 Task: Compose an email with the signature Ian Hill with the subject Request for feedback on a grant proposal and the message I appreciate your attention to detail and thoroughness in this matter. from softage.2@softage.net to softage.9@softage.net with an attached image file YouTube_thumbnail.jpg Undo the message and rewrite the message as I would like to schedule a follow-up call to discuss the progress of the project. Send the email. Finally, move the email from Sent Items to the label Invitations
Action: Mouse moved to (163, 357)
Screenshot: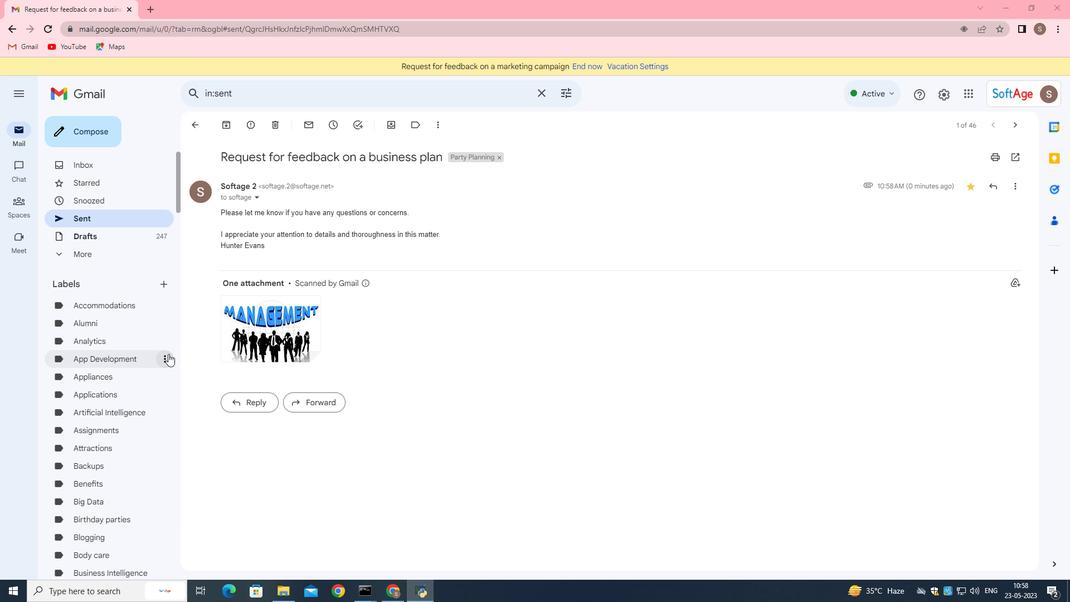 
Action: Mouse scrolled (163, 356) with delta (0, 0)
Screenshot: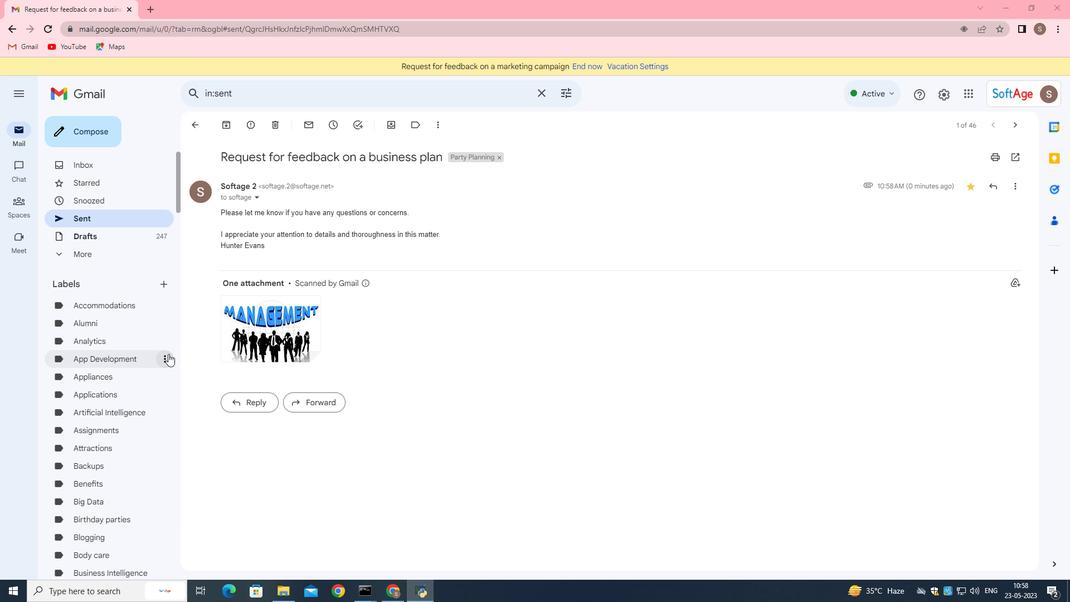 
Action: Mouse moved to (161, 358)
Screenshot: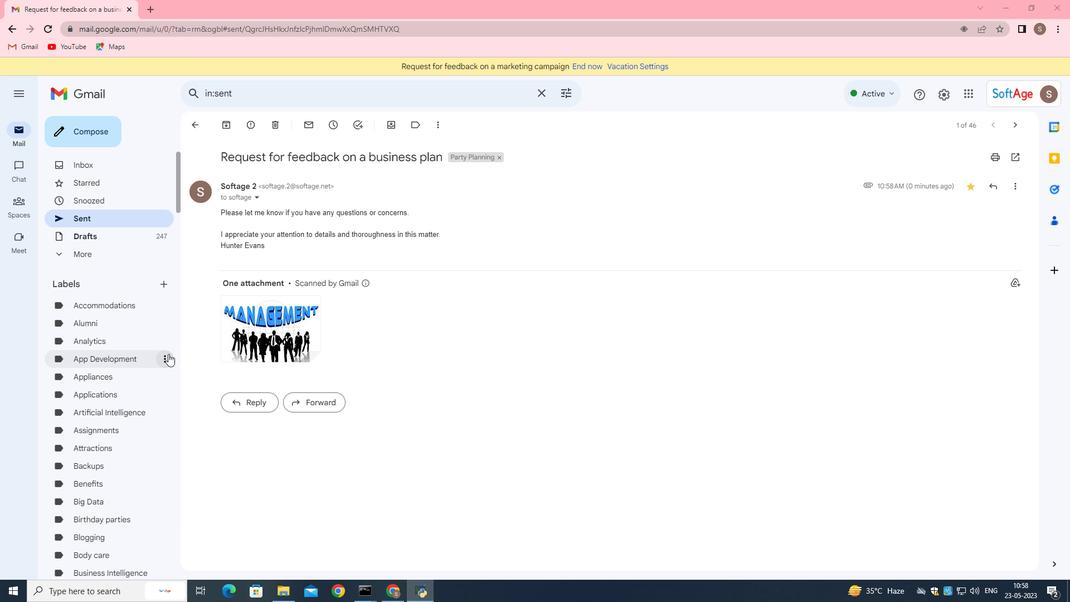 
Action: Mouse scrolled (161, 357) with delta (0, 0)
Screenshot: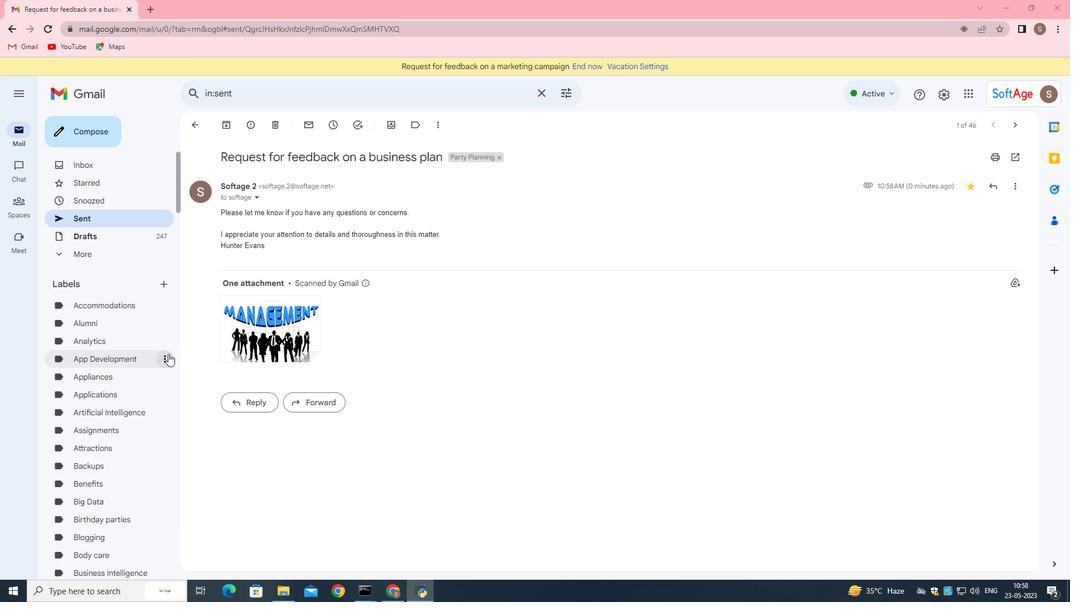 
Action: Mouse moved to (160, 359)
Screenshot: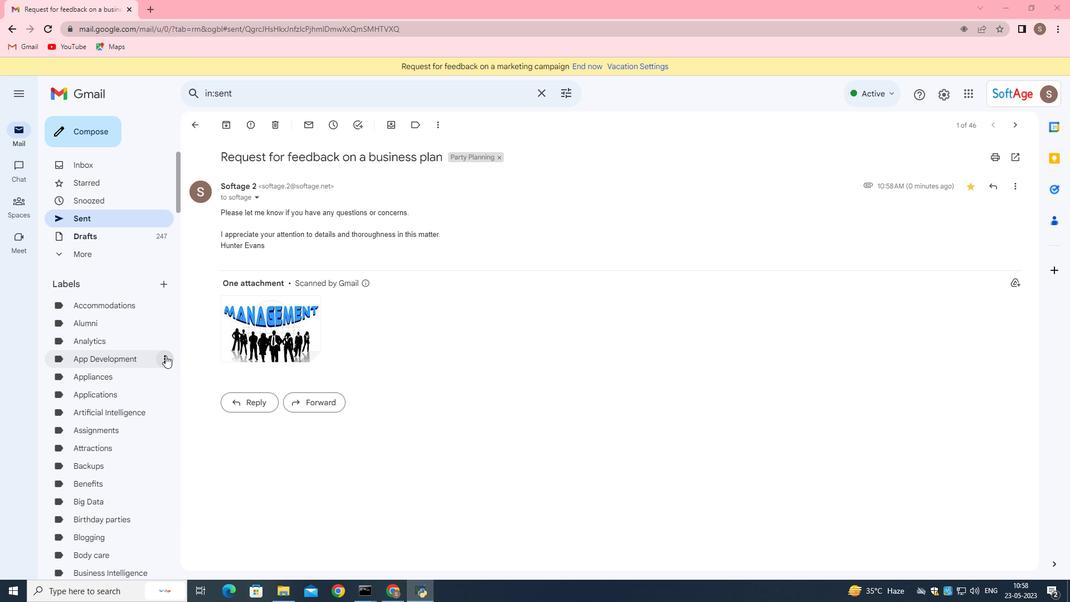 
Action: Mouse scrolled (160, 359) with delta (0, 0)
Screenshot: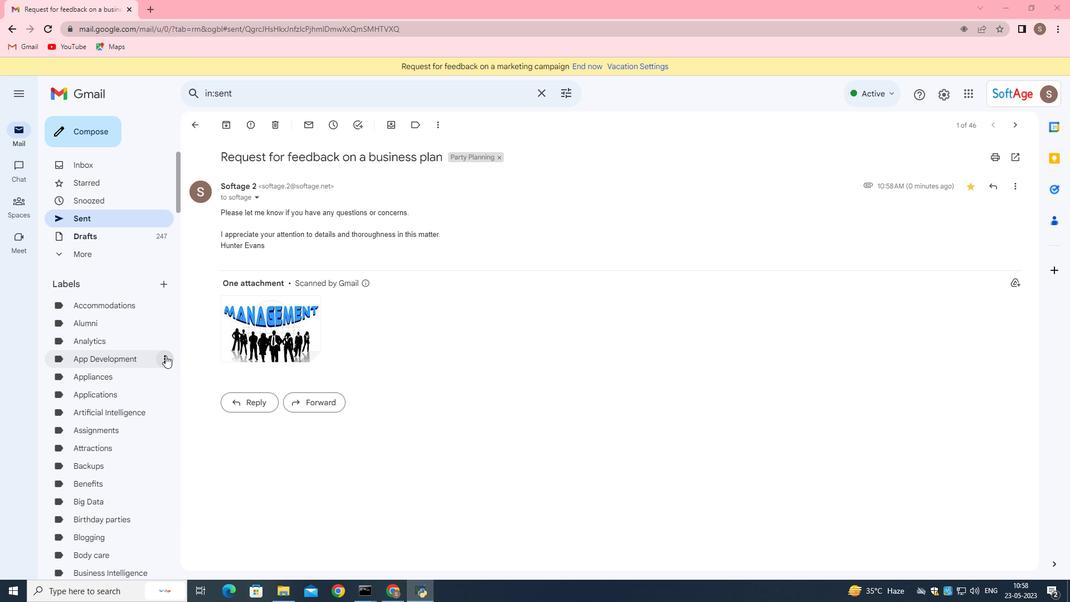 
Action: Mouse moved to (159, 360)
Screenshot: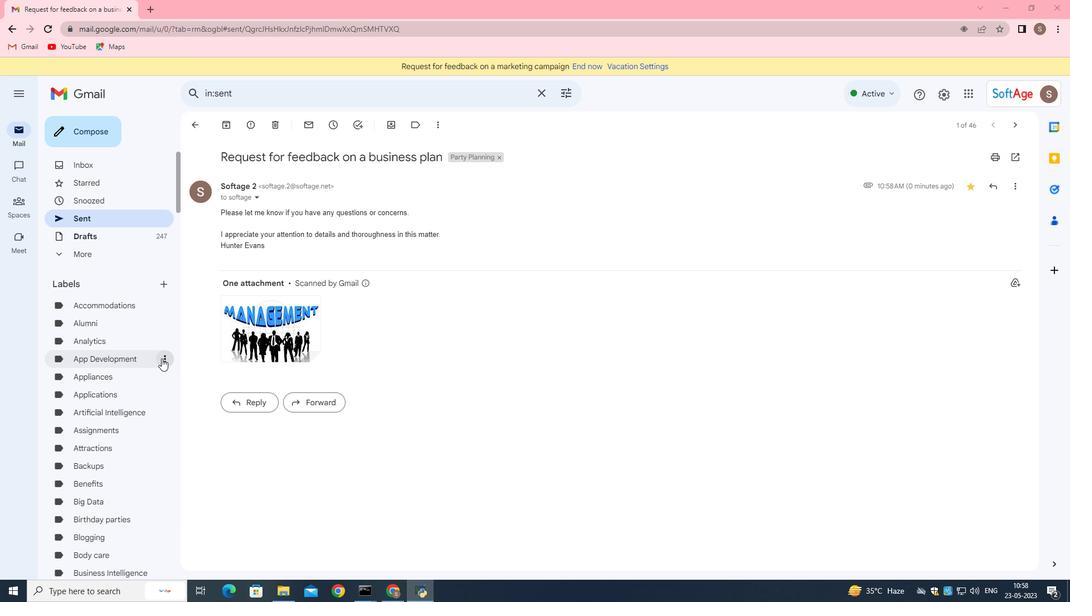 
Action: Mouse scrolled (159, 360) with delta (0, 0)
Screenshot: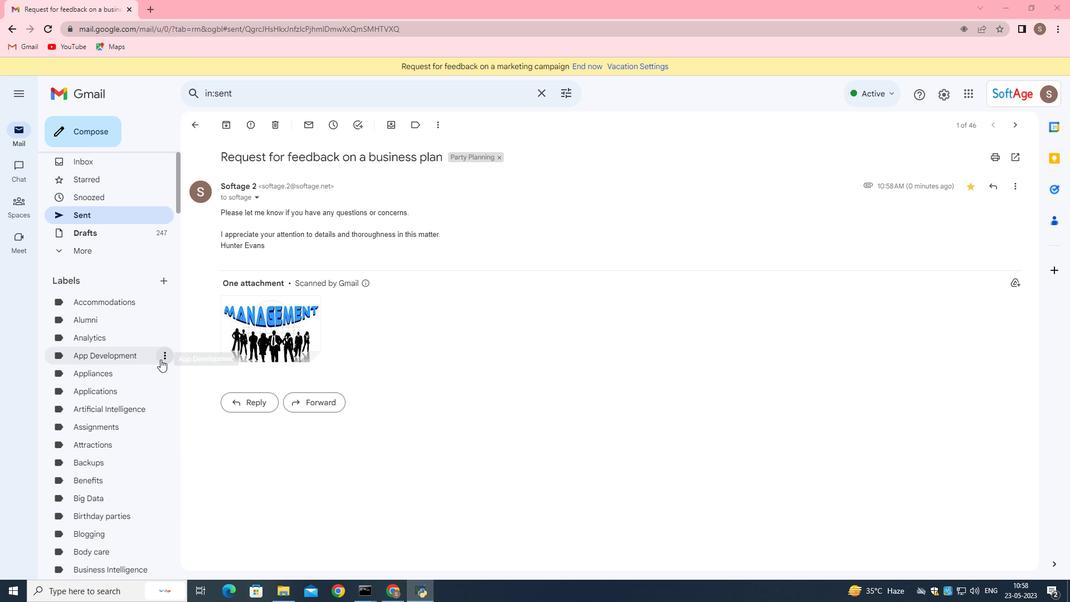 
Action: Mouse moved to (151, 369)
Screenshot: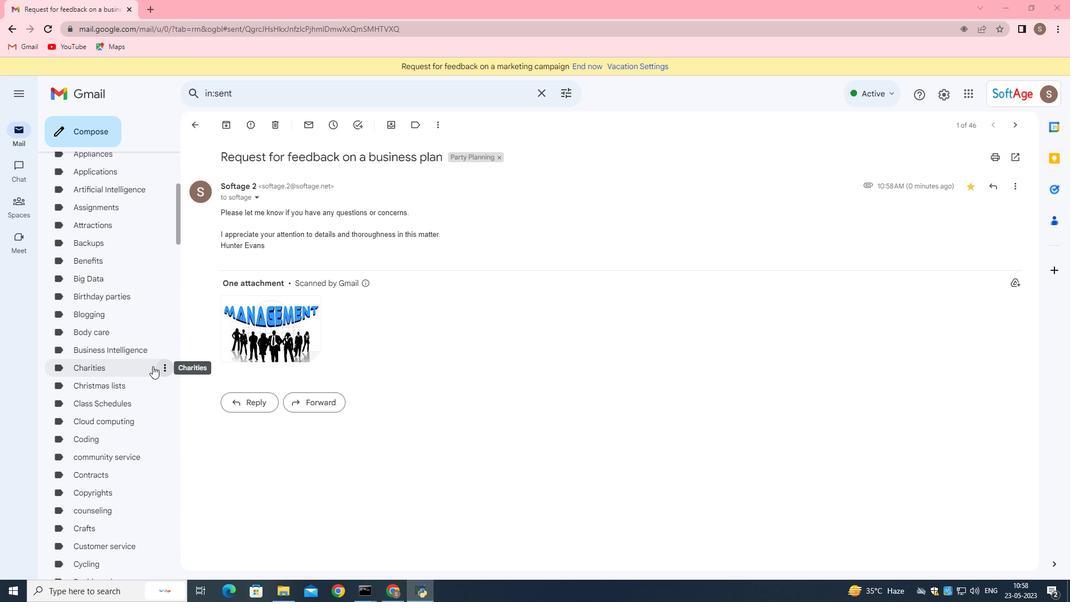 
Action: Mouse scrolled (151, 368) with delta (0, 0)
Screenshot: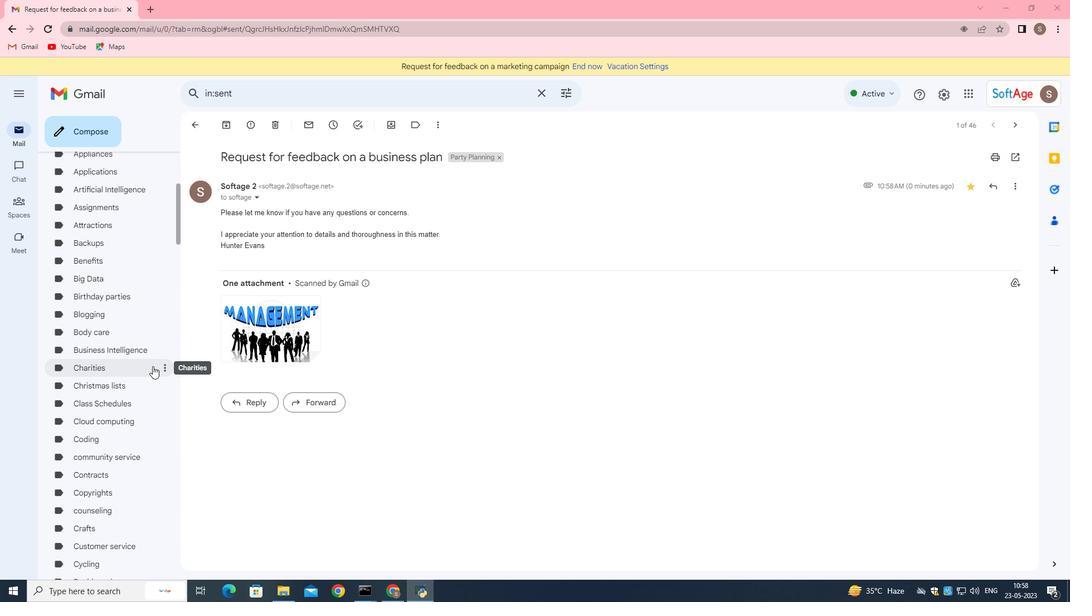 
Action: Mouse moved to (150, 370)
Screenshot: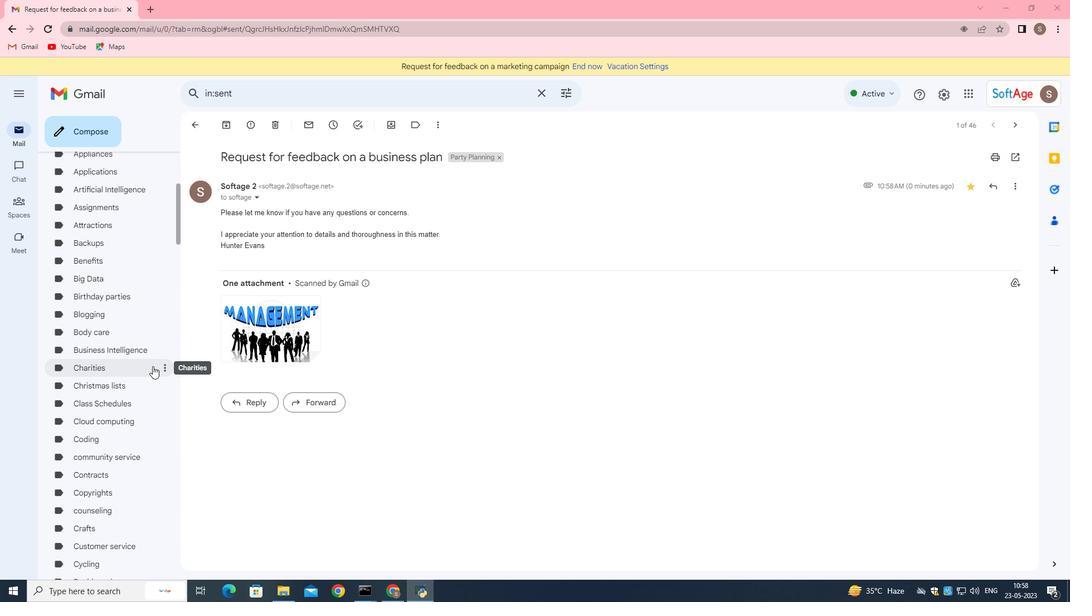 
Action: Mouse scrolled (150, 369) with delta (0, 0)
Screenshot: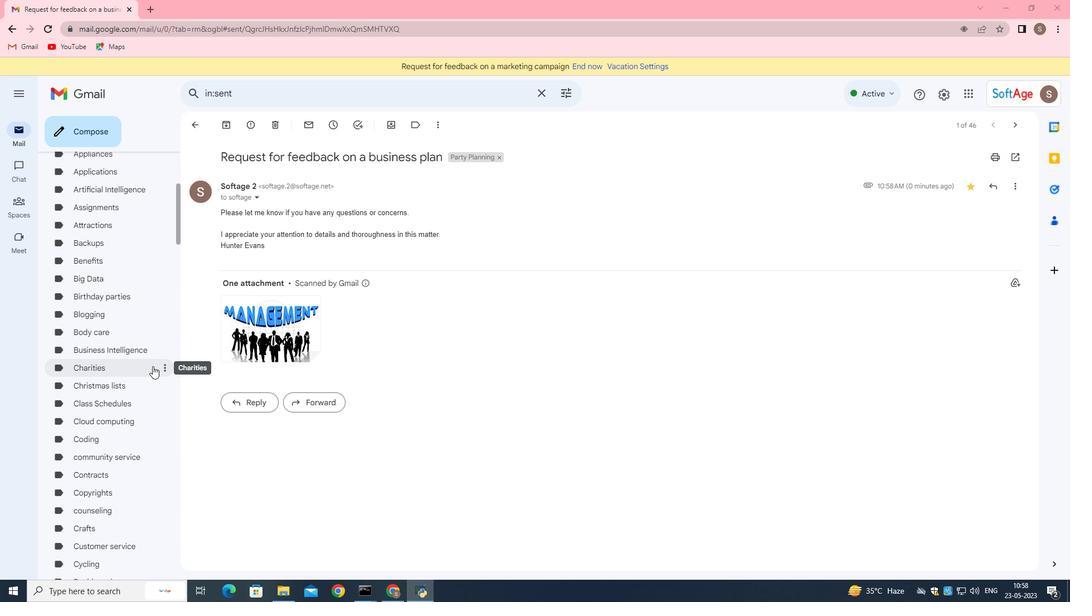 
Action: Mouse moved to (149, 371)
Screenshot: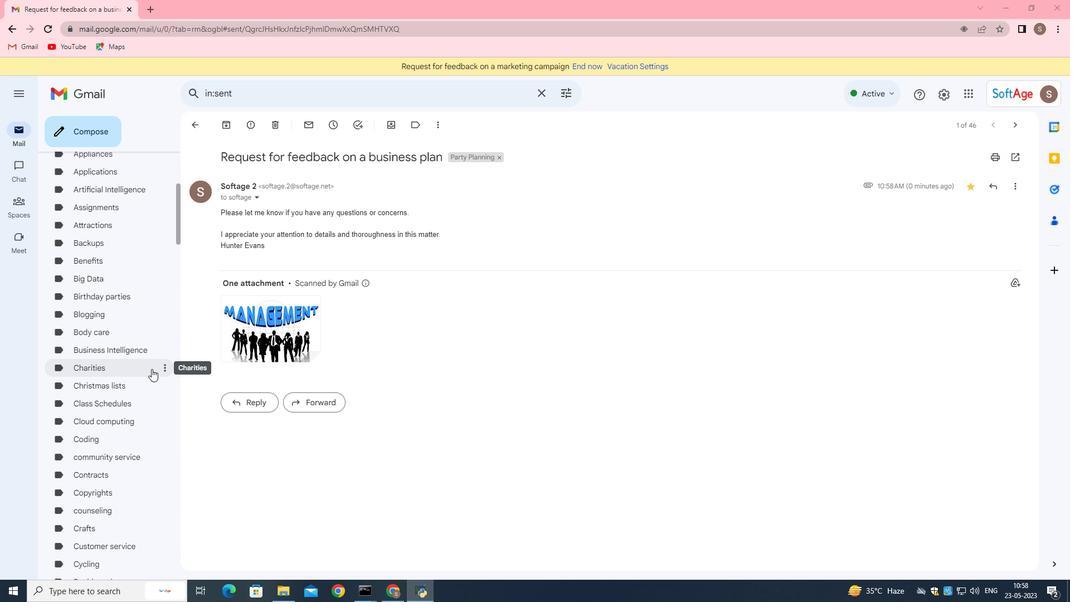 
Action: Mouse scrolled (149, 370) with delta (0, 0)
Screenshot: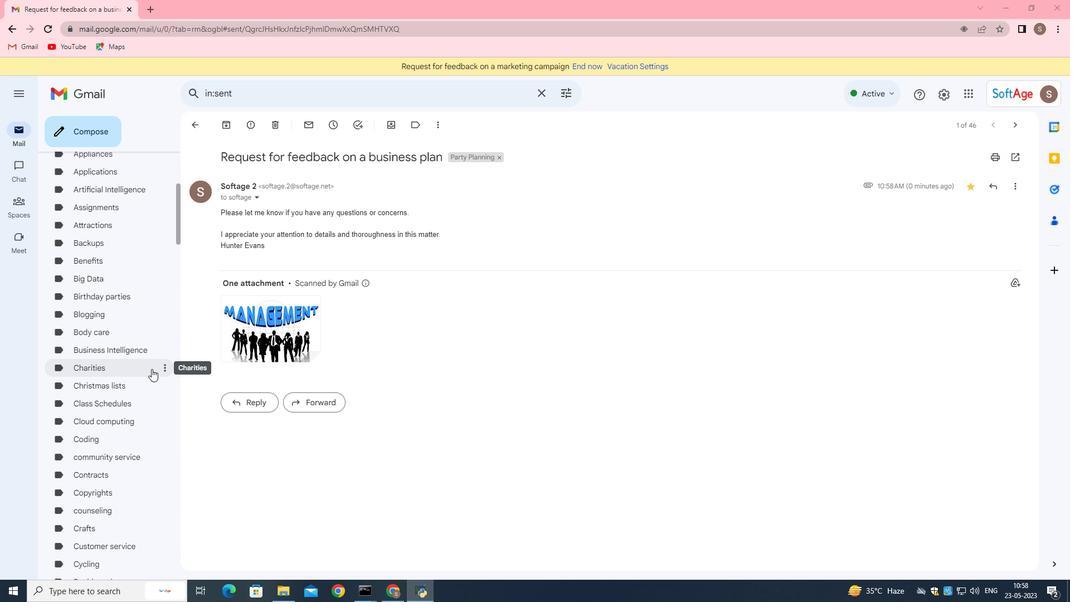 
Action: Mouse moved to (144, 366)
Screenshot: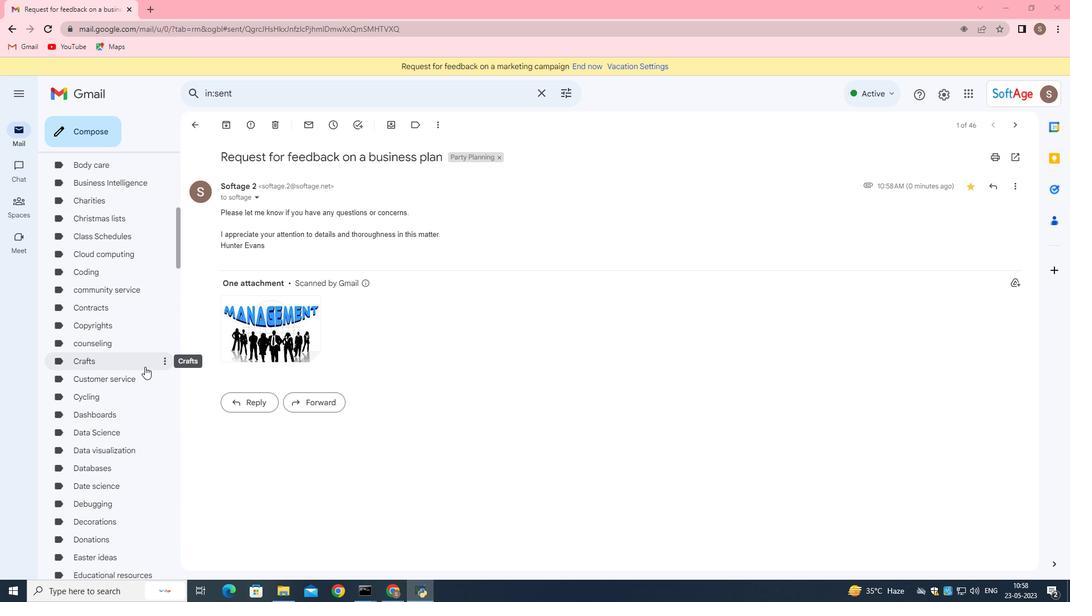 
Action: Mouse scrolled (144, 366) with delta (0, 0)
Screenshot: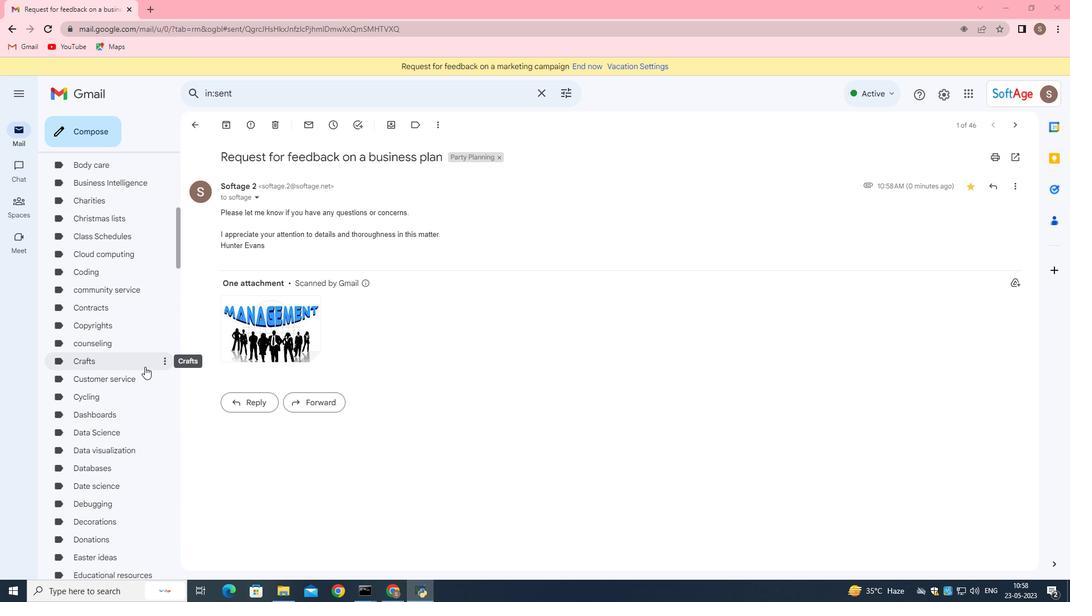 
Action: Mouse moved to (144, 367)
Screenshot: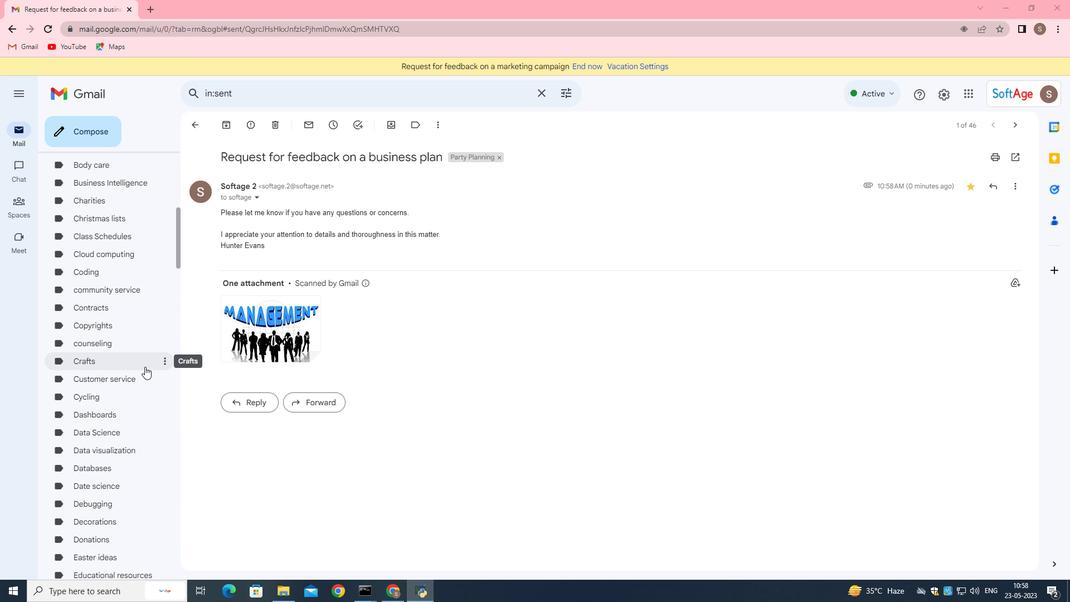 
Action: Mouse scrolled (144, 366) with delta (0, 0)
Screenshot: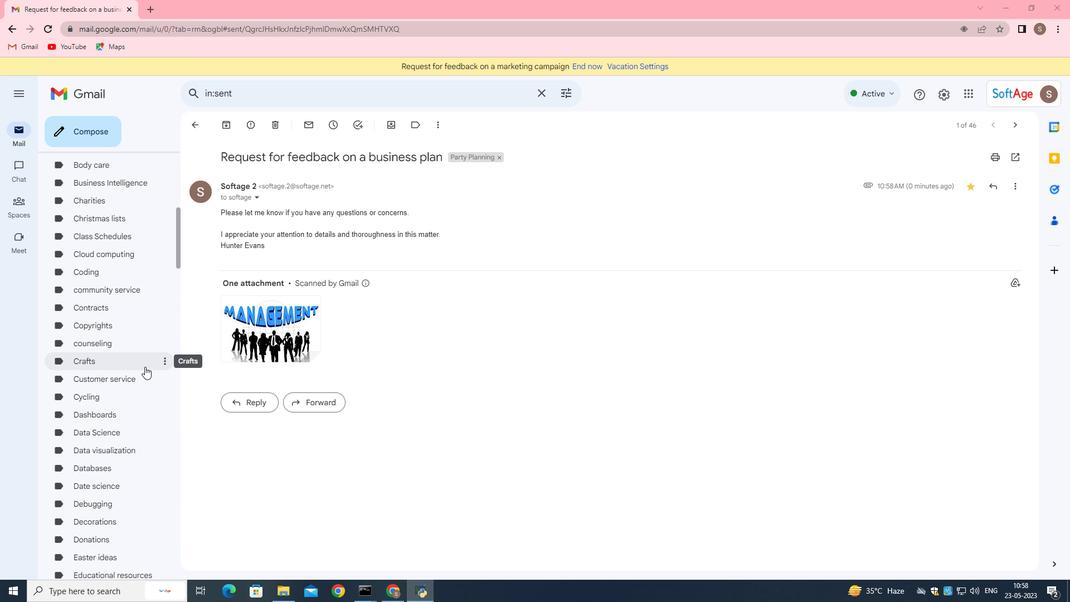 
Action: Mouse moved to (144, 367)
Screenshot: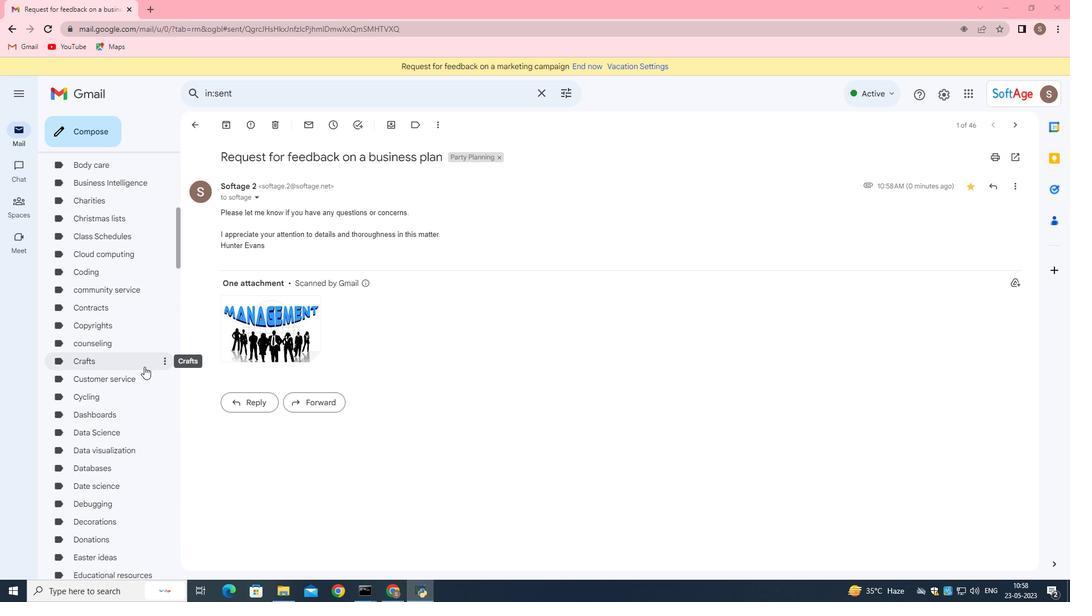 
Action: Mouse scrolled (144, 366) with delta (0, 0)
Screenshot: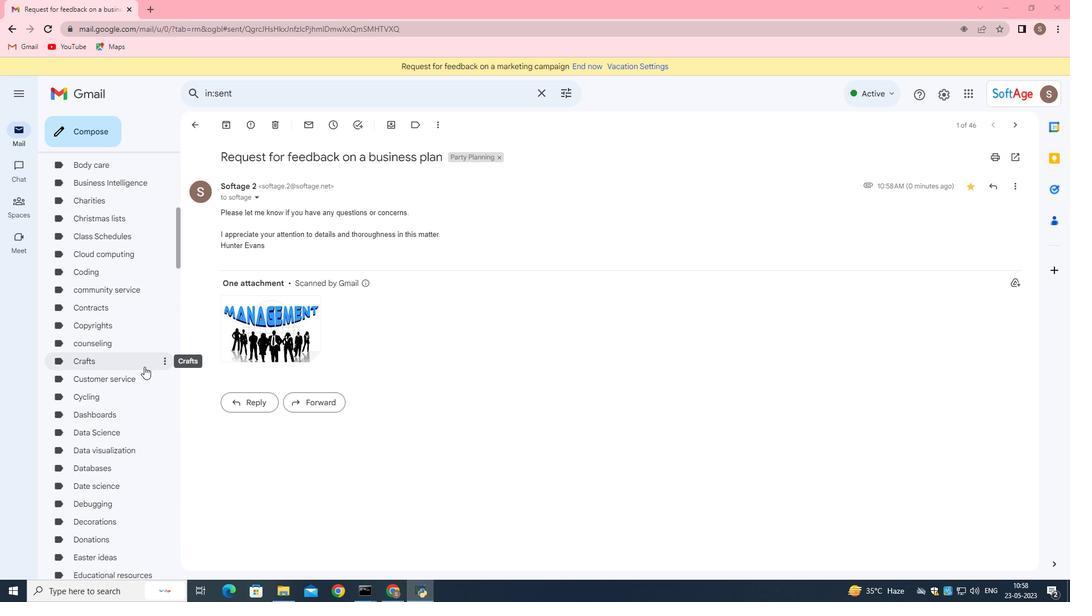 
Action: Mouse moved to (144, 367)
Screenshot: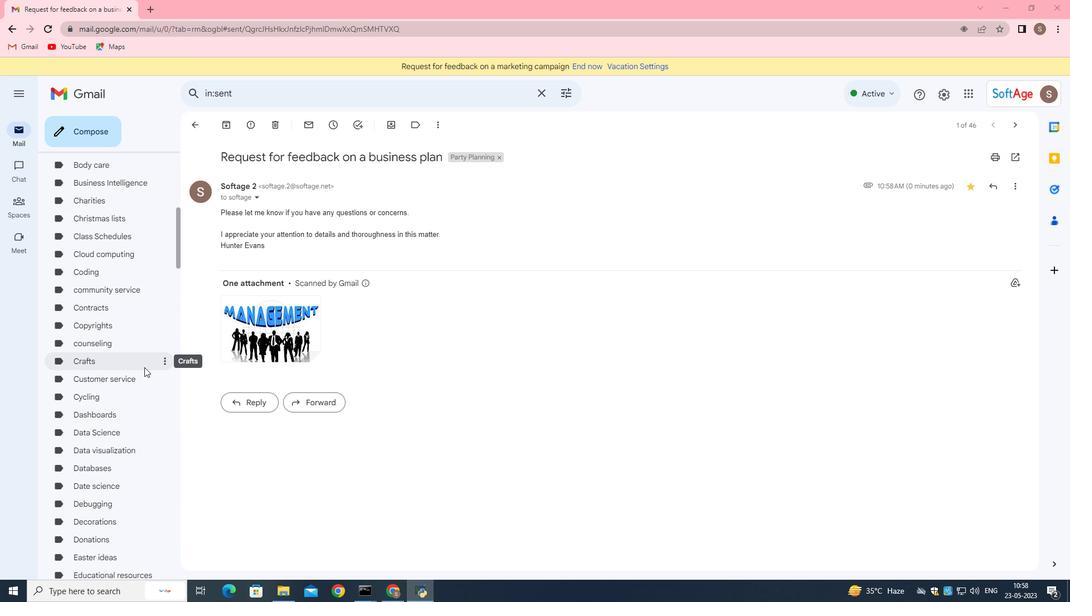 
Action: Mouse scrolled (144, 367) with delta (0, 0)
Screenshot: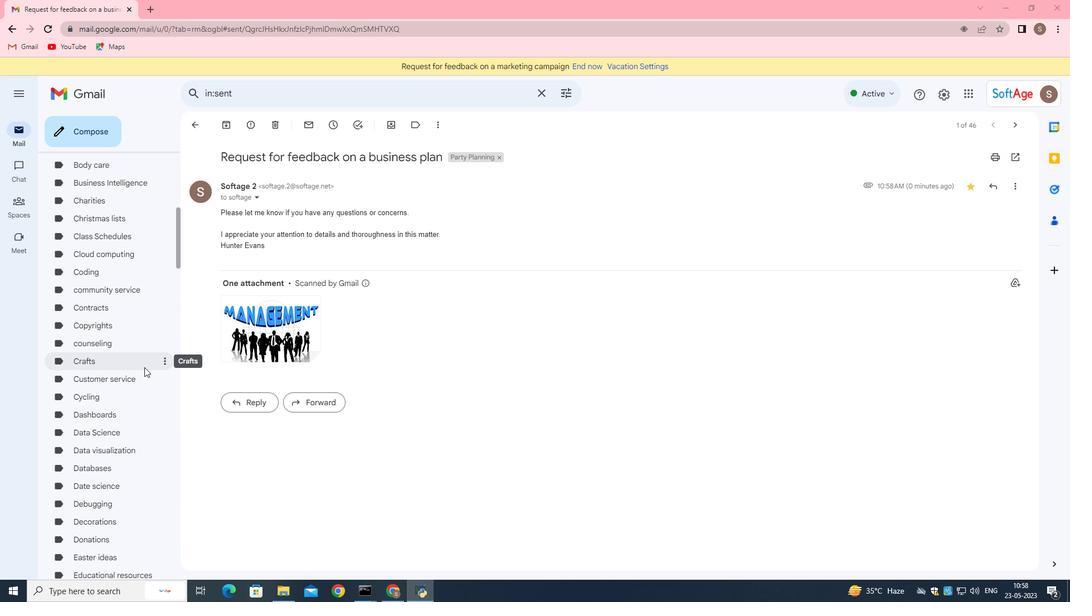 
Action: Mouse moved to (278, 355)
Screenshot: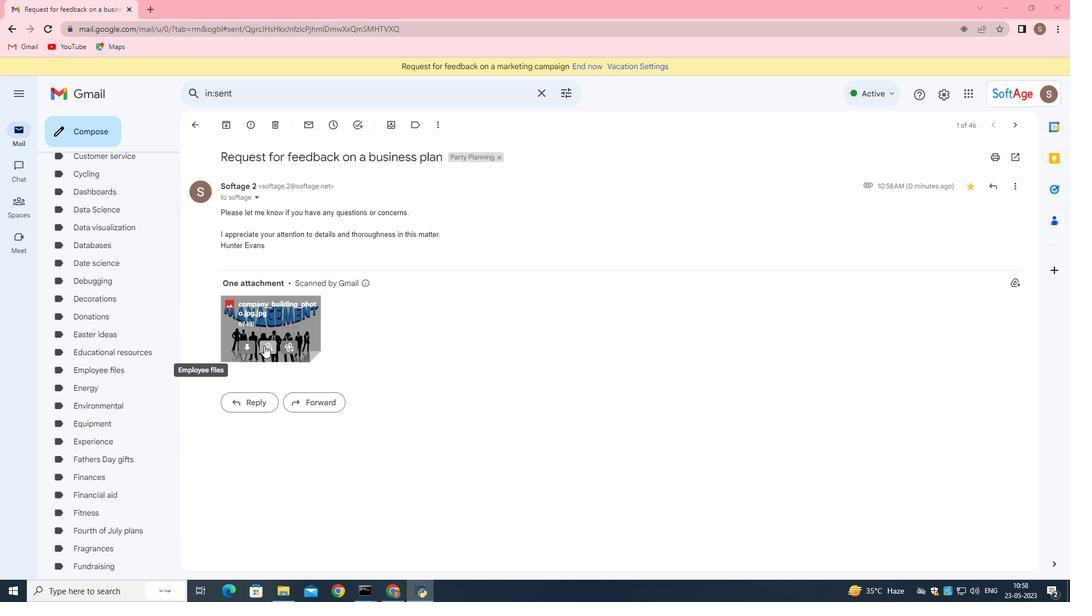
Action: Mouse scrolled (275, 351) with delta (0, 0)
Screenshot: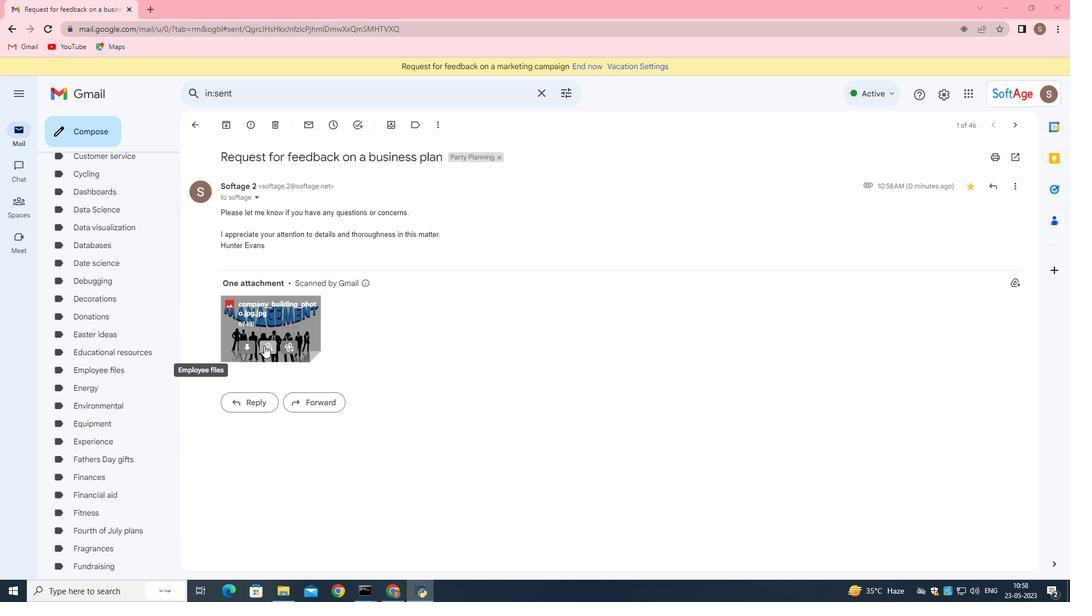 
Action: Mouse moved to (279, 356)
Screenshot: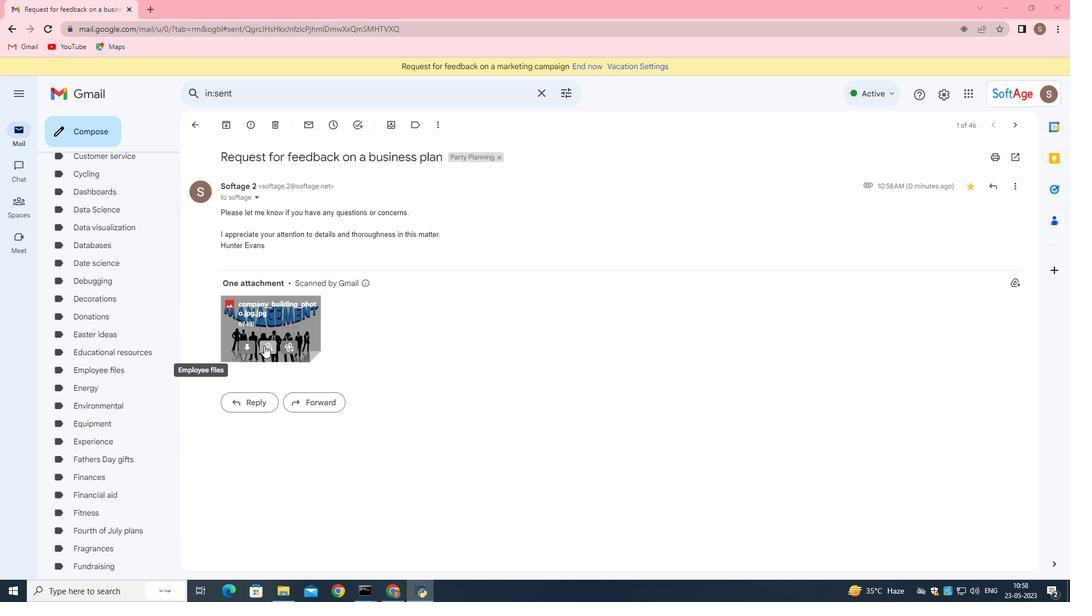 
Action: Mouse scrolled (277, 352) with delta (0, 0)
Screenshot: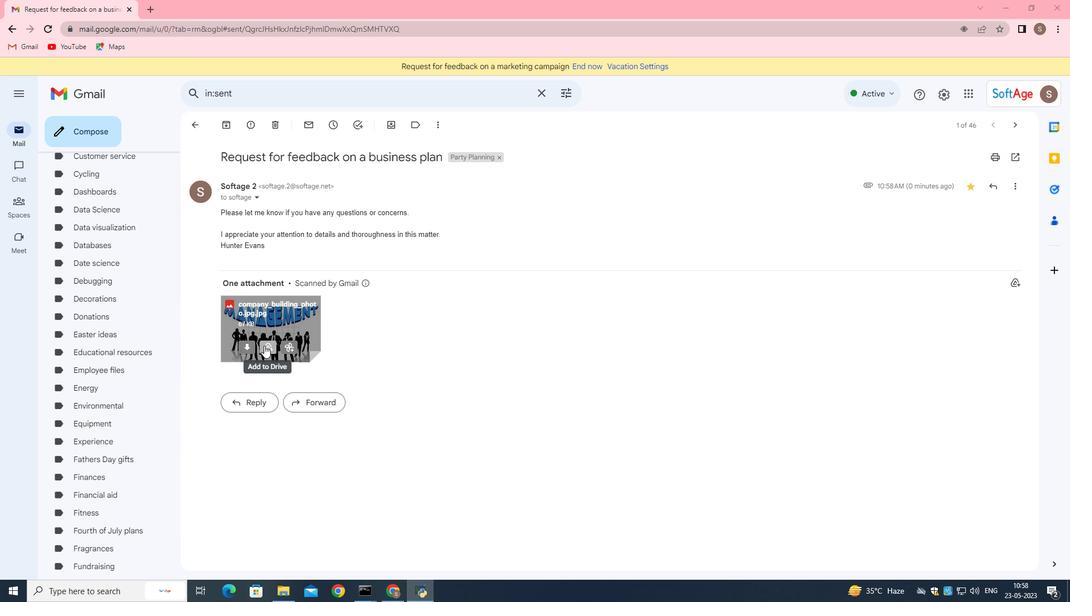 
Action: Mouse moved to (280, 356)
Screenshot: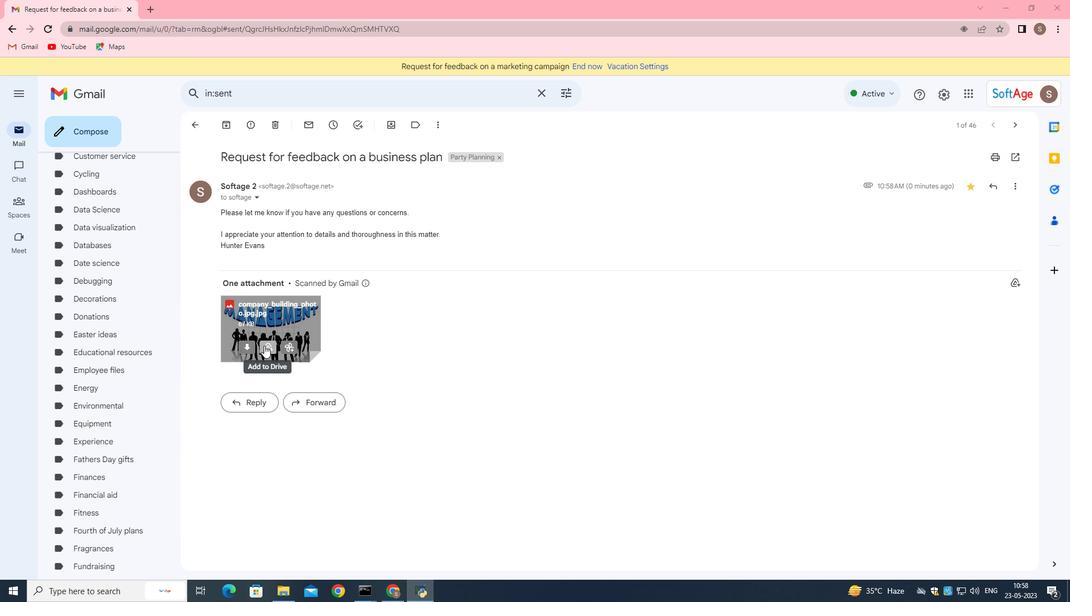 
Action: Mouse scrolled (279, 355) with delta (0, 0)
Screenshot: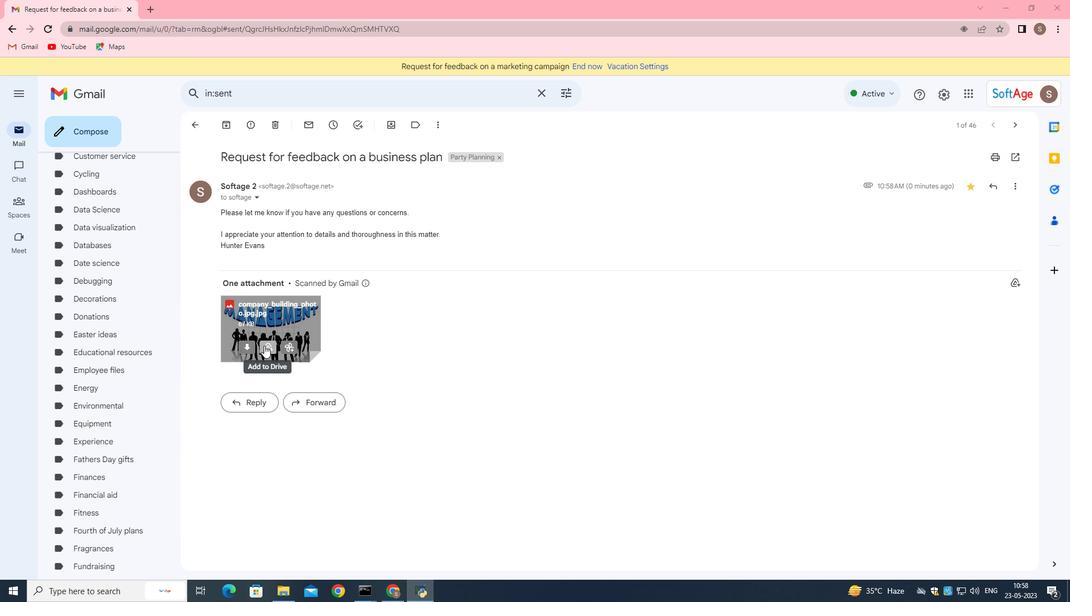 
Action: Mouse moved to (284, 359)
Screenshot: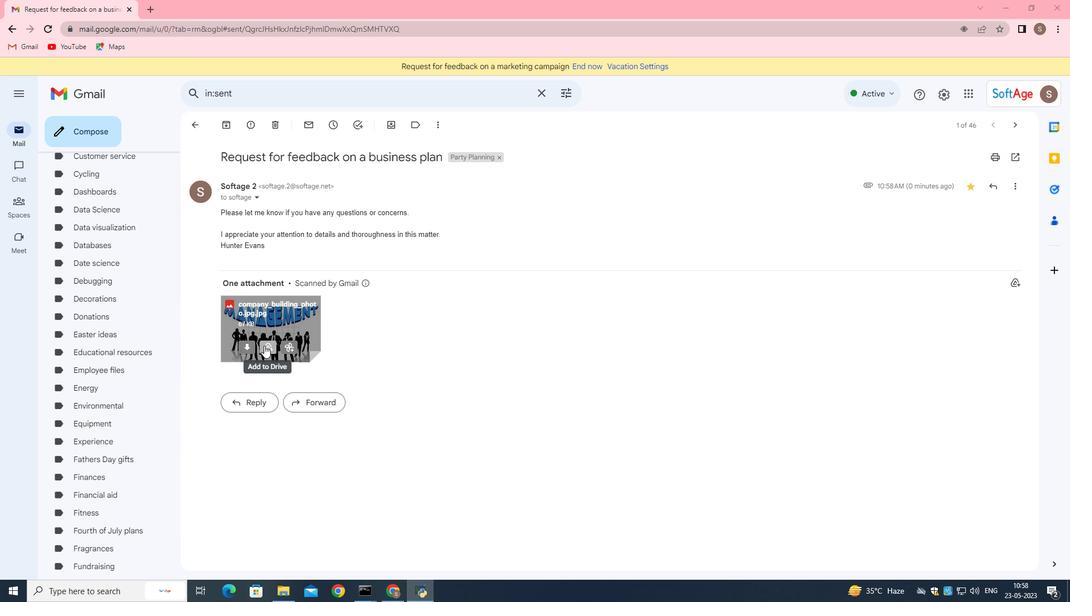 
Action: Mouse scrolled (282, 357) with delta (0, 0)
Screenshot: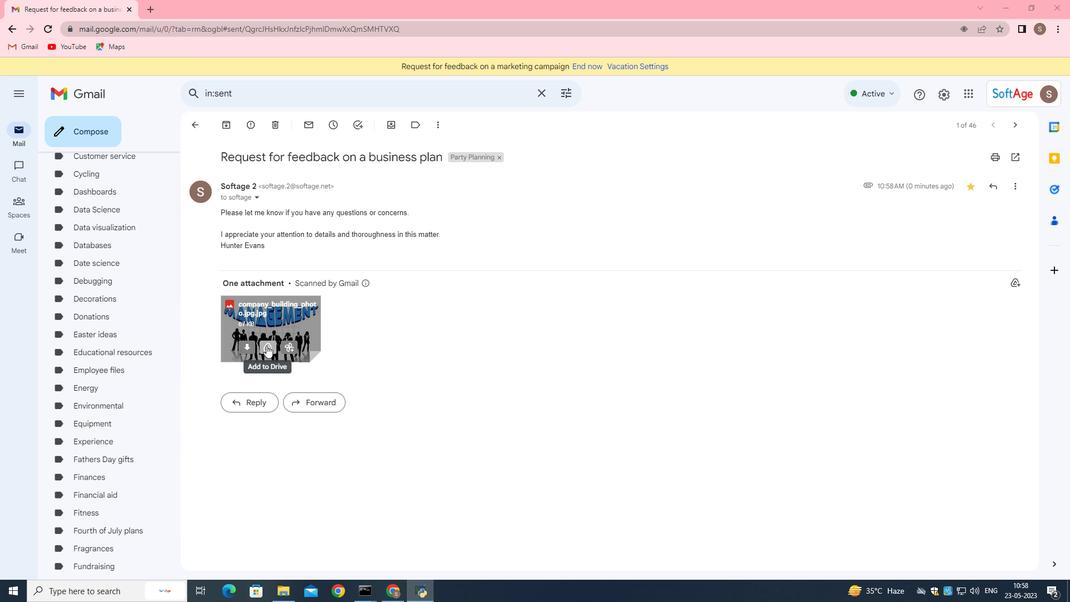 
Action: Mouse moved to (285, 361)
Screenshot: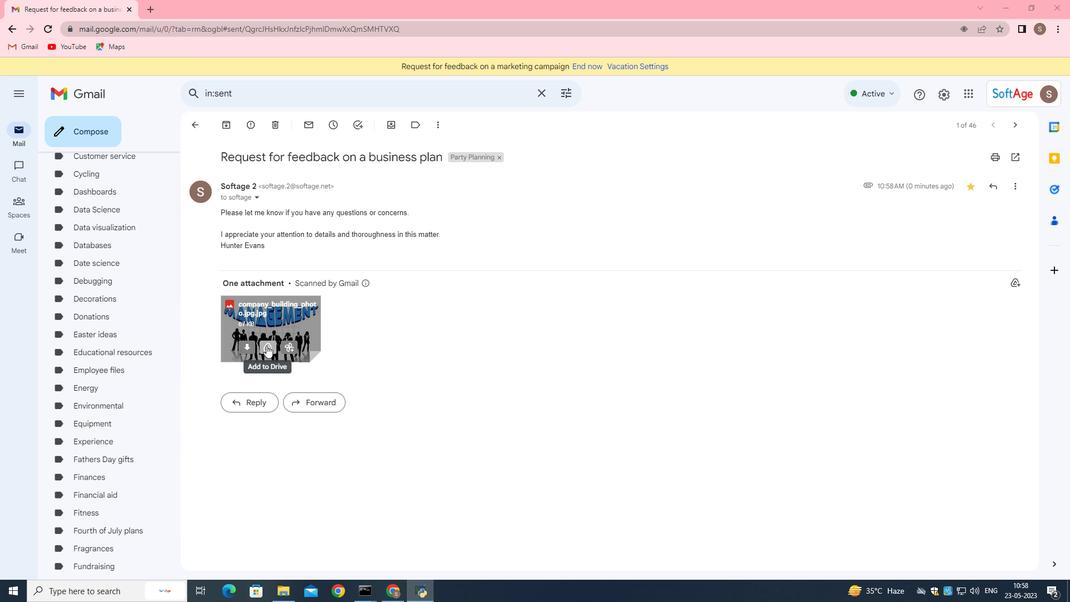 
Action: Mouse scrolled (285, 360) with delta (0, 0)
Screenshot: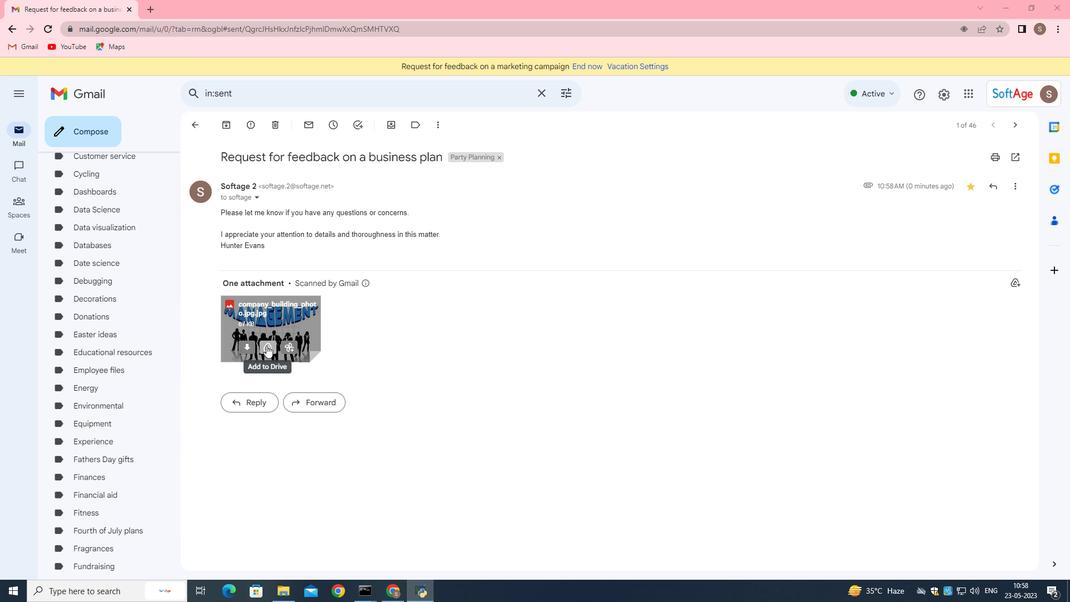 
Action: Mouse moved to (128, 316)
Screenshot: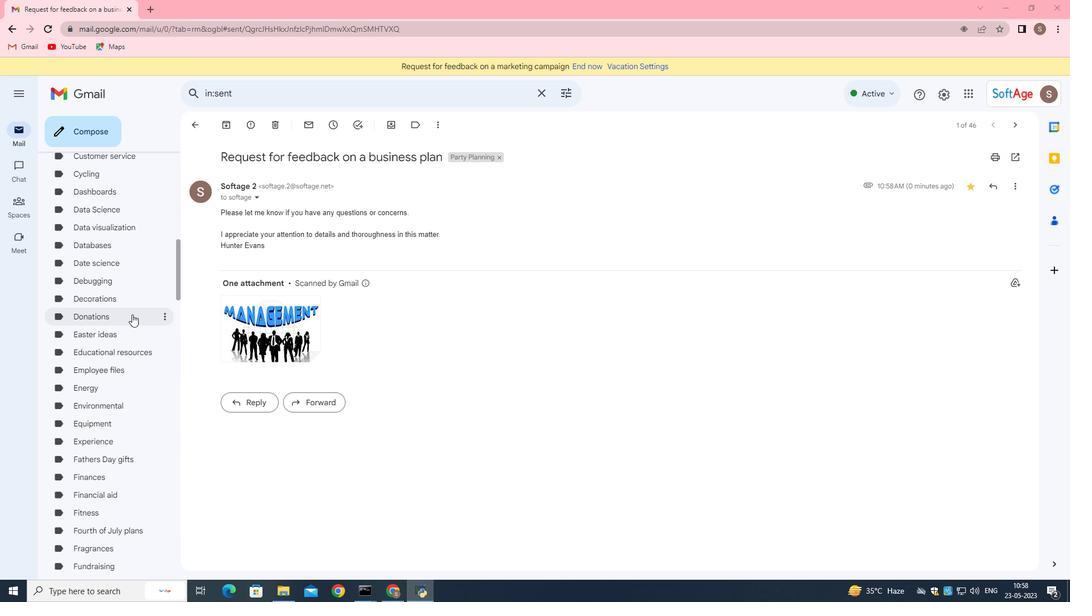 
Action: Mouse scrolled (128, 315) with delta (0, 0)
Screenshot: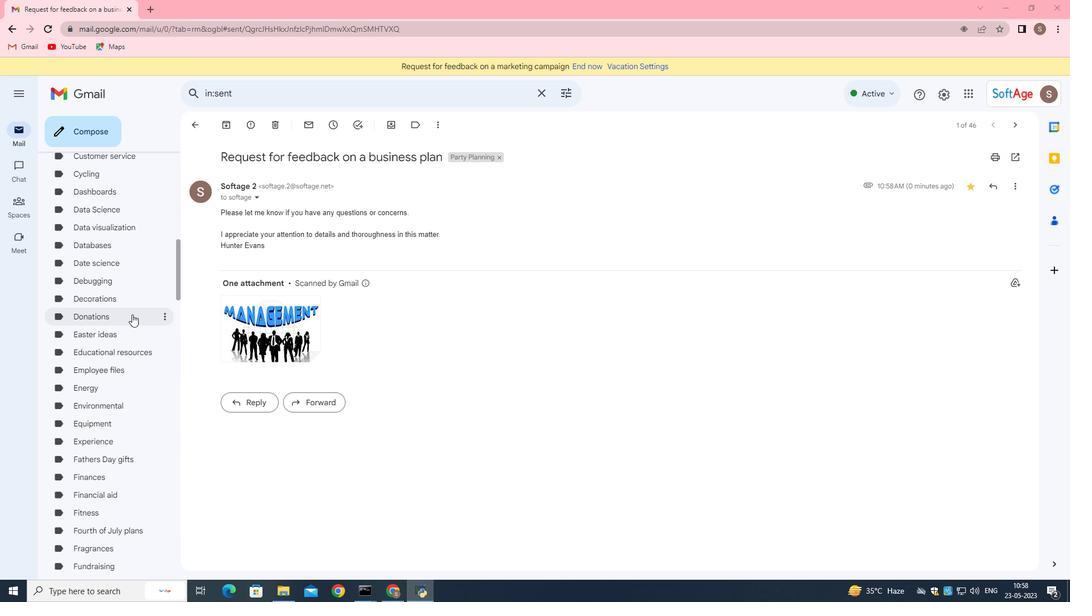 
Action: Mouse moved to (126, 321)
Screenshot: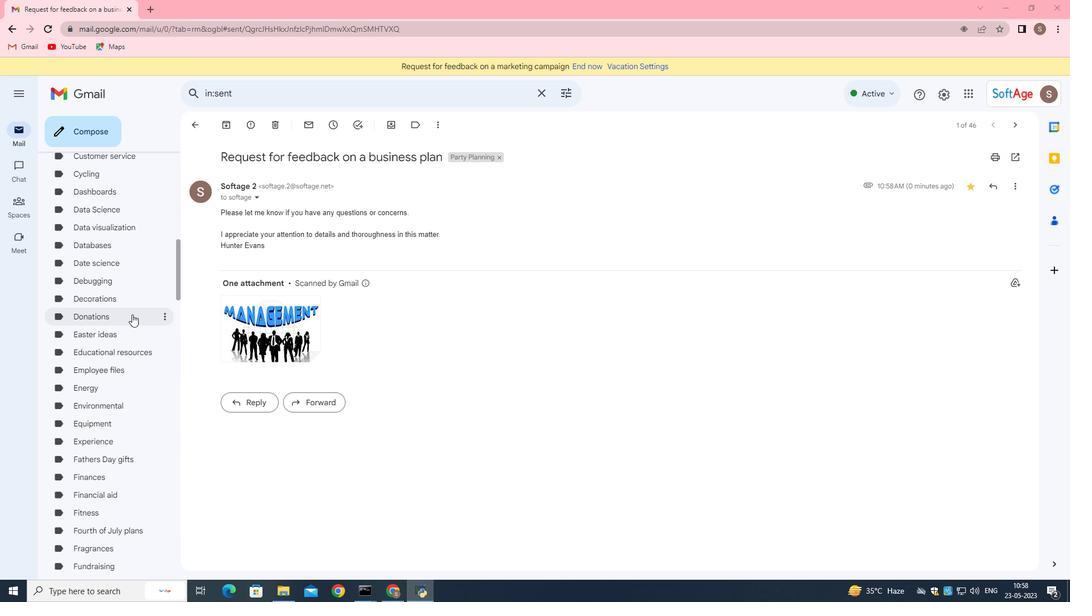 
Action: Mouse scrolled (126, 321) with delta (0, 0)
Screenshot: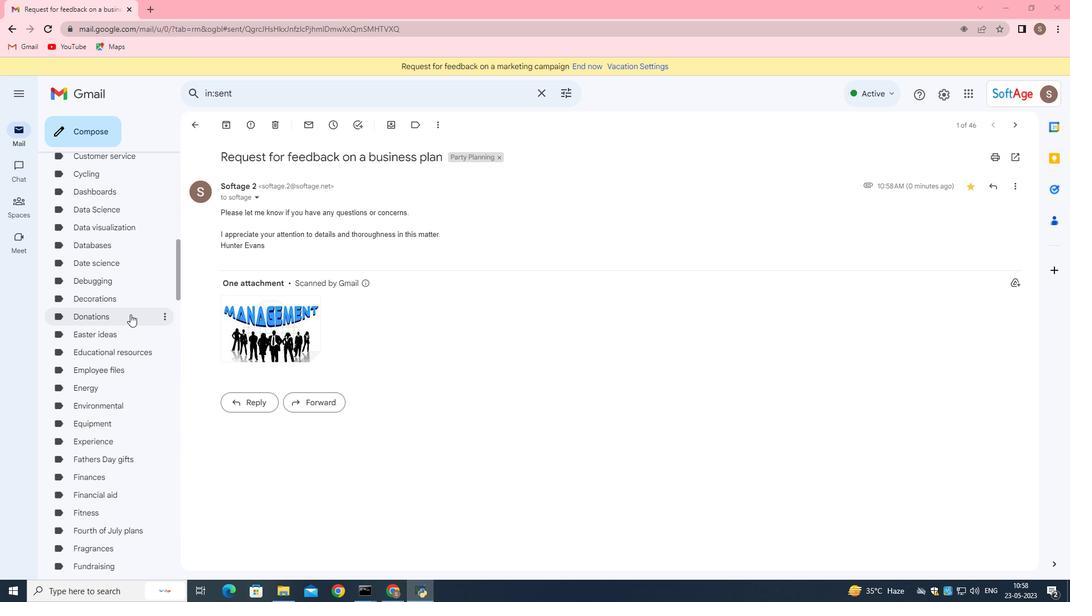 
Action: Mouse moved to (125, 323)
Screenshot: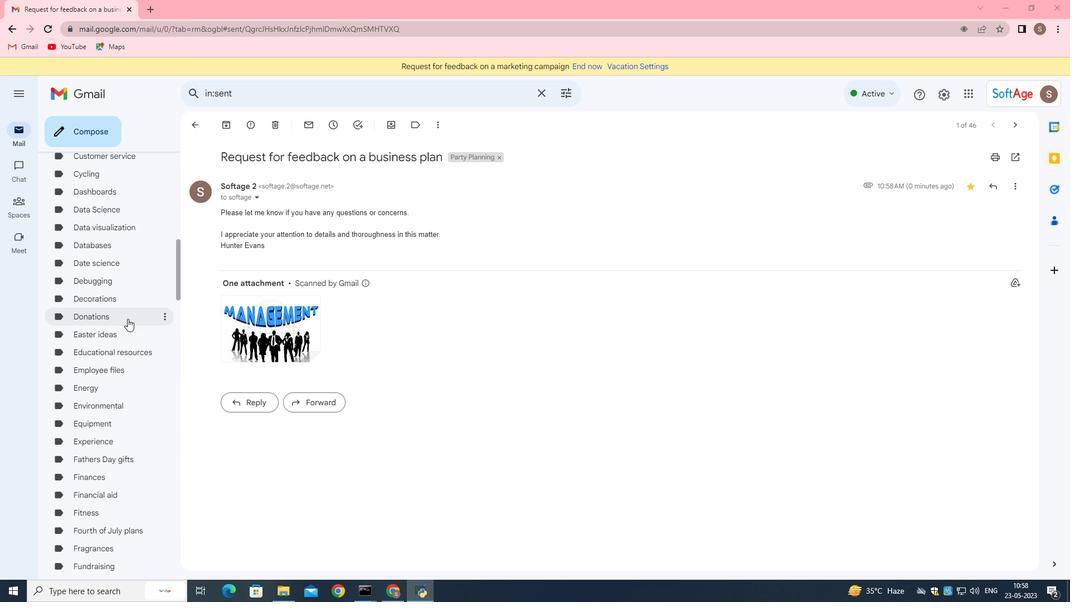 
Action: Mouse scrolled (125, 323) with delta (0, 0)
Screenshot: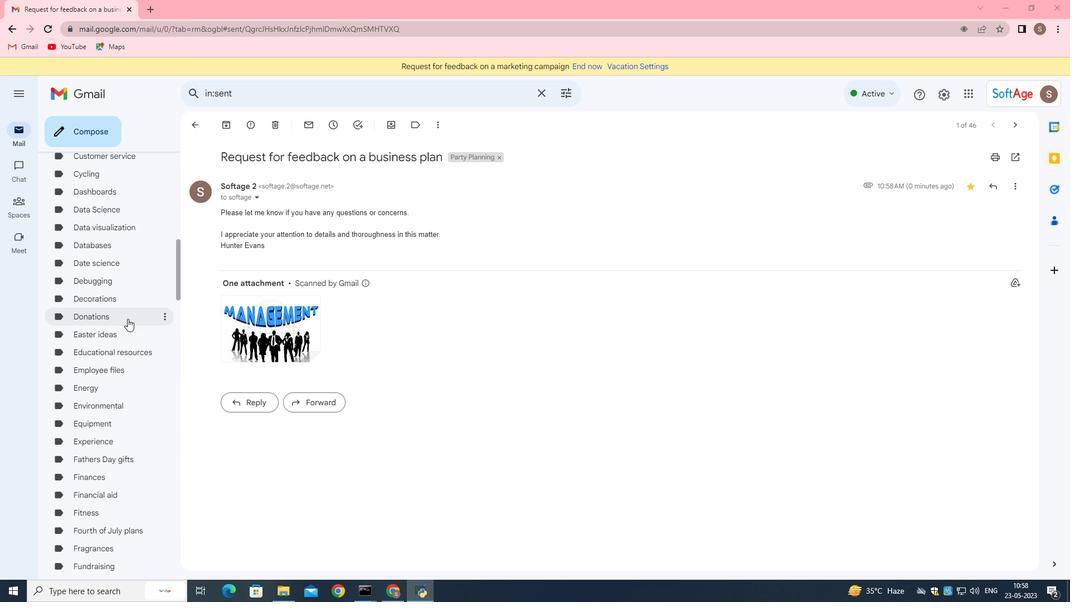 
Action: Mouse moved to (124, 324)
Screenshot: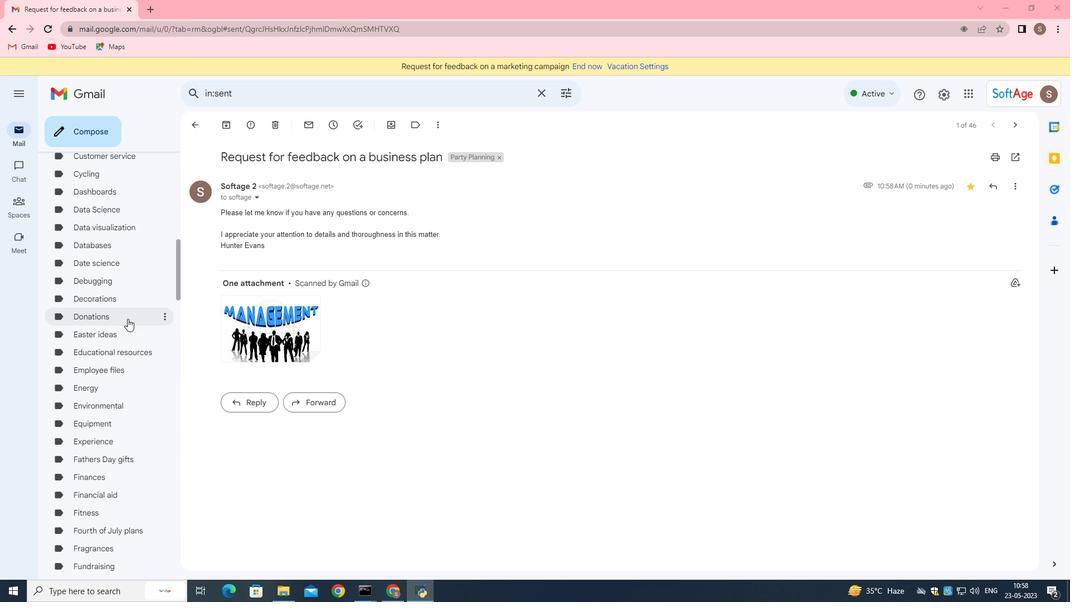 
Action: Mouse scrolled (124, 323) with delta (0, 0)
Screenshot: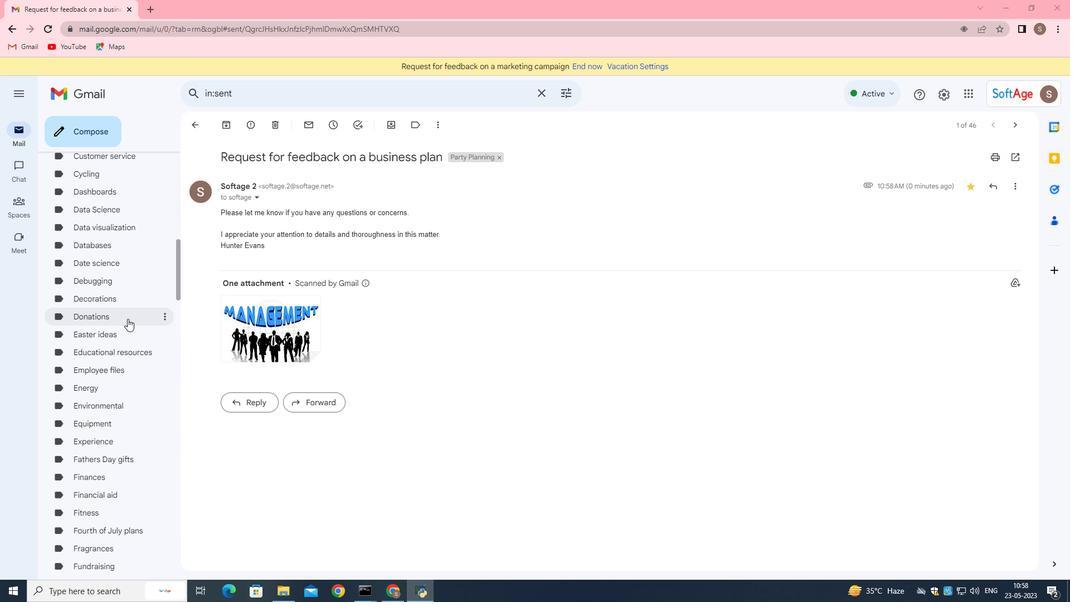 
Action: Mouse scrolled (124, 323) with delta (0, 0)
Screenshot: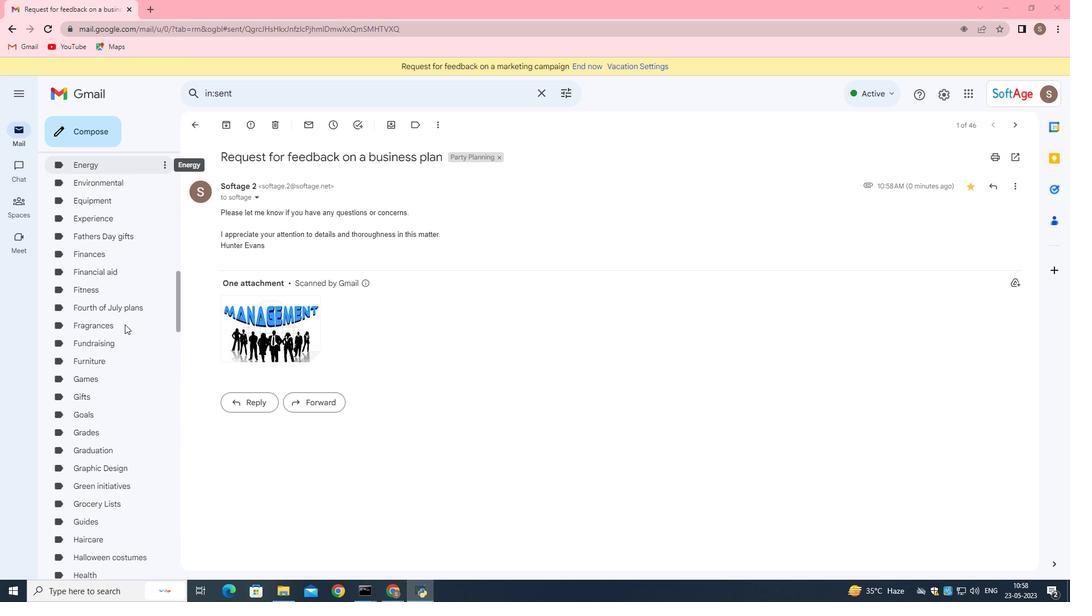 
Action: Mouse scrolled (124, 323) with delta (0, 0)
Screenshot: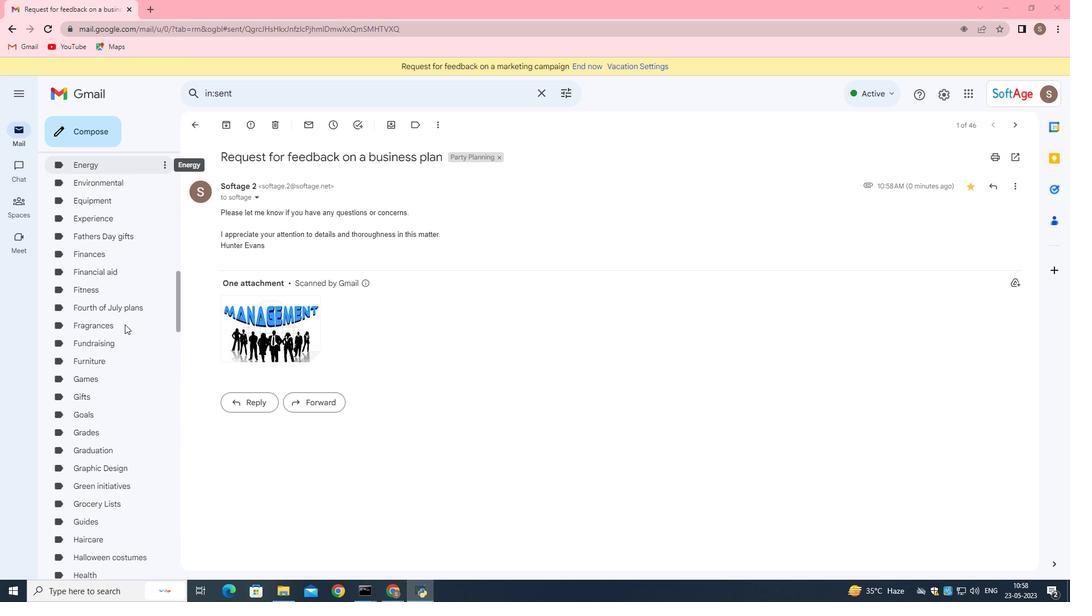 
Action: Mouse scrolled (124, 323) with delta (0, 0)
Screenshot: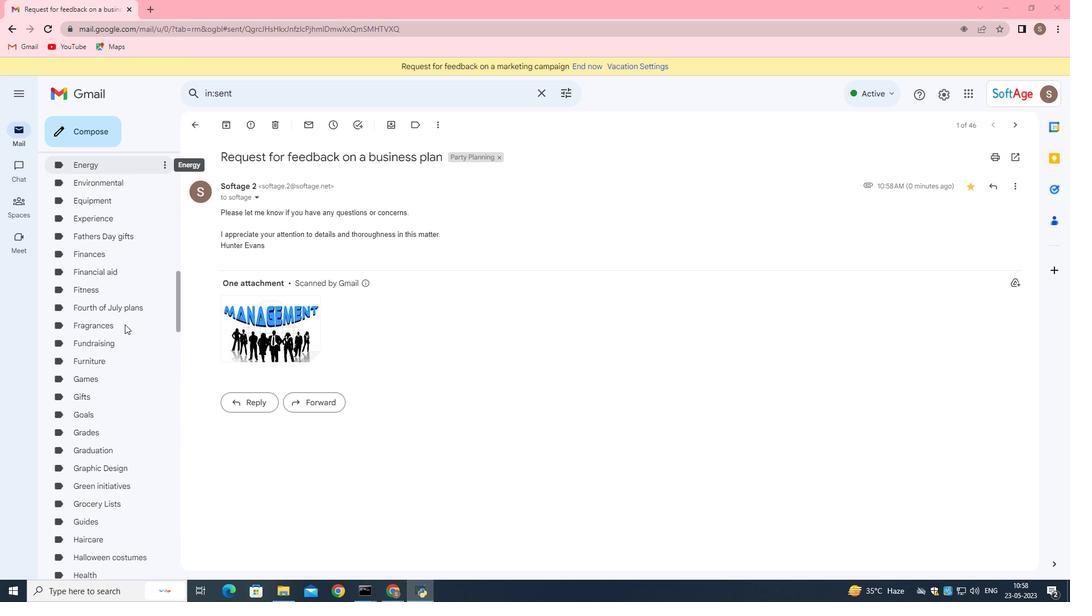 
Action: Mouse scrolled (124, 323) with delta (0, 0)
Screenshot: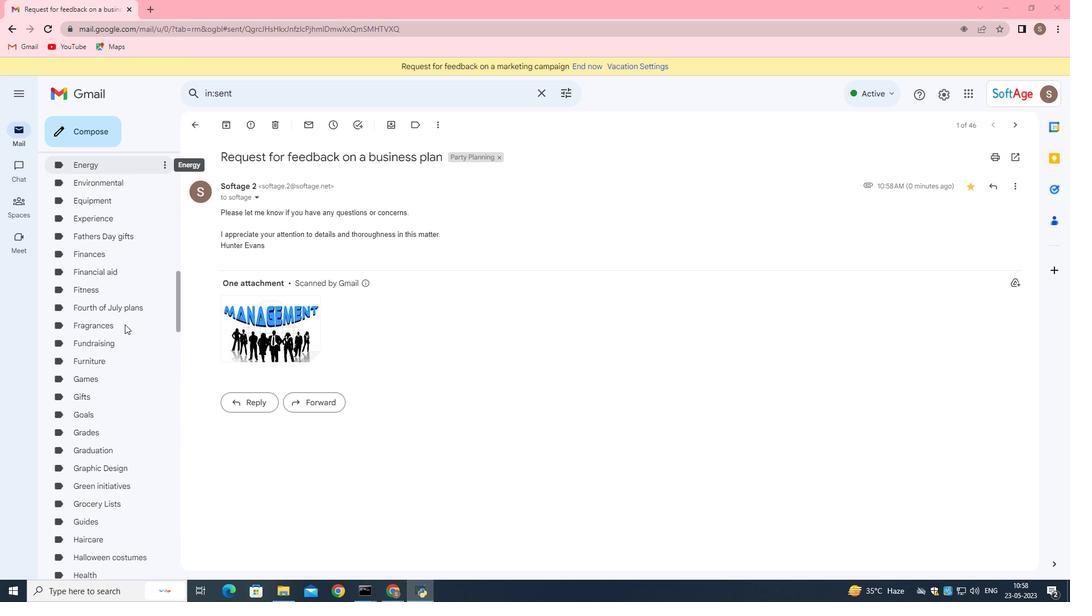 
Action: Mouse moved to (124, 325)
Screenshot: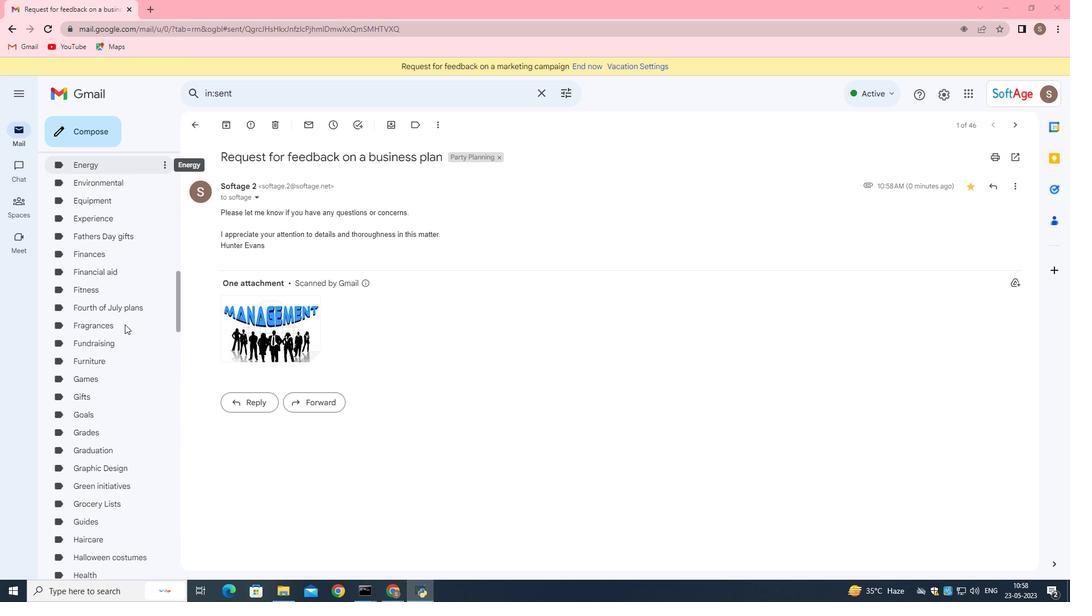 
Action: Mouse scrolled (124, 324) with delta (0, 0)
Screenshot: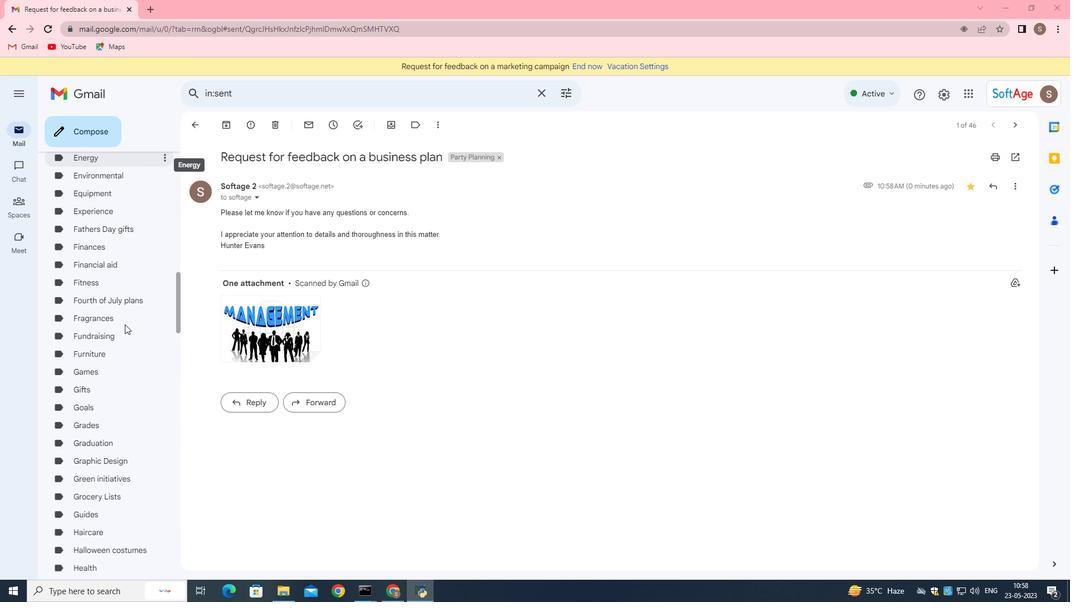 
Action: Mouse scrolled (124, 325) with delta (0, 0)
Screenshot: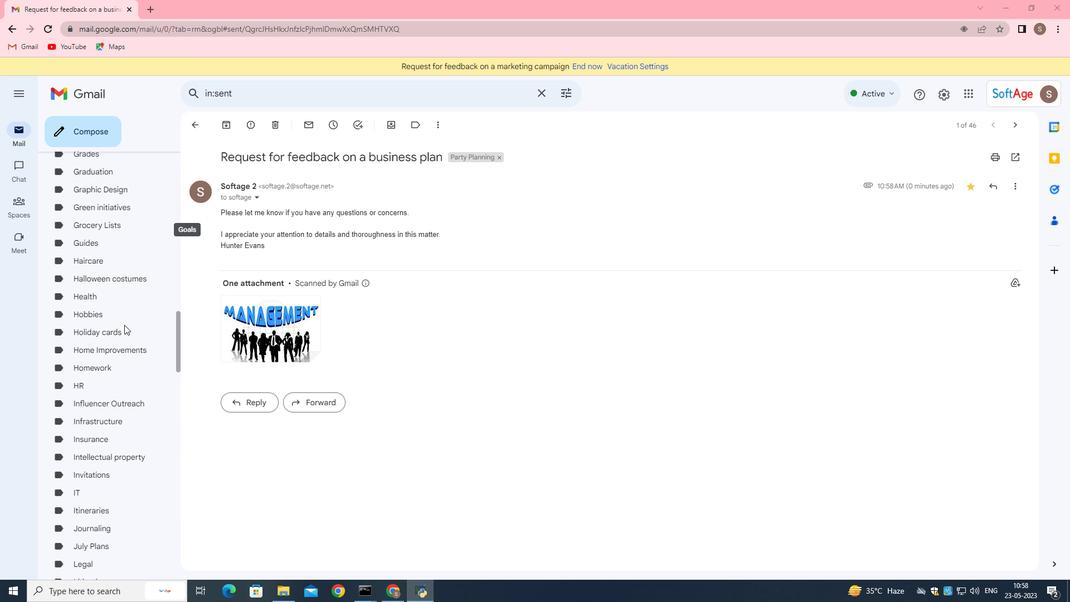 
Action: Mouse scrolled (124, 325) with delta (0, 0)
Screenshot: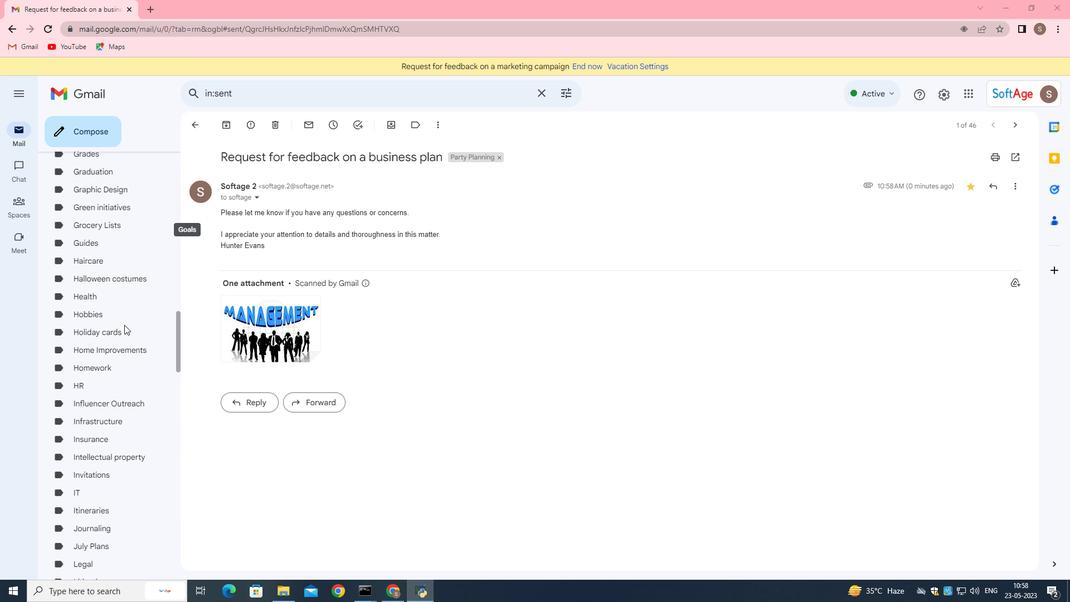 
Action: Mouse scrolled (124, 325) with delta (0, 0)
Screenshot: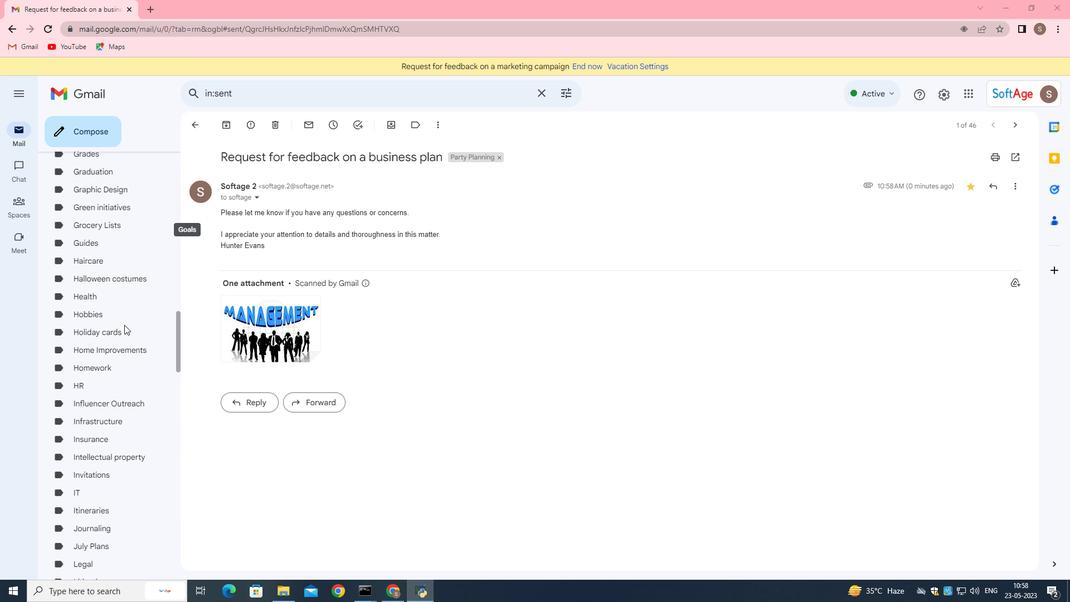 
Action: Mouse scrolled (124, 325) with delta (0, 0)
Screenshot: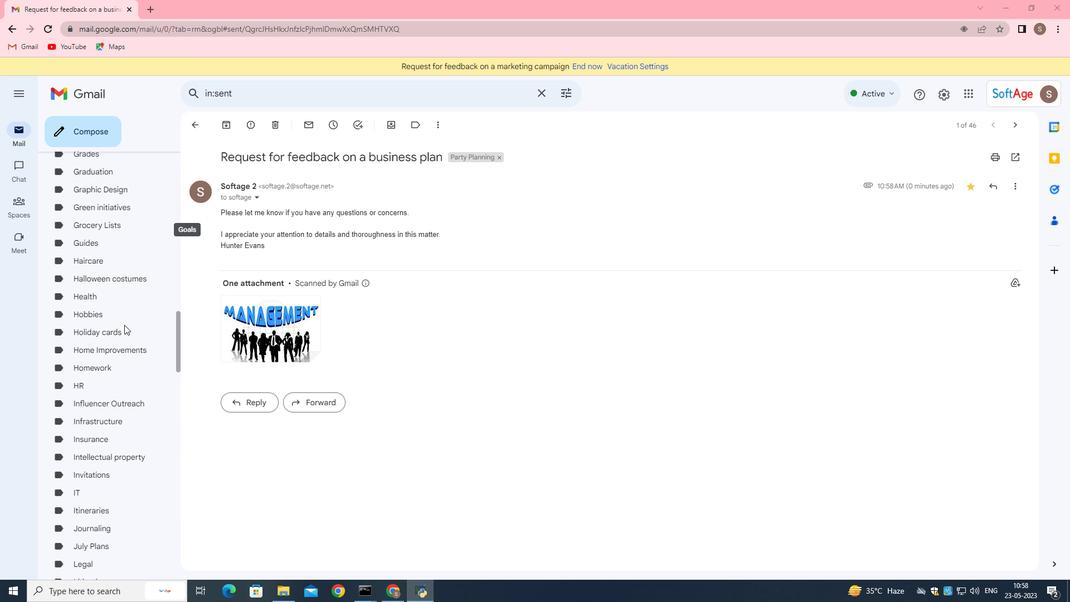 
Action: Mouse scrolled (124, 325) with delta (0, 0)
Screenshot: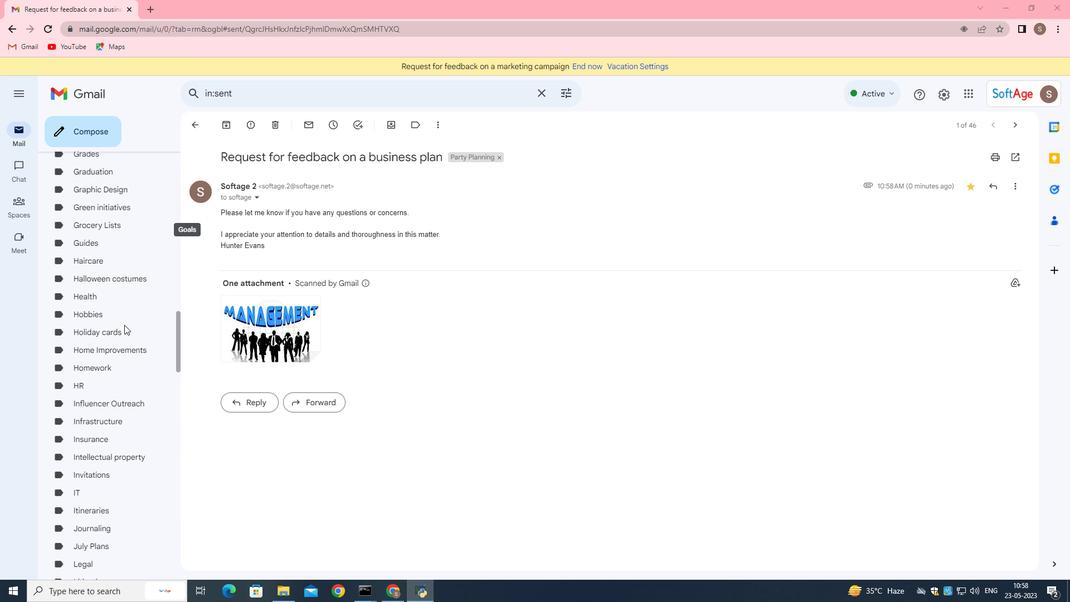 
Action: Mouse scrolled (124, 325) with delta (0, 0)
Screenshot: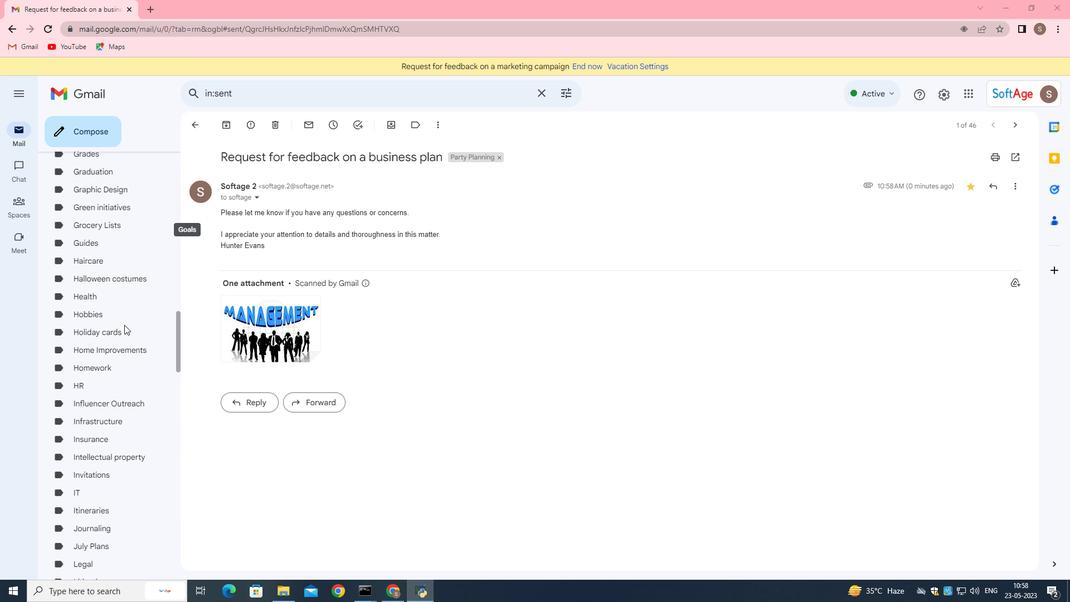 
Action: Mouse scrolled (124, 325) with delta (0, 0)
Screenshot: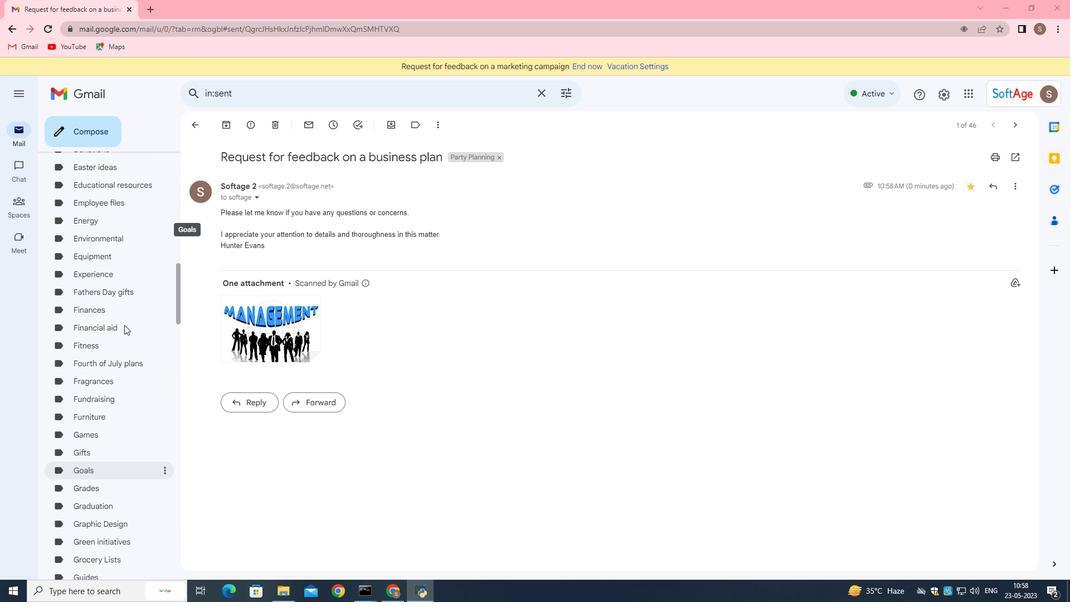 
Action: Mouse scrolled (124, 325) with delta (0, 0)
Screenshot: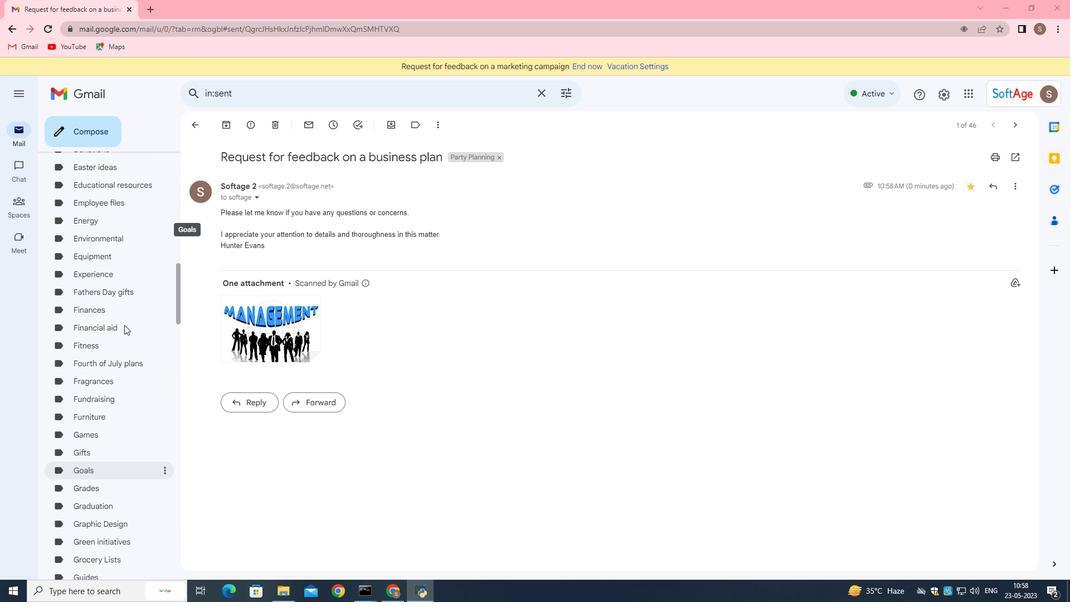 
Action: Mouse scrolled (124, 325) with delta (0, 0)
Screenshot: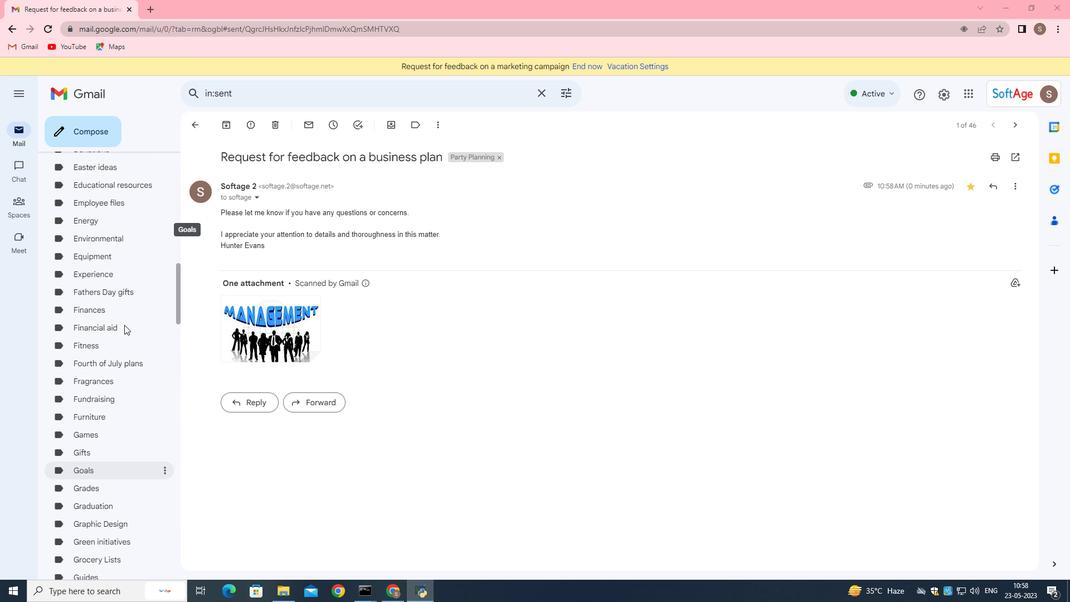
Action: Mouse scrolled (124, 325) with delta (0, 0)
Screenshot: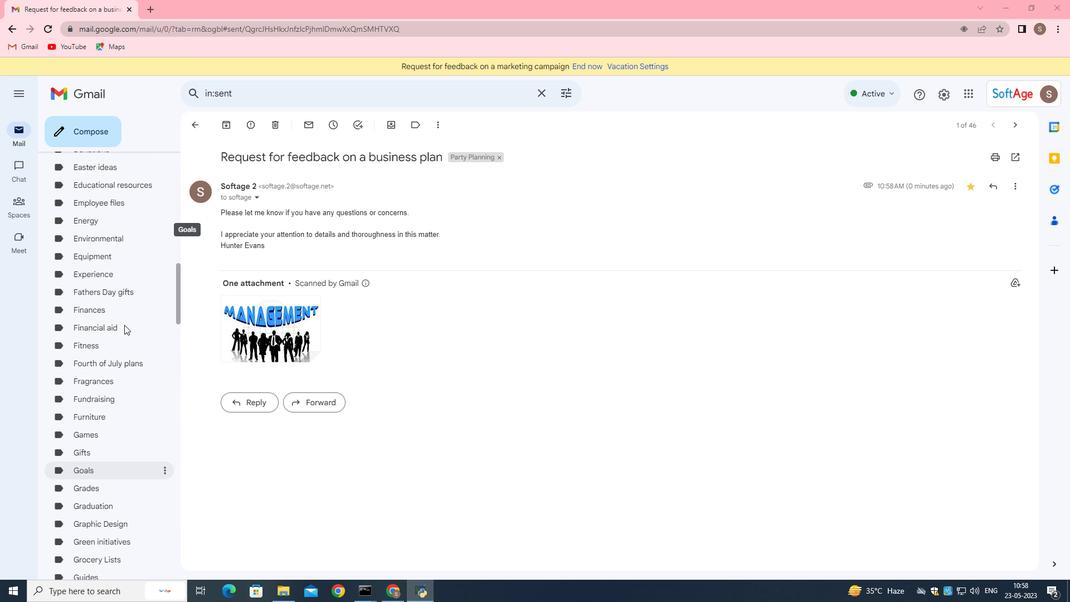
Action: Mouse scrolled (124, 325) with delta (0, 0)
Screenshot: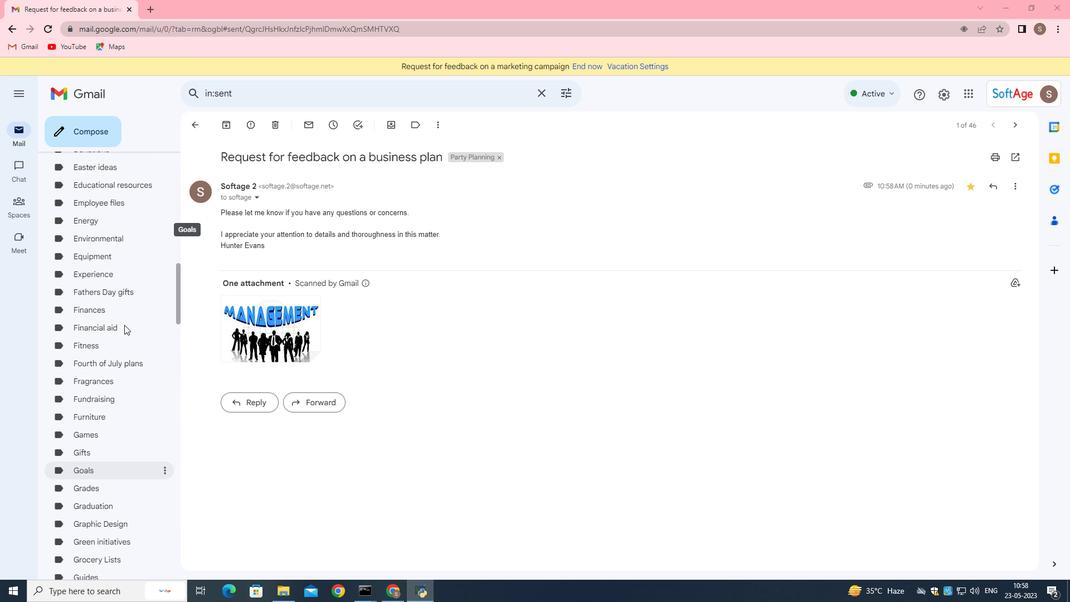 
Action: Mouse scrolled (124, 325) with delta (0, 0)
Screenshot: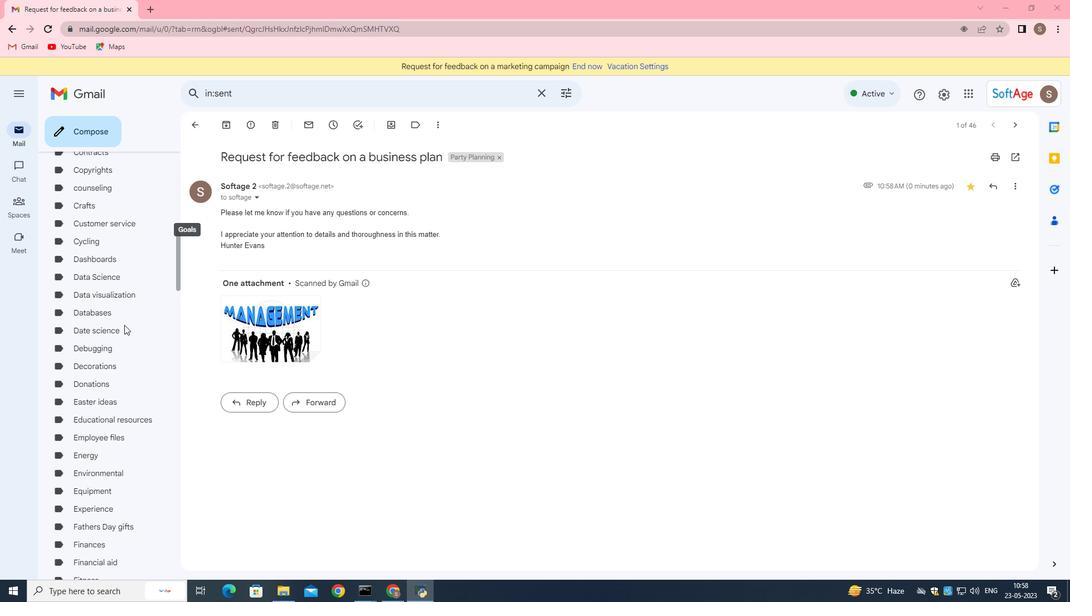 
Action: Mouse scrolled (124, 325) with delta (0, 0)
Screenshot: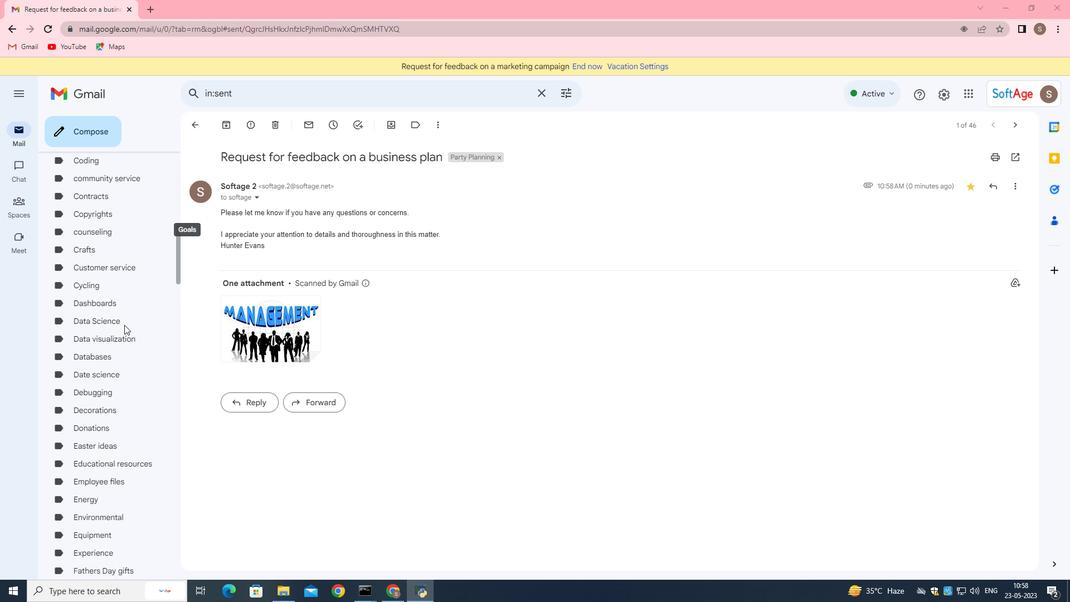 
Action: Mouse scrolled (124, 325) with delta (0, 0)
Screenshot: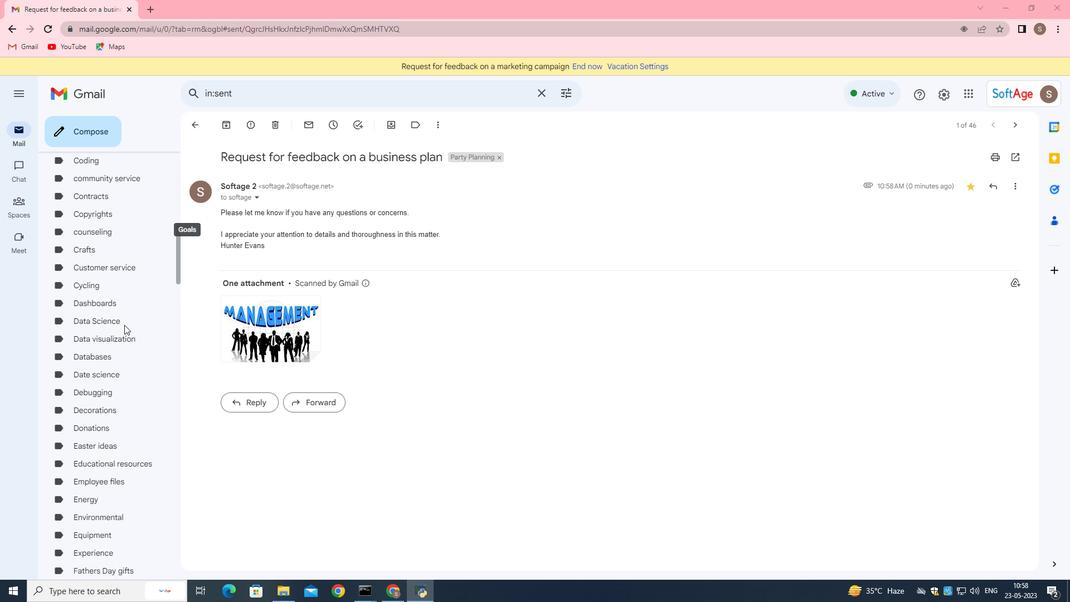 
Action: Mouse scrolled (124, 325) with delta (0, 0)
Screenshot: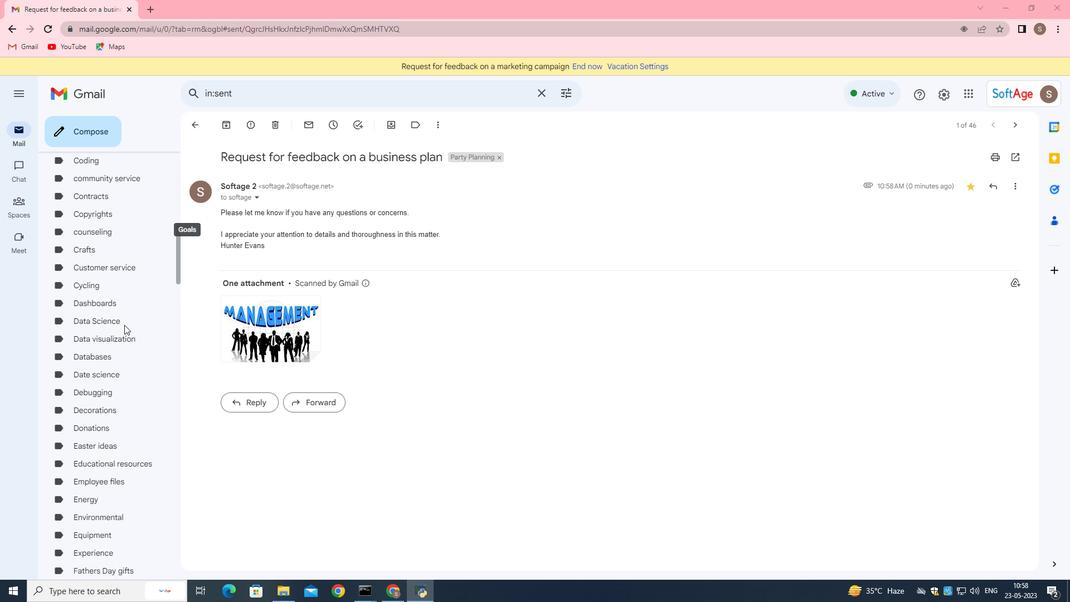 
Action: Mouse scrolled (124, 325) with delta (0, 0)
Screenshot: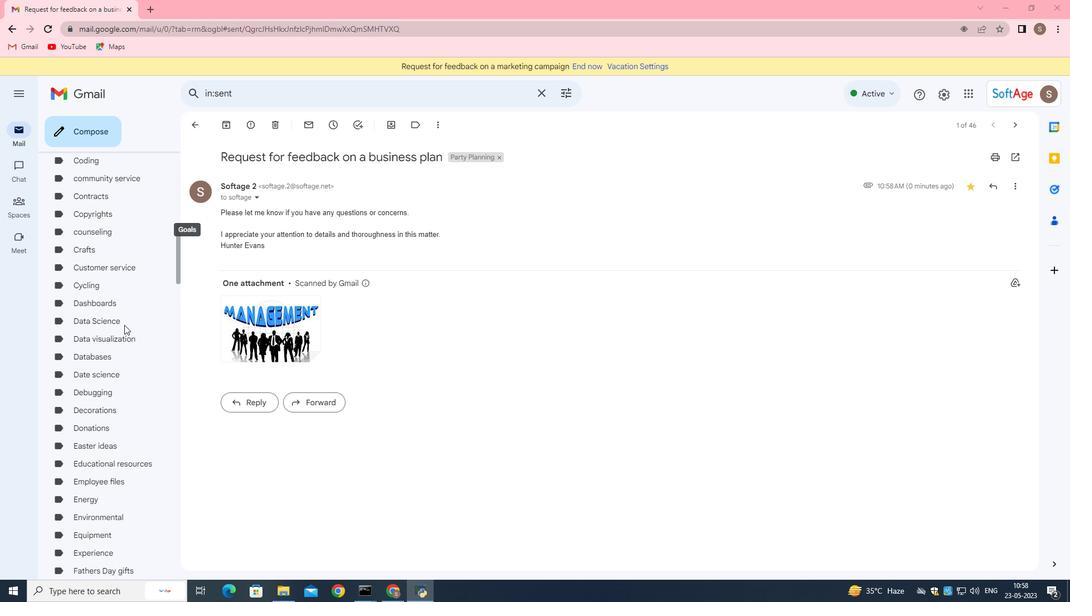 
Action: Mouse scrolled (124, 325) with delta (0, 0)
Screenshot: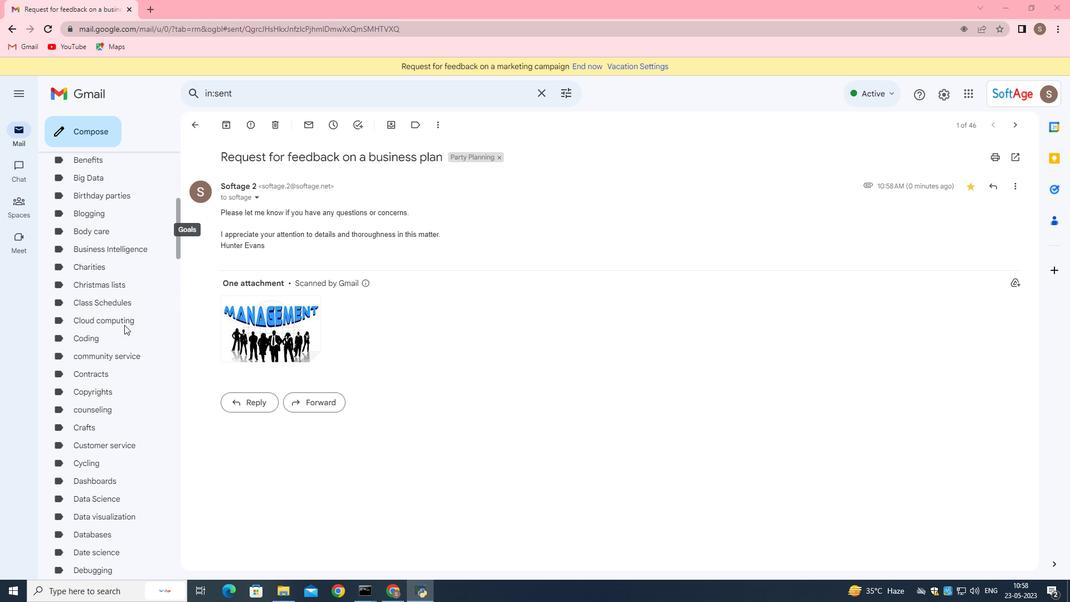 
Action: Mouse scrolled (124, 325) with delta (0, 0)
Screenshot: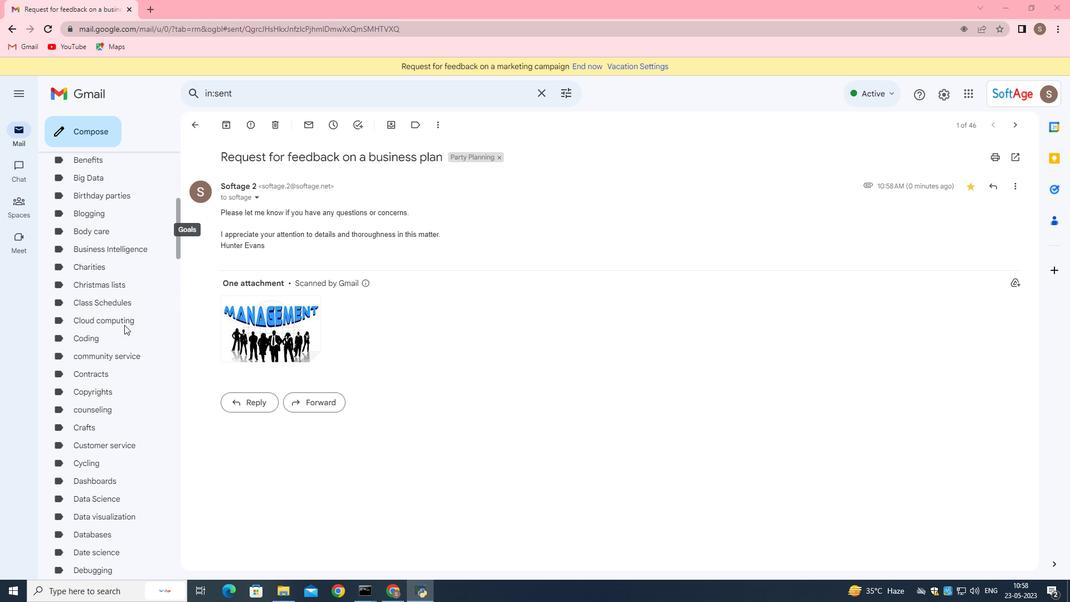
Action: Mouse scrolled (124, 325) with delta (0, 0)
Screenshot: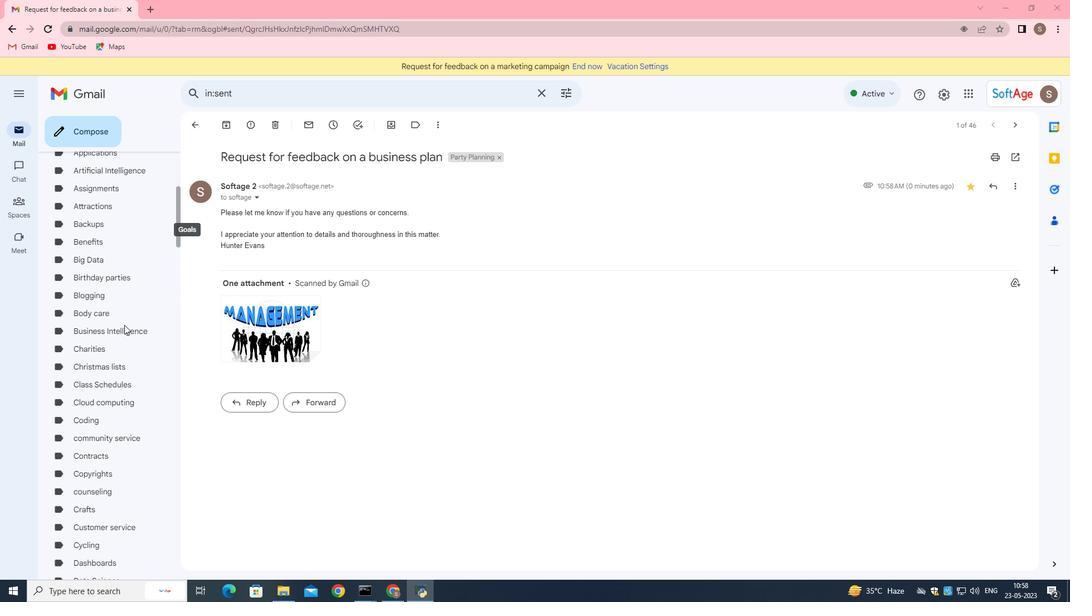 
Action: Mouse scrolled (124, 325) with delta (0, 0)
Screenshot: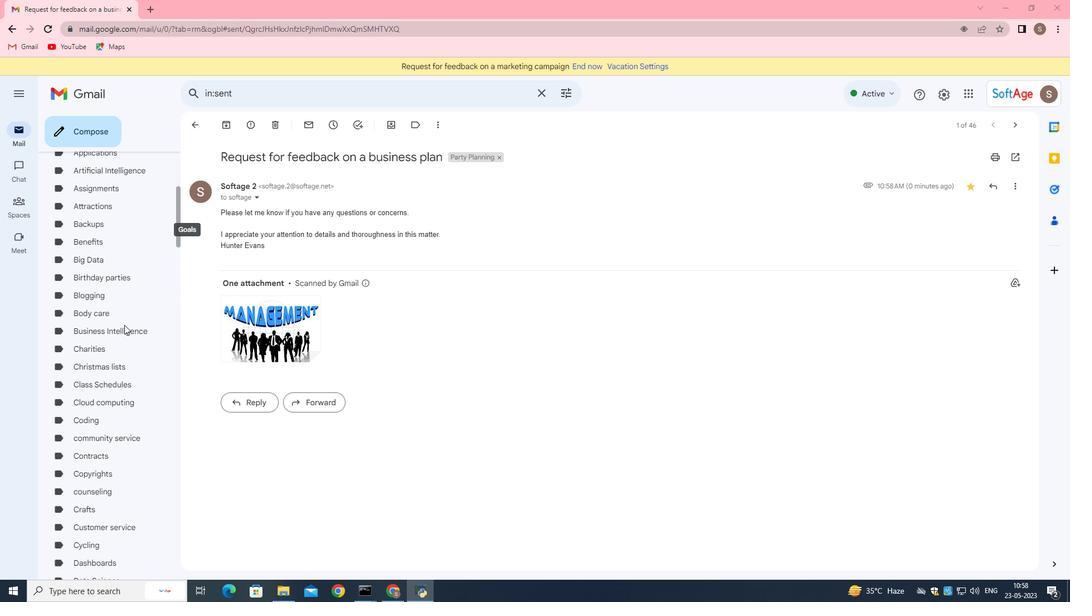 
Action: Mouse moved to (124, 325)
Screenshot: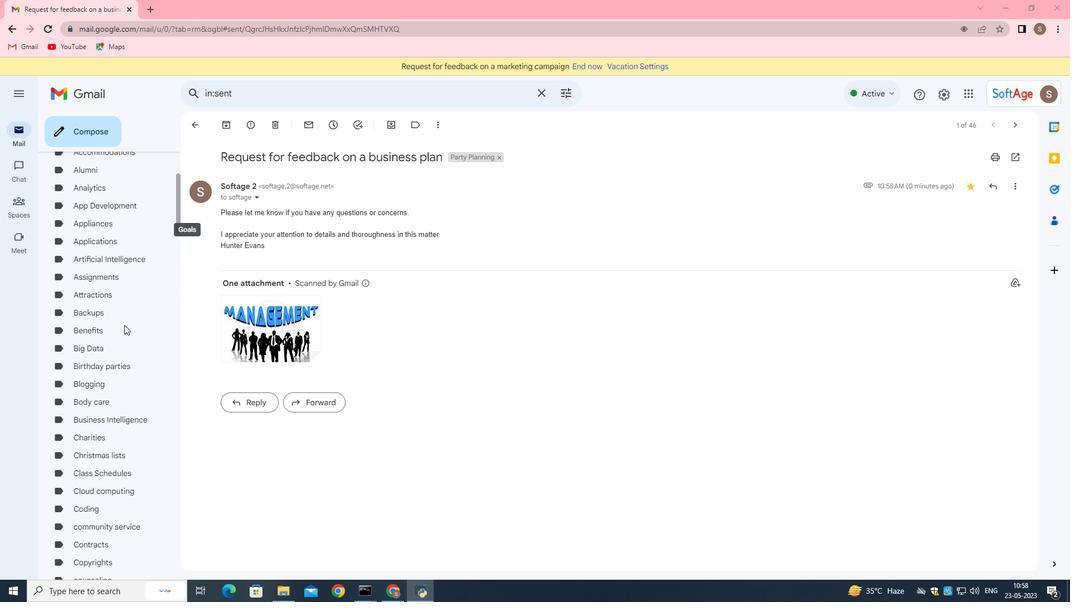 
Action: Mouse scrolled (124, 325) with delta (0, 0)
Screenshot: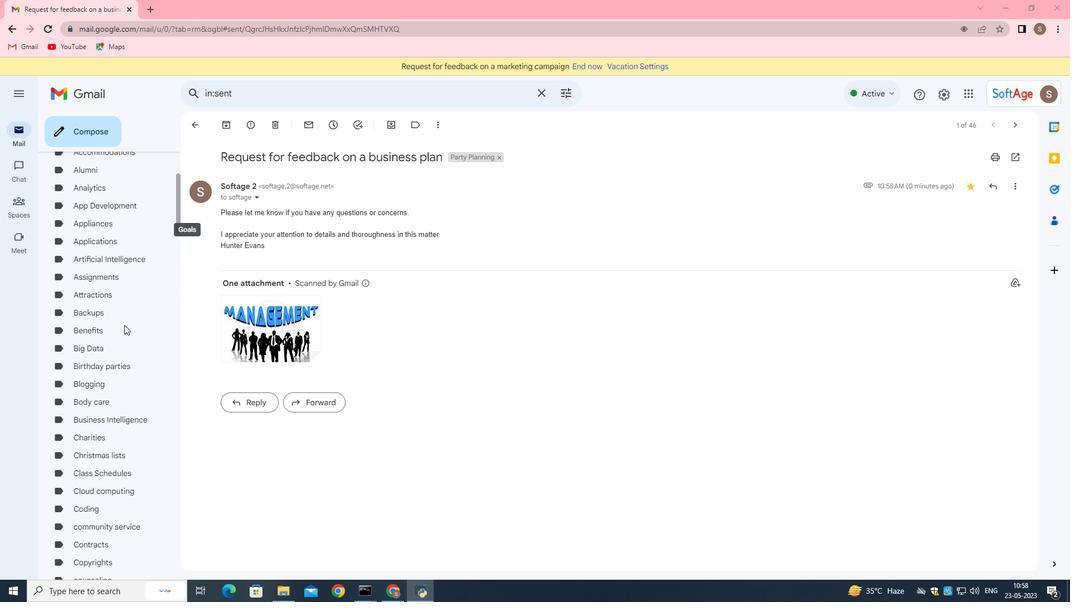 
Action: Mouse scrolled (124, 325) with delta (0, 0)
Screenshot: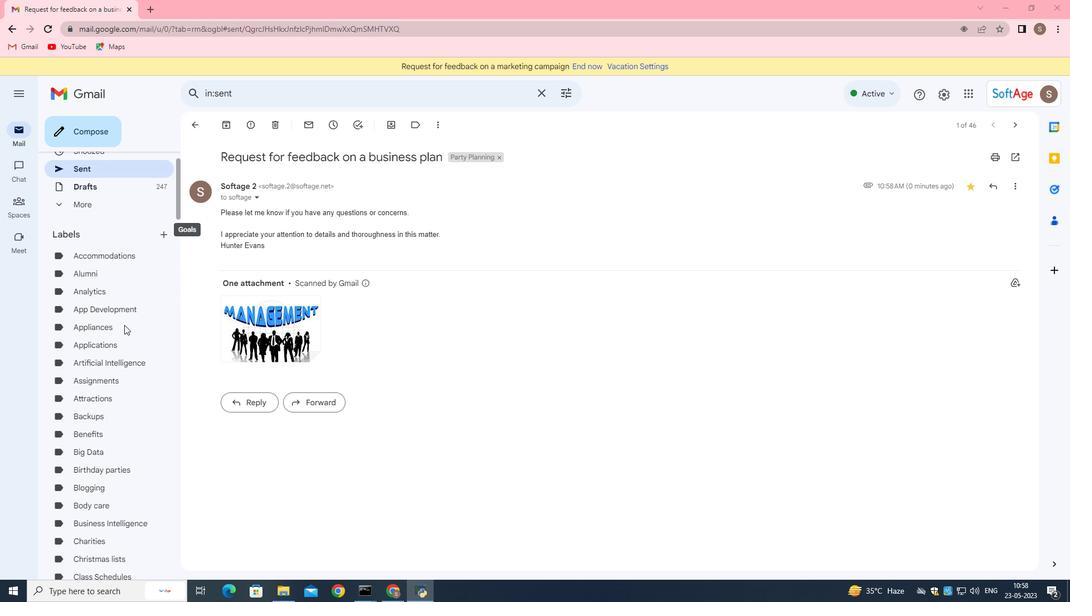 
Action: Mouse scrolled (124, 325) with delta (0, 0)
Screenshot: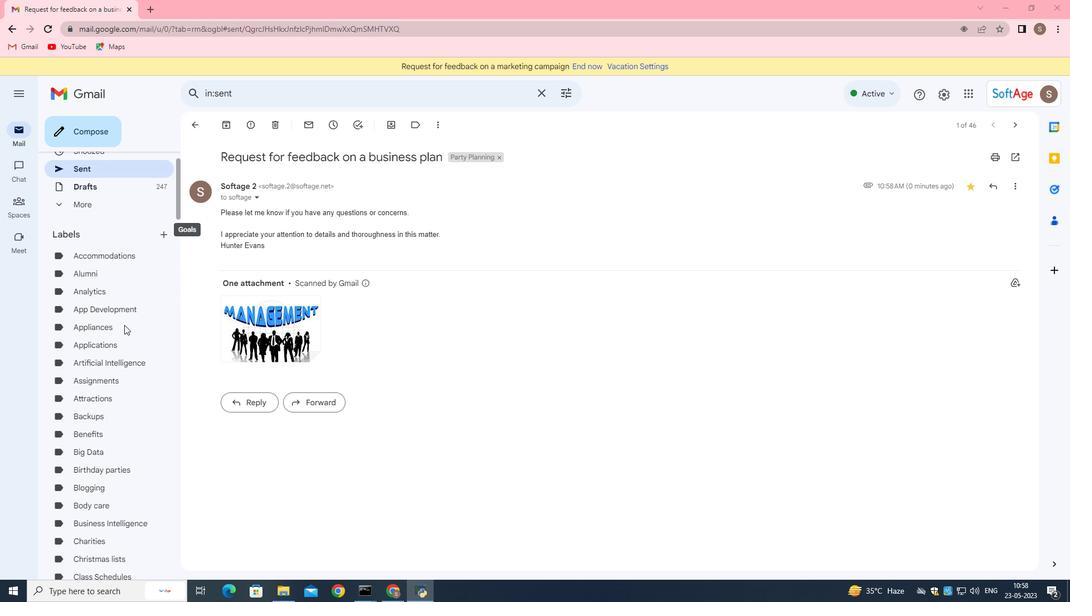 
Action: Mouse scrolled (124, 325) with delta (0, 0)
Screenshot: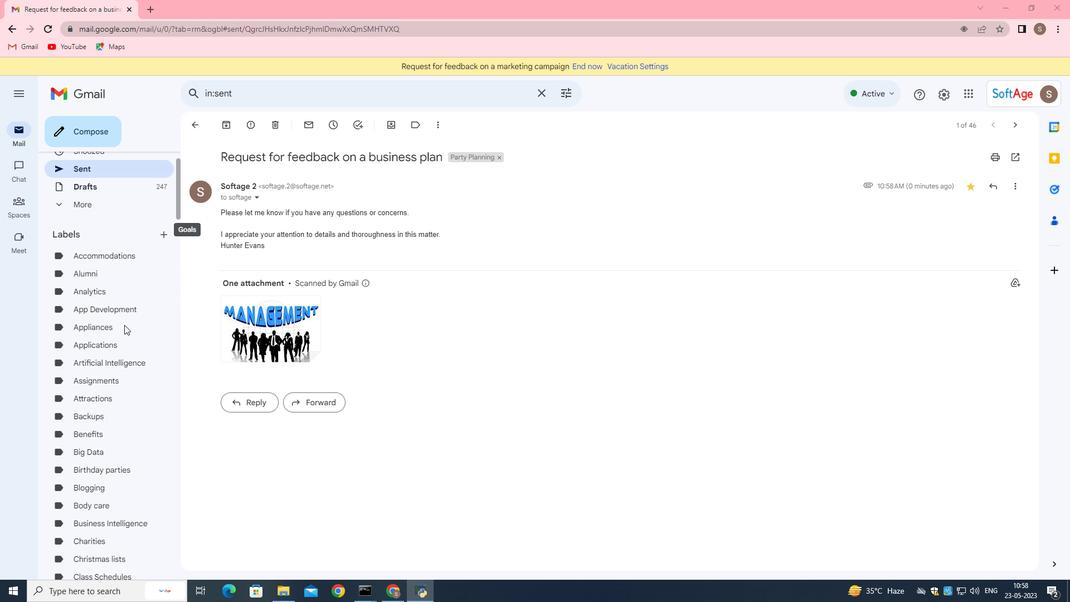 
Action: Mouse scrolled (124, 325) with delta (0, 0)
Screenshot: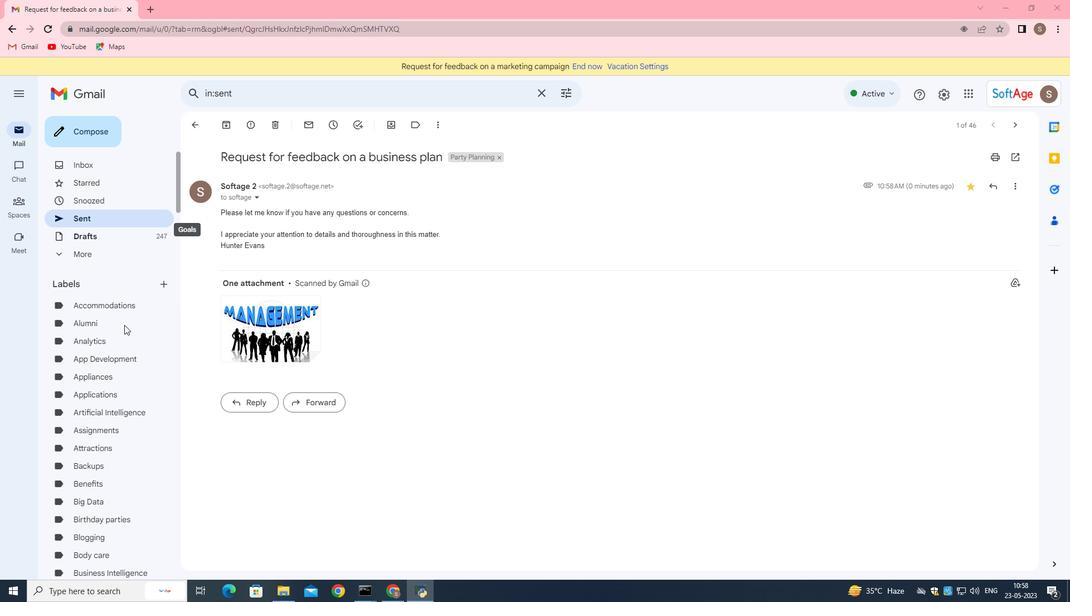 
Action: Mouse scrolled (124, 325) with delta (0, 0)
Screenshot: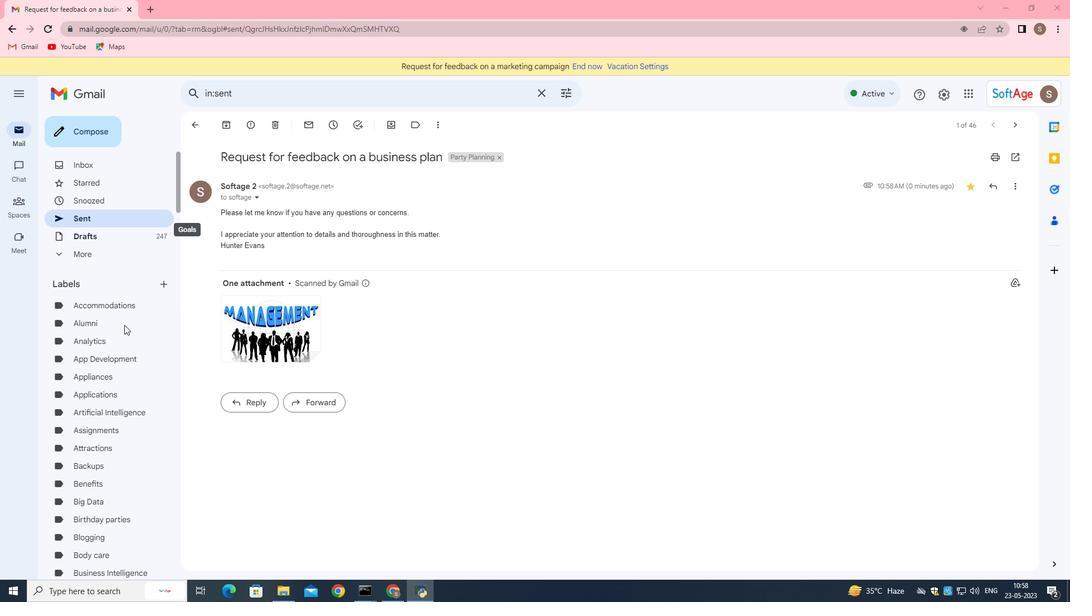 
Action: Mouse scrolled (124, 325) with delta (0, 0)
Screenshot: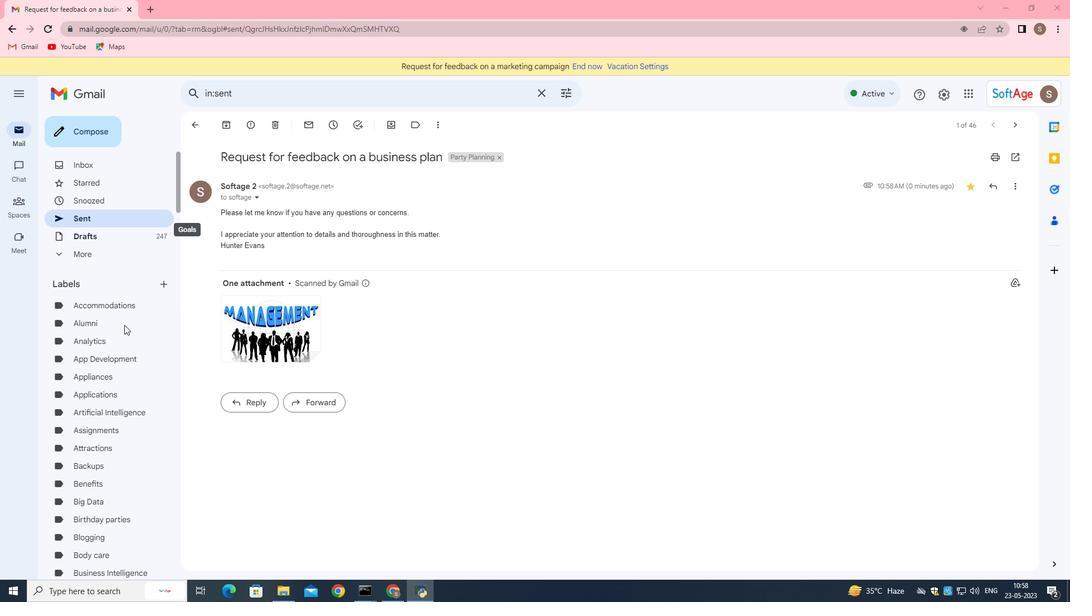 
Action: Mouse scrolled (124, 325) with delta (0, 0)
Screenshot: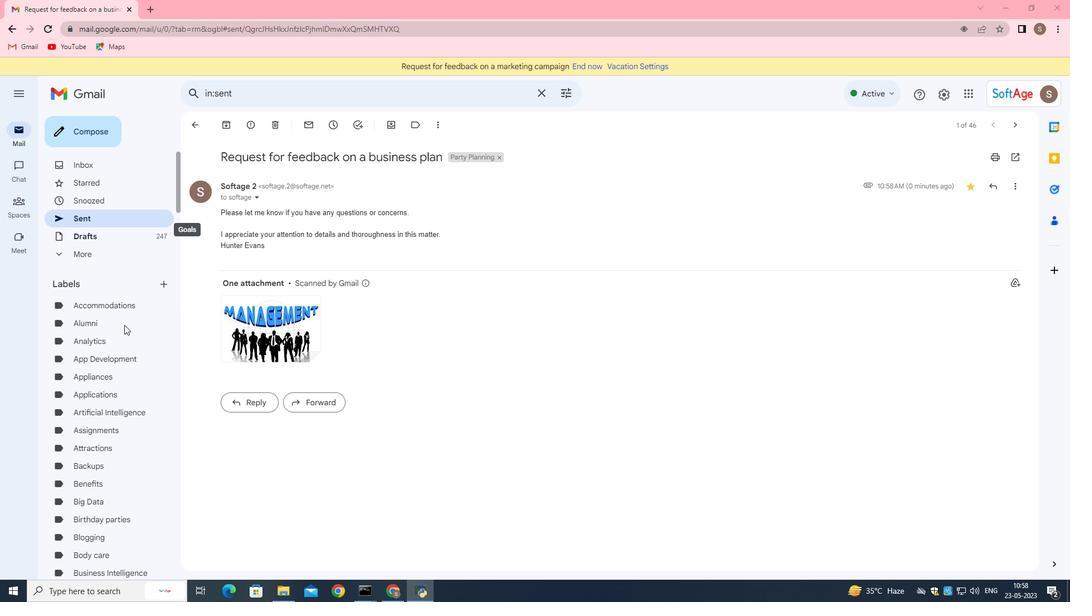 
Action: Mouse moved to (101, 94)
Screenshot: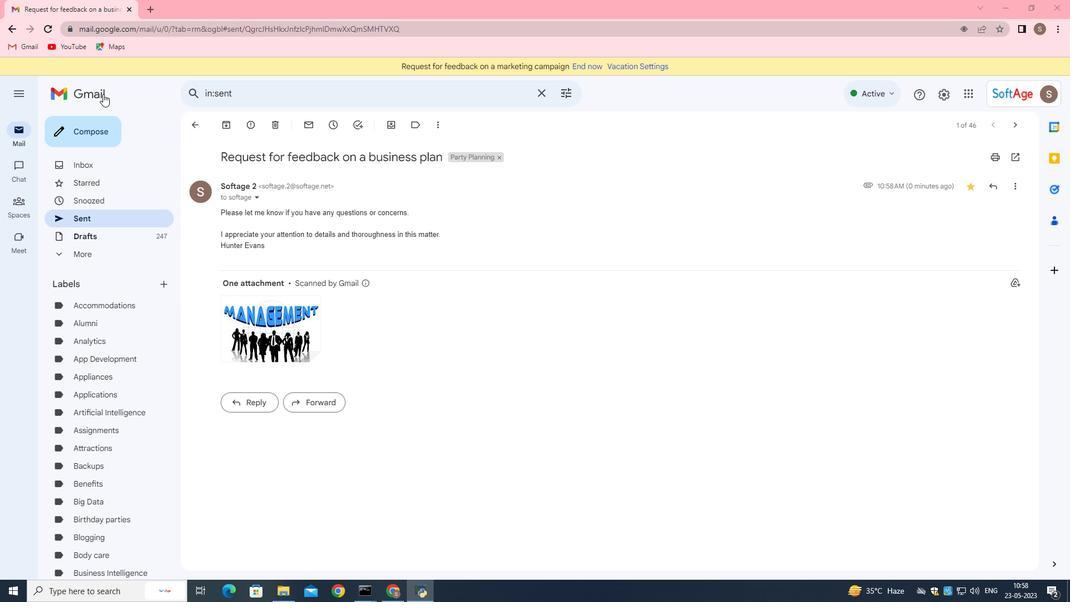 
Action: Mouse pressed left at (101, 94)
Screenshot: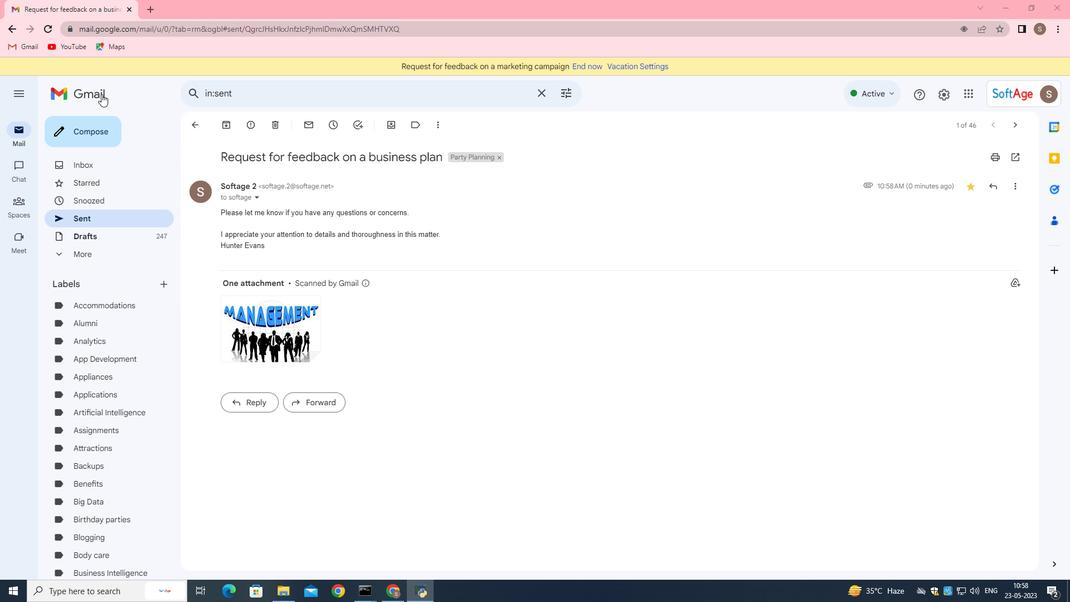 
Action: Mouse moved to (98, 127)
Screenshot: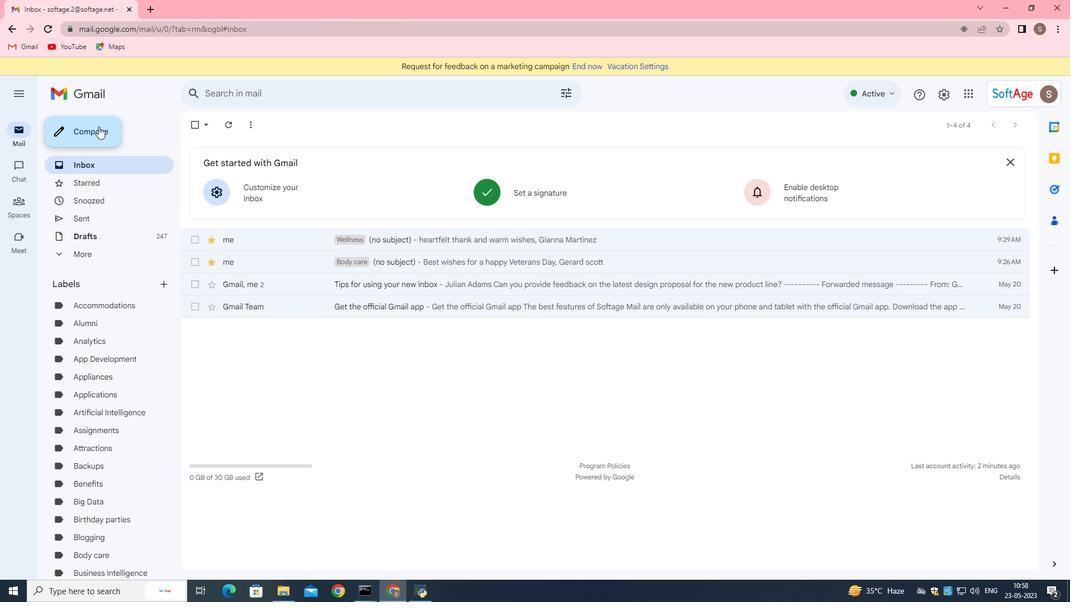 
Action: Mouse pressed left at (98, 127)
Screenshot: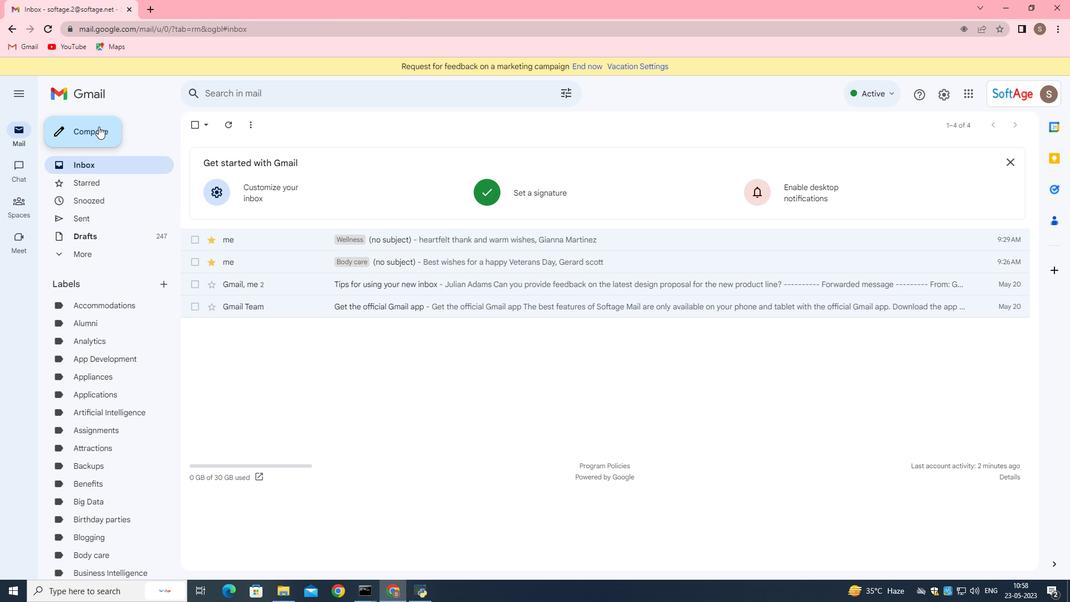 
Action: Mouse moved to (288, 542)
Screenshot: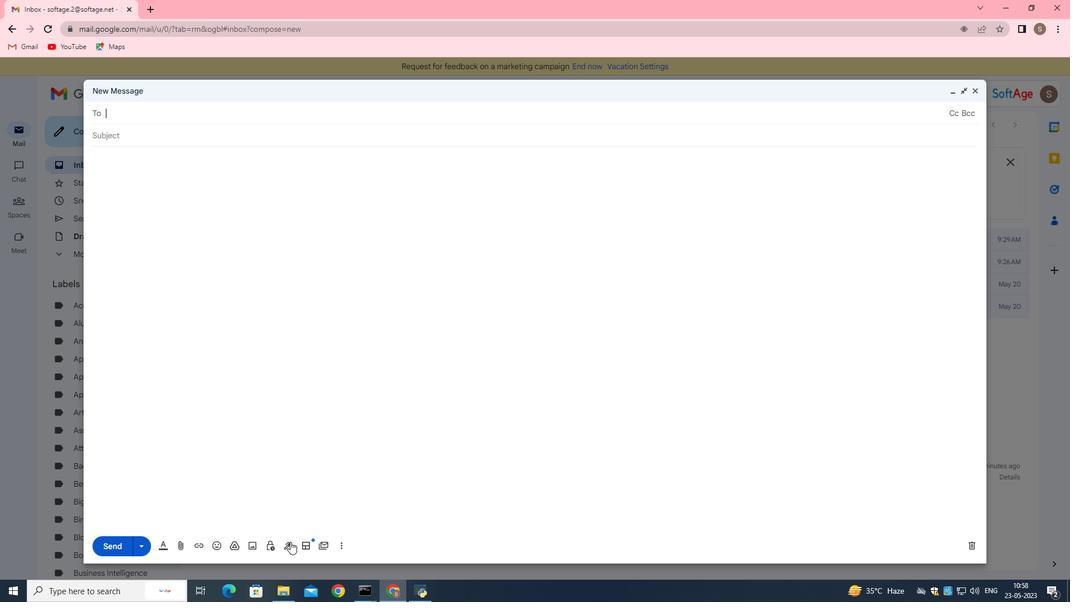 
Action: Mouse pressed left at (288, 542)
Screenshot: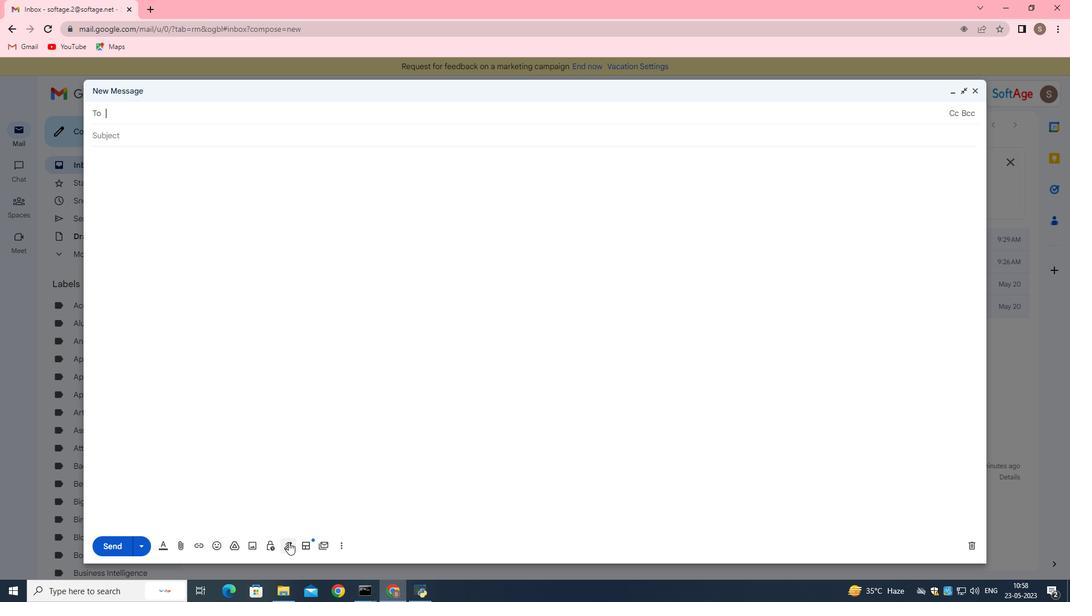 
Action: Mouse moved to (359, 457)
Screenshot: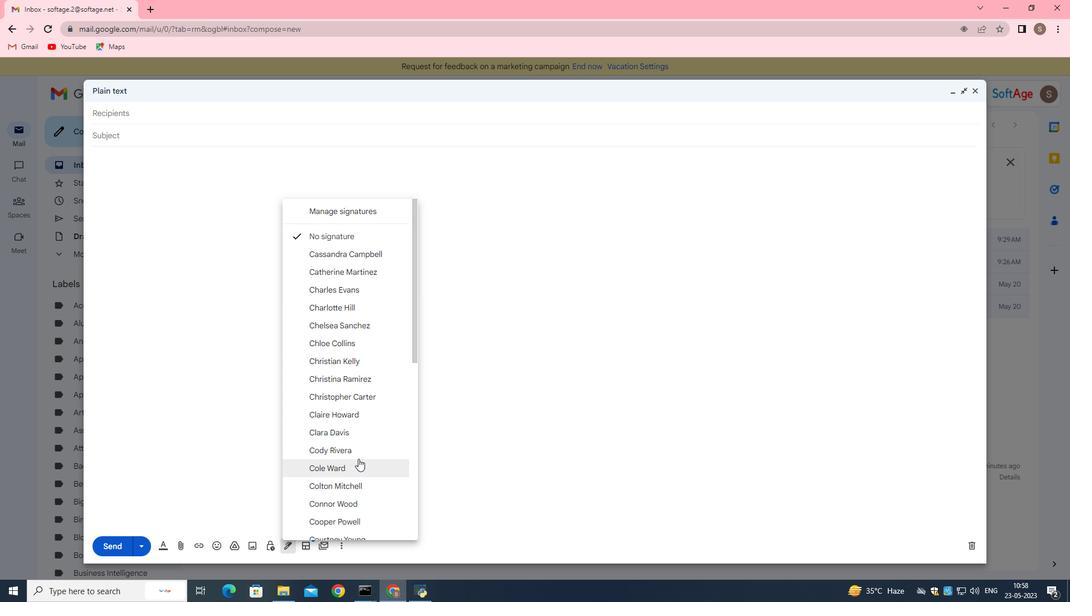 
Action: Mouse scrolled (359, 456) with delta (0, 0)
Screenshot: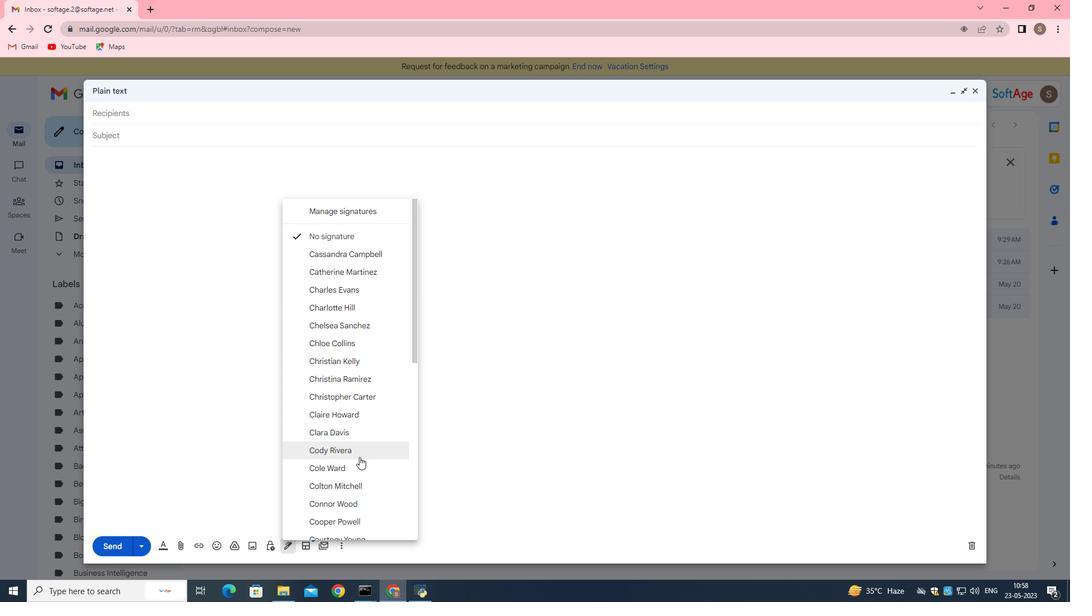 
Action: Mouse scrolled (359, 456) with delta (0, 0)
Screenshot: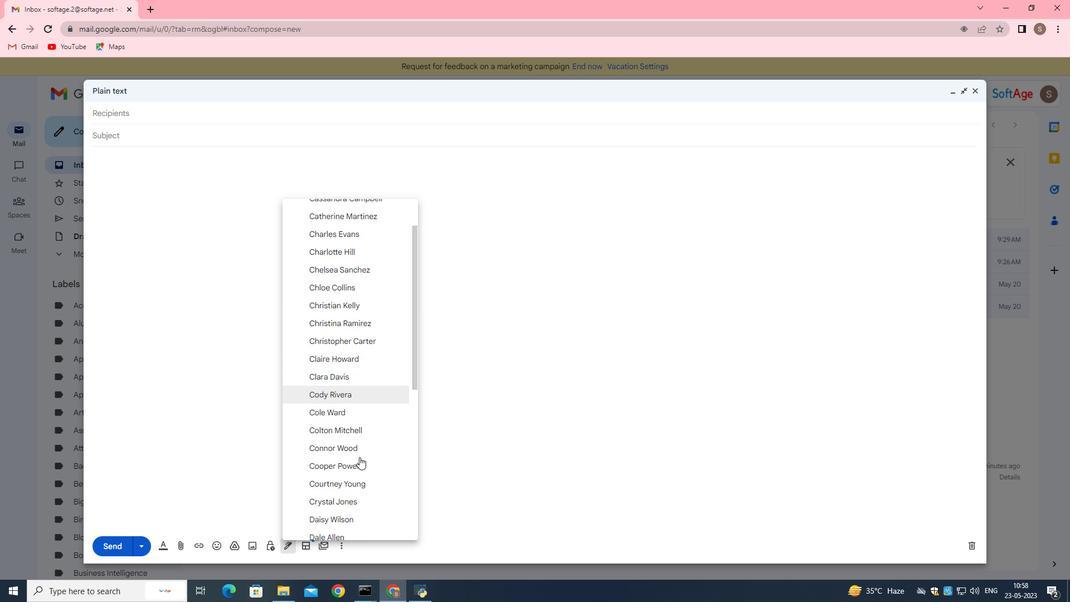 
Action: Mouse scrolled (359, 456) with delta (0, 0)
Screenshot: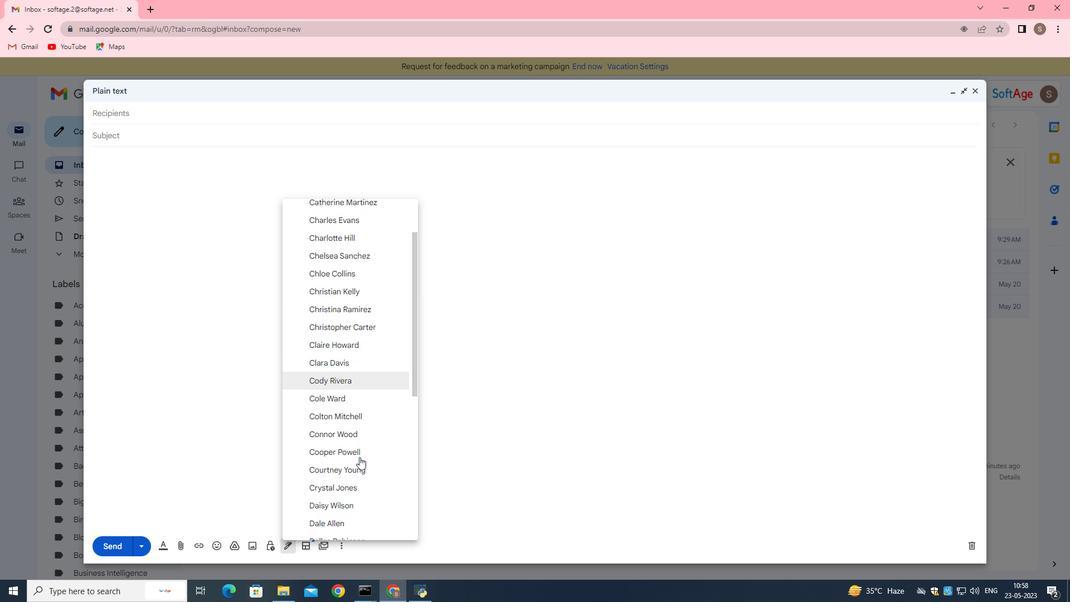 
Action: Mouse scrolled (359, 456) with delta (0, 0)
Screenshot: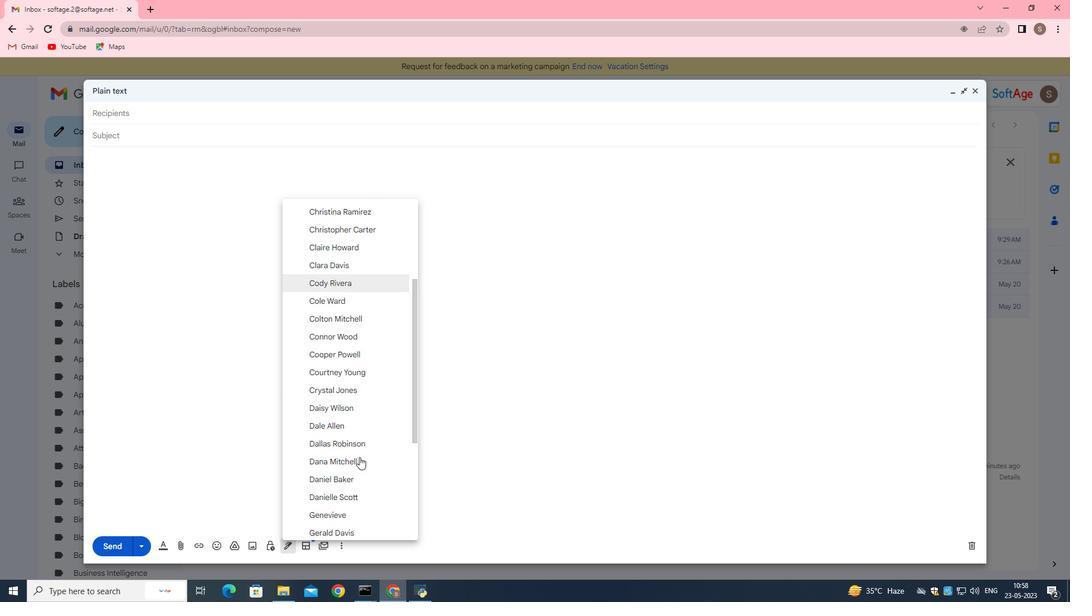 
Action: Mouse scrolled (359, 456) with delta (0, 0)
Screenshot: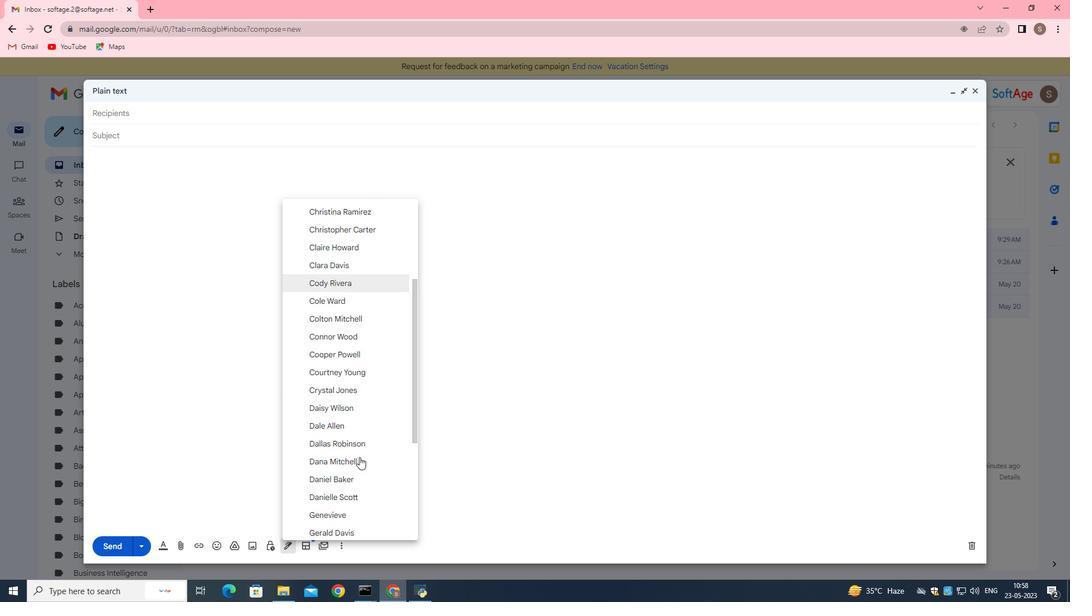 
Action: Mouse scrolled (359, 456) with delta (0, 0)
Screenshot: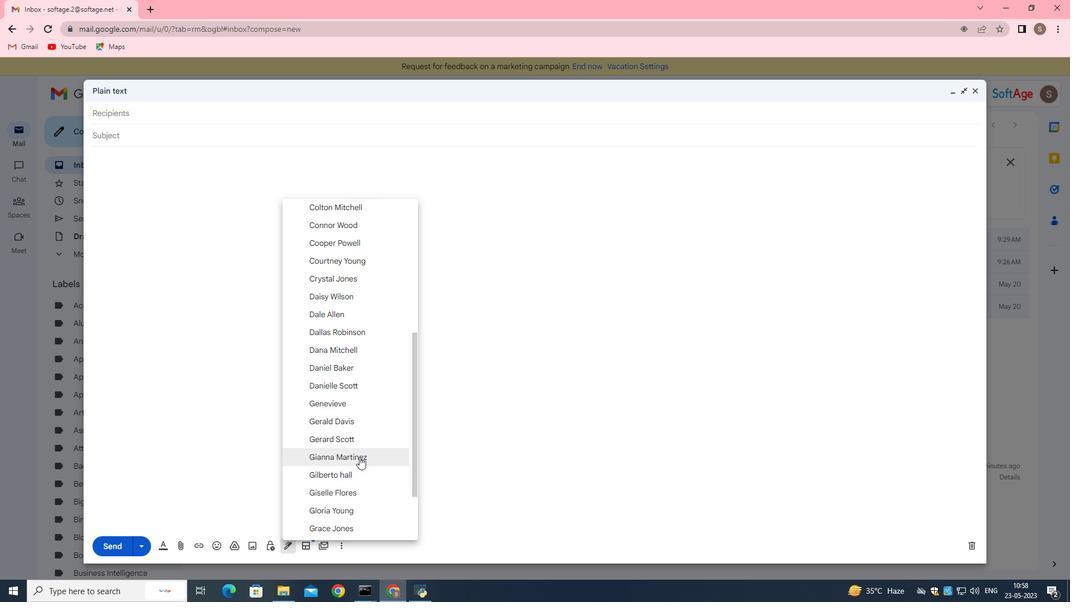 
Action: Mouse scrolled (359, 456) with delta (0, 0)
Screenshot: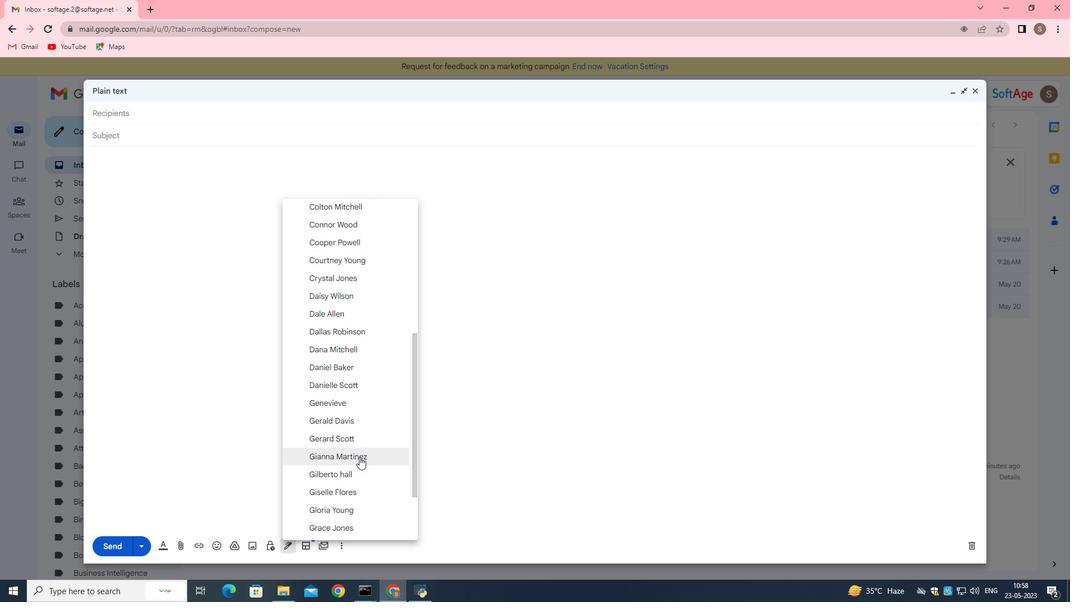 
Action: Mouse scrolled (359, 456) with delta (0, 0)
Screenshot: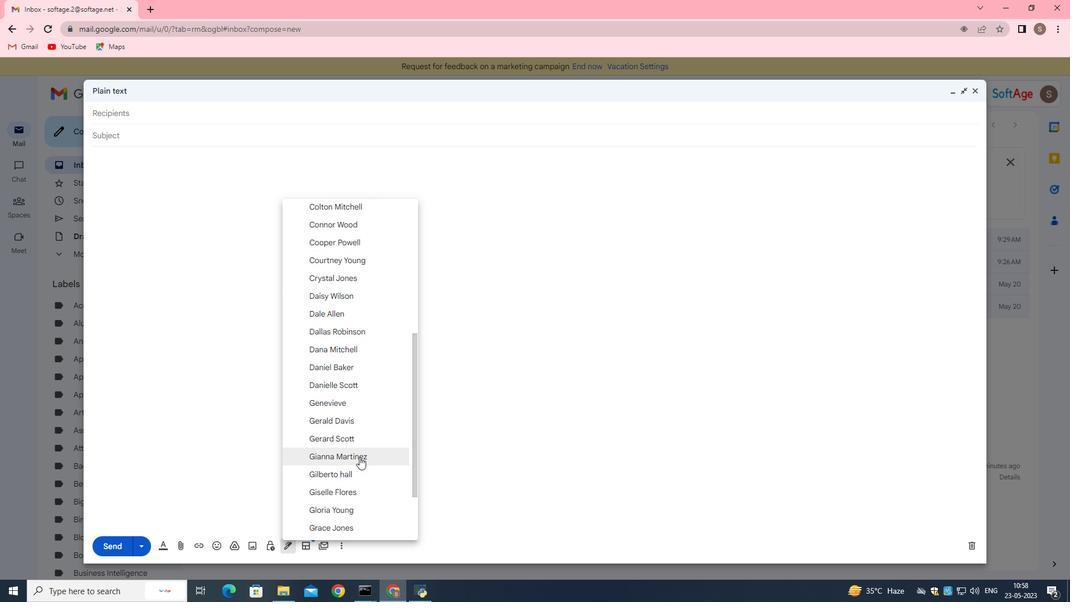 
Action: Mouse scrolled (359, 456) with delta (0, 0)
Screenshot: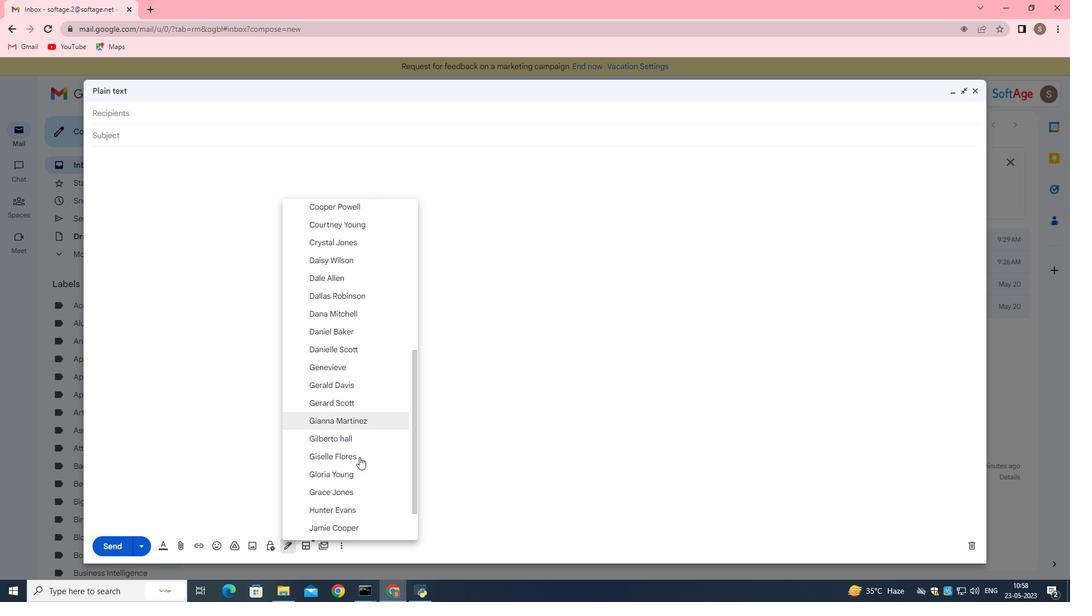 
Action: Mouse moved to (359, 456)
Screenshot: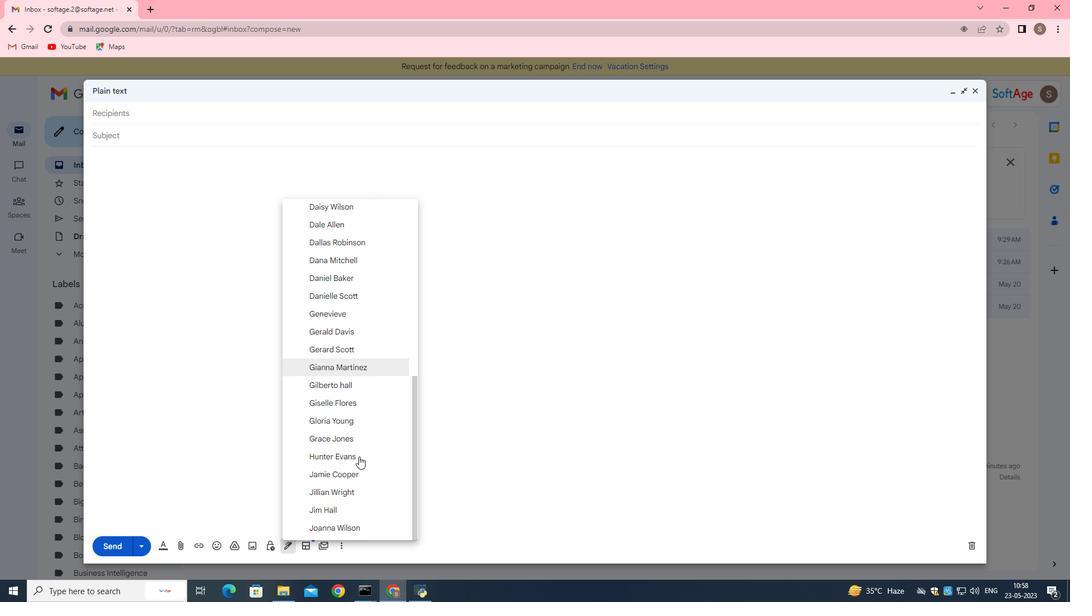 
Action: Mouse scrolled (359, 456) with delta (0, 0)
Screenshot: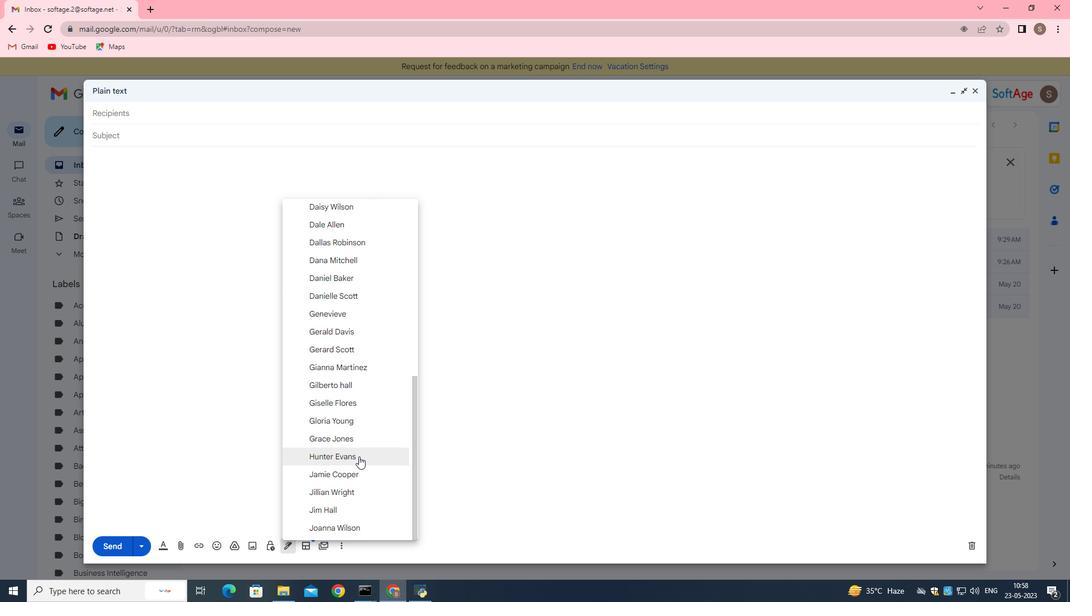 
Action: Mouse moved to (357, 456)
Screenshot: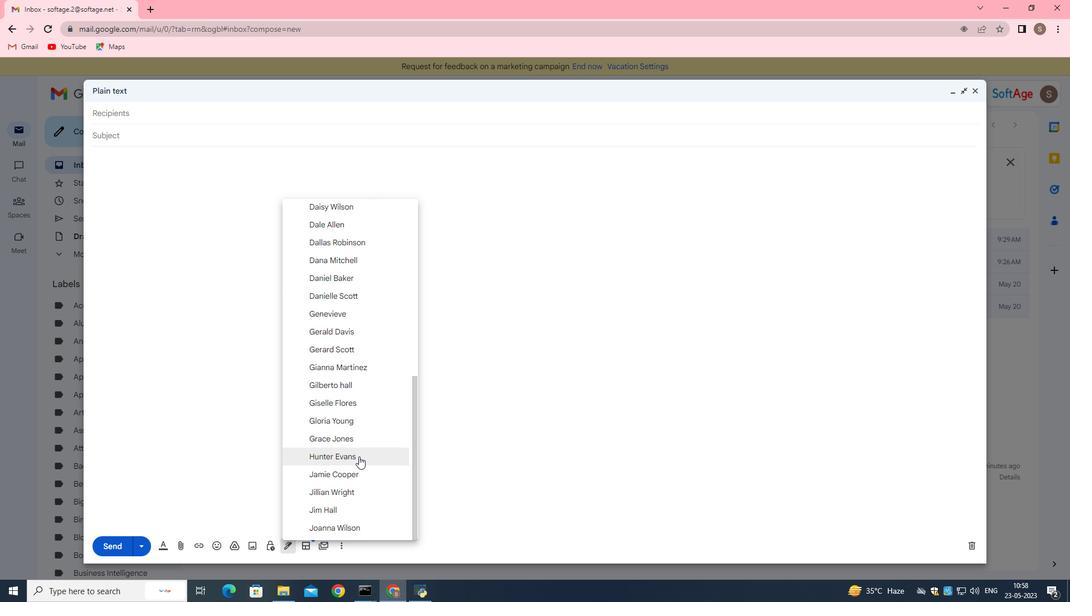 
Action: Mouse scrolled (357, 456) with delta (0, 0)
Screenshot: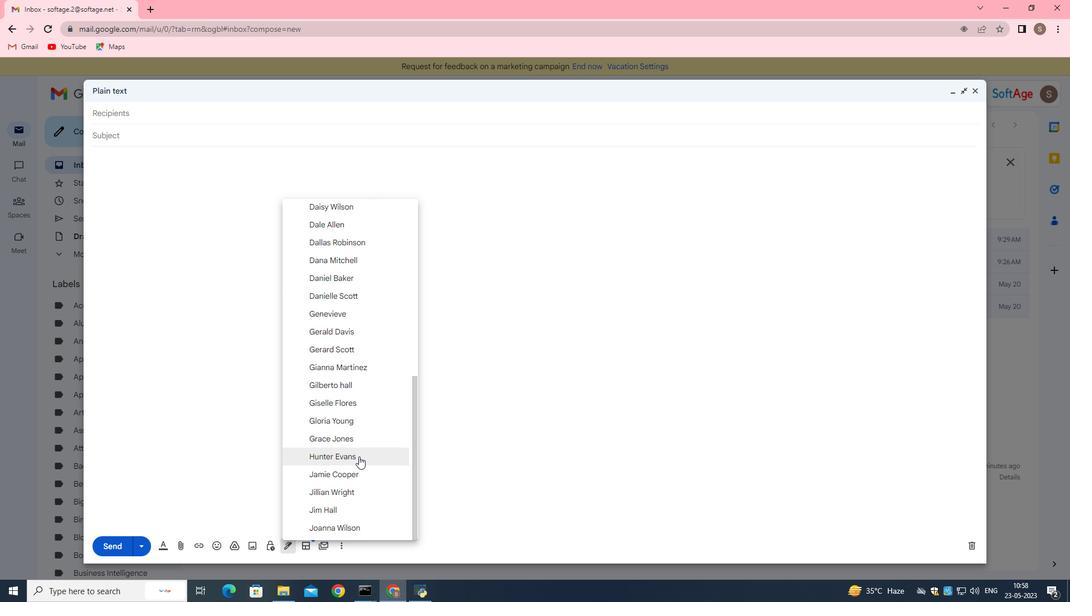 
Action: Mouse scrolled (357, 456) with delta (0, 0)
Screenshot: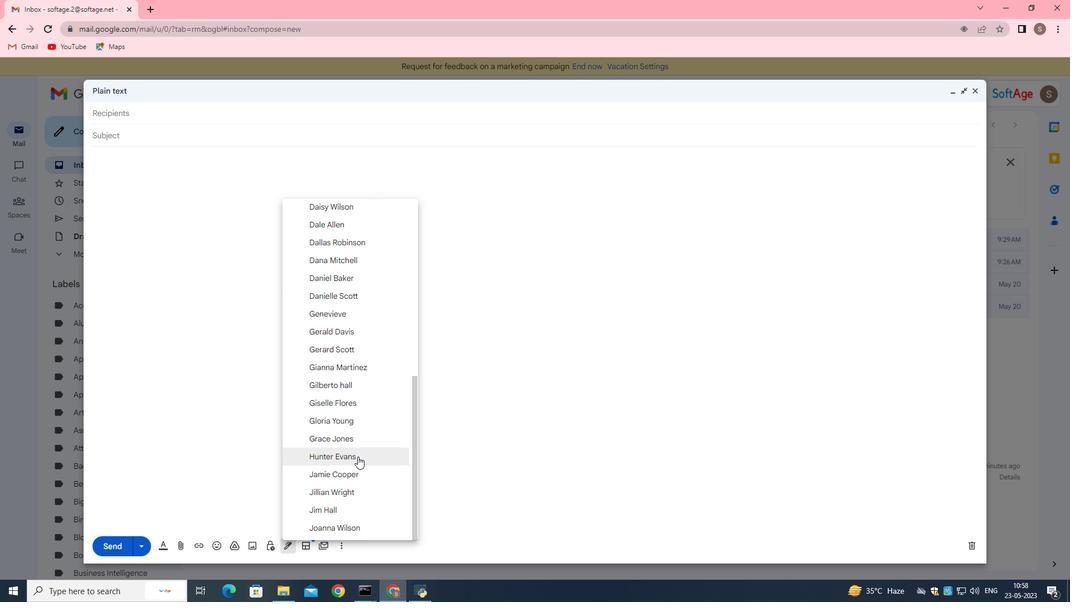 
Action: Mouse moved to (354, 466)
Screenshot: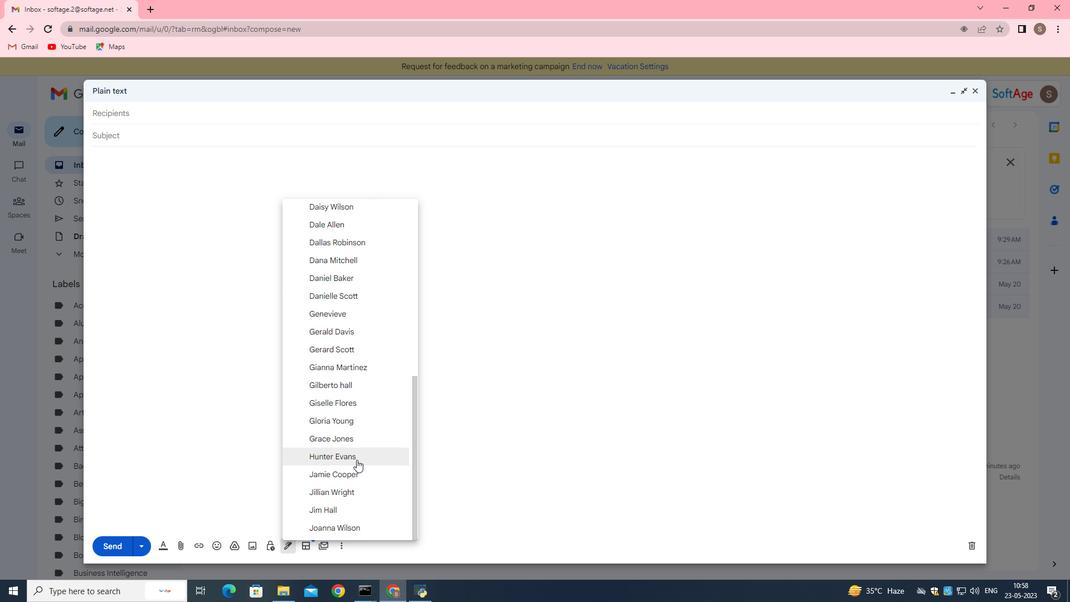 
Action: Mouse scrolled (354, 467) with delta (0, 0)
Screenshot: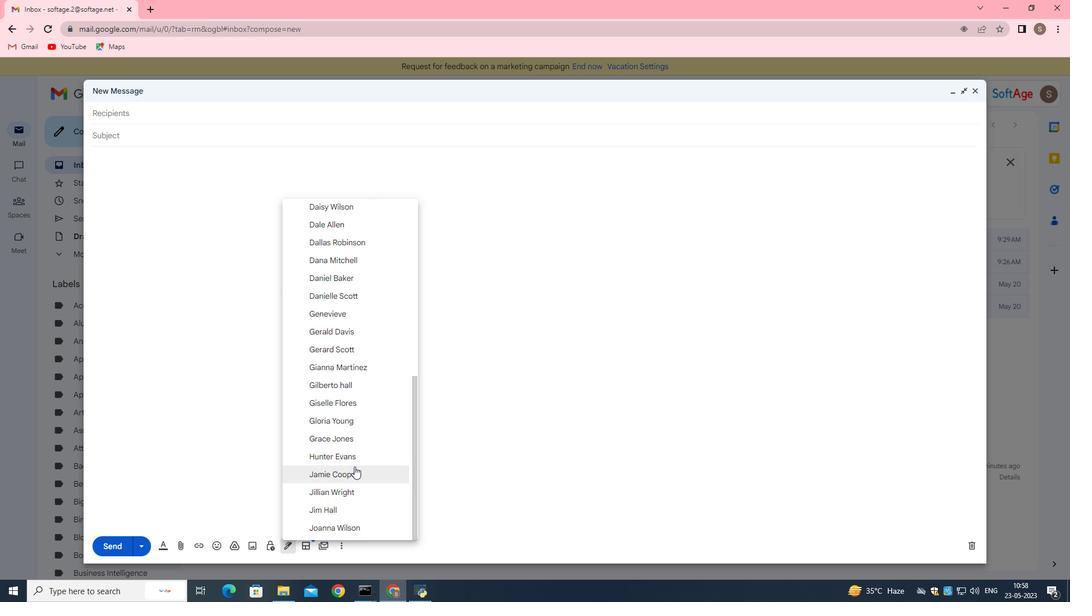 
Action: Mouse scrolled (354, 467) with delta (0, 0)
Screenshot: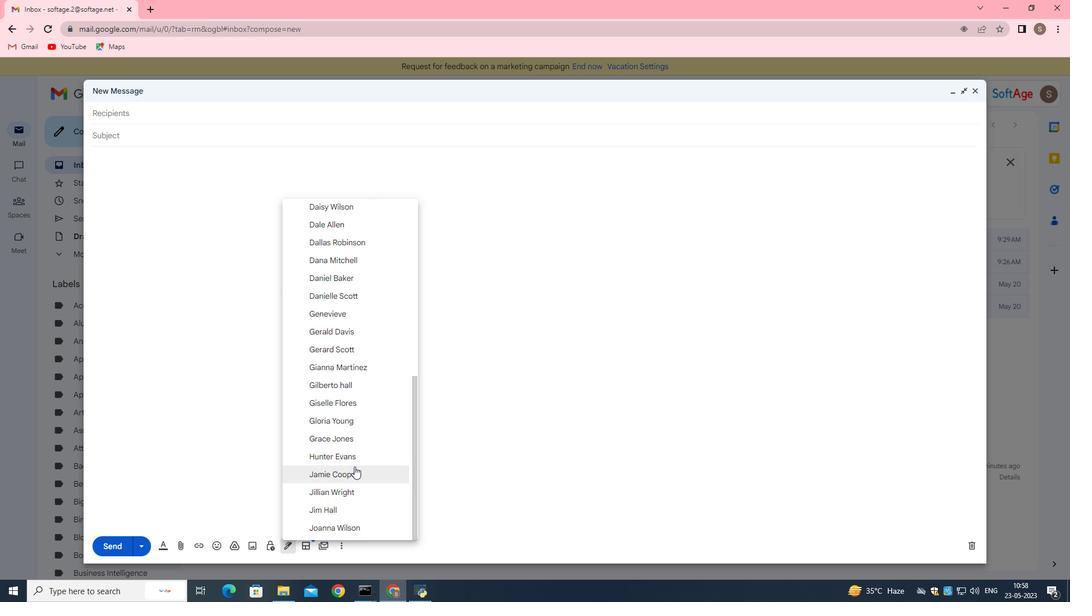 
Action: Mouse scrolled (354, 467) with delta (0, 0)
Screenshot: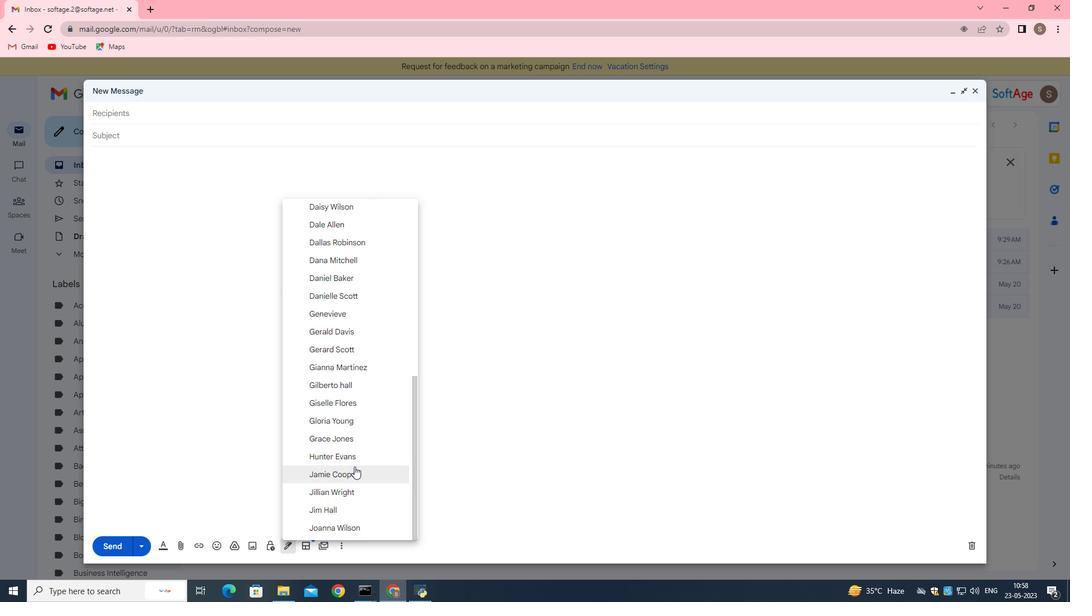 
Action: Mouse scrolled (354, 467) with delta (0, 0)
Screenshot: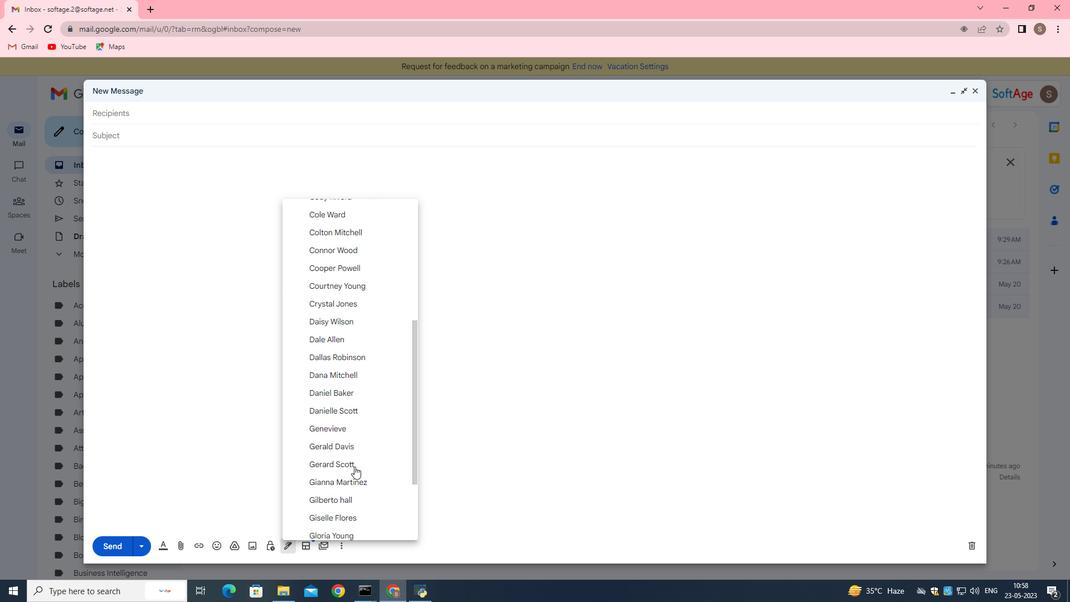 
Action: Mouse scrolled (354, 467) with delta (0, 0)
Screenshot: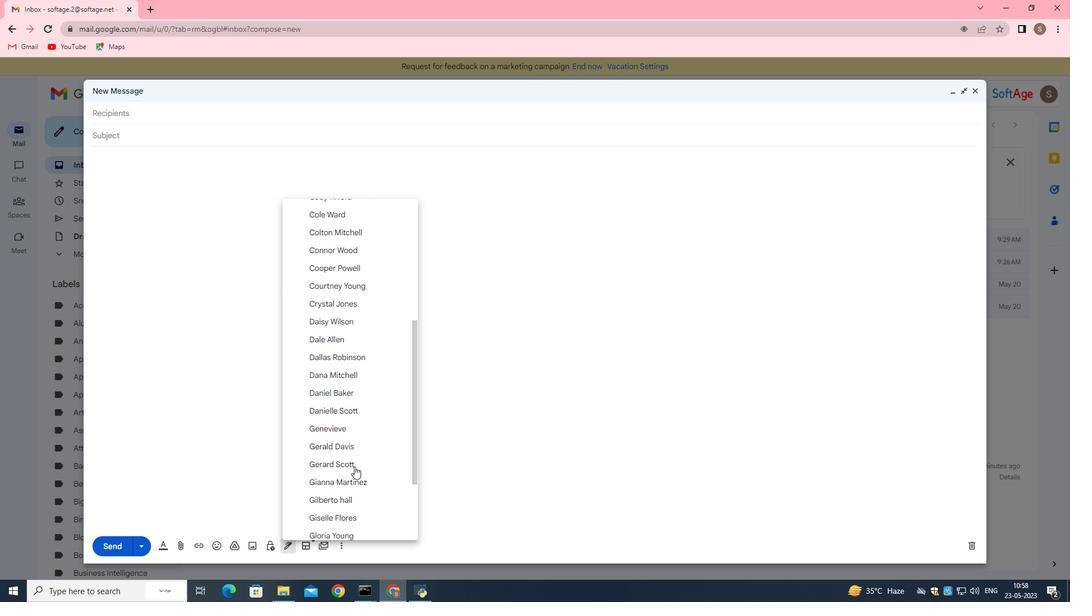 
Action: Mouse scrolled (354, 467) with delta (0, 0)
Screenshot: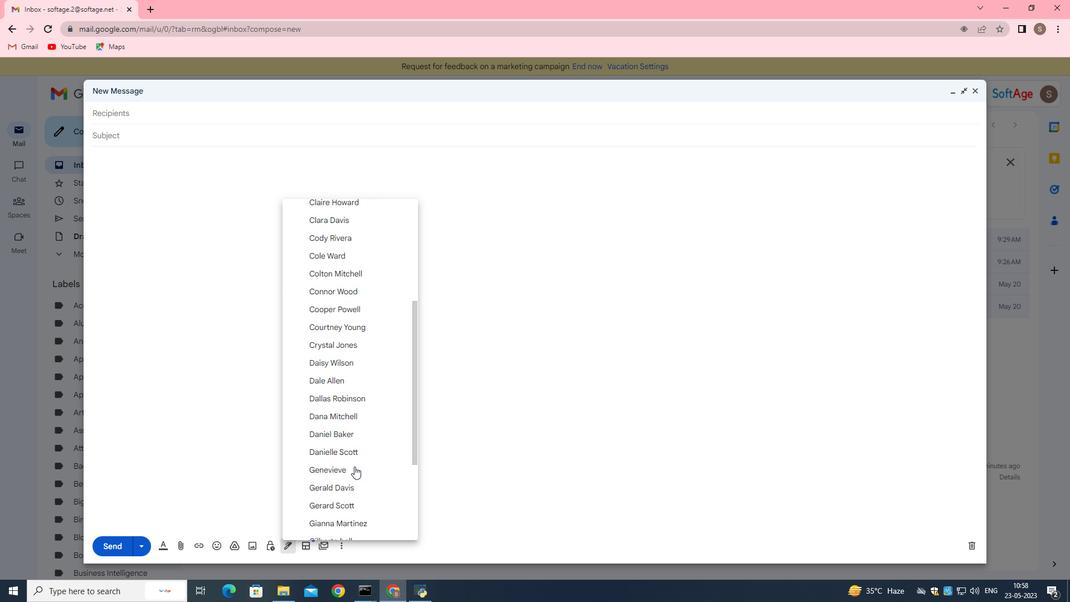 
Action: Mouse moved to (352, 464)
Screenshot: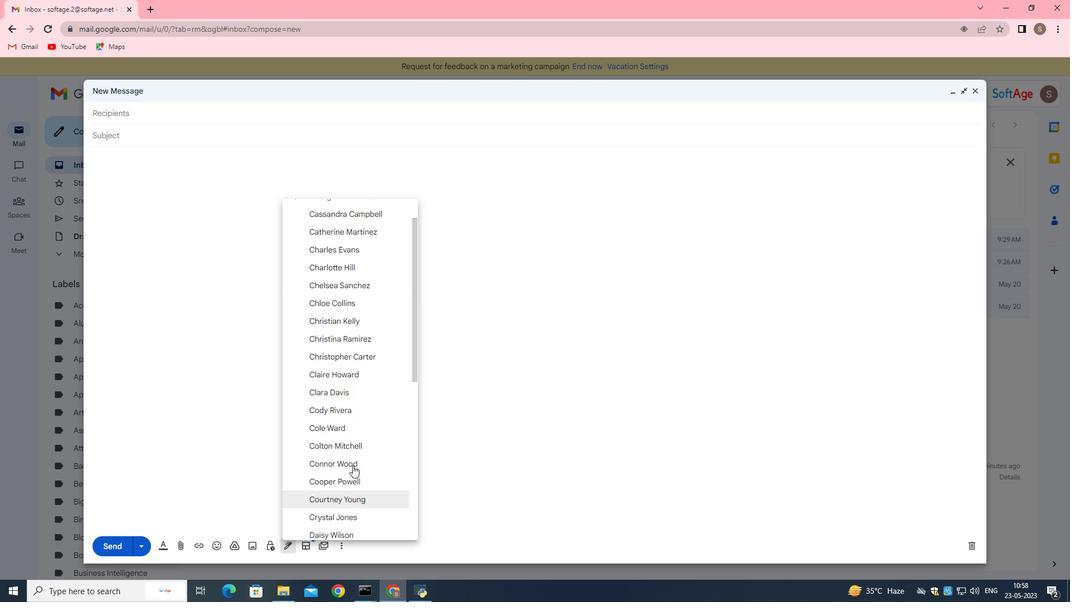 
Action: Mouse scrolled (352, 465) with delta (0, 0)
Screenshot: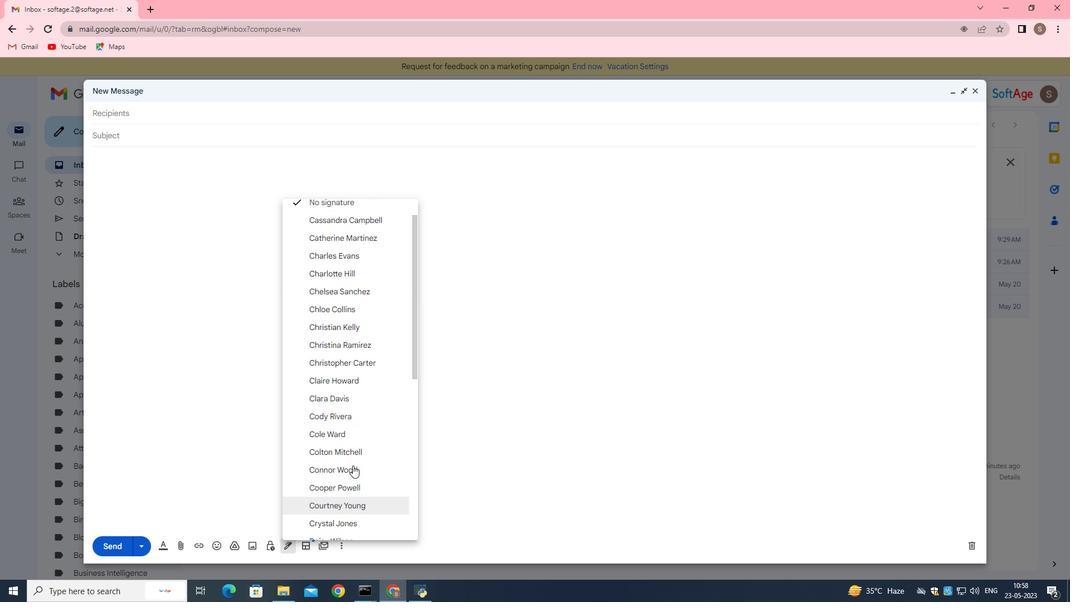 
Action: Mouse scrolled (352, 465) with delta (0, 0)
Screenshot: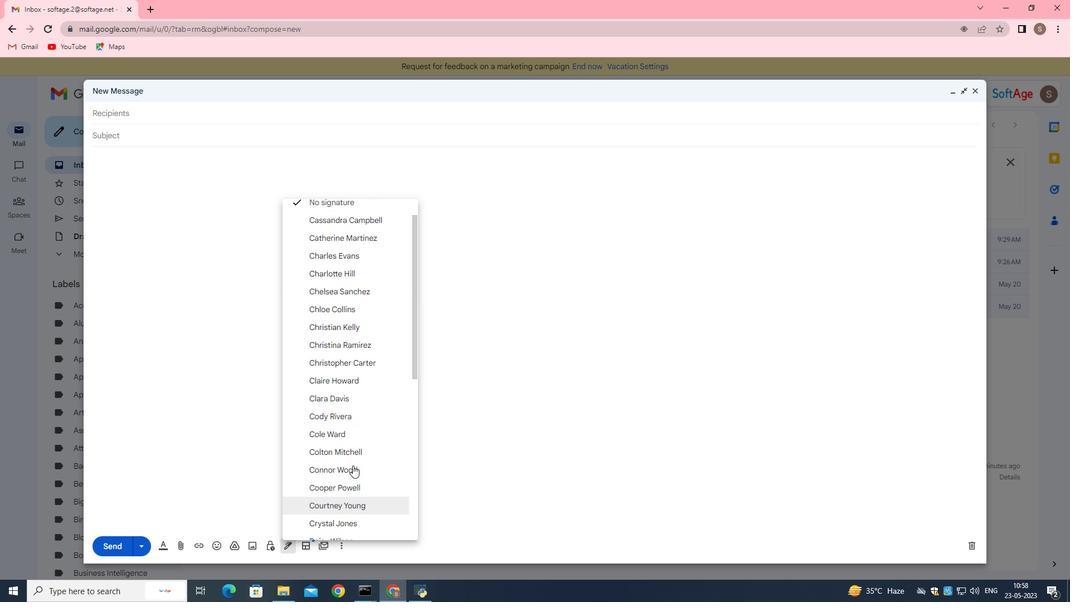 
Action: Mouse scrolled (352, 465) with delta (0, 0)
Screenshot: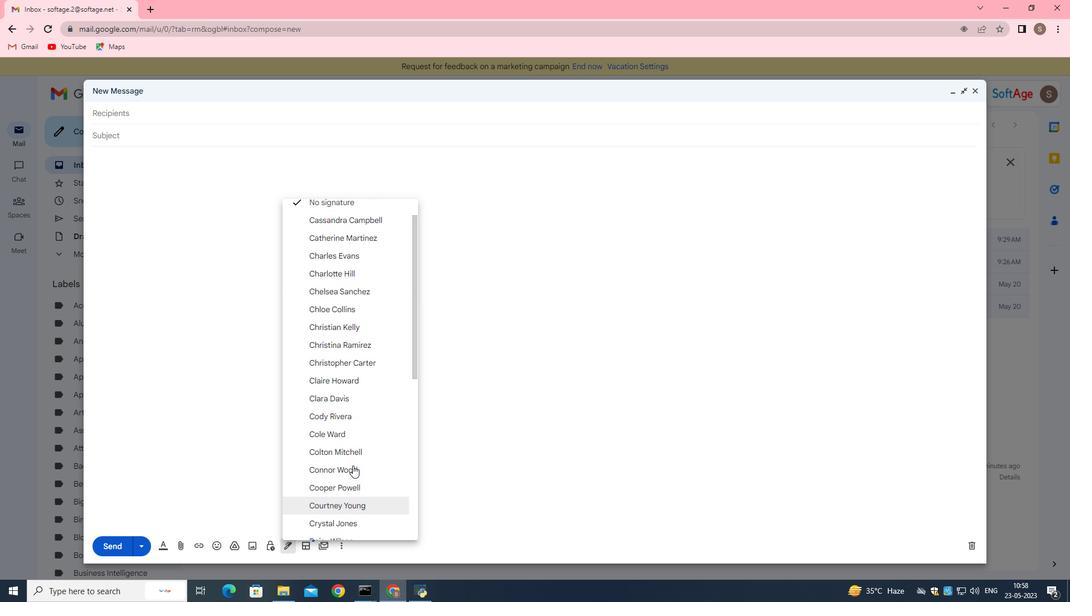 
Action: Mouse scrolled (352, 465) with delta (0, 0)
Screenshot: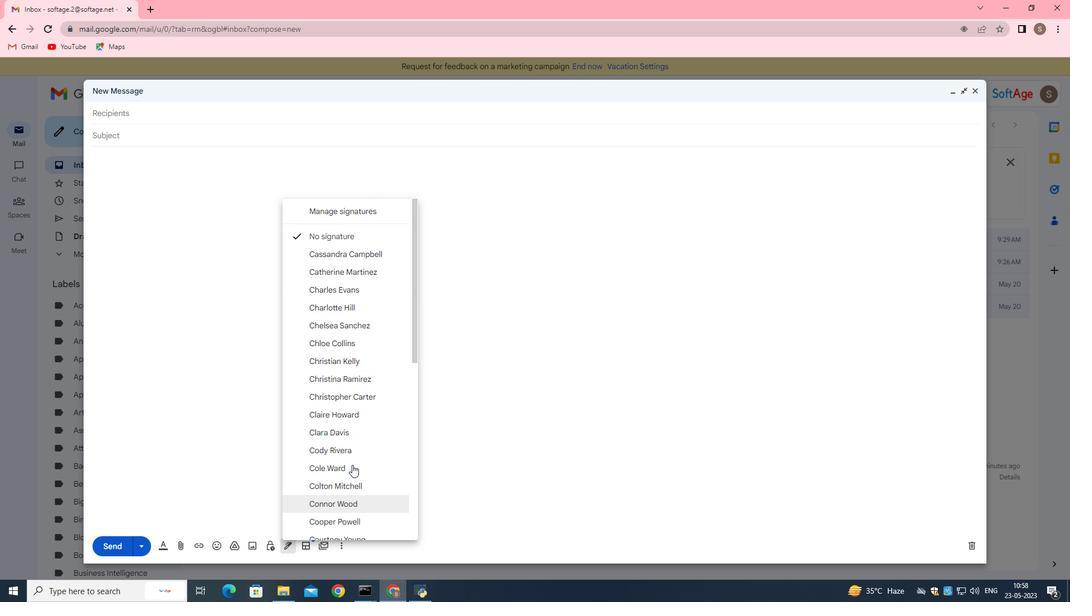 
Action: Mouse scrolled (352, 465) with delta (0, 0)
Screenshot: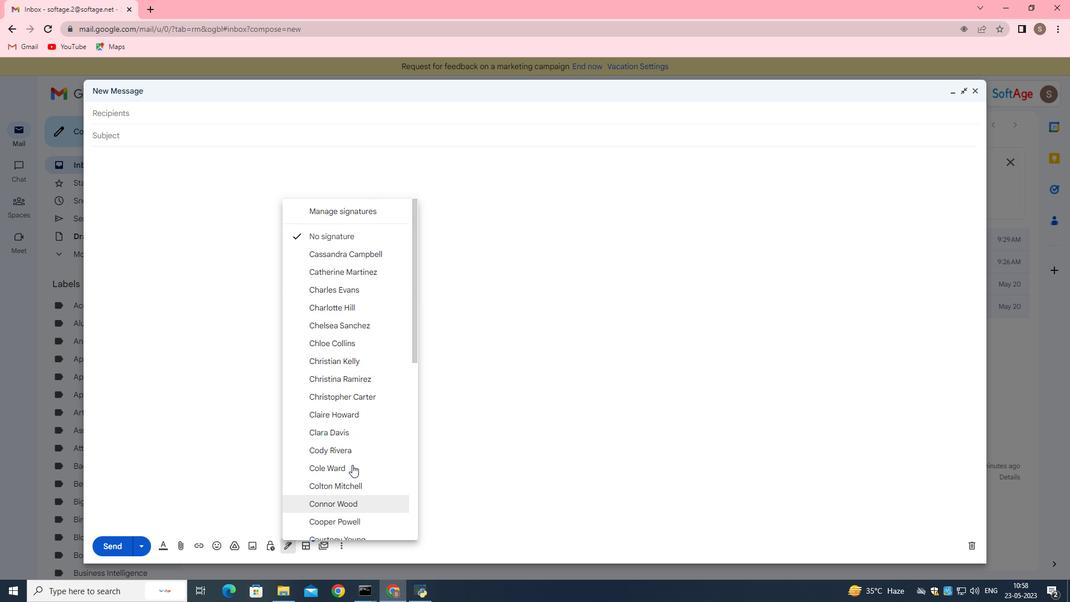 
Action: Mouse scrolled (352, 465) with delta (0, 0)
Screenshot: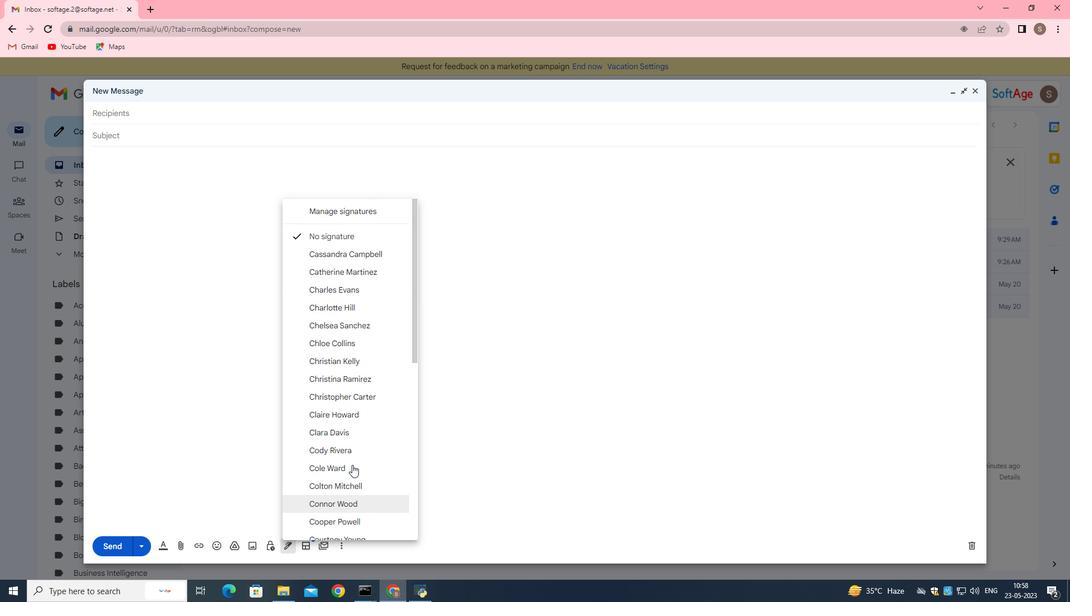 
Action: Mouse moved to (309, 604)
Screenshot: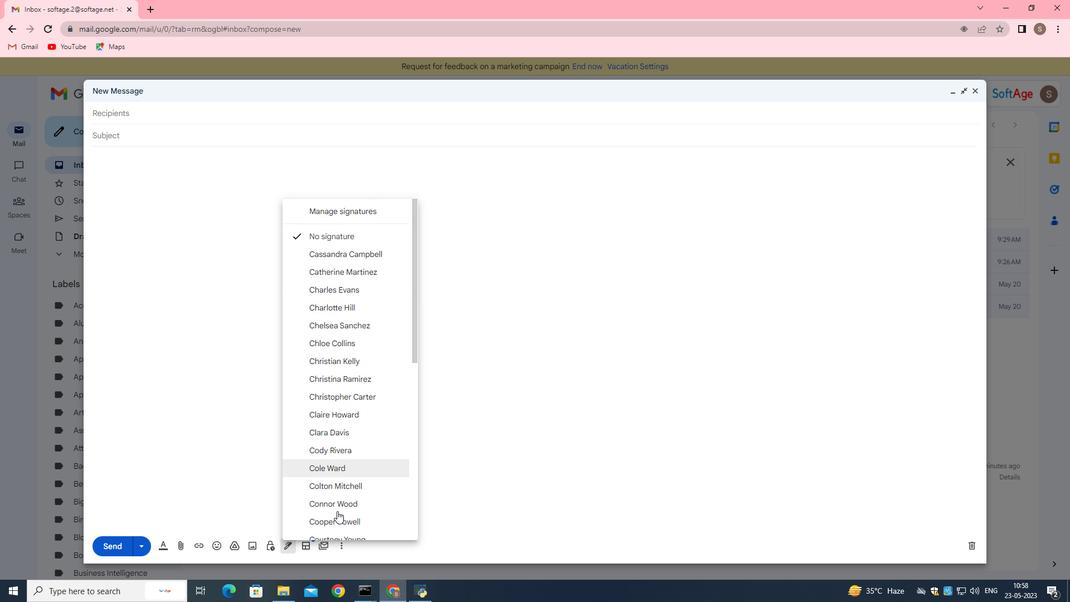 
Action: Mouse scrolled (309, 600) with delta (0, 0)
Screenshot: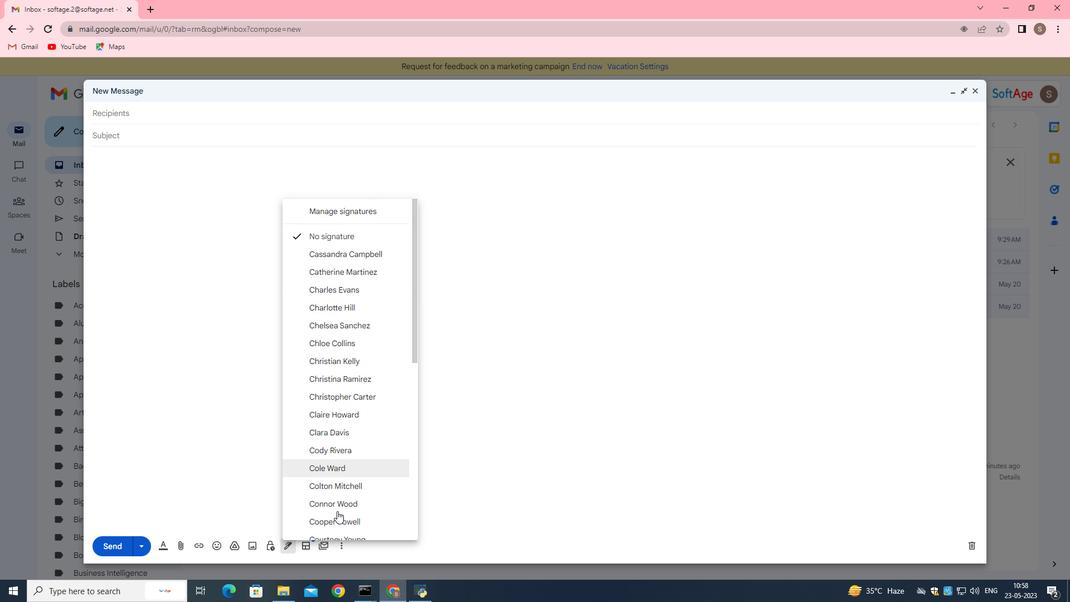 
Action: Mouse scrolled (309, 600) with delta (0, 0)
Screenshot: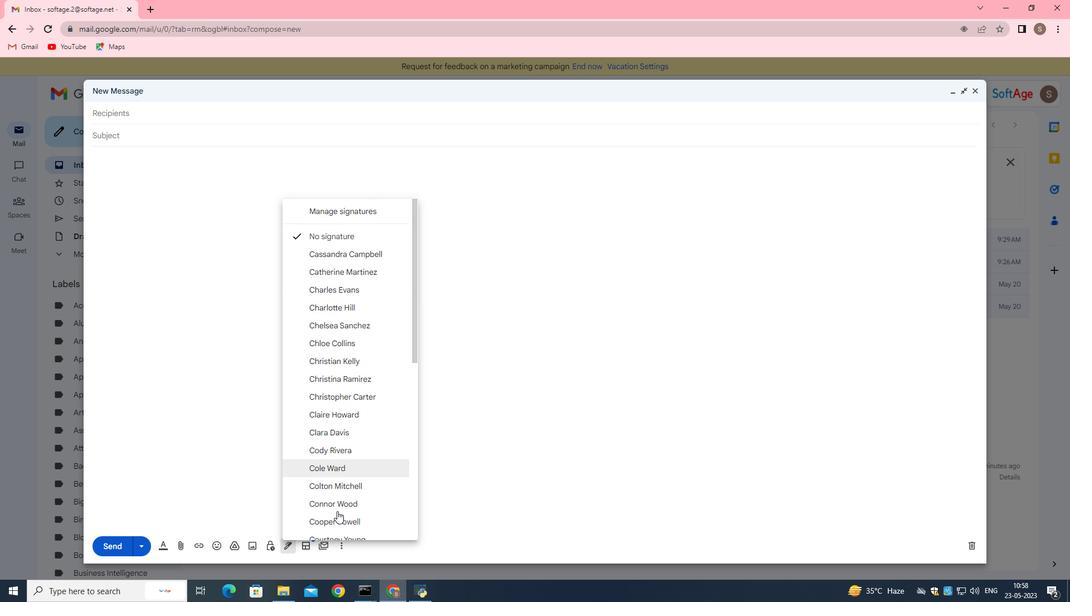 
Action: Mouse scrolled (309, 600) with delta (0, 0)
Screenshot: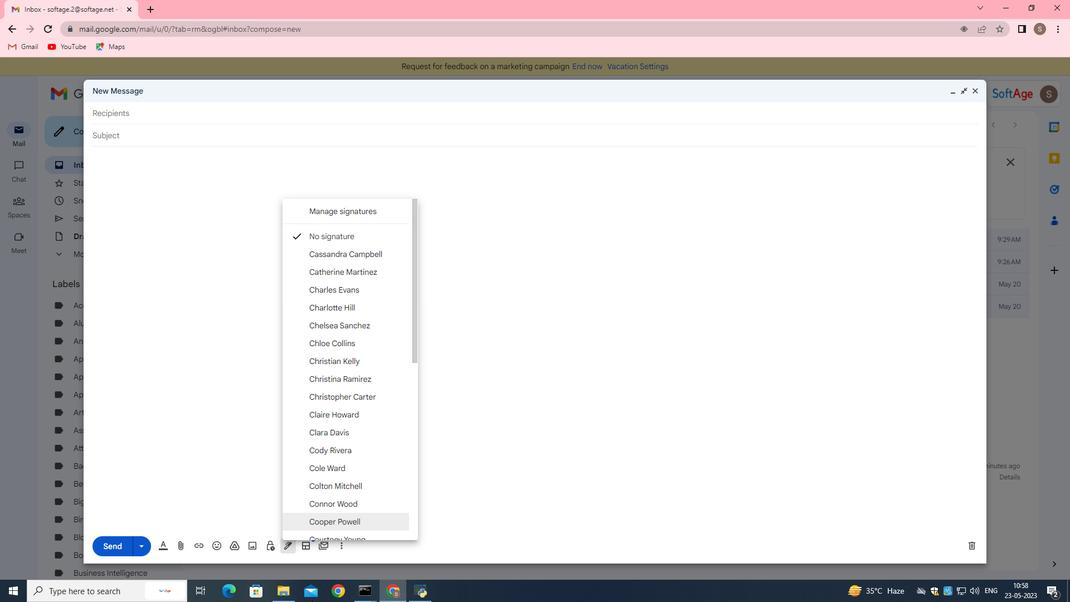 
Action: Mouse scrolled (309, 600) with delta (0, 0)
Screenshot: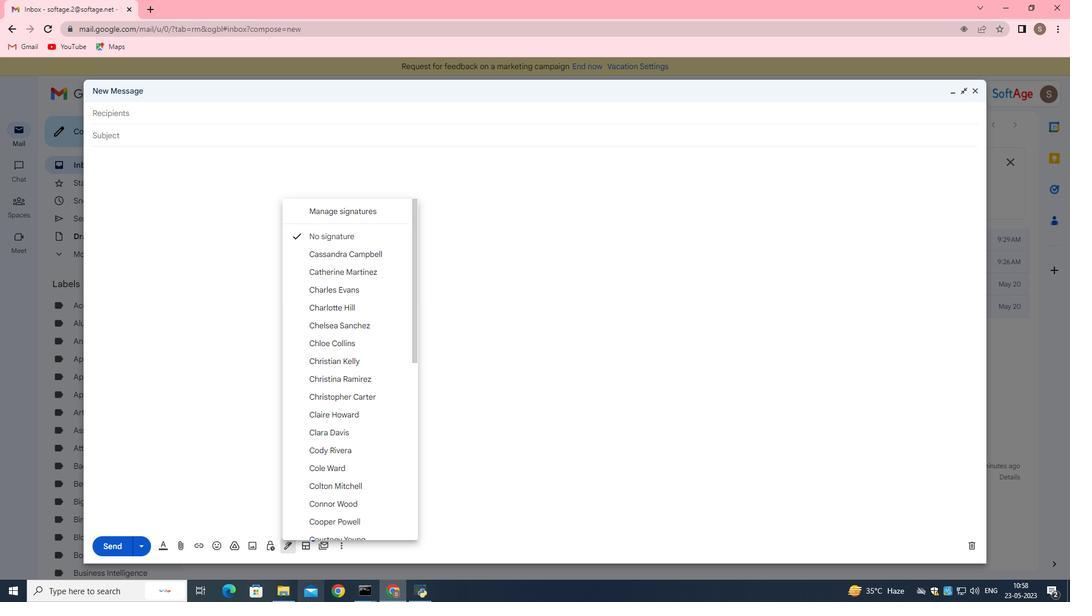
Action: Mouse moved to (380, 419)
Screenshot: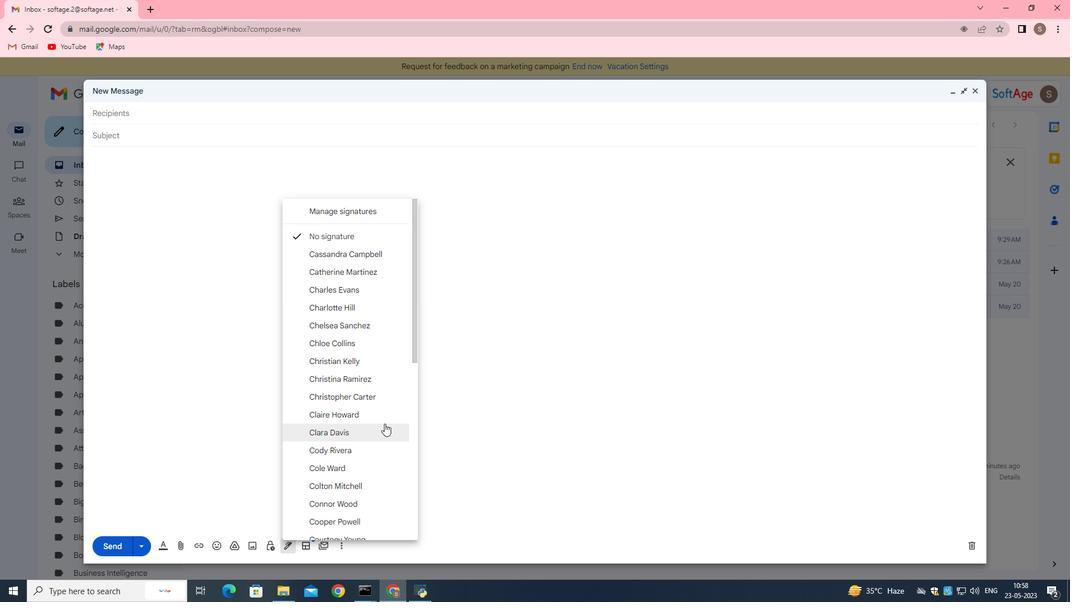 
Action: Mouse scrolled (380, 419) with delta (0, 0)
Screenshot: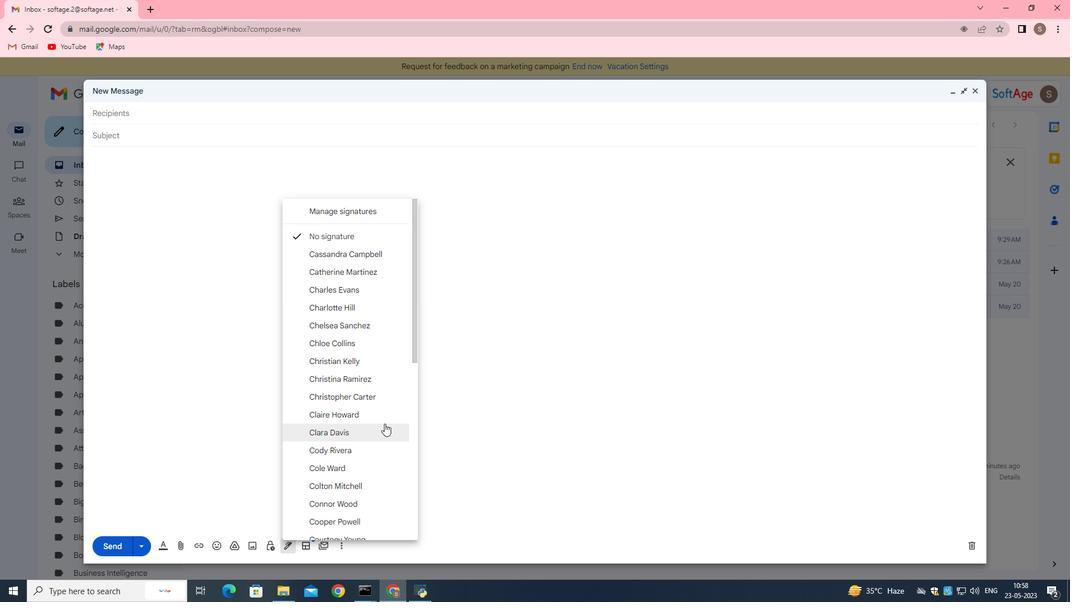 
Action: Mouse scrolled (380, 419) with delta (0, 0)
Screenshot: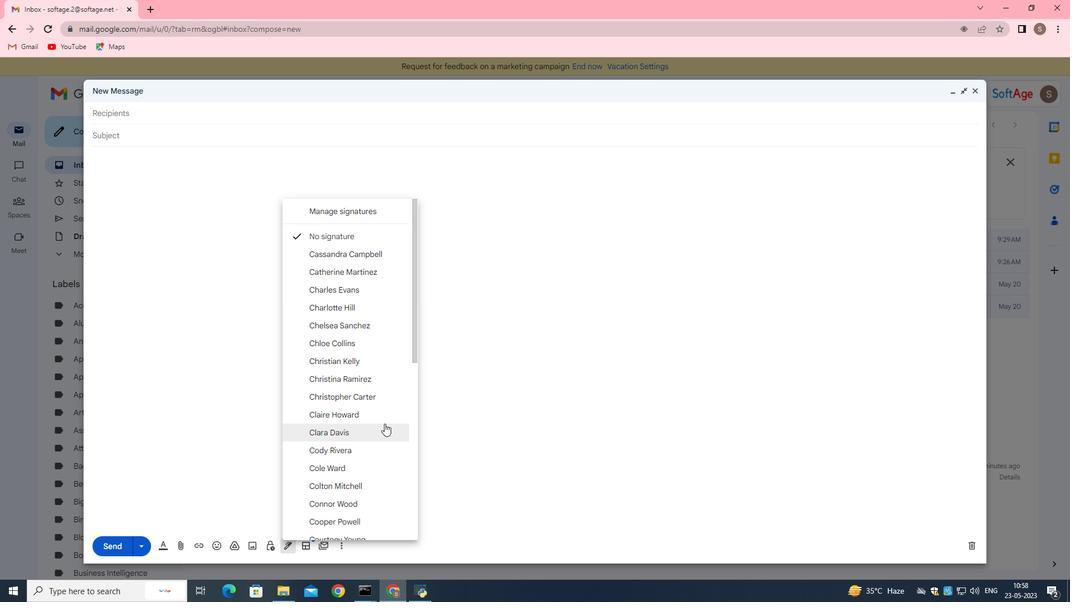 
Action: Mouse moved to (378, 419)
Screenshot: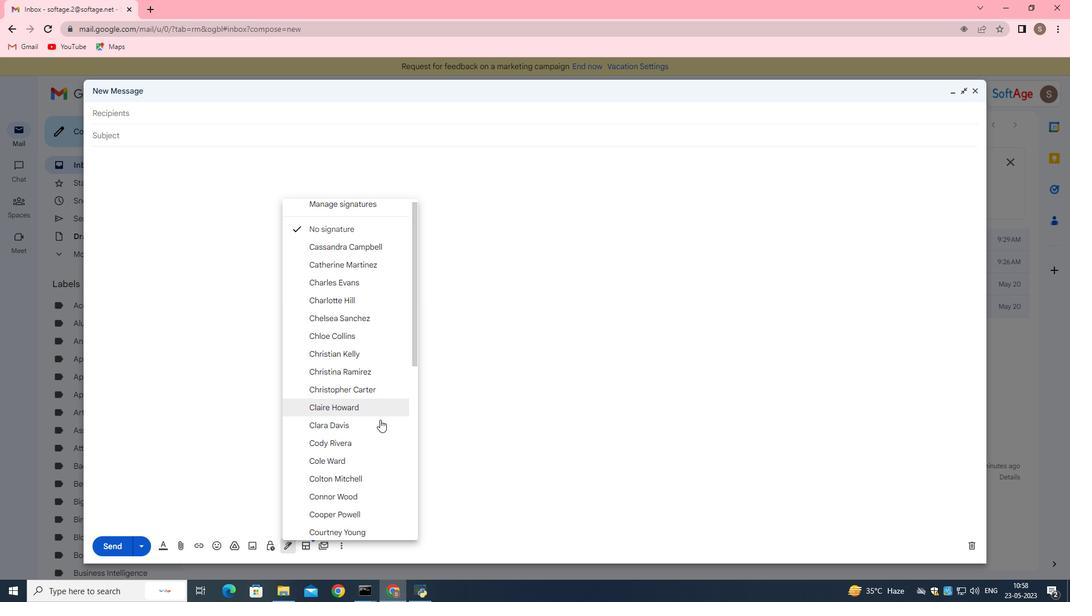 
Action: Mouse scrolled (379, 419) with delta (0, 0)
Screenshot: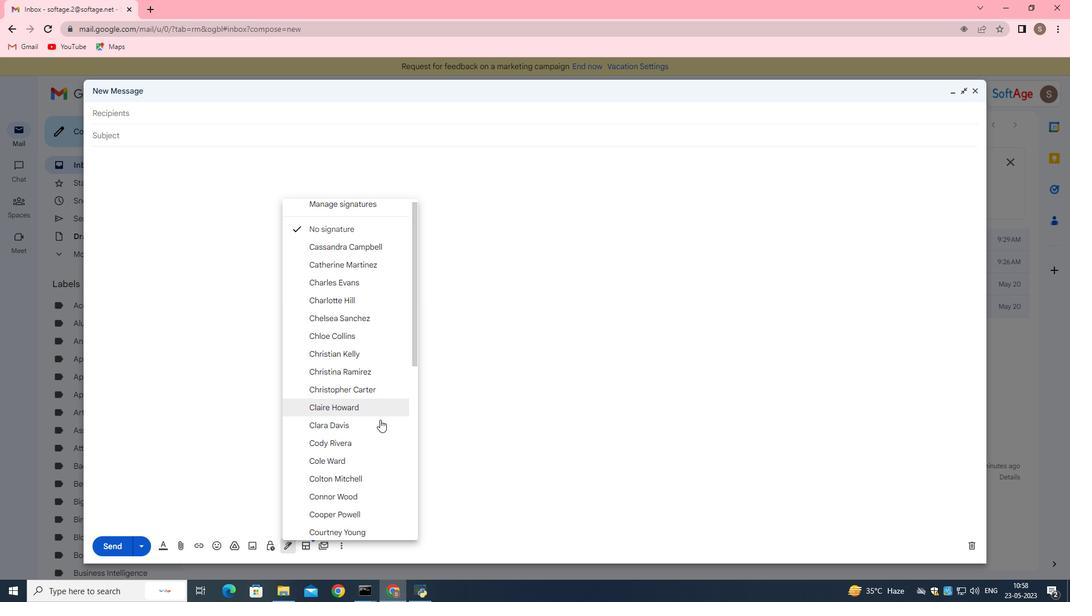 
Action: Mouse moved to (377, 419)
Screenshot: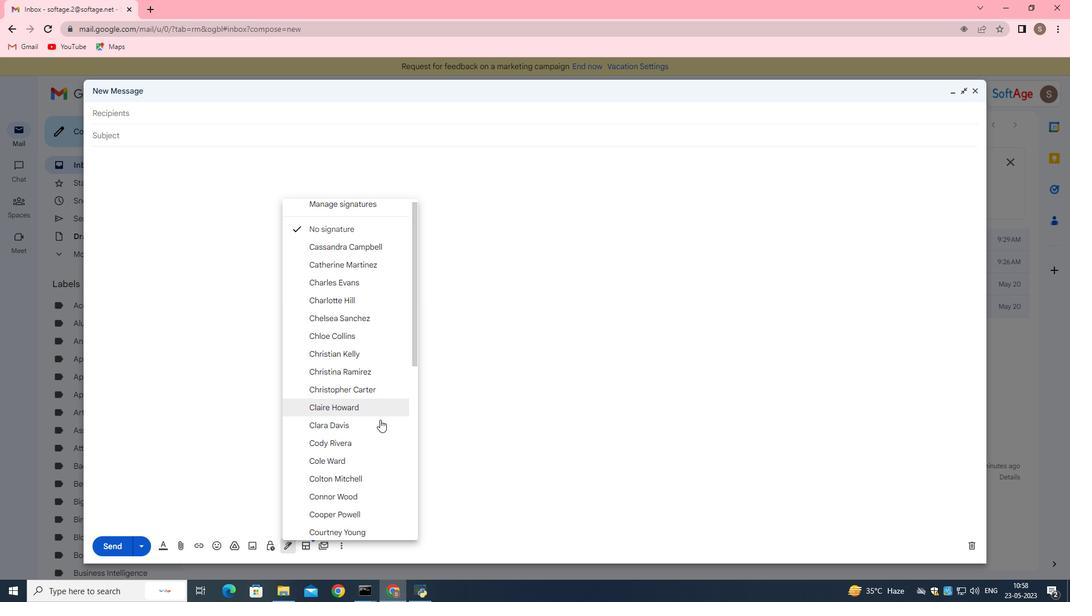 
Action: Mouse scrolled (379, 419) with delta (0, 0)
Screenshot: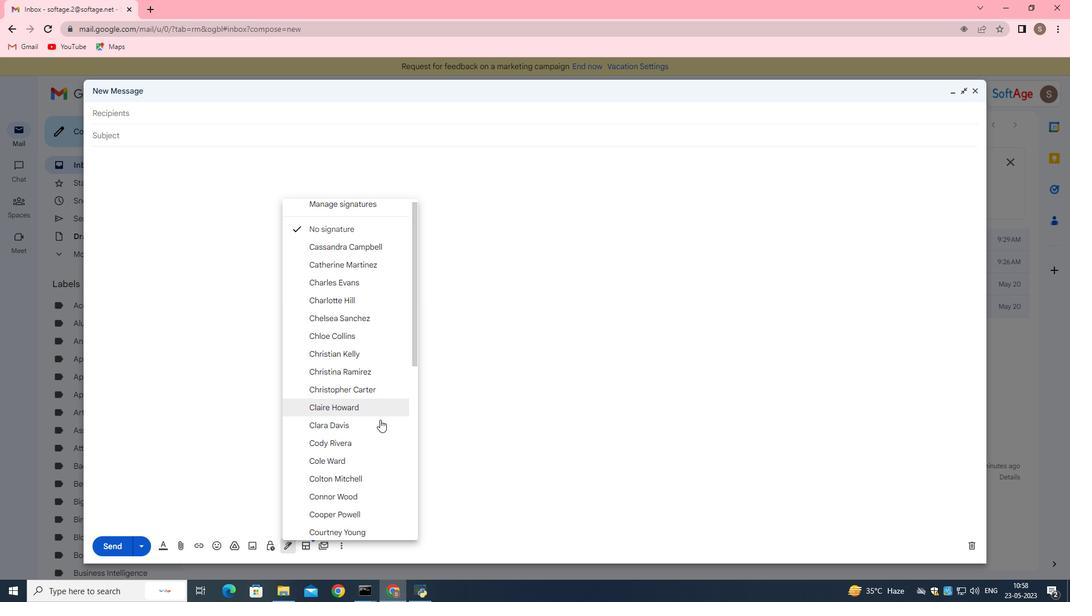 
Action: Mouse moved to (375, 419)
Screenshot: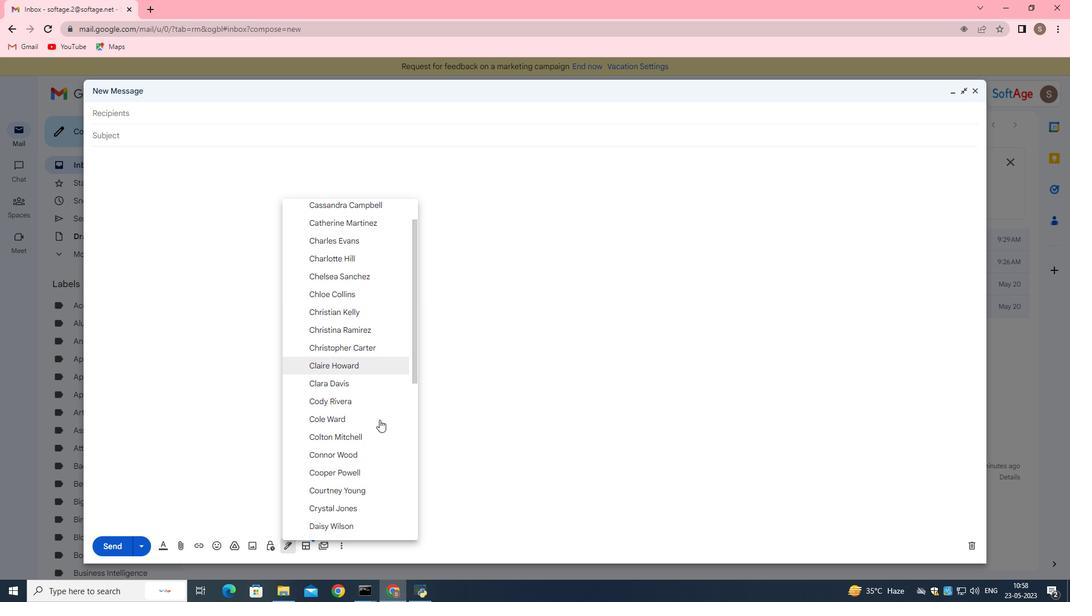 
Action: Mouse scrolled (375, 419) with delta (0, 0)
Screenshot: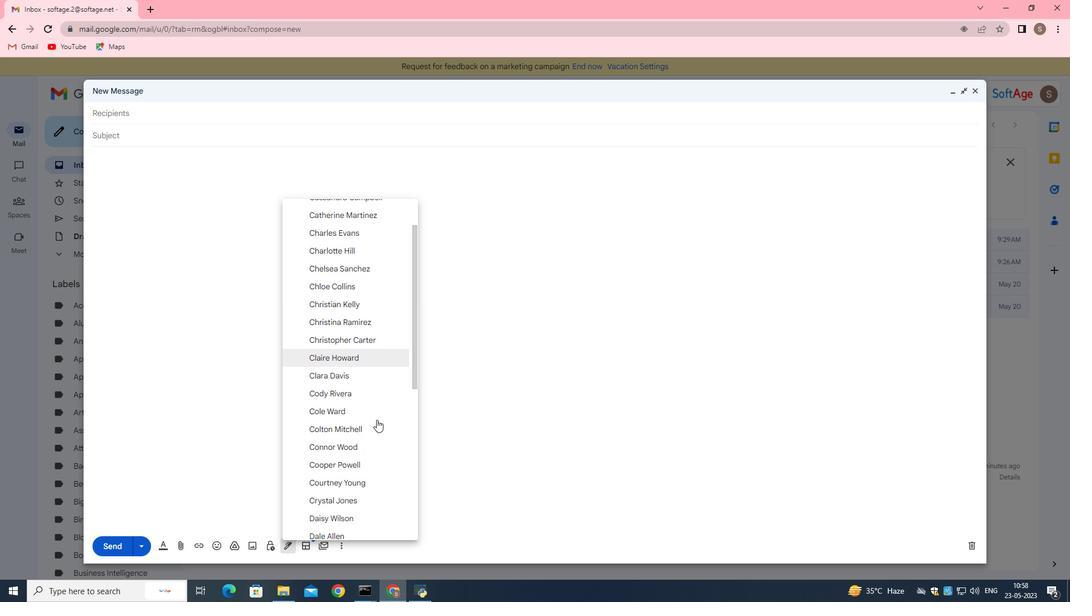 
Action: Mouse scrolled (375, 419) with delta (0, 0)
Screenshot: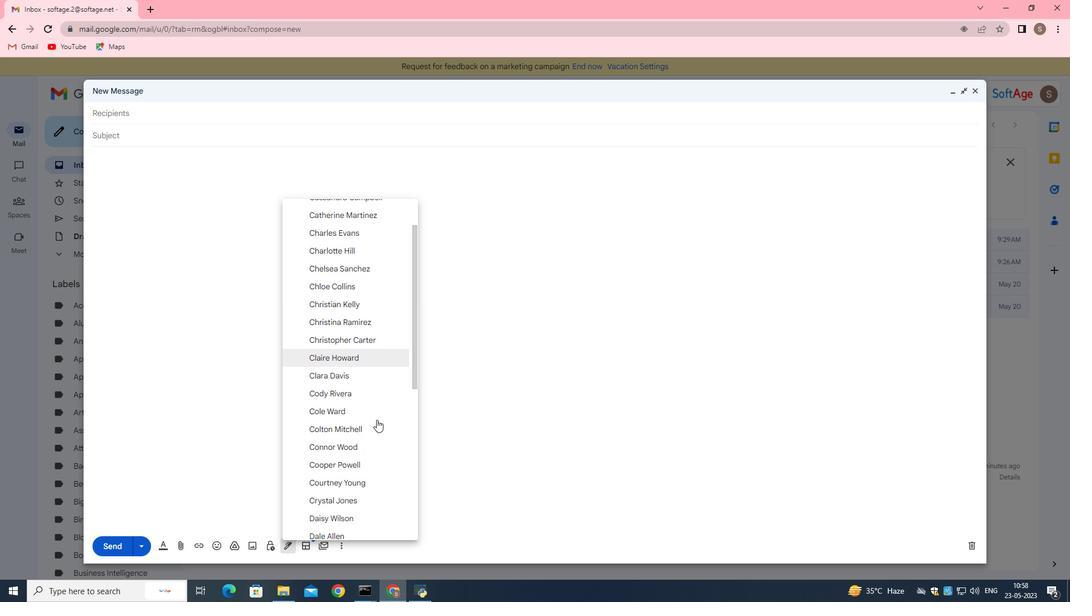 
Action: Mouse scrolled (375, 419) with delta (0, 0)
Screenshot: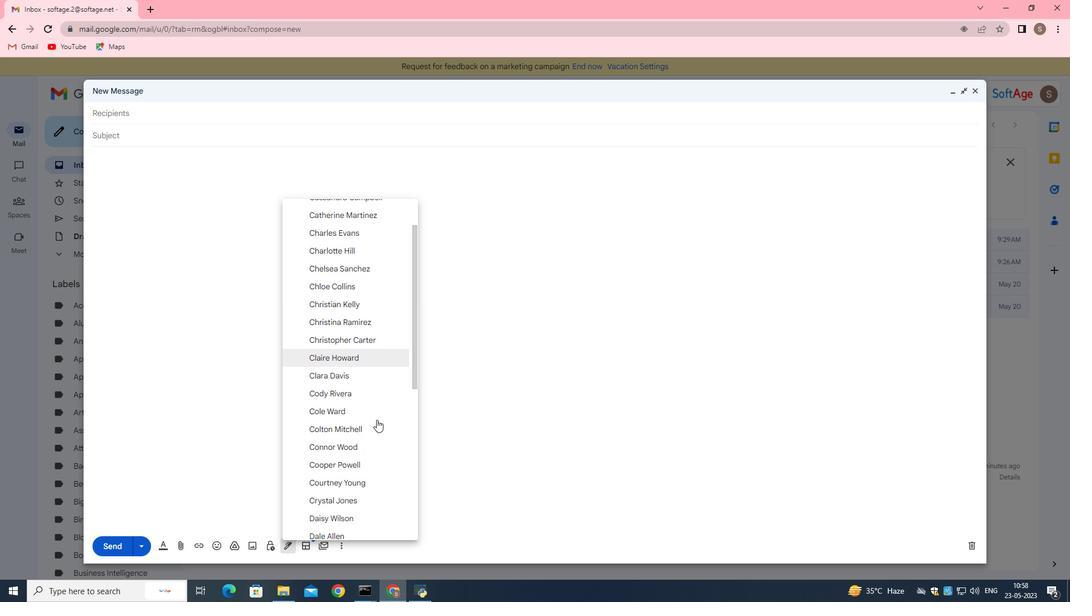 
Action: Mouse moved to (375, 419)
Screenshot: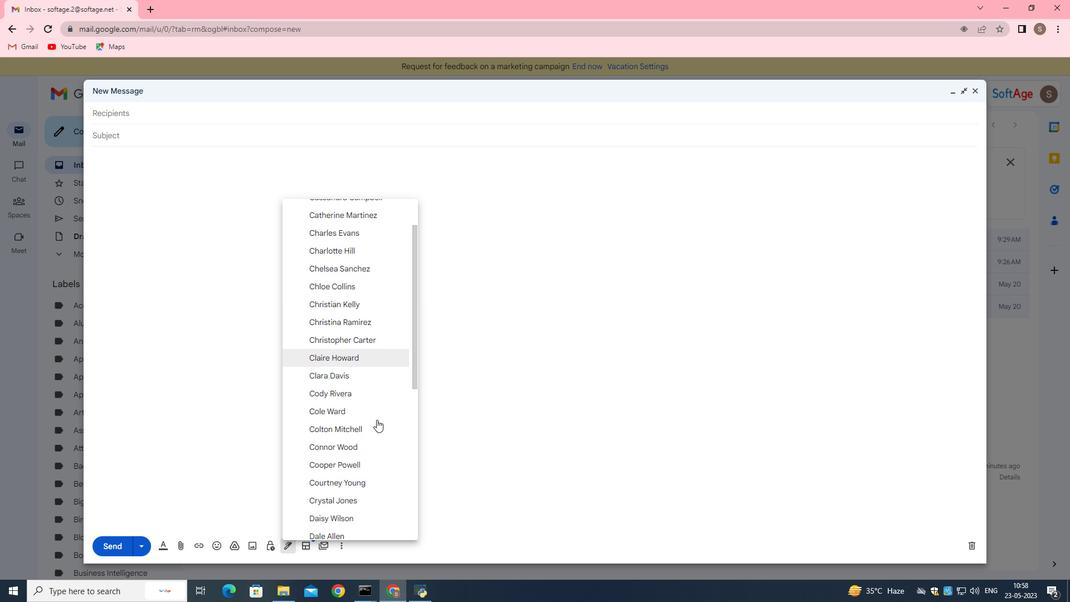 
Action: Mouse scrolled (375, 419) with delta (0, 0)
Screenshot: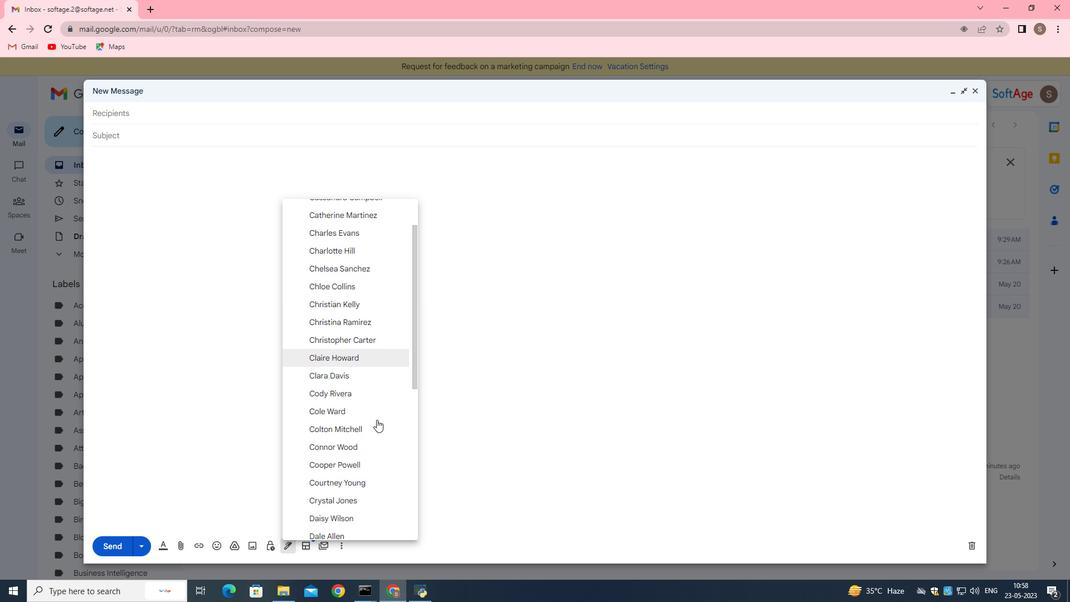 
Action: Mouse scrolled (375, 419) with delta (0, 0)
Screenshot: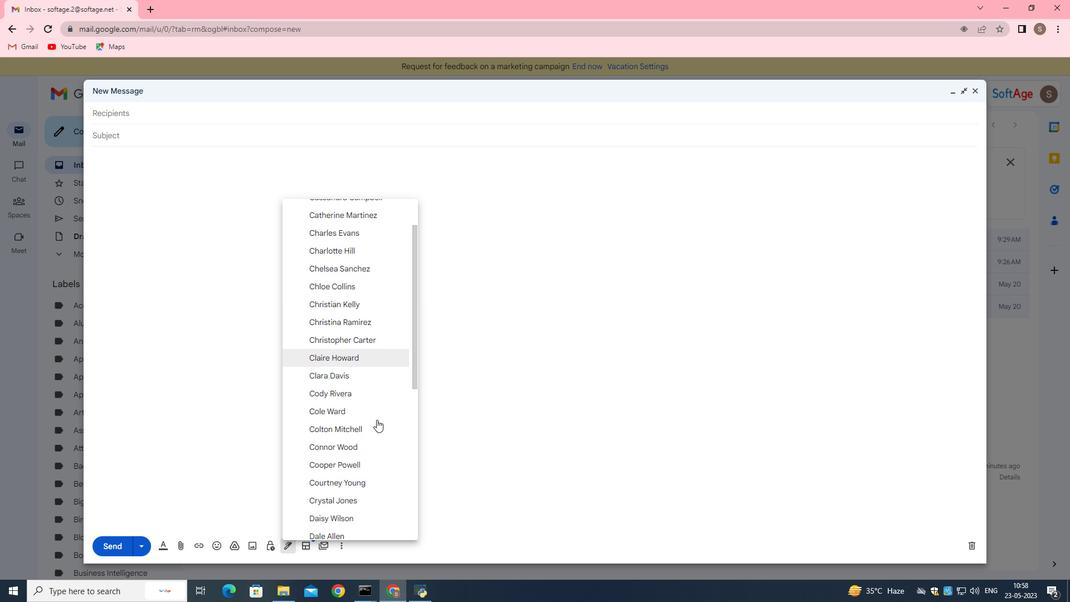 
Action: Mouse moved to (375, 419)
Screenshot: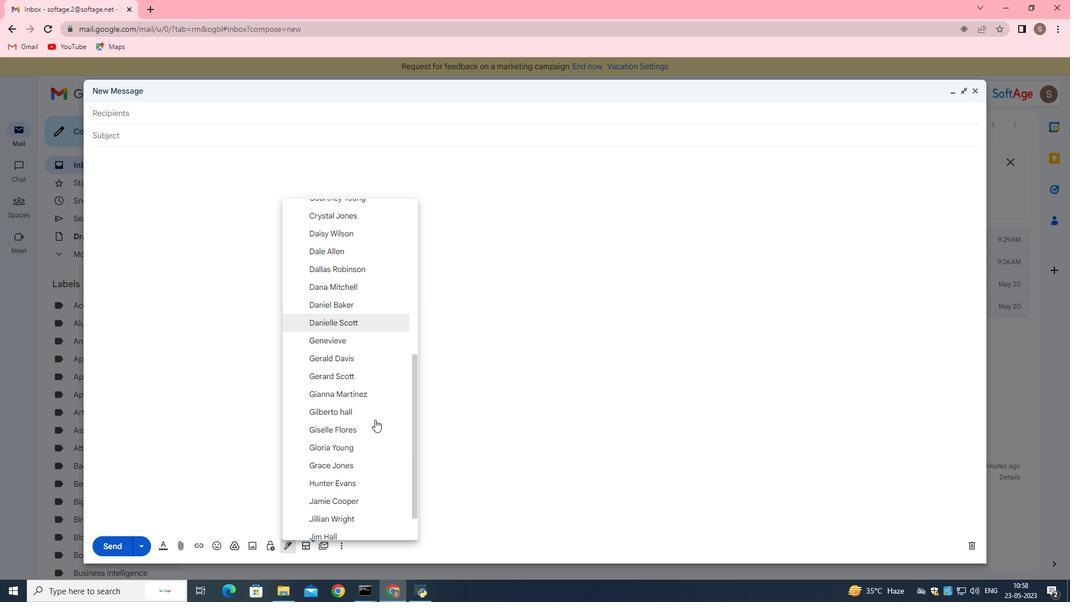 
Action: Mouse scrolled (375, 419) with delta (0, 0)
Screenshot: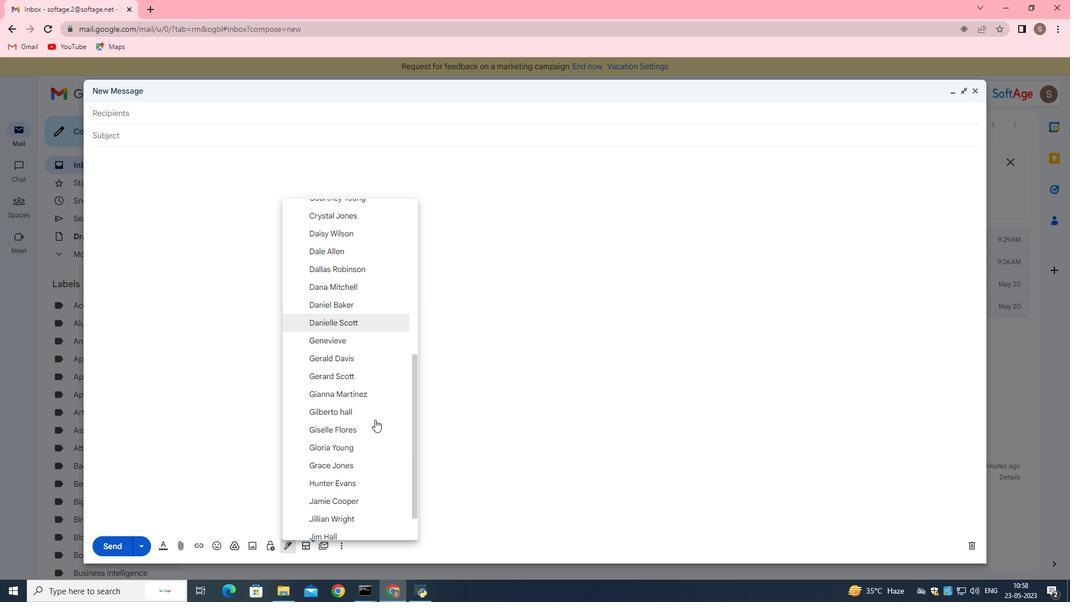 
Action: Mouse moved to (374, 420)
Screenshot: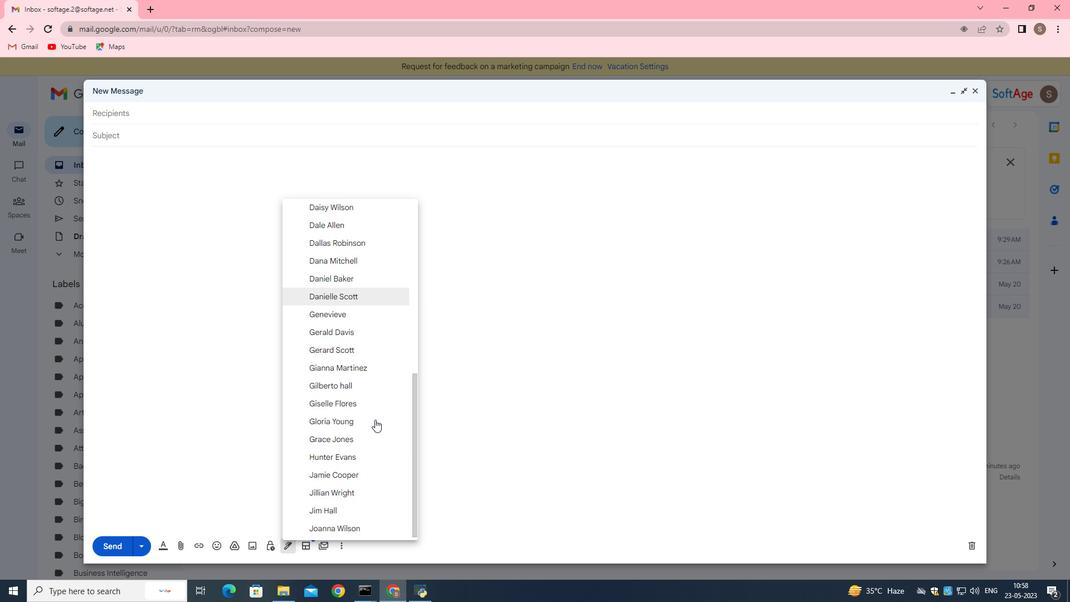 
Action: Mouse scrolled (374, 419) with delta (0, 0)
Screenshot: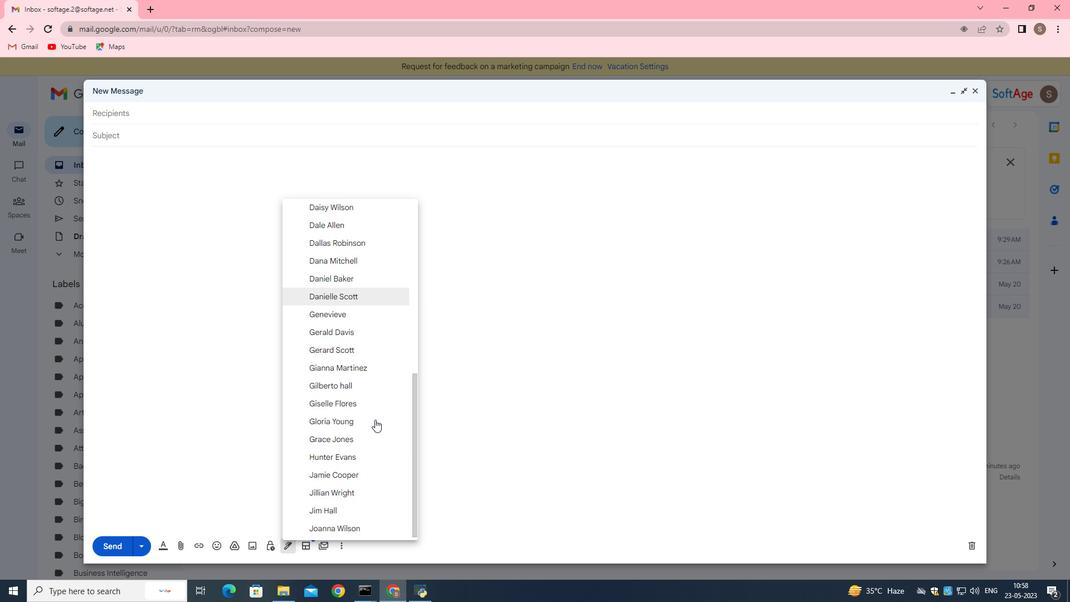 
Action: Mouse moved to (374, 420)
Screenshot: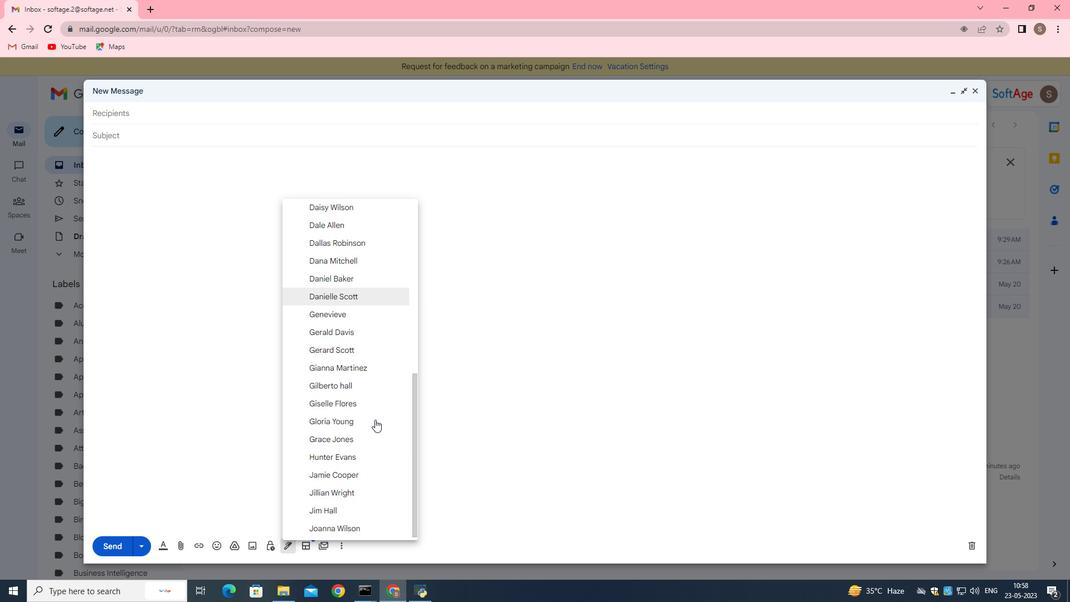 
Action: Mouse scrolled (374, 419) with delta (0, 0)
Screenshot: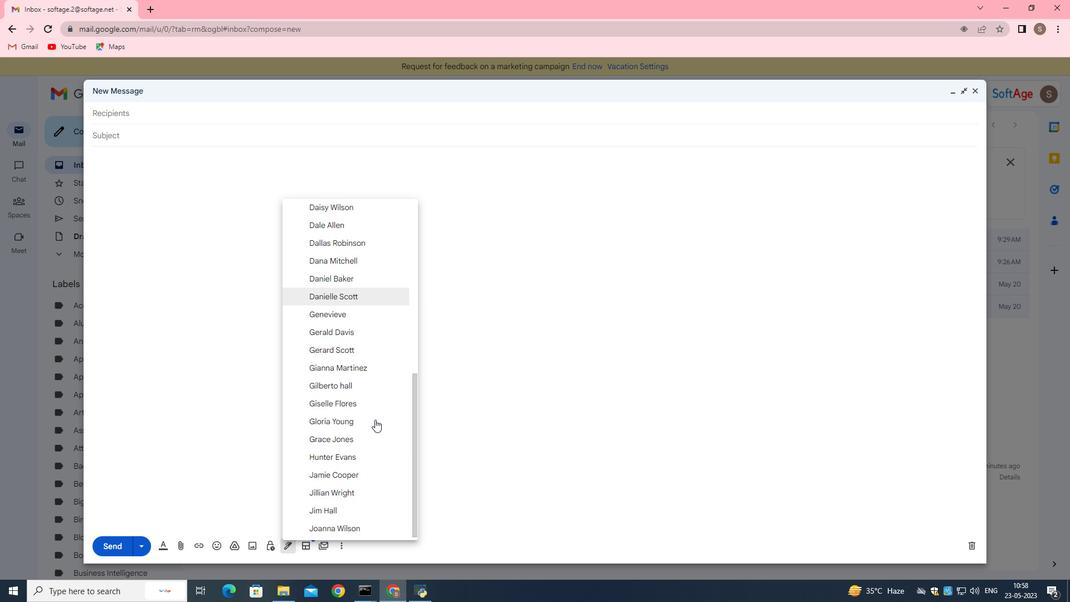 
Action: Mouse scrolled (374, 419) with delta (0, 0)
Screenshot: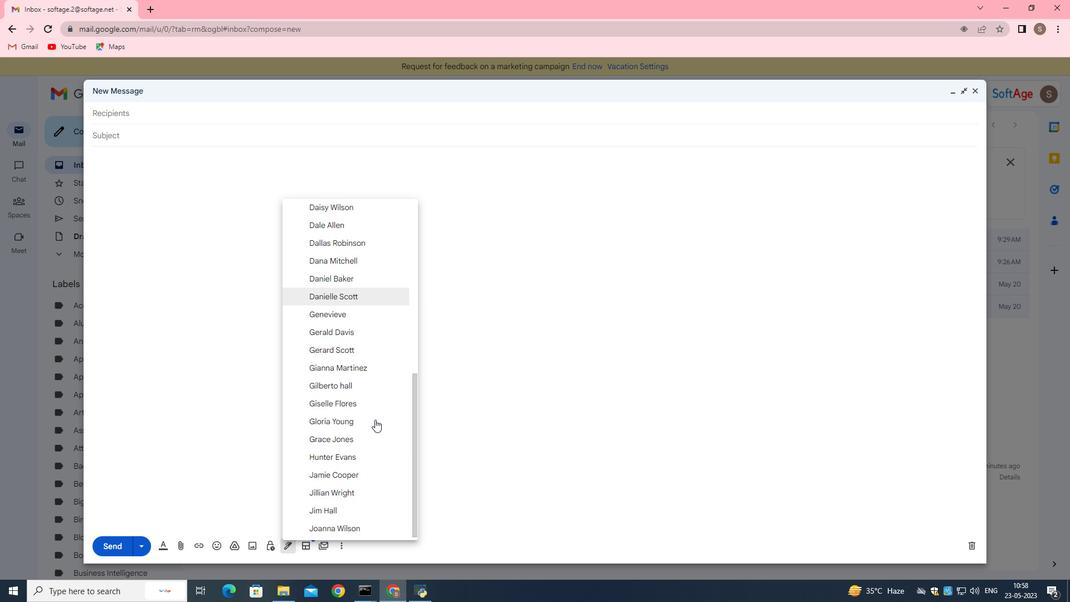 
Action: Mouse moved to (369, 422)
Screenshot: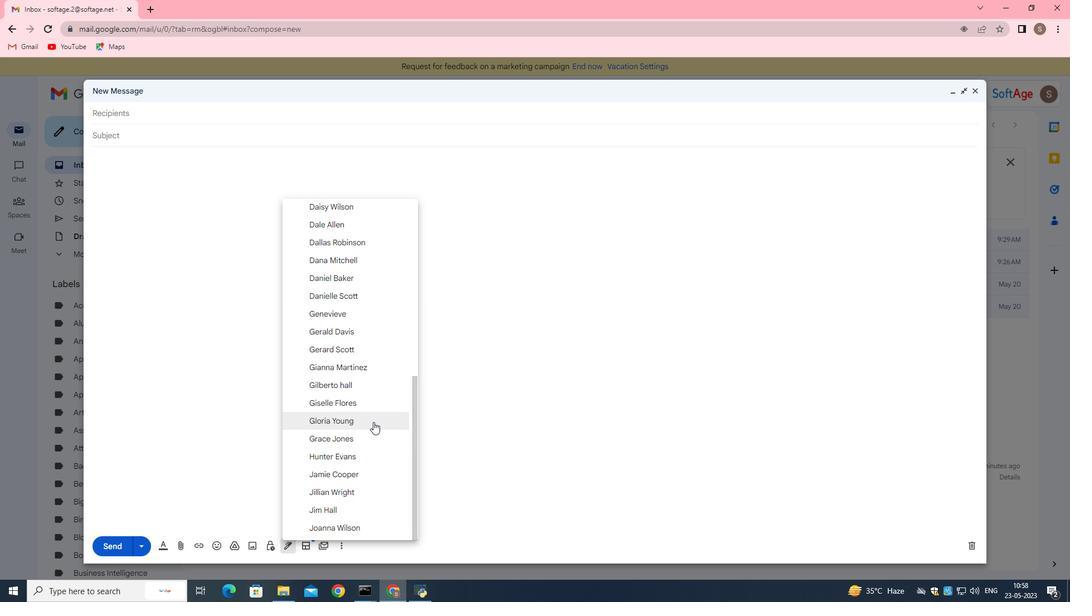
Action: Mouse scrolled (369, 421) with delta (0, 0)
Screenshot: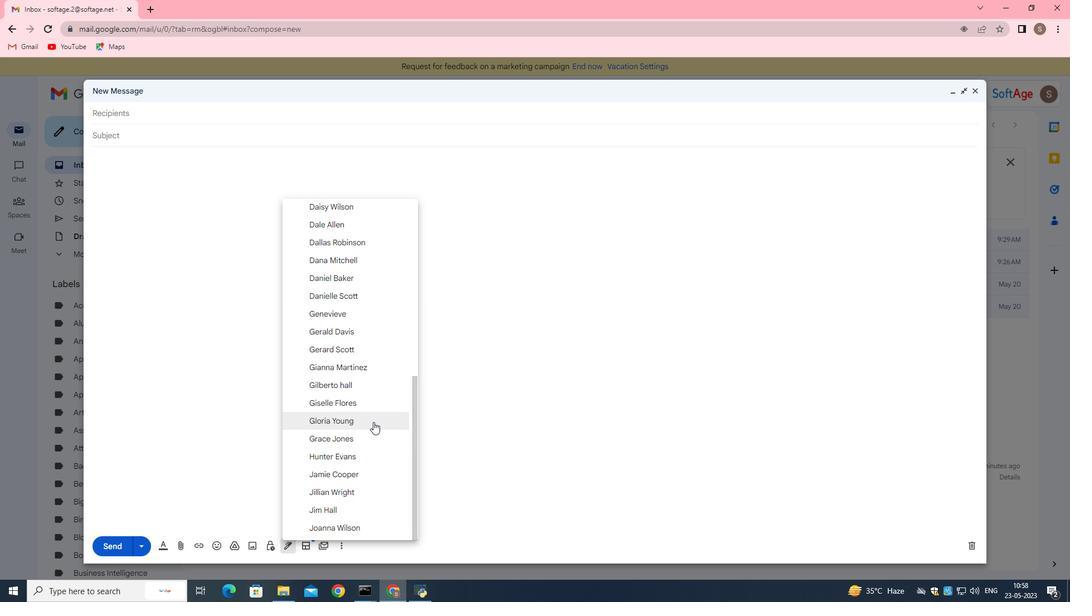 
Action: Mouse moved to (365, 425)
Screenshot: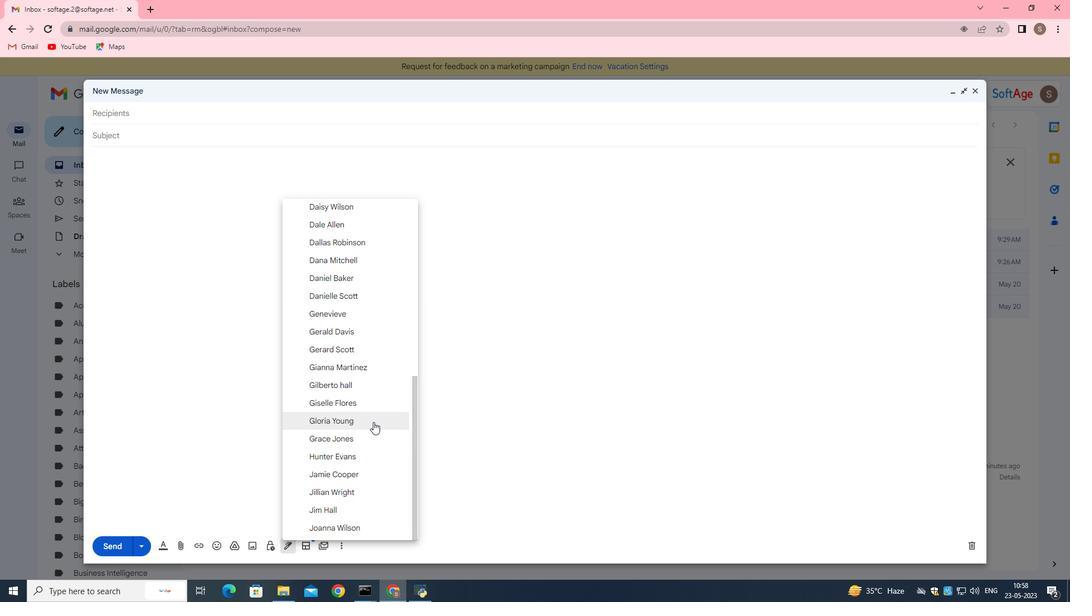 
Action: Mouse scrolled (365, 424) with delta (0, 0)
Screenshot: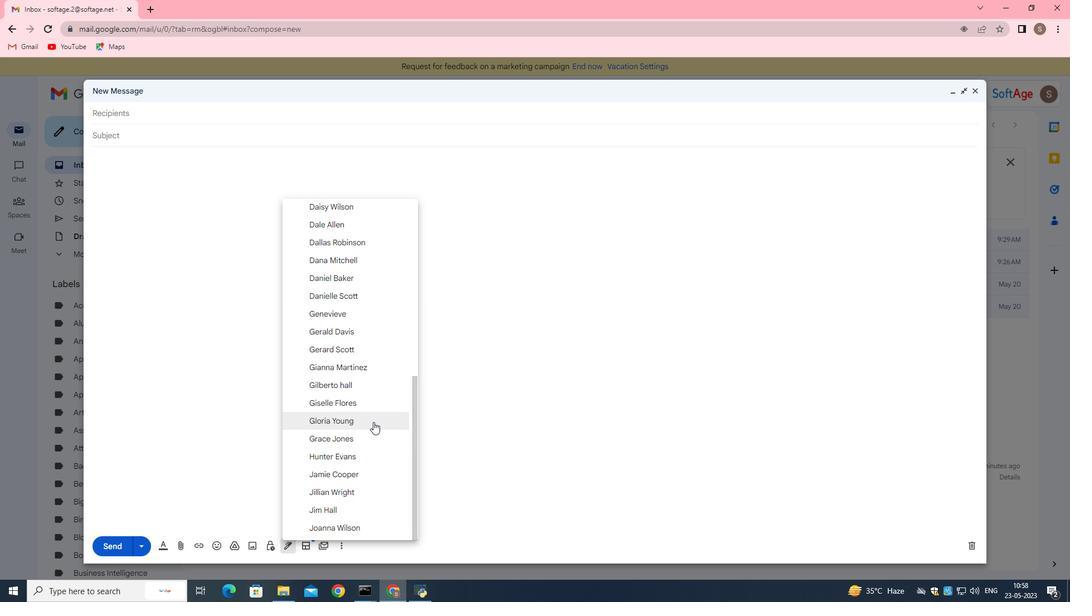 
Action: Mouse moved to (362, 432)
Screenshot: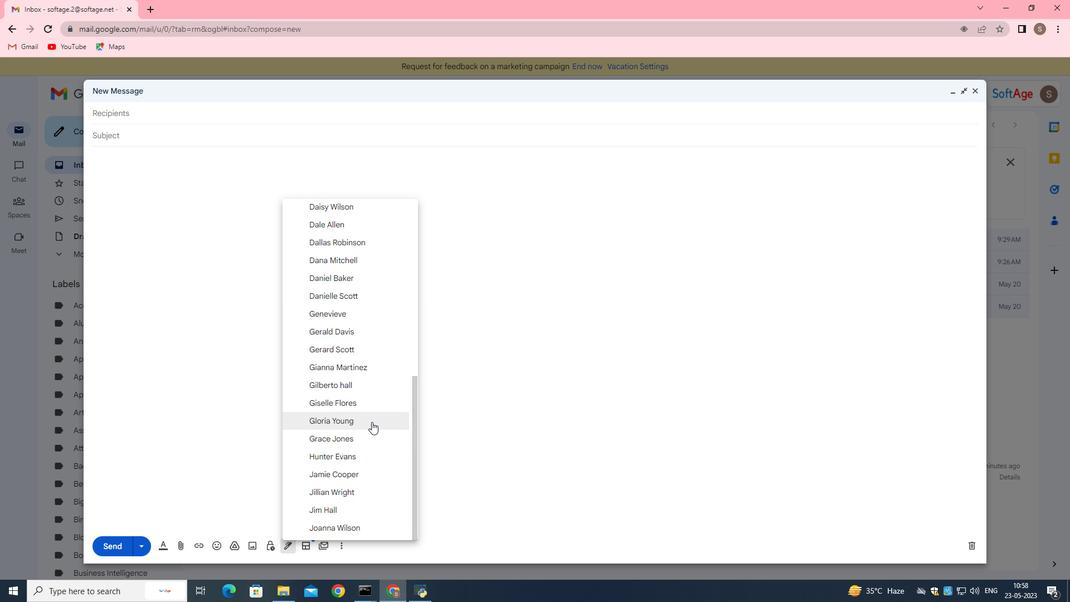 
Action: Mouse scrolled (362, 431) with delta (0, 0)
Screenshot: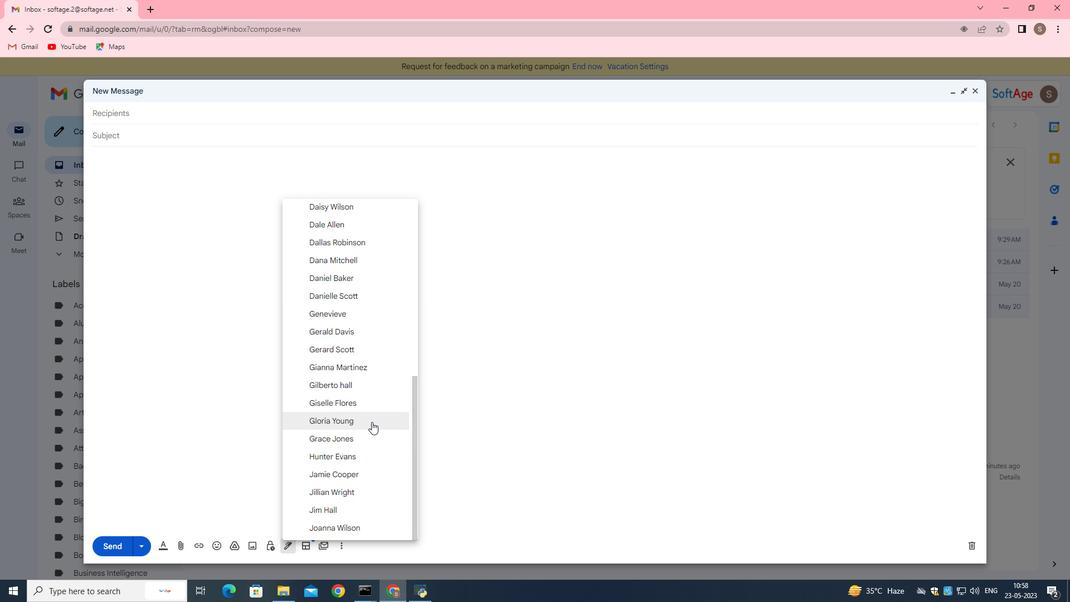 
Action: Mouse moved to (357, 515)
Screenshot: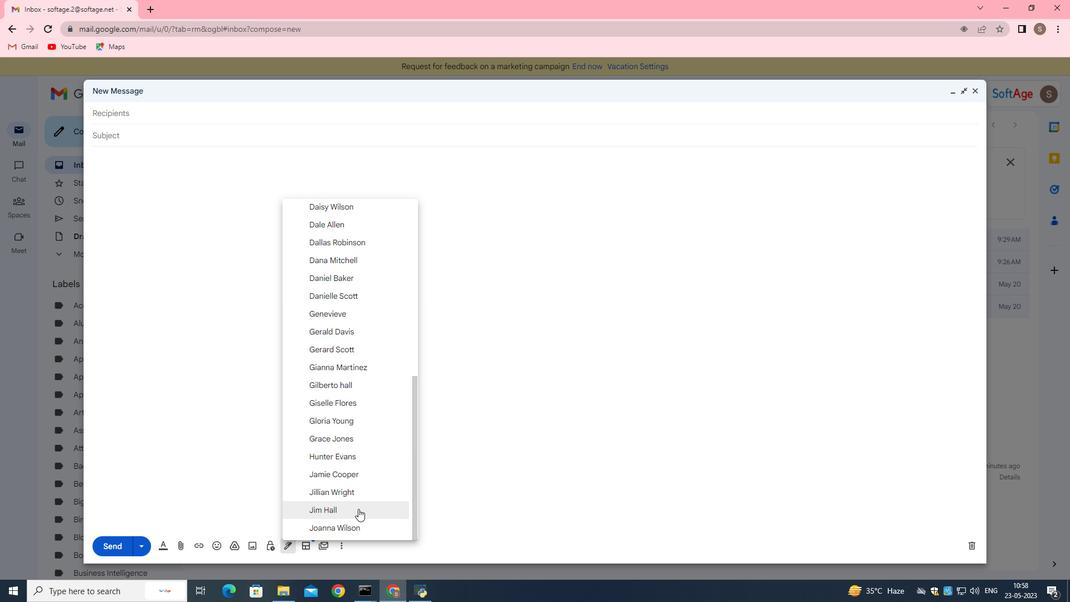 
Action: Mouse pressed left at (357, 515)
Screenshot: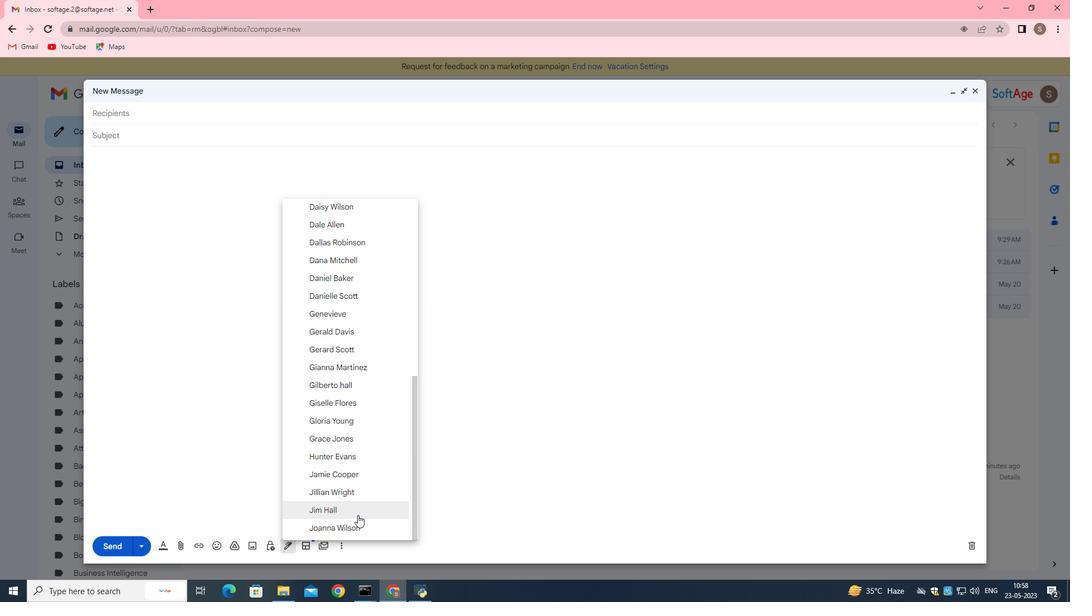 
Action: Mouse moved to (119, 182)
Screenshot: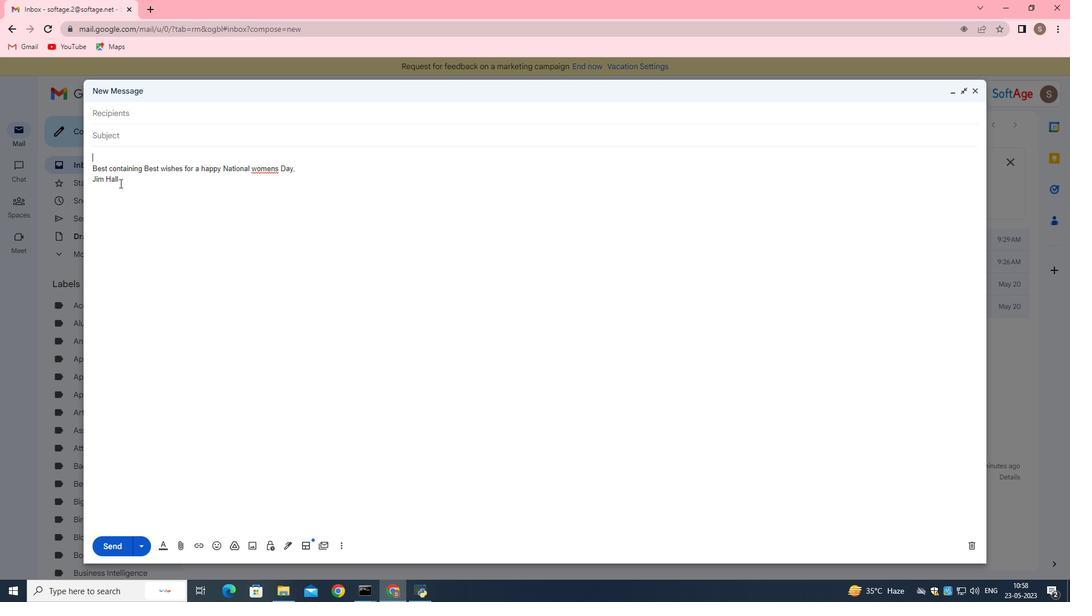 
Action: Mouse pressed left at (119, 182)
Screenshot: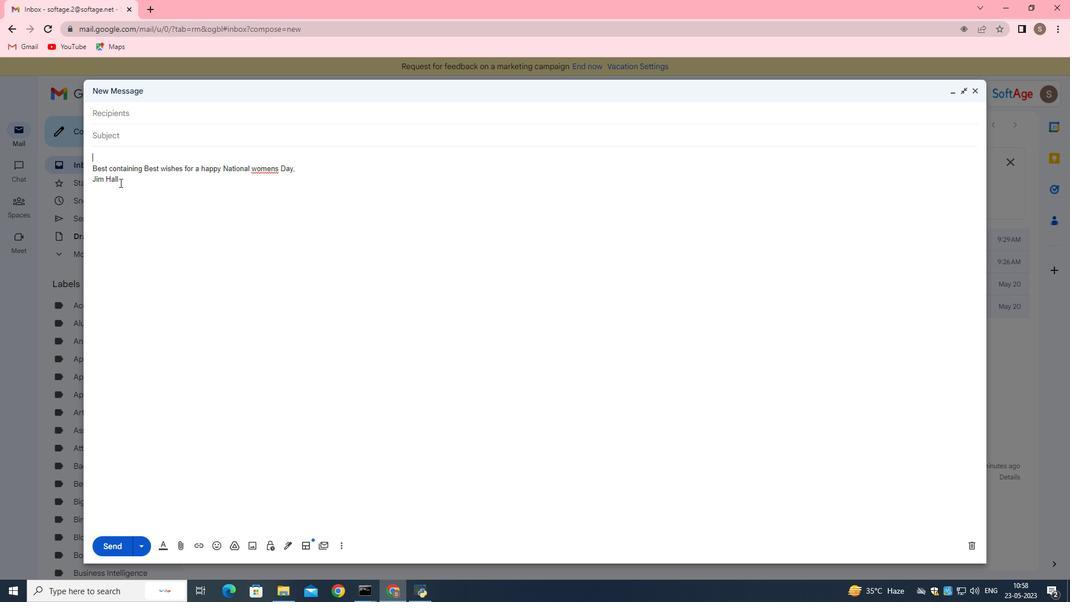 
Action: Mouse moved to (46, 195)
Screenshot: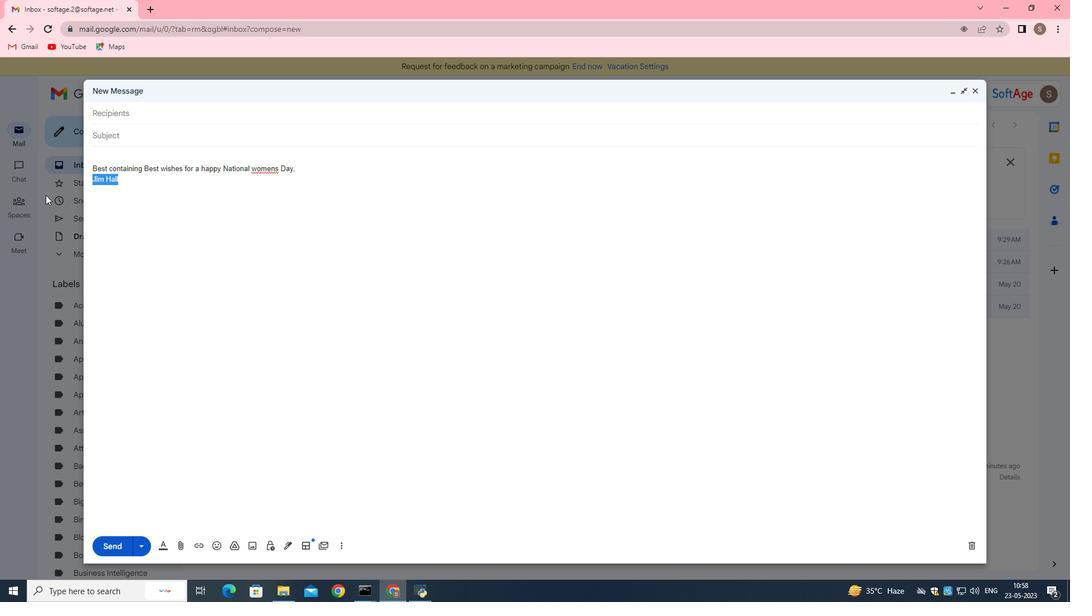 
Action: Key pressed <Key.backspace>
Screenshot: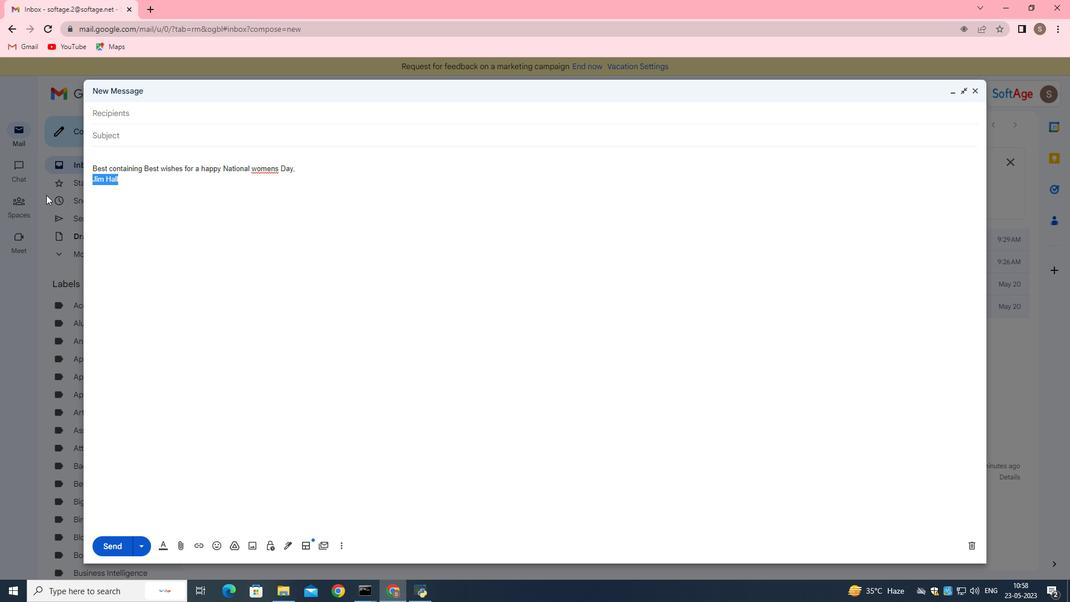 
Action: Mouse moved to (284, 541)
Screenshot: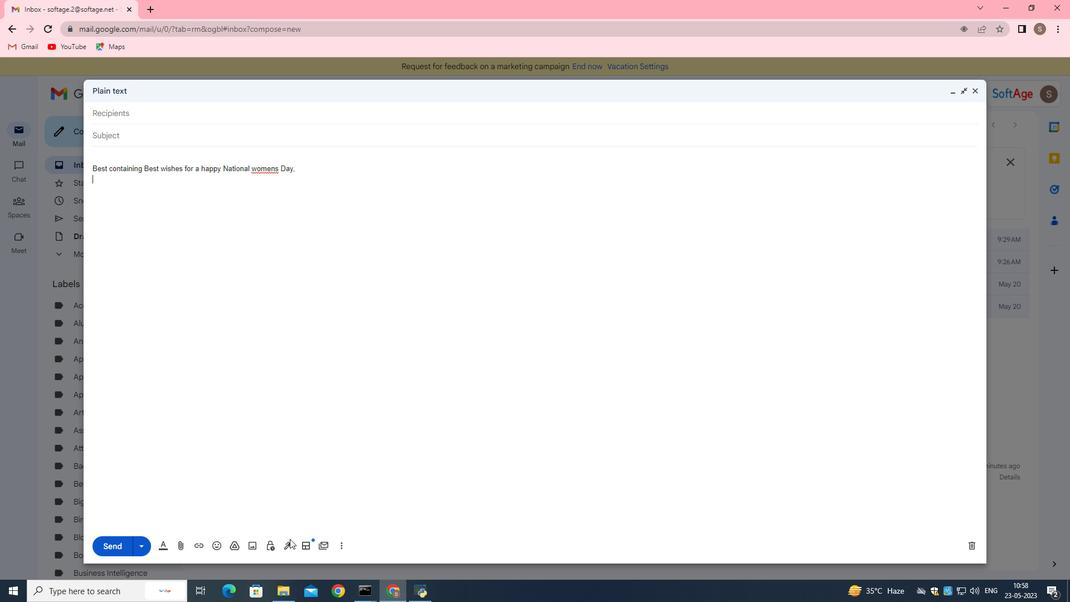 
Action: Mouse pressed left at (284, 541)
Screenshot: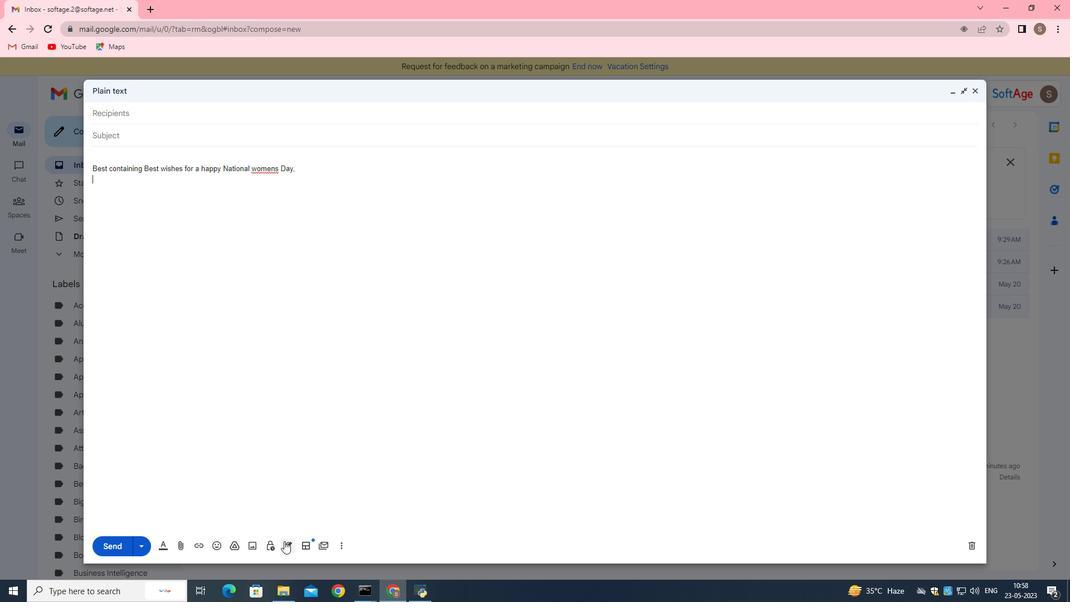 
Action: Mouse moved to (370, 320)
Screenshot: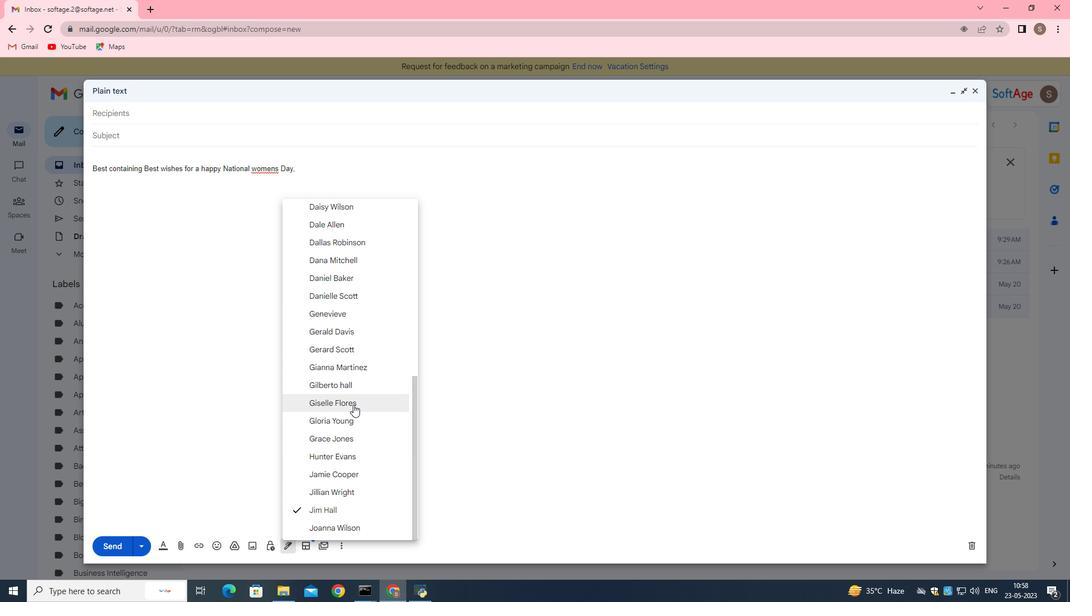 
Action: Mouse scrolled (370, 320) with delta (0, 0)
Screenshot: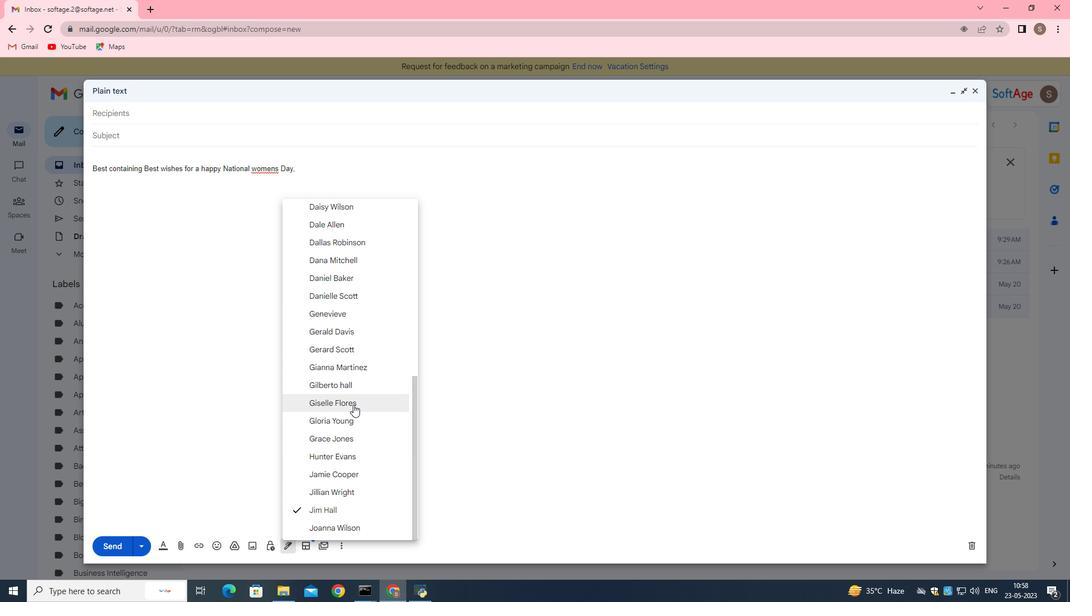 
Action: Mouse moved to (370, 318)
Screenshot: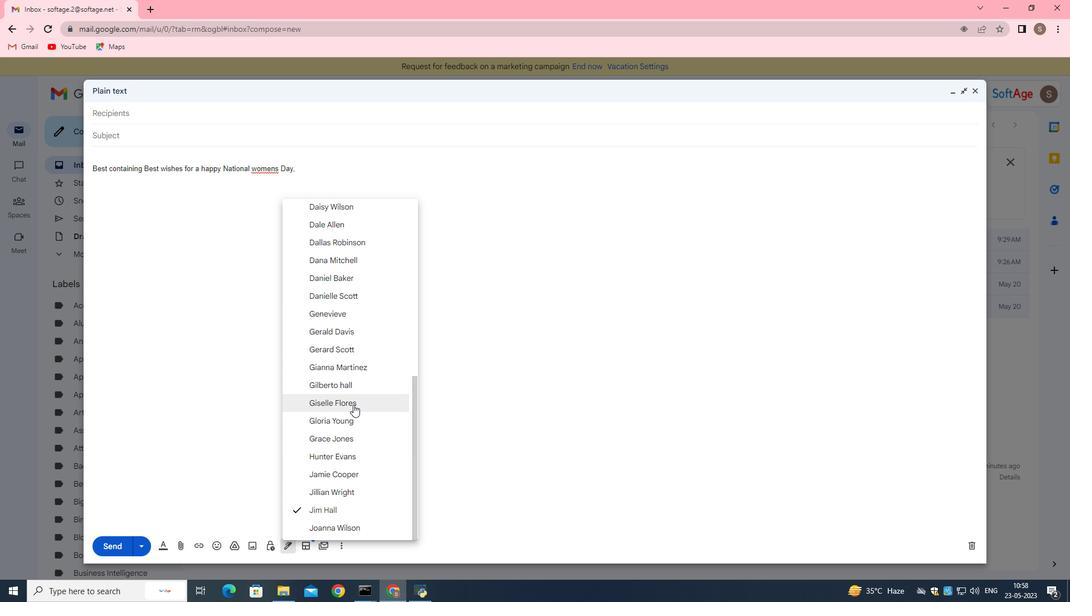 
Action: Mouse scrolled (370, 319) with delta (0, 0)
Screenshot: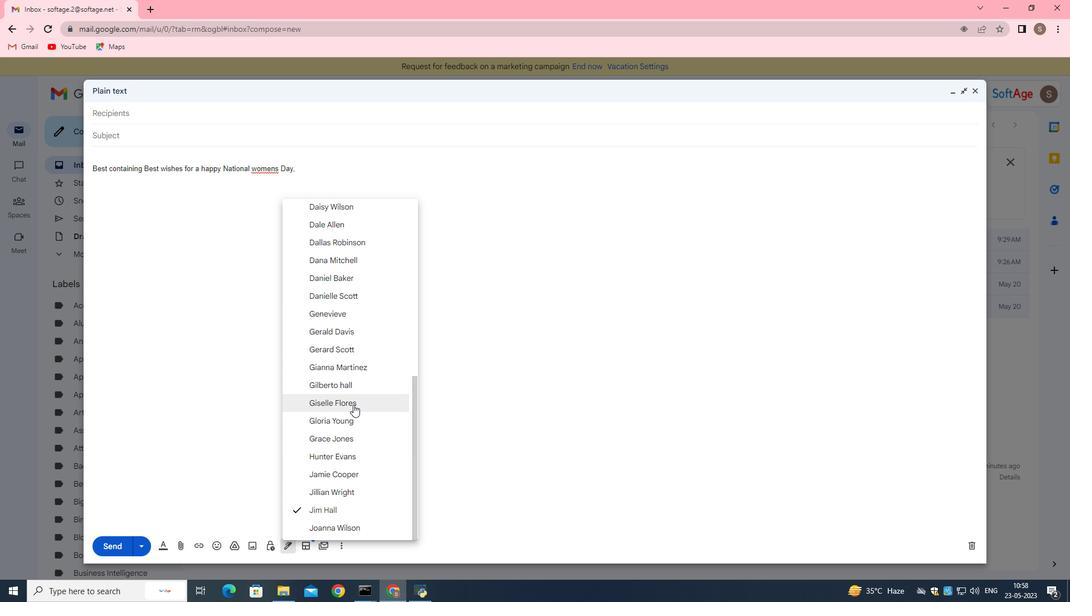 
Action: Mouse moved to (369, 313)
Screenshot: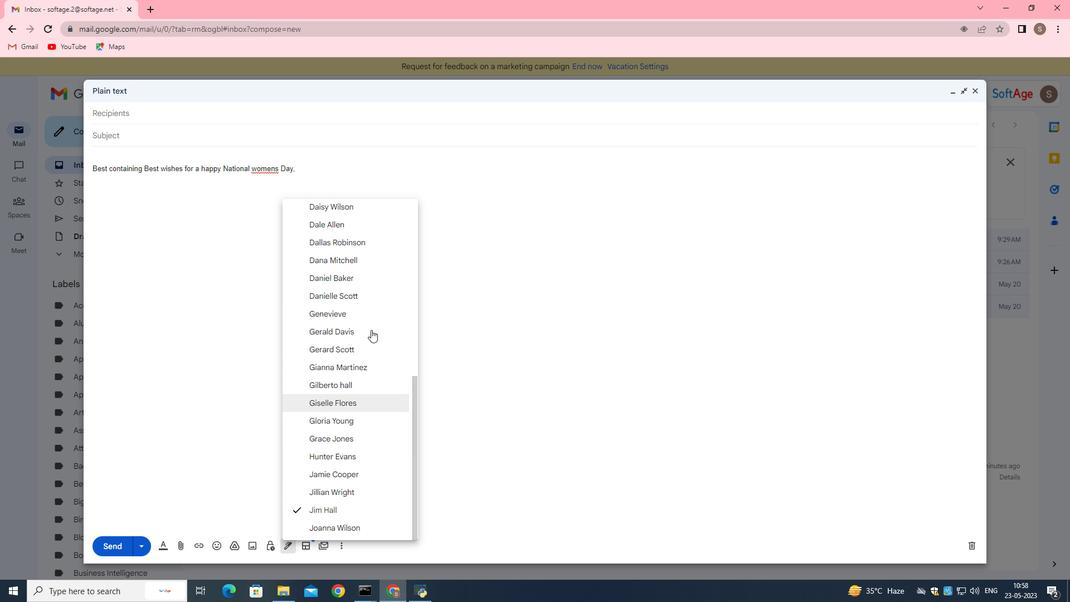 
Action: Mouse scrolled (369, 313) with delta (0, 0)
Screenshot: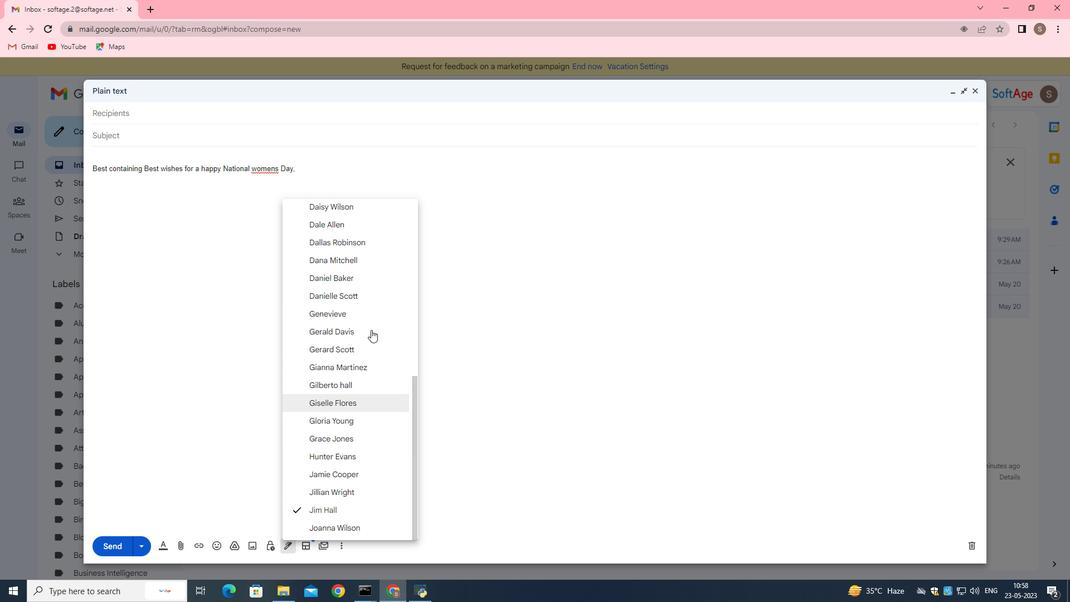 
Action: Mouse moved to (368, 309)
Screenshot: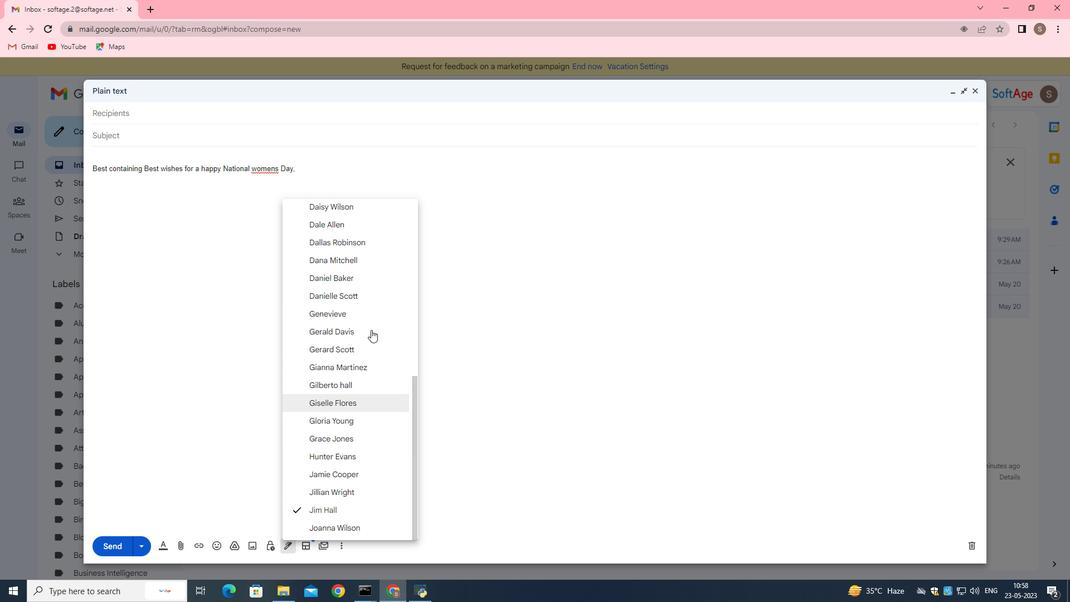 
Action: Mouse scrolled (368, 309) with delta (0, 0)
Screenshot: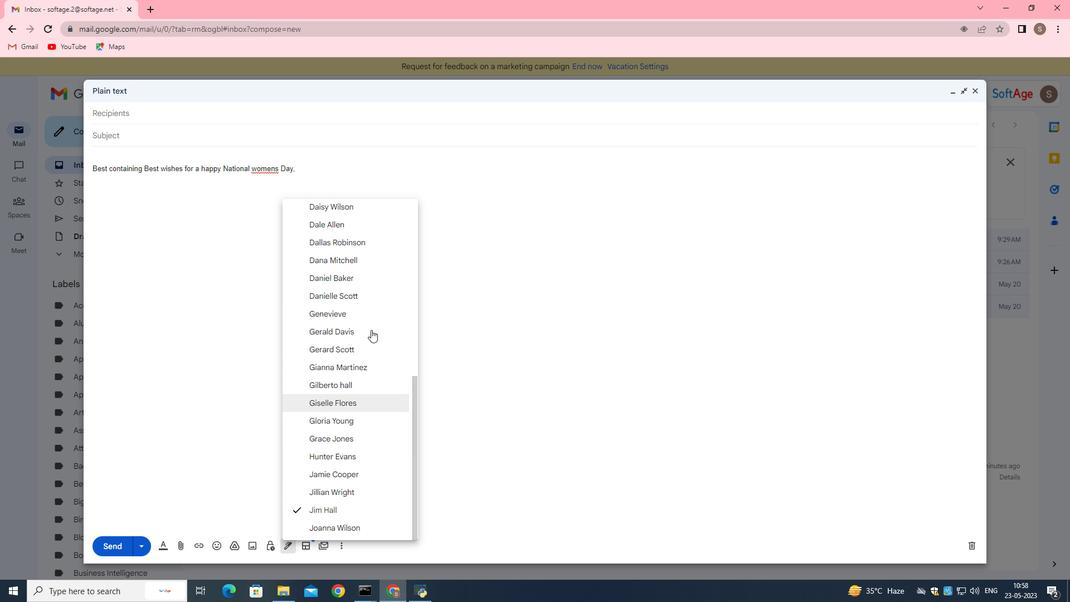 
Action: Mouse moved to (362, 301)
Screenshot: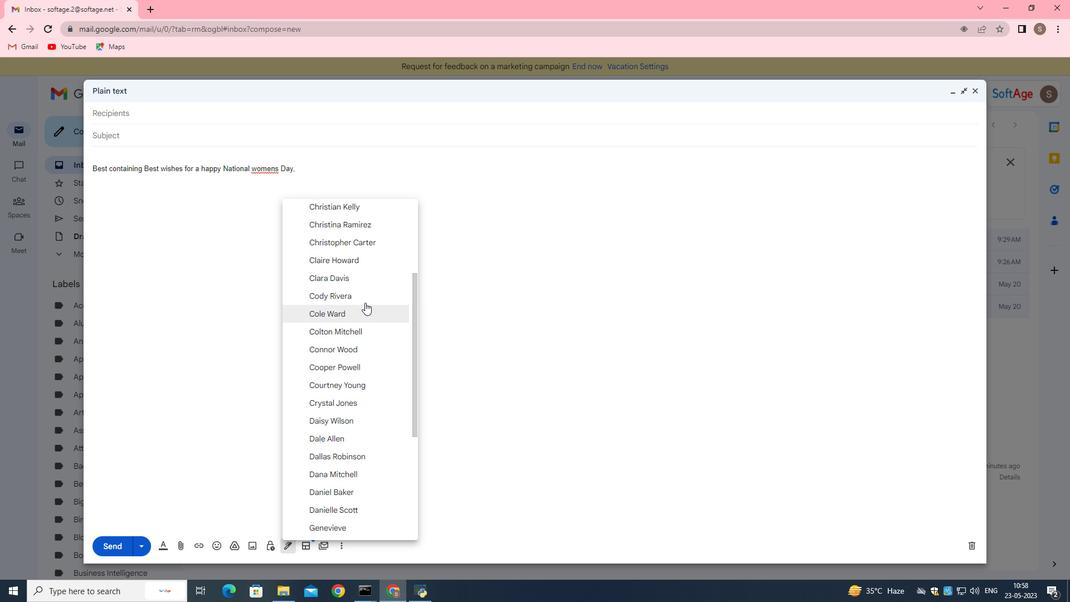 
Action: Mouse scrolled (362, 301) with delta (0, 0)
Screenshot: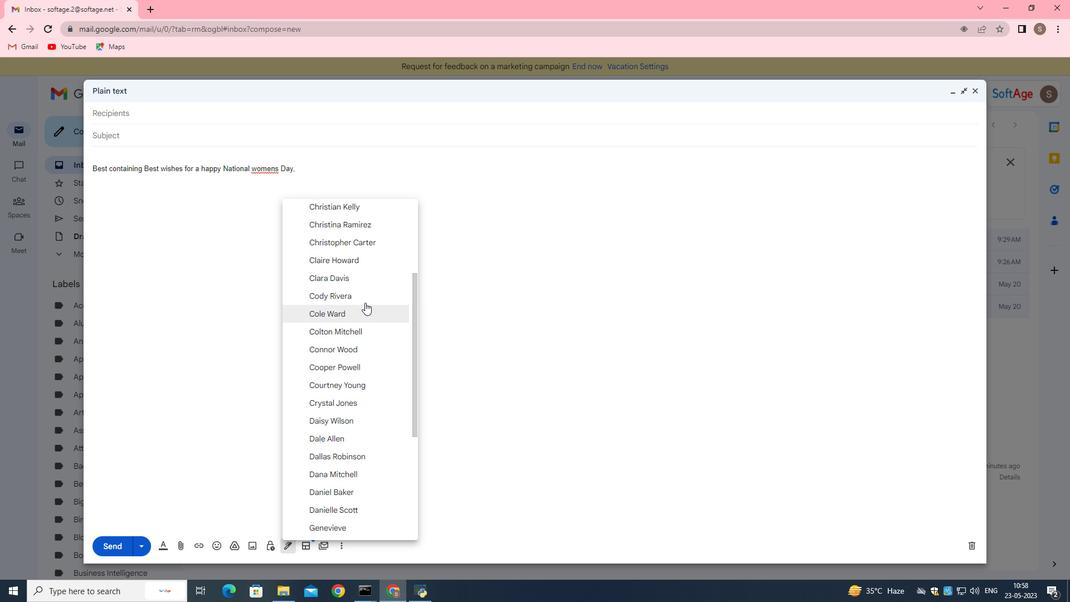 
Action: Mouse scrolled (362, 301) with delta (0, 0)
Screenshot: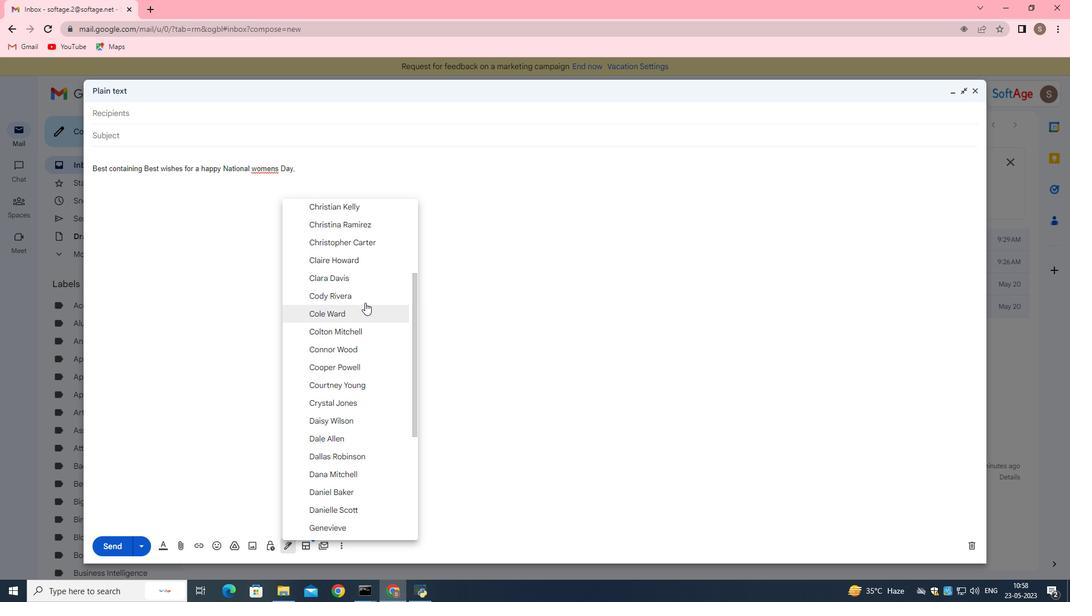 
Action: Mouse scrolled (362, 301) with delta (0, 0)
Screenshot: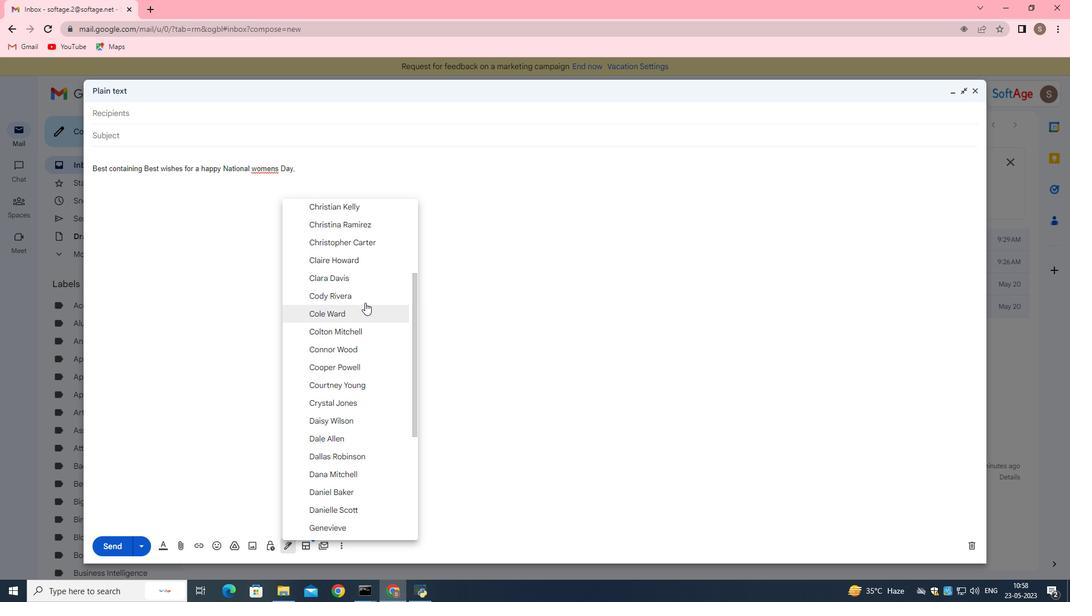 
Action: Mouse scrolled (362, 301) with delta (0, 0)
Screenshot: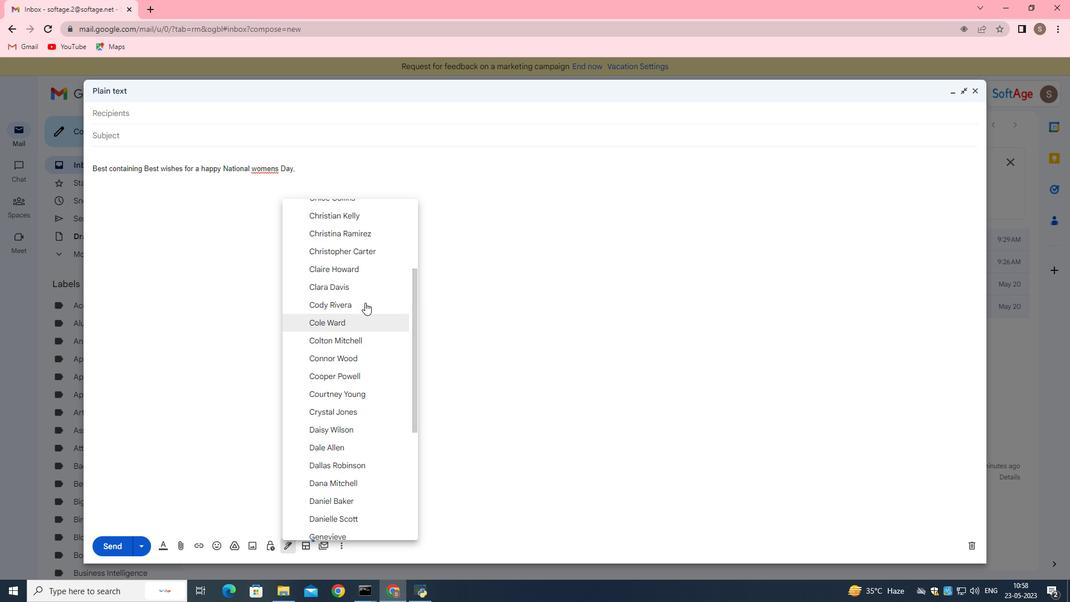 
Action: Mouse moved to (362, 300)
Screenshot: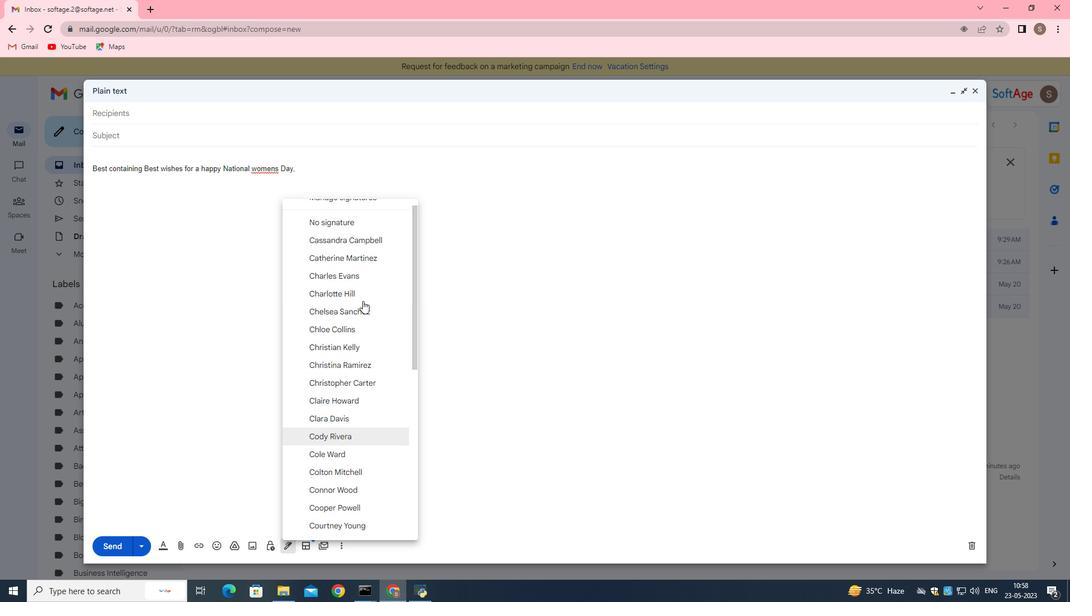 
Action: Mouse scrolled (362, 301) with delta (0, 0)
Screenshot: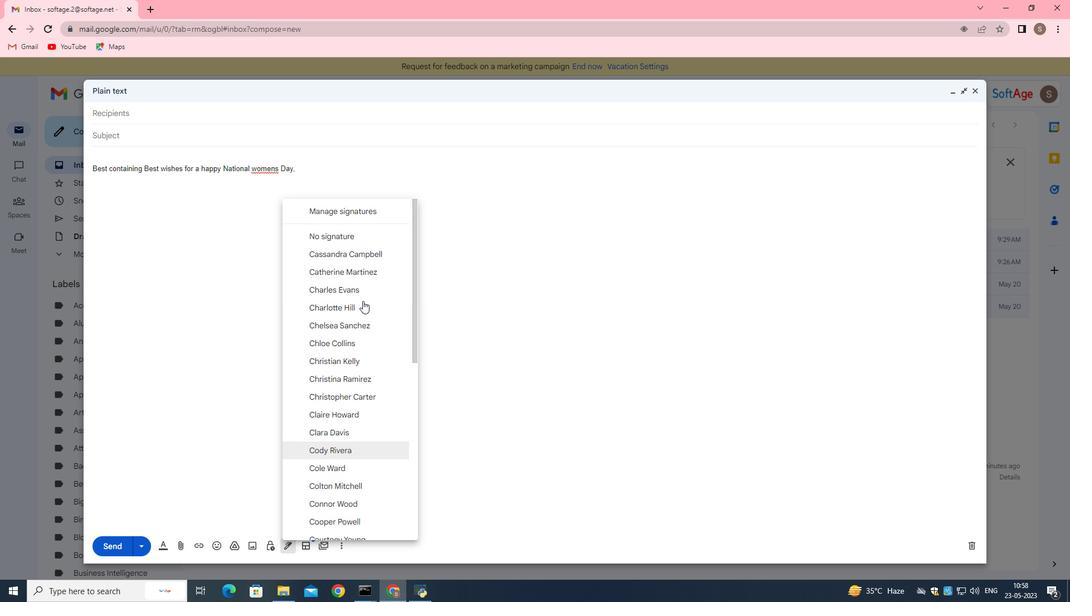 
Action: Mouse scrolled (362, 301) with delta (0, 0)
Screenshot: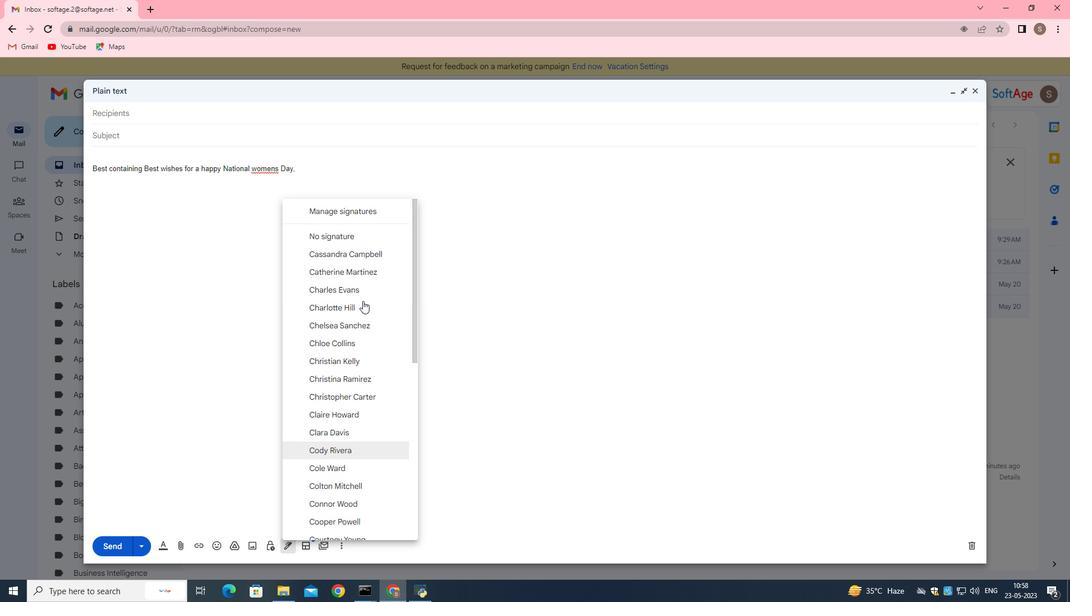 
Action: Mouse scrolled (362, 301) with delta (0, 0)
Screenshot: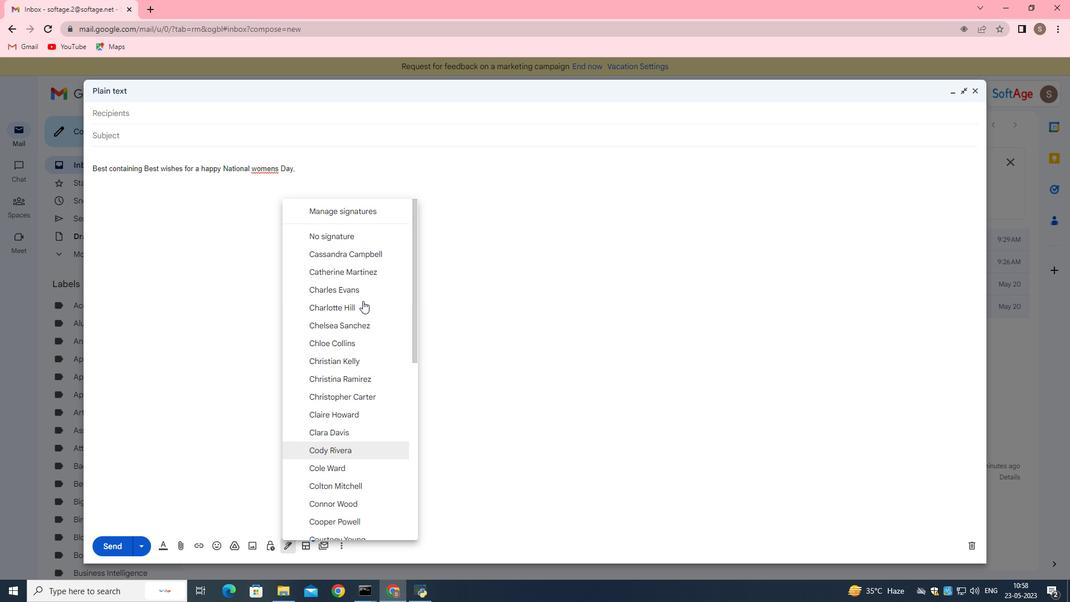 
Action: Mouse scrolled (362, 301) with delta (0, 0)
Screenshot: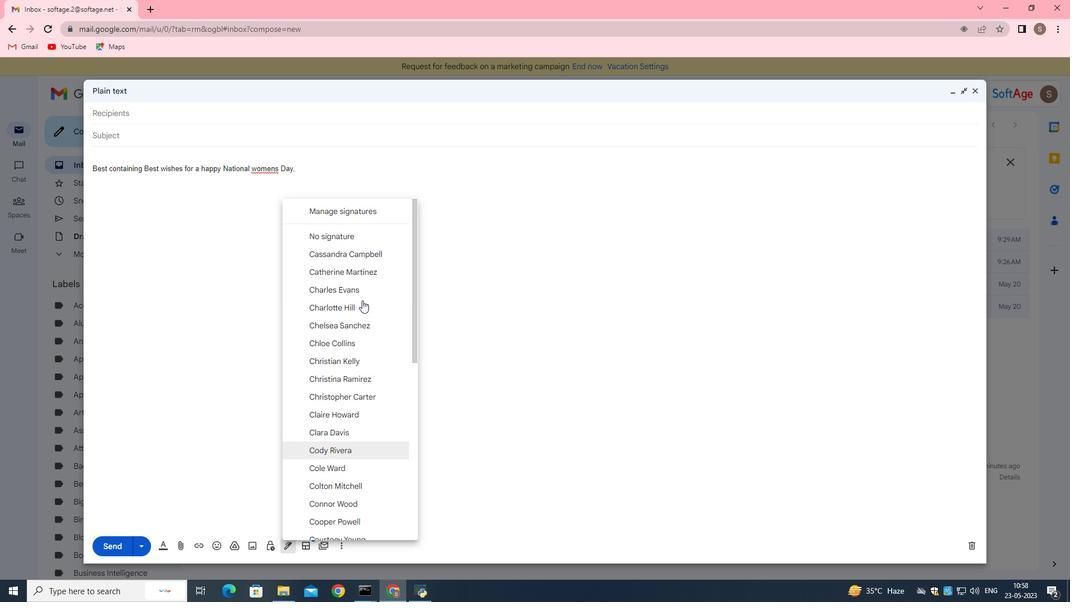 
Action: Mouse scrolled (362, 301) with delta (0, 0)
Screenshot: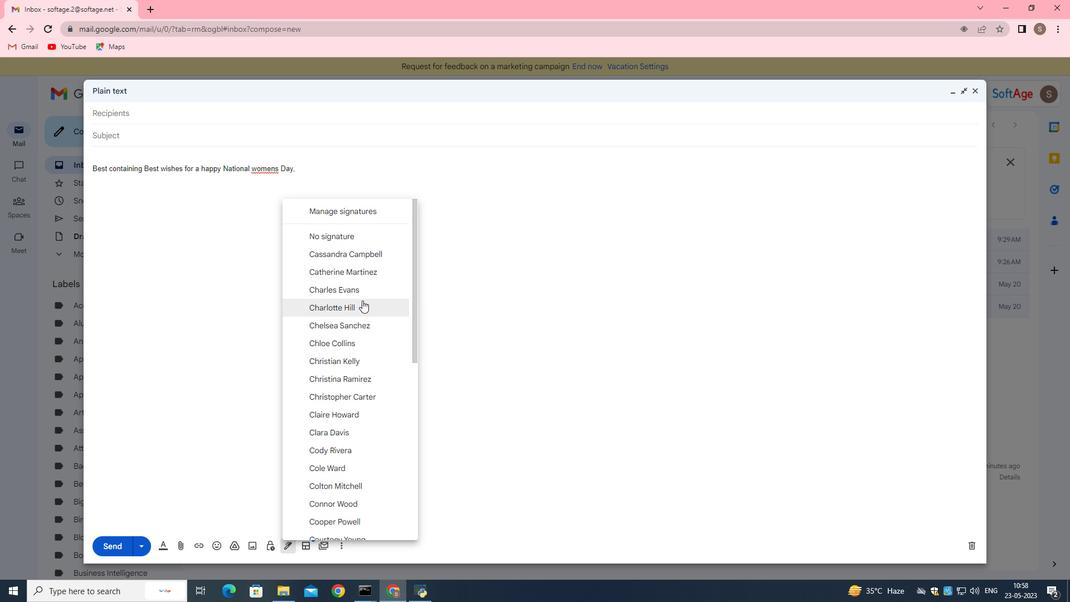 
Action: Mouse scrolled (362, 301) with delta (0, 0)
Screenshot: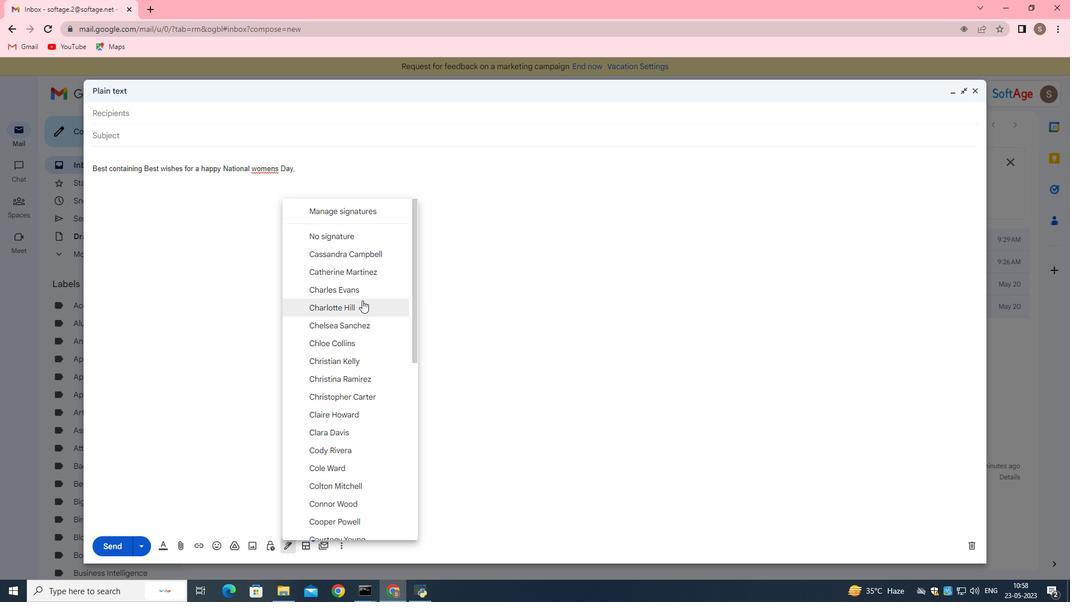 
Action: Mouse scrolled (362, 301) with delta (0, 0)
Screenshot: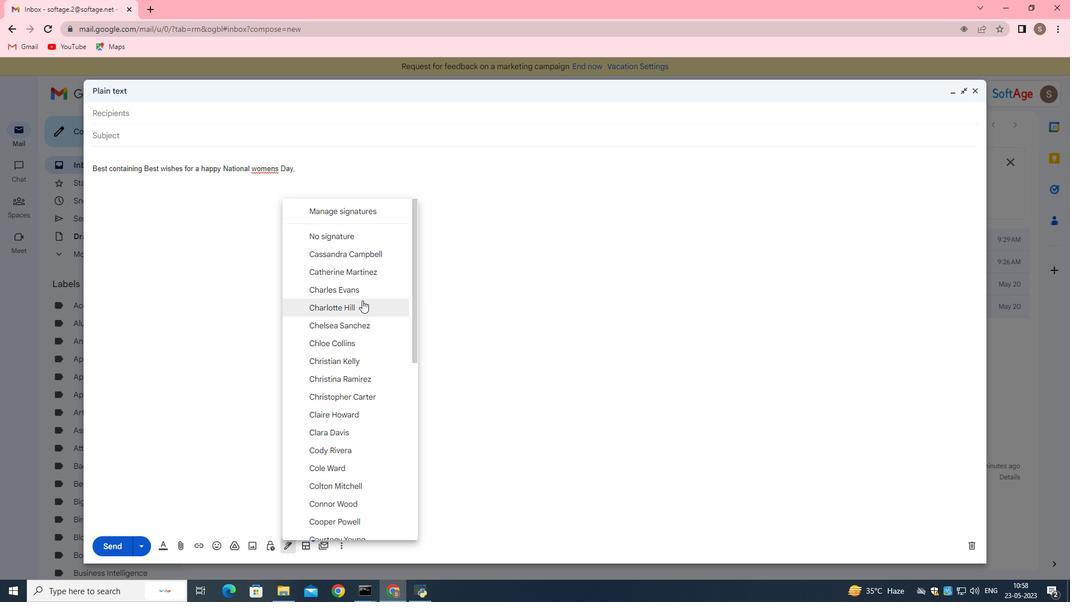 
Action: Mouse scrolled (362, 301) with delta (0, 0)
Screenshot: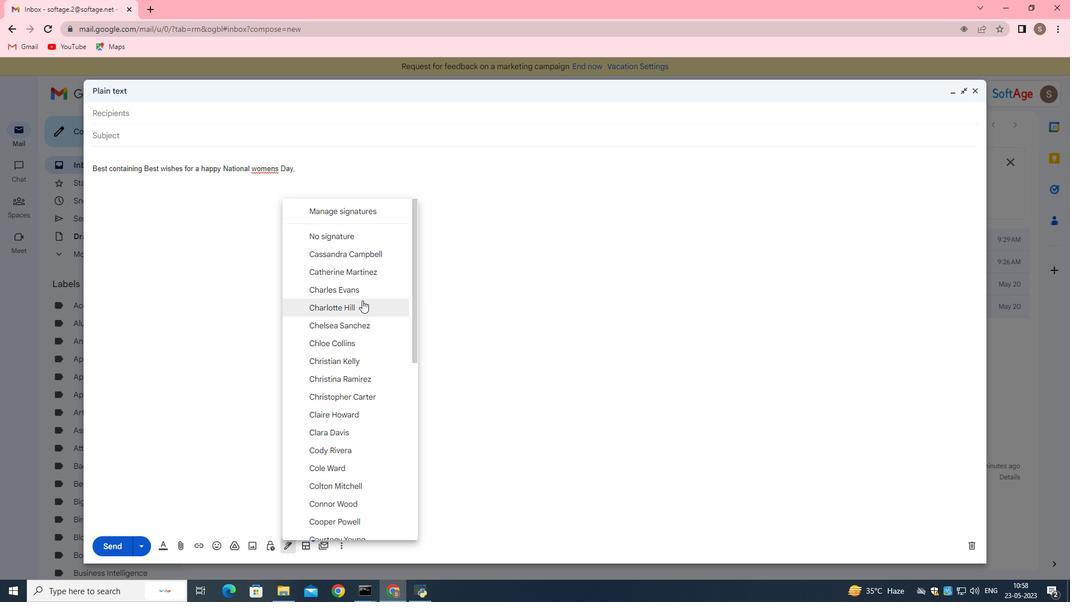 
Action: Mouse scrolled (362, 301) with delta (0, 0)
Screenshot: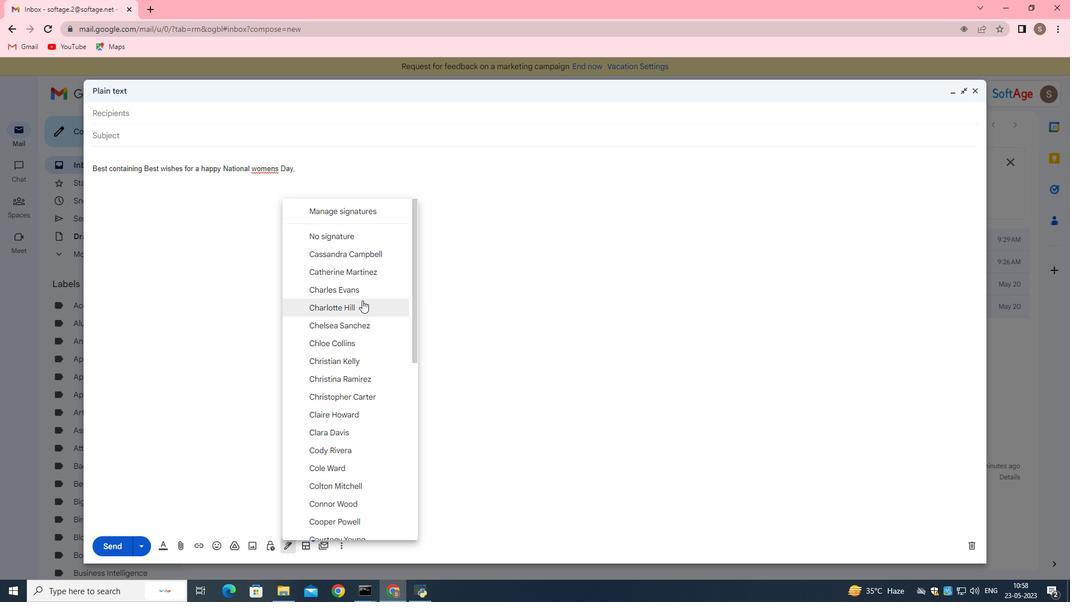 
Action: Mouse moved to (354, 208)
Screenshot: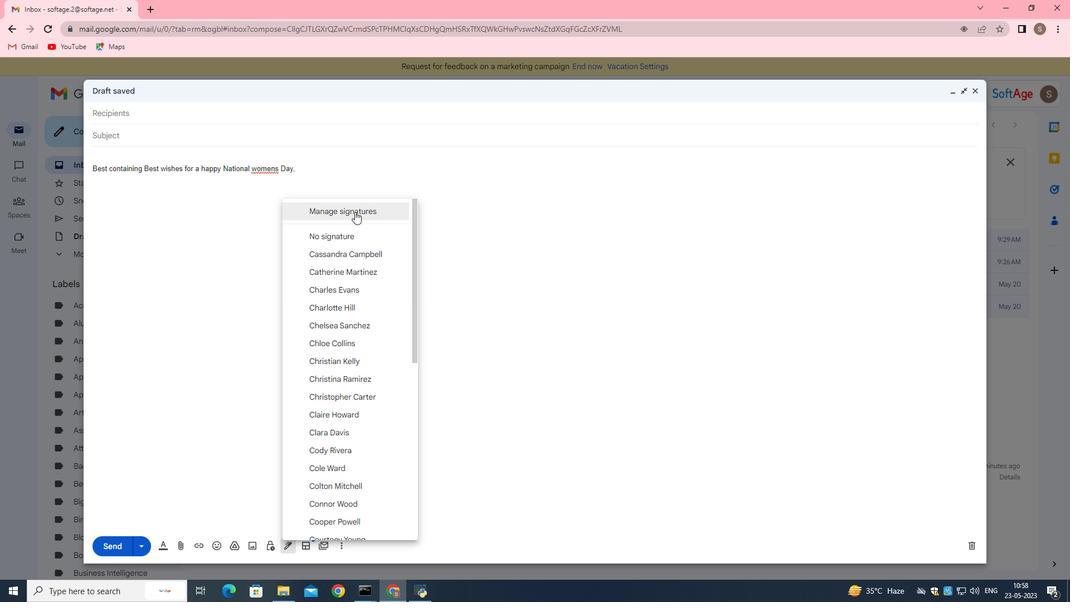 
Action: Mouse pressed left at (354, 208)
Screenshot: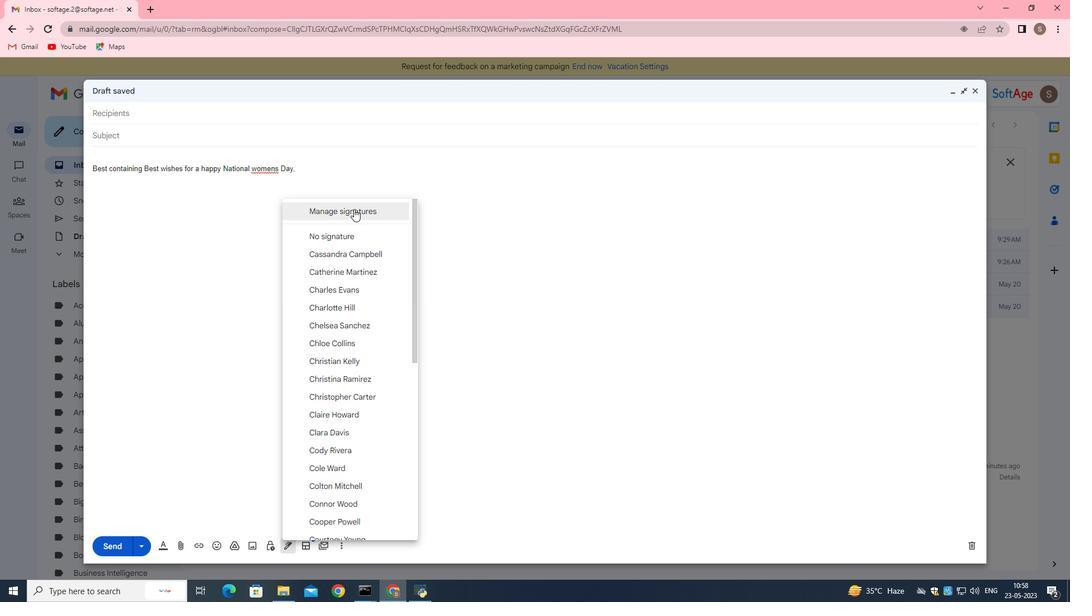 
Action: Mouse moved to (955, 93)
Screenshot: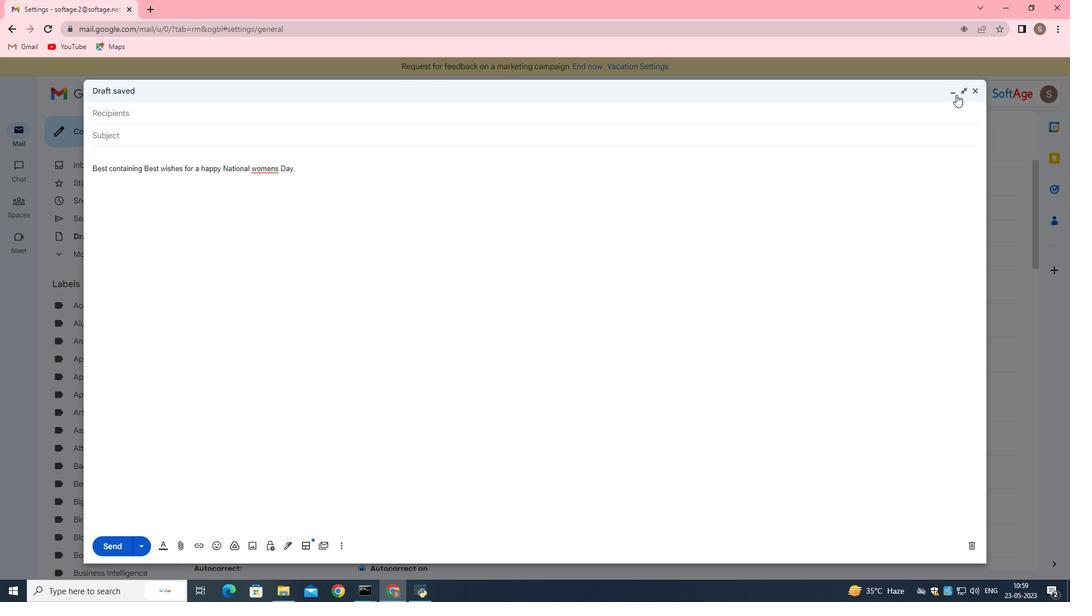 
Action: Mouse pressed left at (955, 93)
Screenshot: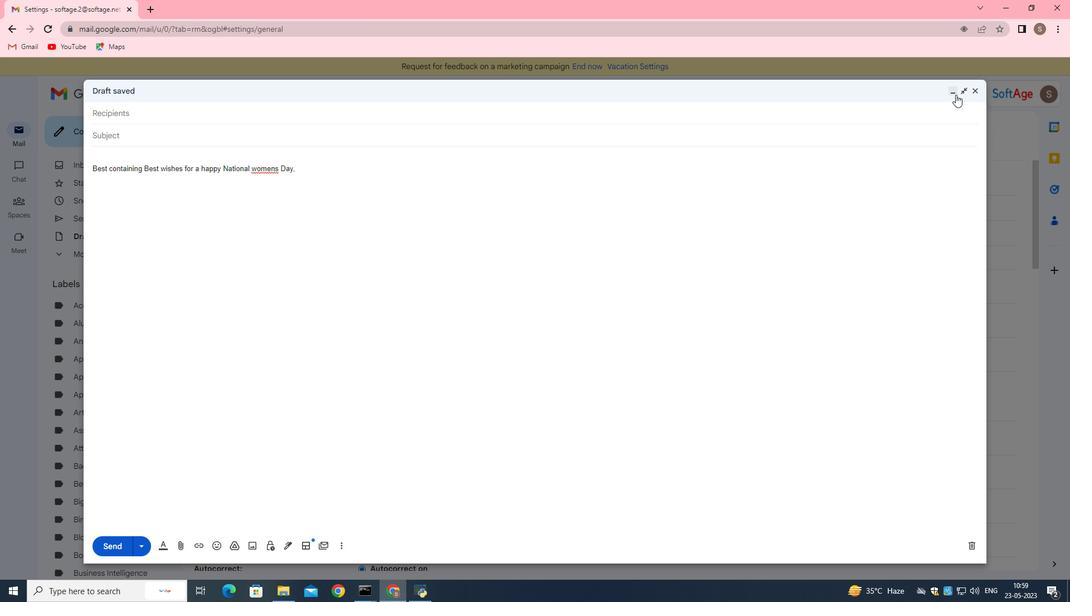 
Action: Mouse moved to (434, 294)
Screenshot: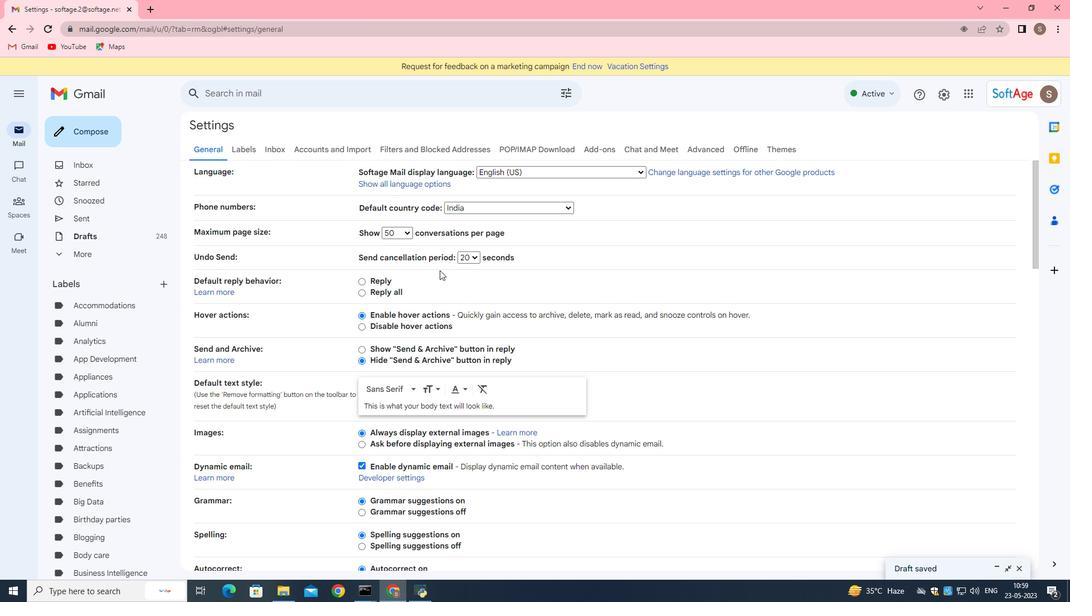 
Action: Mouse scrolled (434, 293) with delta (0, 0)
Screenshot: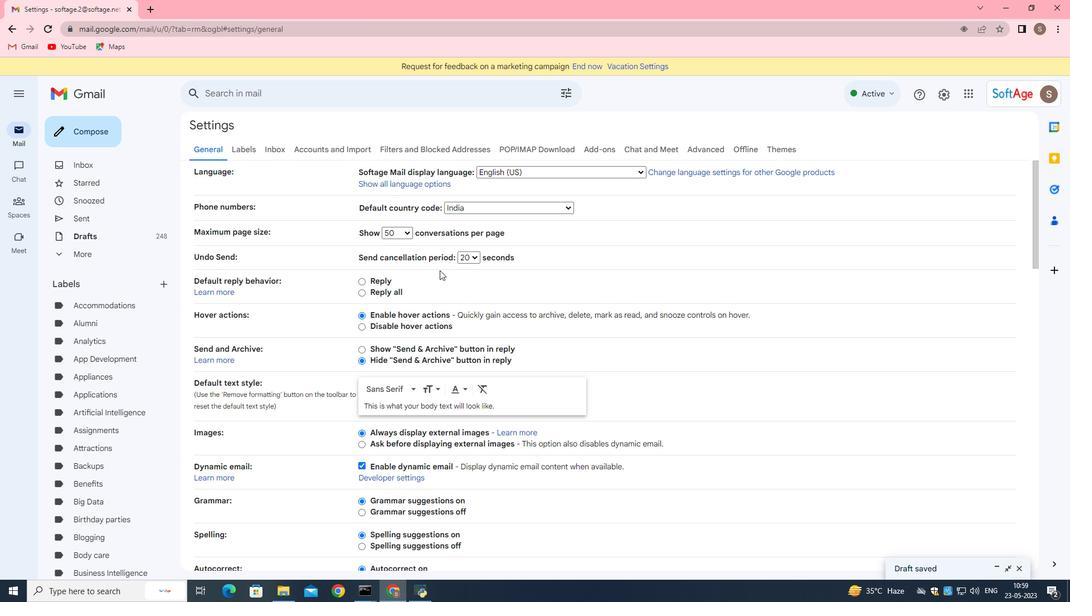
Action: Mouse moved to (430, 319)
Screenshot: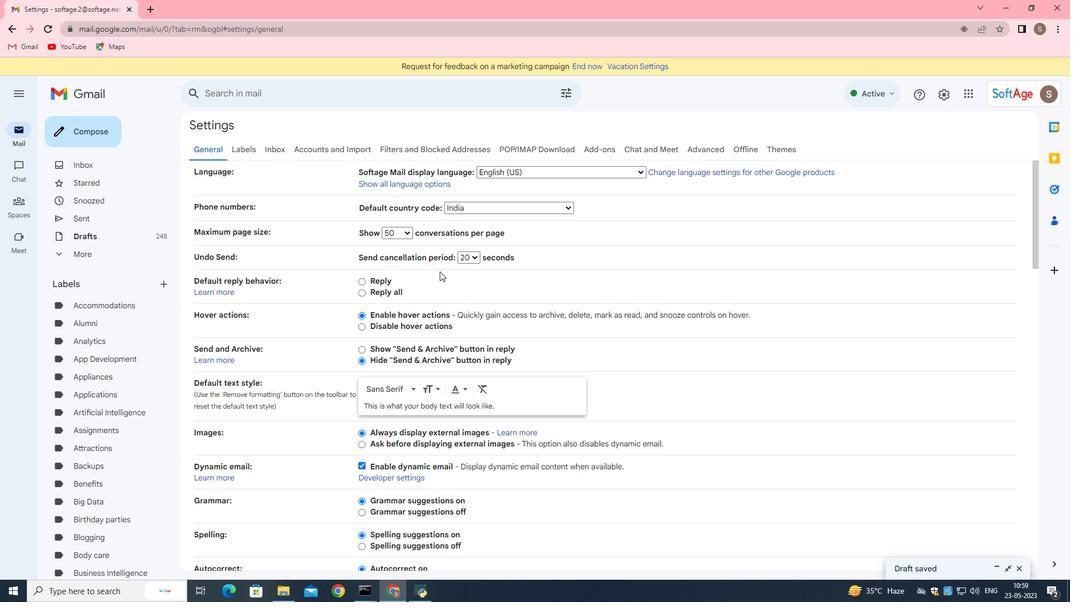 
Action: Mouse scrolled (430, 318) with delta (0, 0)
Screenshot: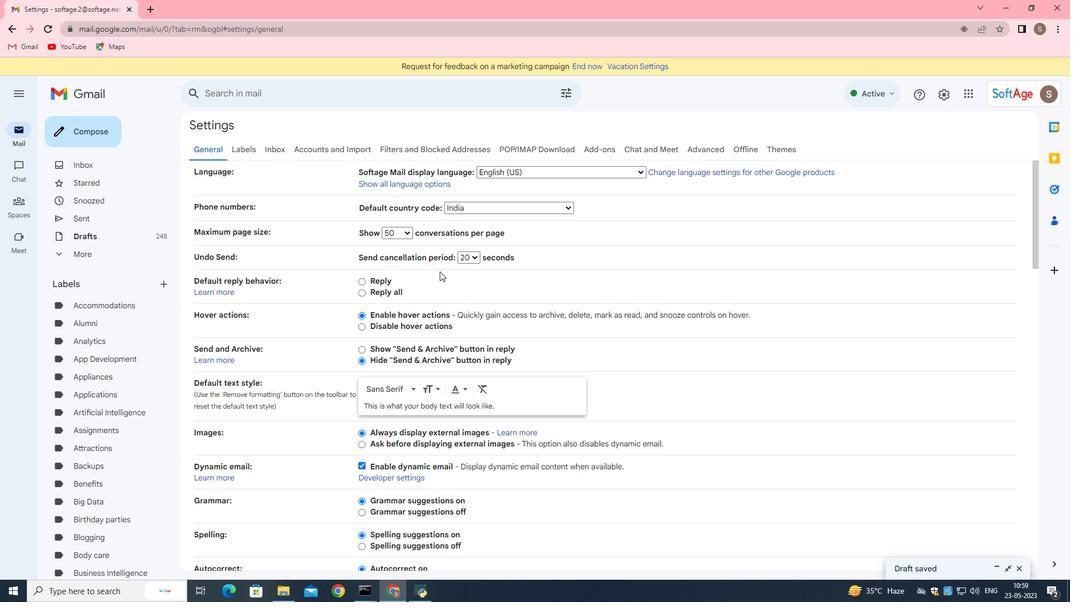 
Action: Mouse moved to (430, 322)
Screenshot: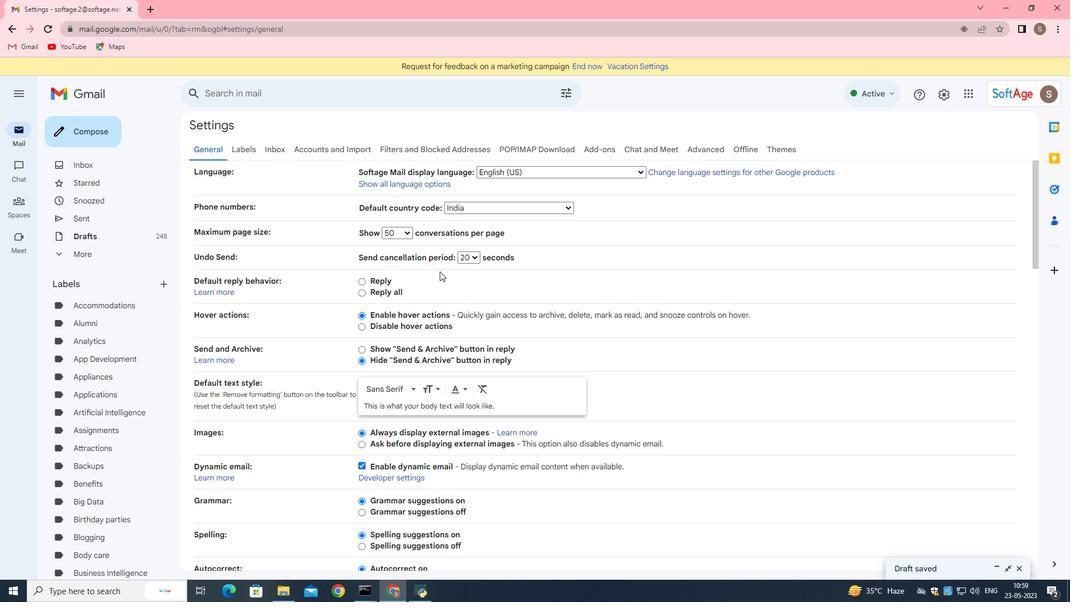 
Action: Mouse scrolled (430, 322) with delta (0, 0)
Screenshot: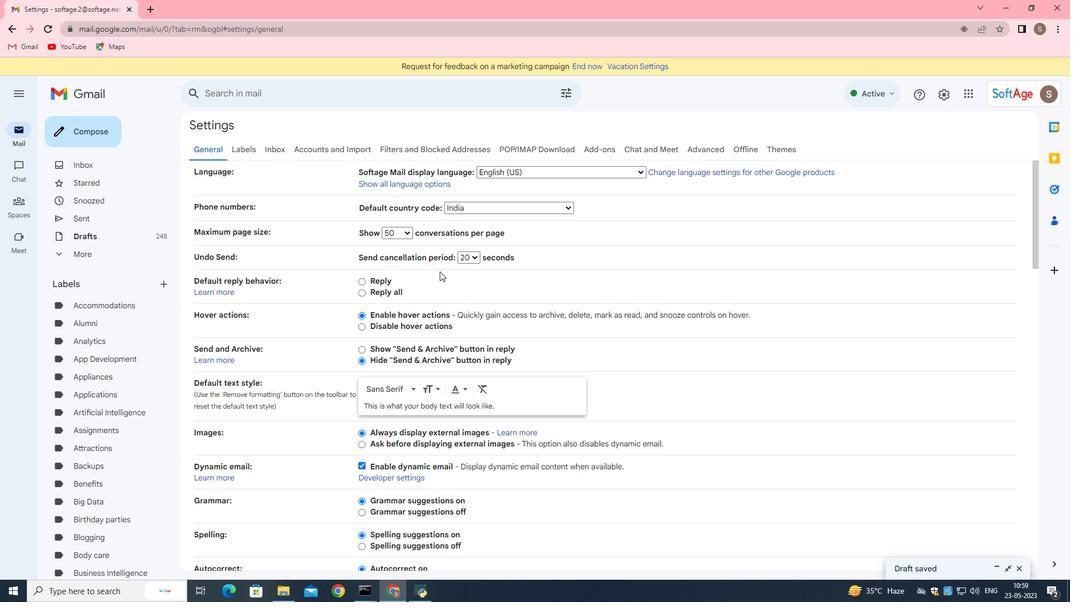 
Action: Mouse scrolled (430, 322) with delta (0, 0)
Screenshot: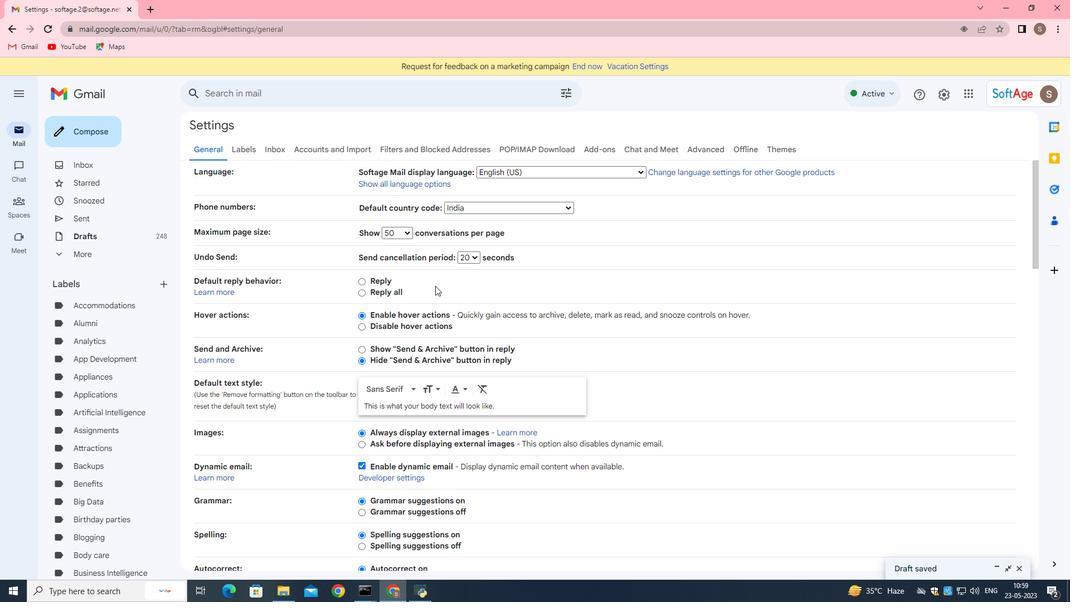 
Action: Mouse scrolled (430, 322) with delta (0, 0)
Screenshot: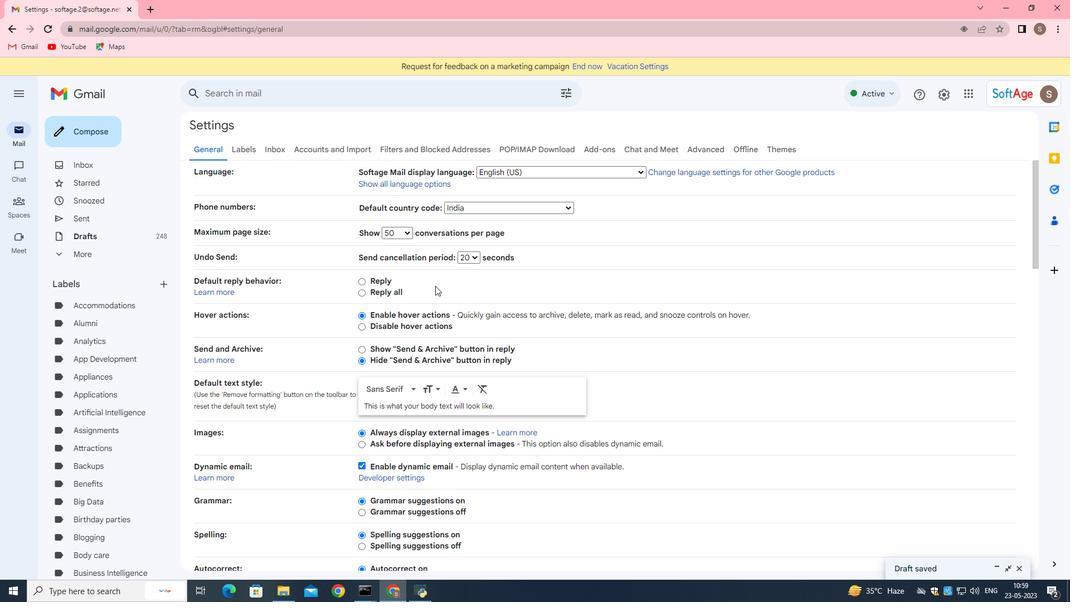 
Action: Mouse moved to (429, 321)
Screenshot: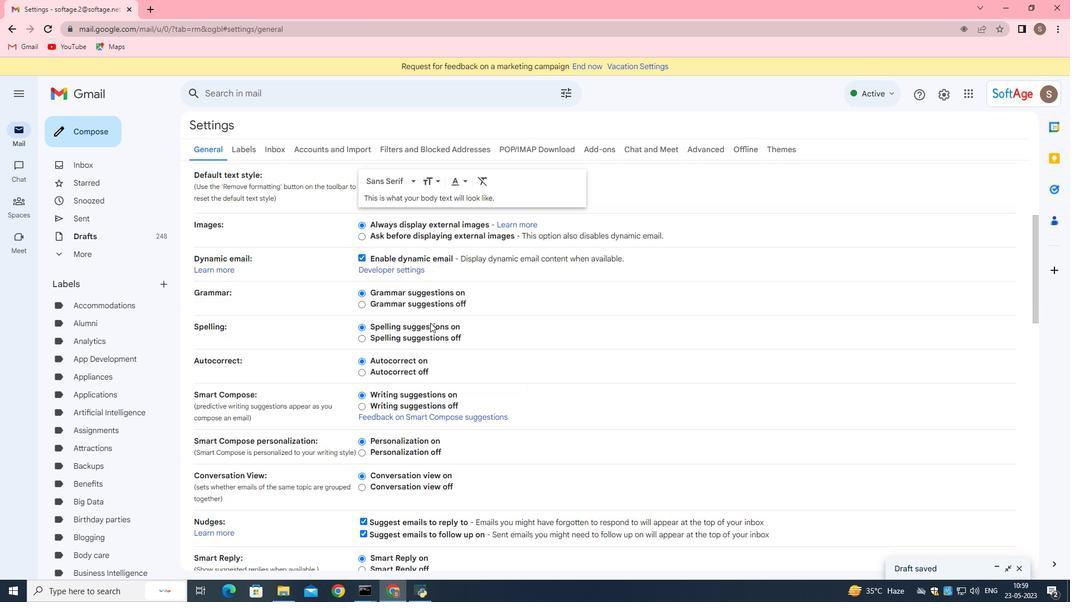 
Action: Mouse scrolled (429, 321) with delta (0, 0)
Screenshot: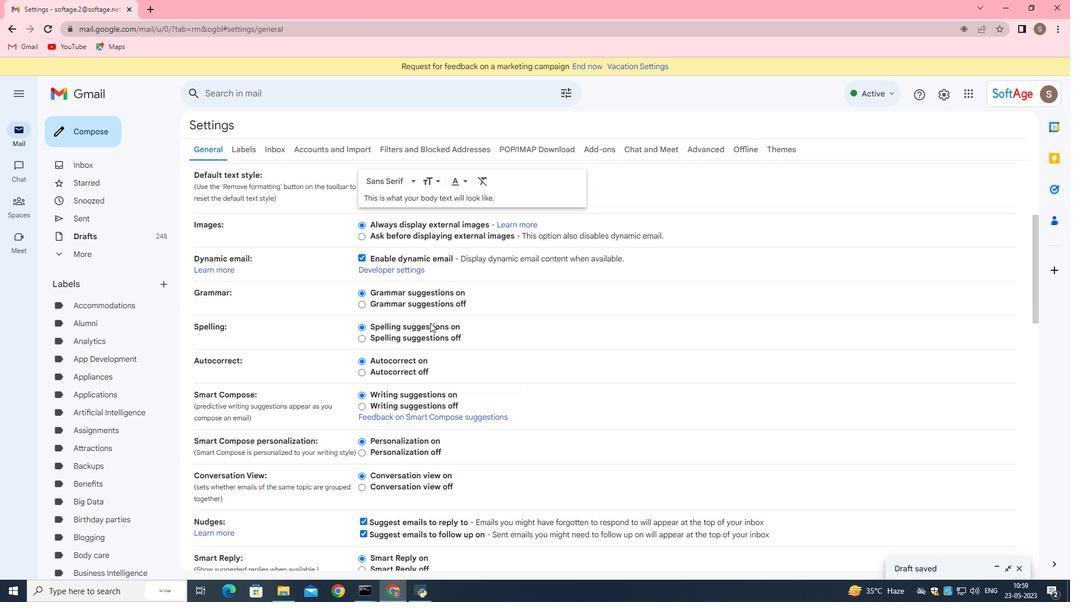 
Action: Mouse scrolled (429, 321) with delta (0, 0)
Screenshot: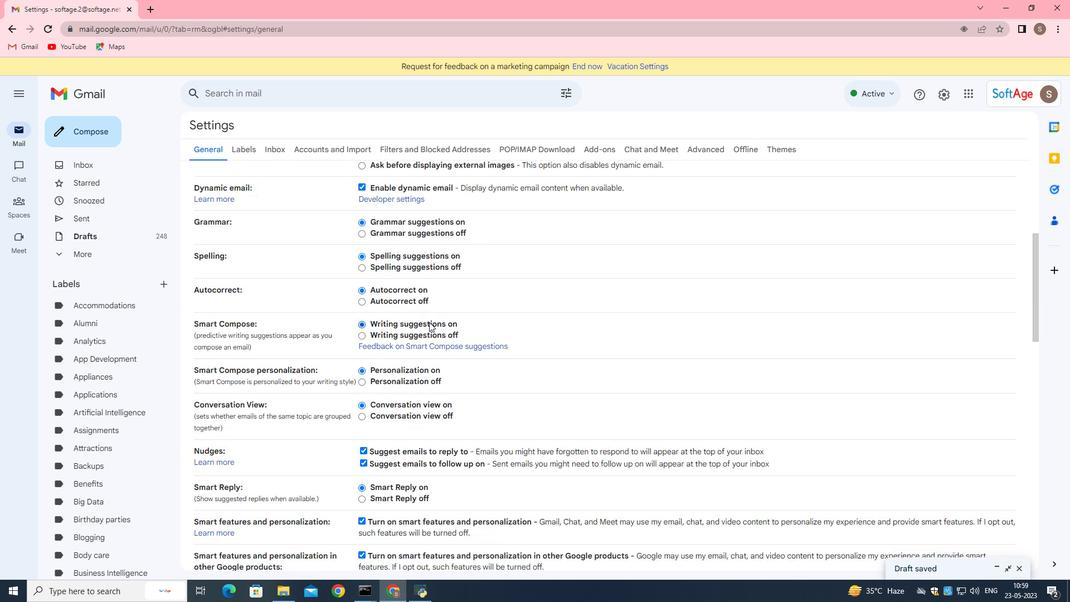 
Action: Mouse scrolled (429, 321) with delta (0, 0)
Screenshot: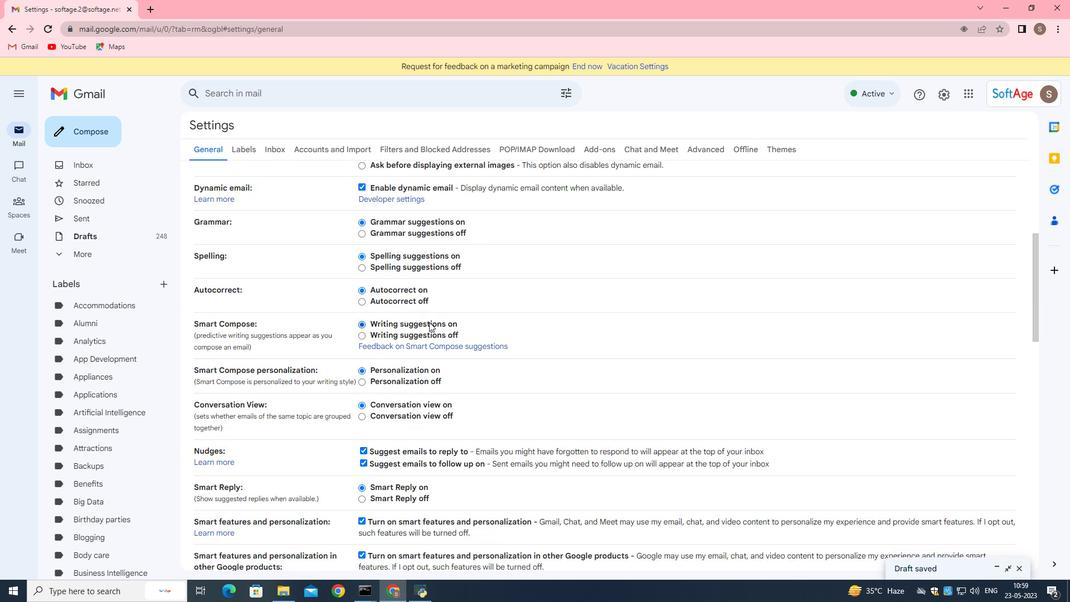 
Action: Mouse scrolled (429, 321) with delta (0, 0)
Screenshot: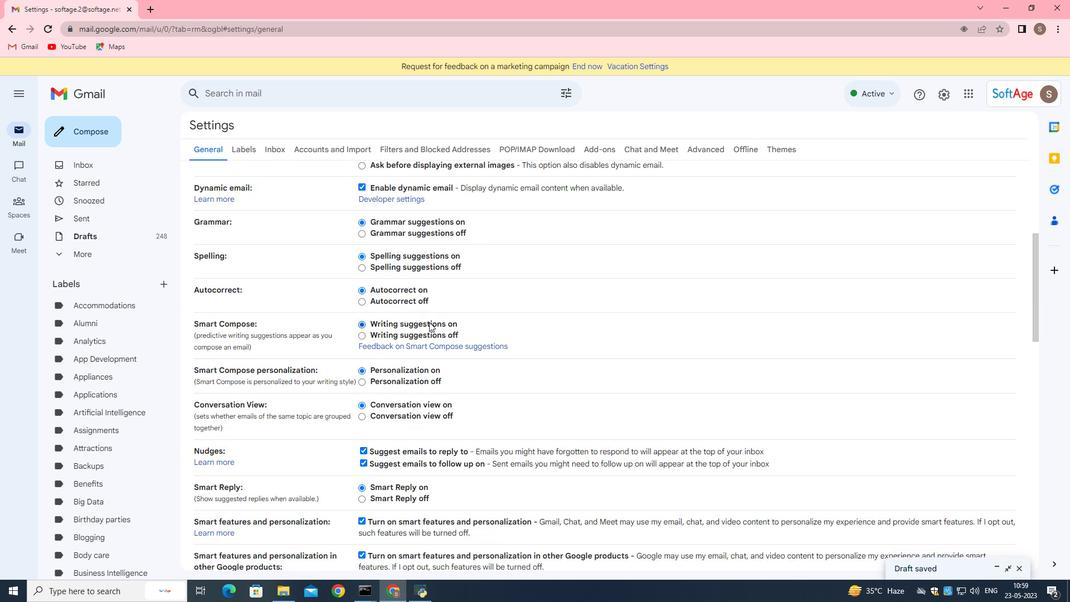 
Action: Mouse scrolled (429, 321) with delta (0, 0)
Screenshot: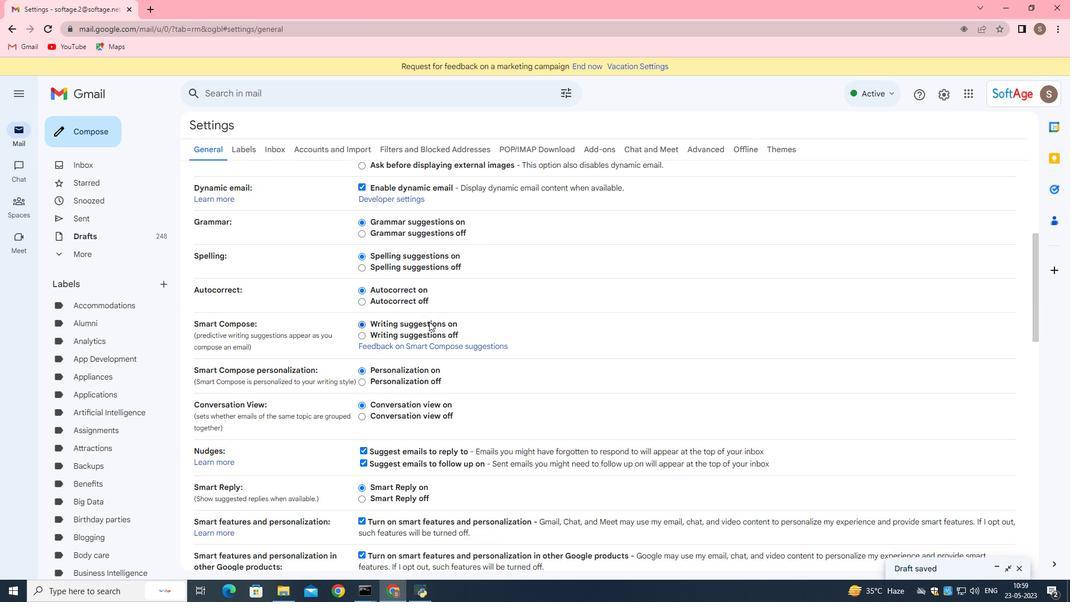 
Action: Mouse moved to (429, 318)
Screenshot: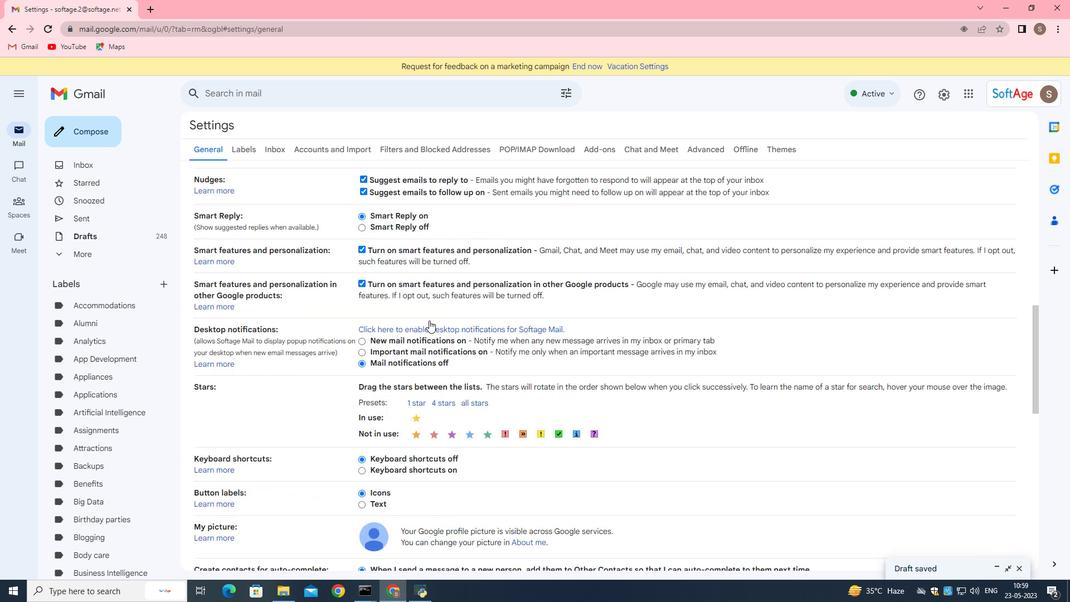
Action: Mouse scrolled (429, 318) with delta (0, 0)
Screenshot: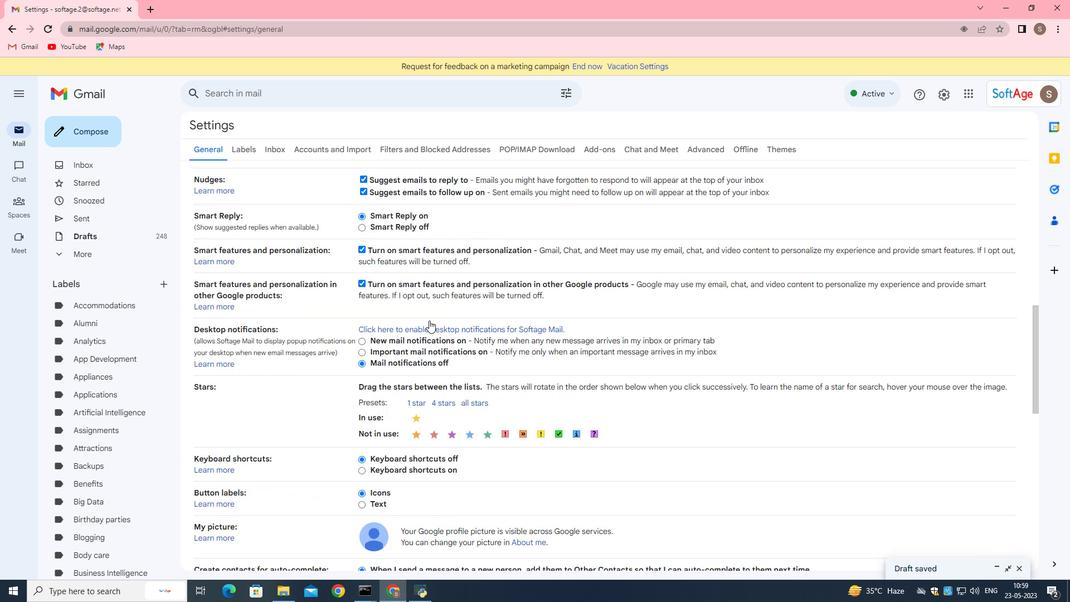 
Action: Mouse scrolled (429, 318) with delta (0, 0)
Screenshot: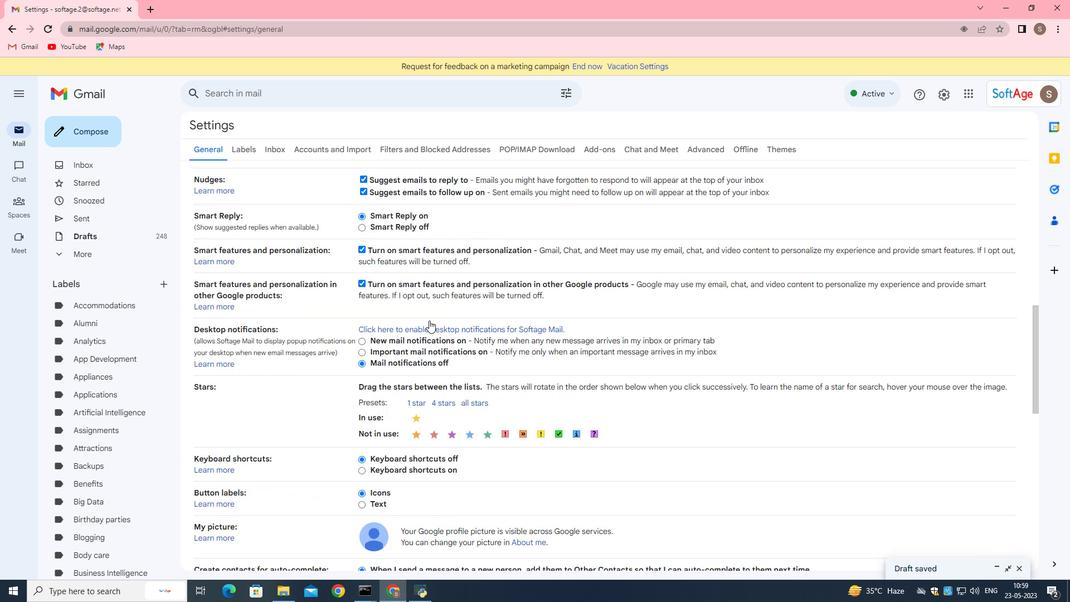 
Action: Mouse scrolled (429, 318) with delta (0, 0)
Screenshot: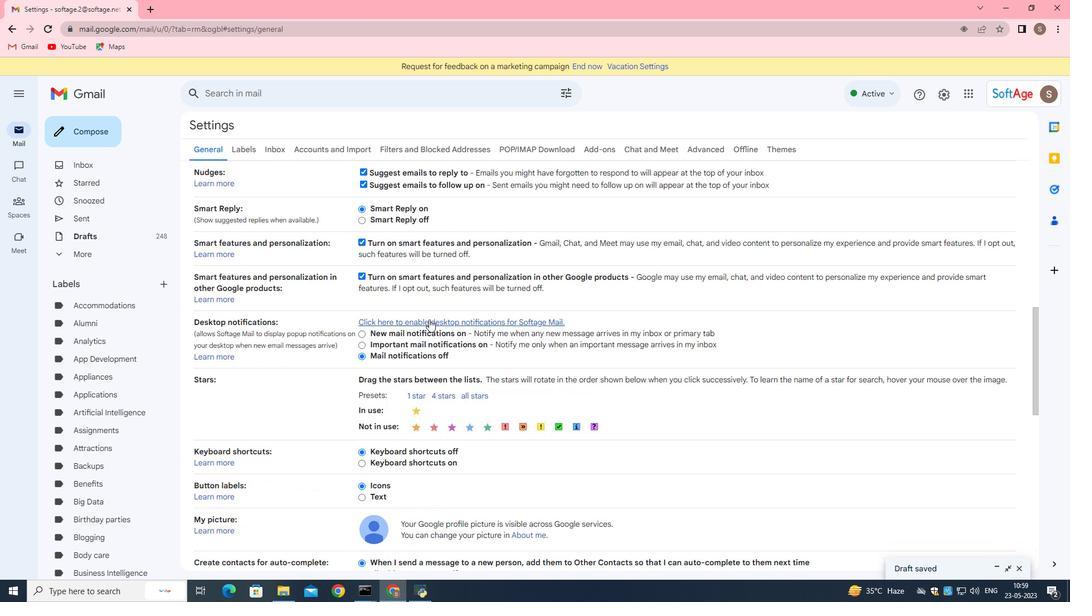 
Action: Mouse scrolled (429, 318) with delta (0, 0)
Screenshot: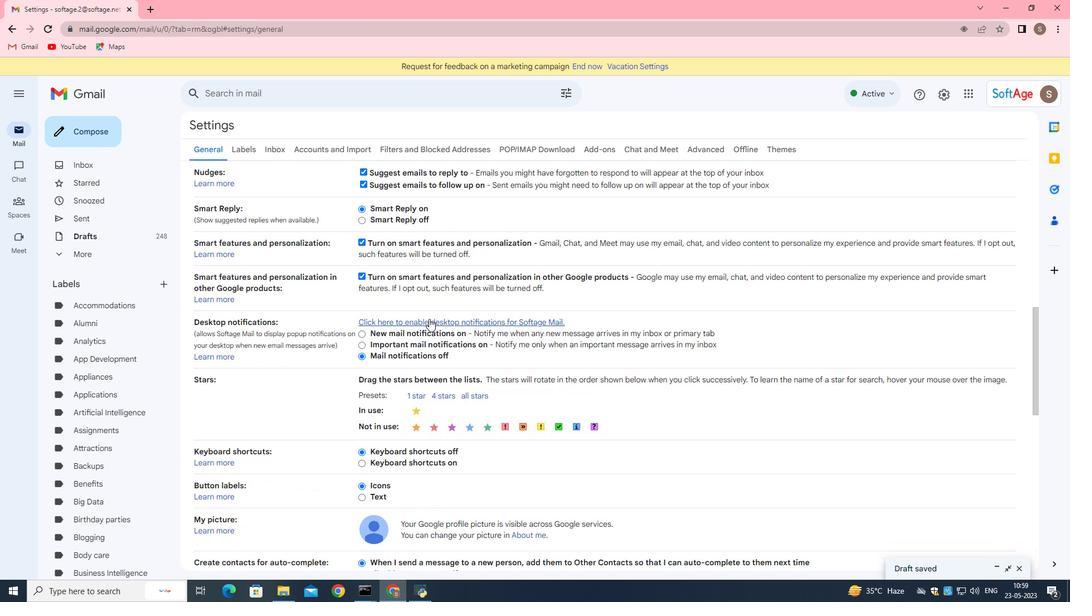 
Action: Mouse scrolled (429, 318) with delta (0, 0)
Screenshot: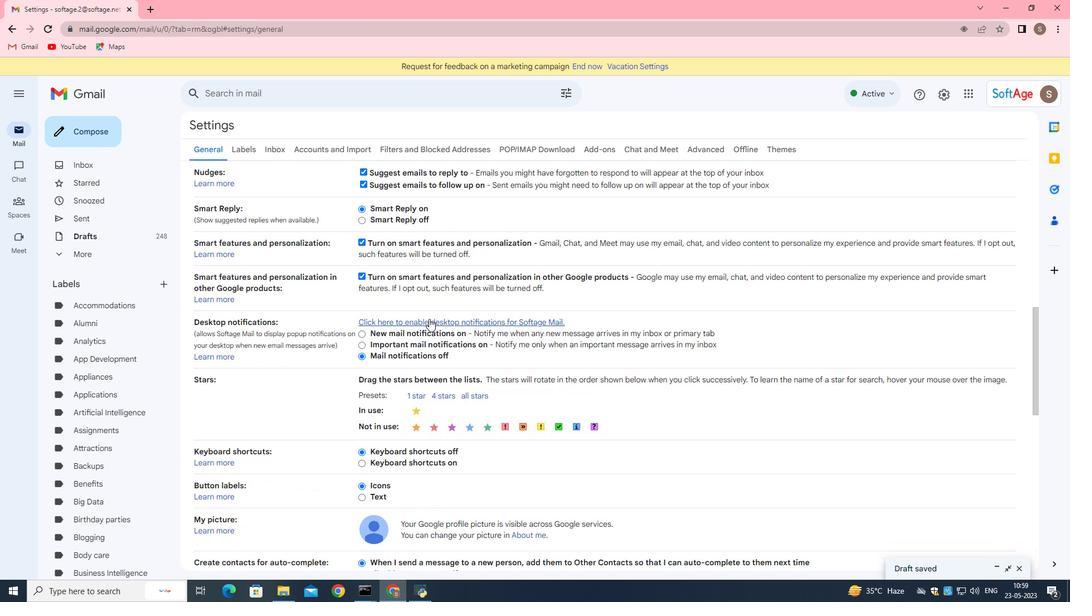 
Action: Mouse moved to (429, 318)
Screenshot: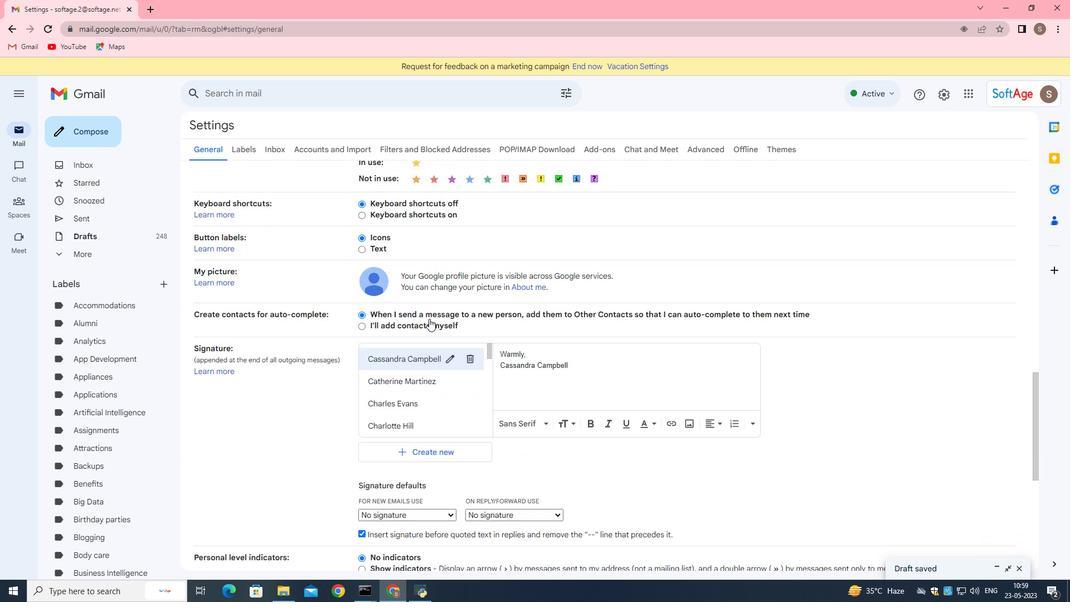 
Action: Mouse scrolled (429, 317) with delta (0, 0)
Screenshot: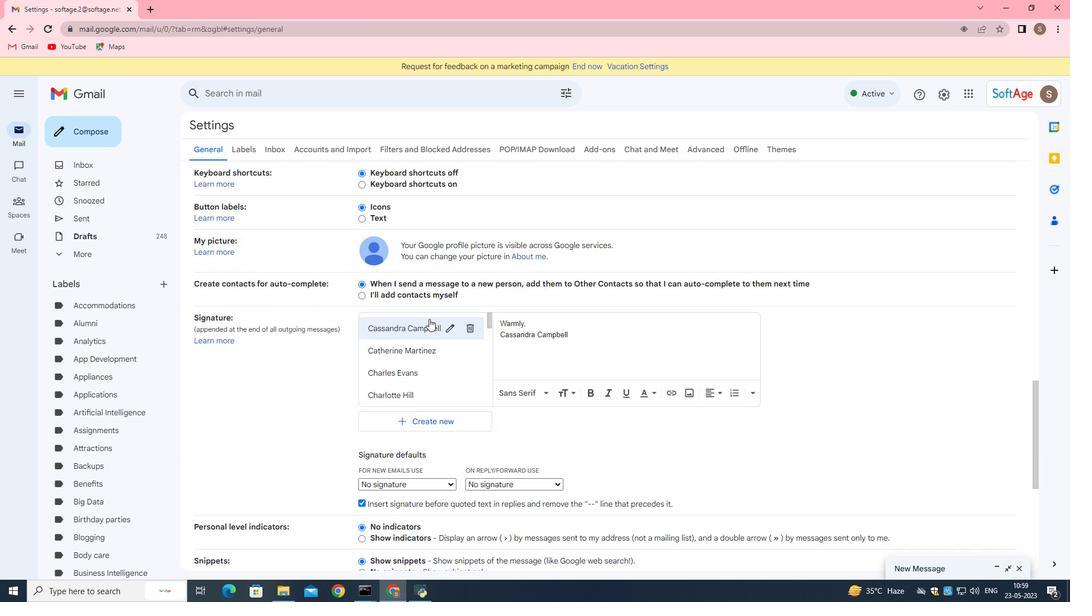 
Action: Mouse scrolled (429, 317) with delta (0, 0)
Screenshot: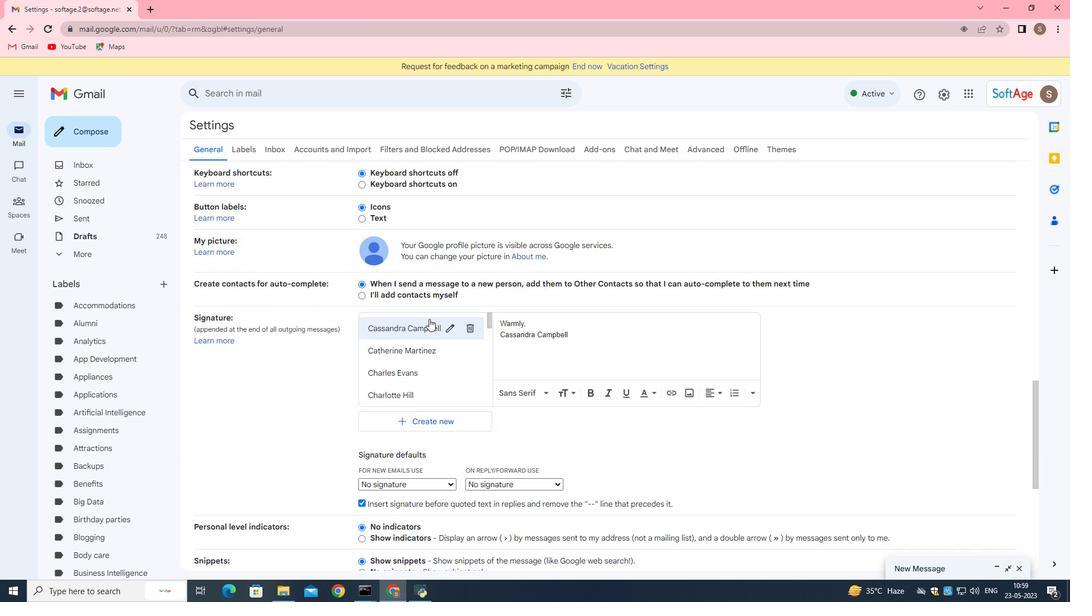 
Action: Mouse scrolled (429, 317) with delta (0, 0)
Screenshot: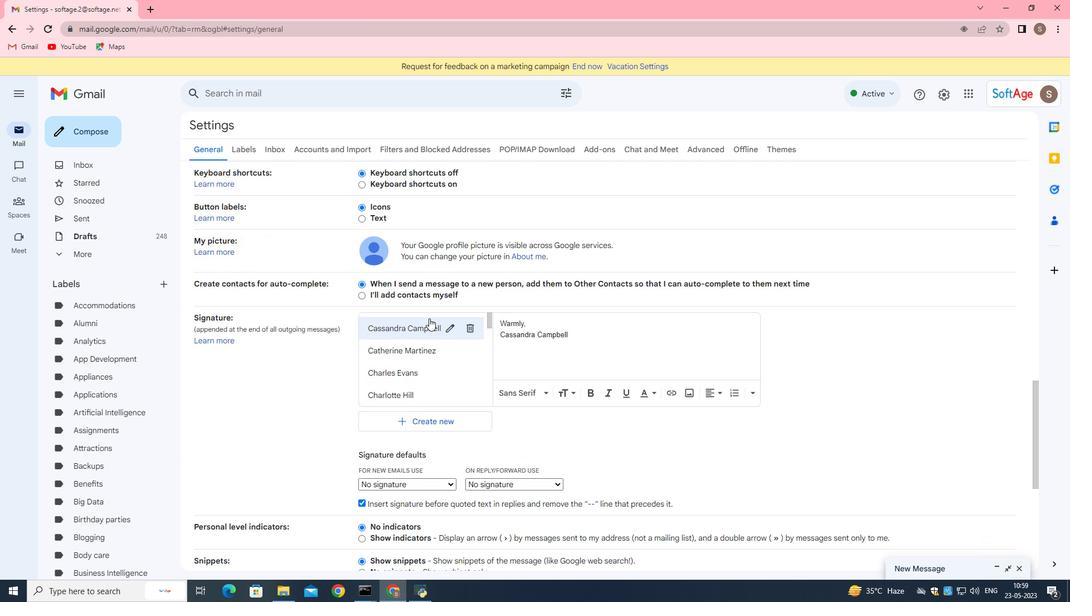 
Action: Mouse moved to (427, 307)
Screenshot: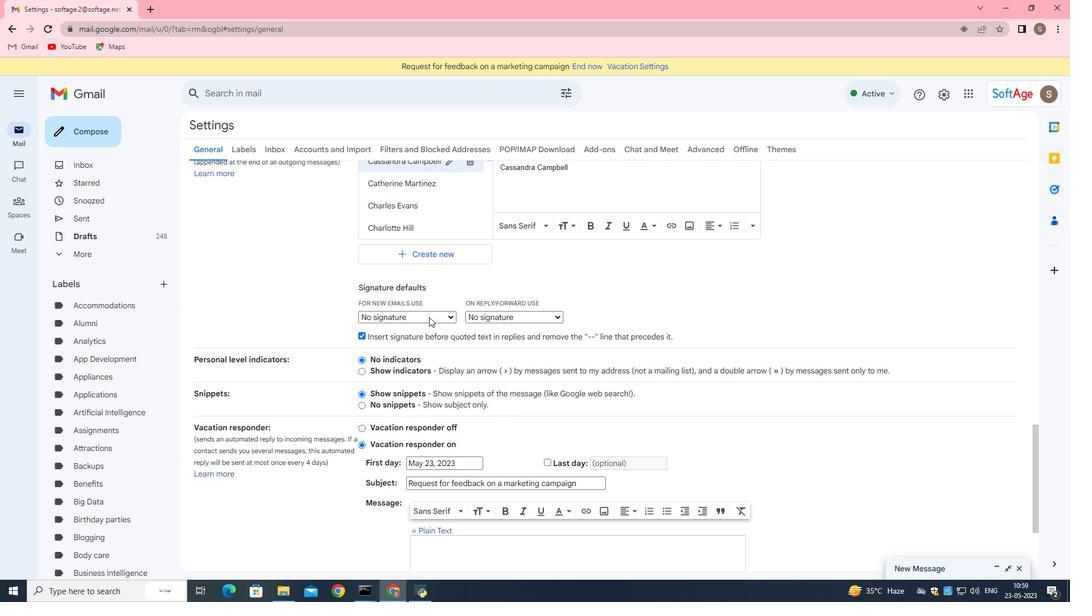 
Action: Mouse scrolled (427, 308) with delta (0, 0)
Screenshot: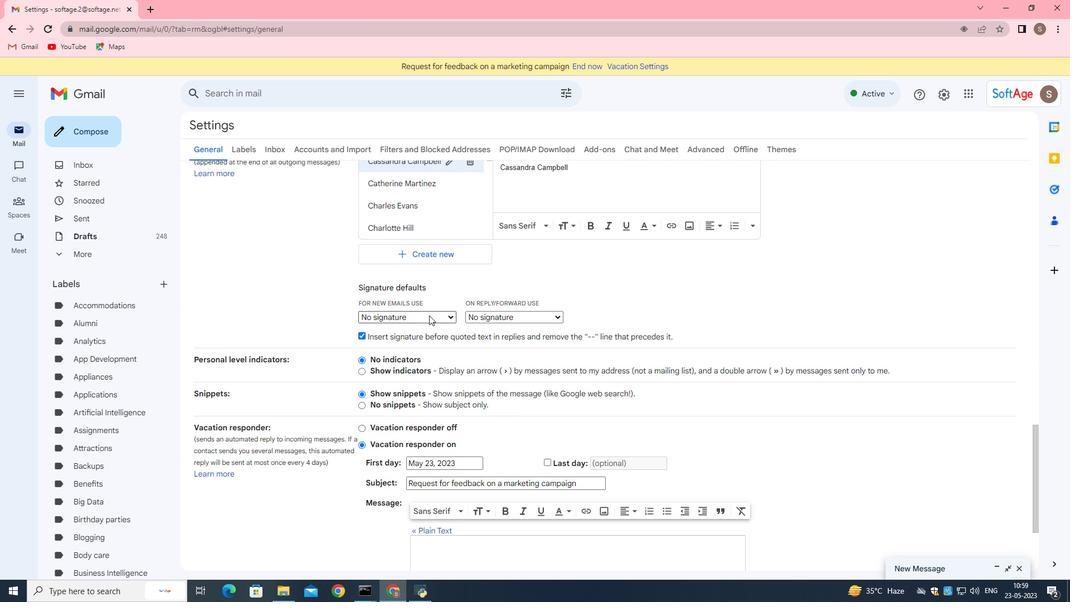 
Action: Mouse moved to (427, 307)
Screenshot: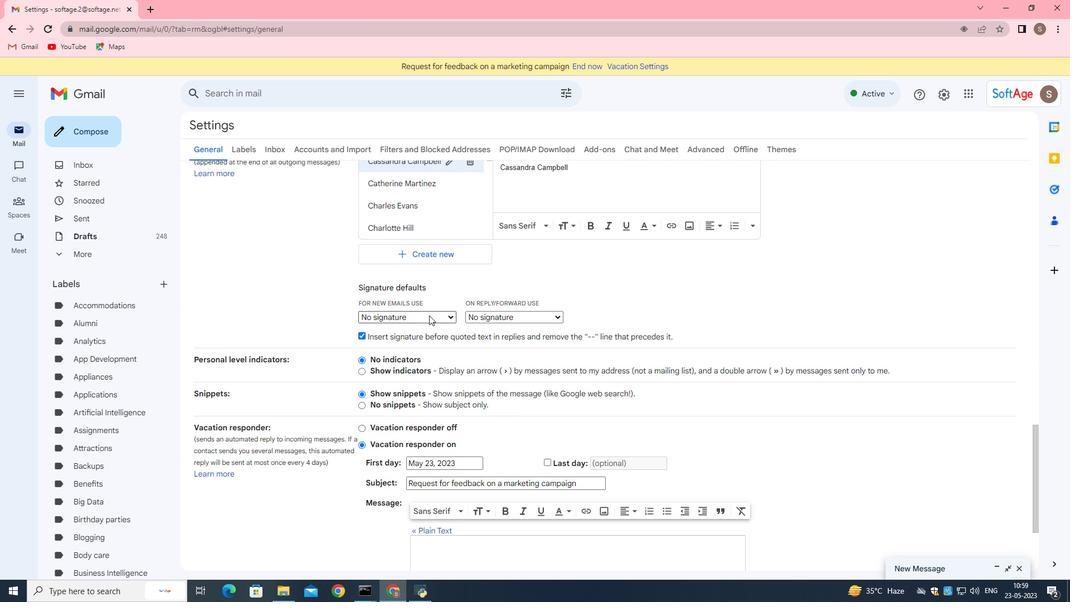 
Action: Mouse scrolled (427, 307) with delta (0, 0)
Screenshot: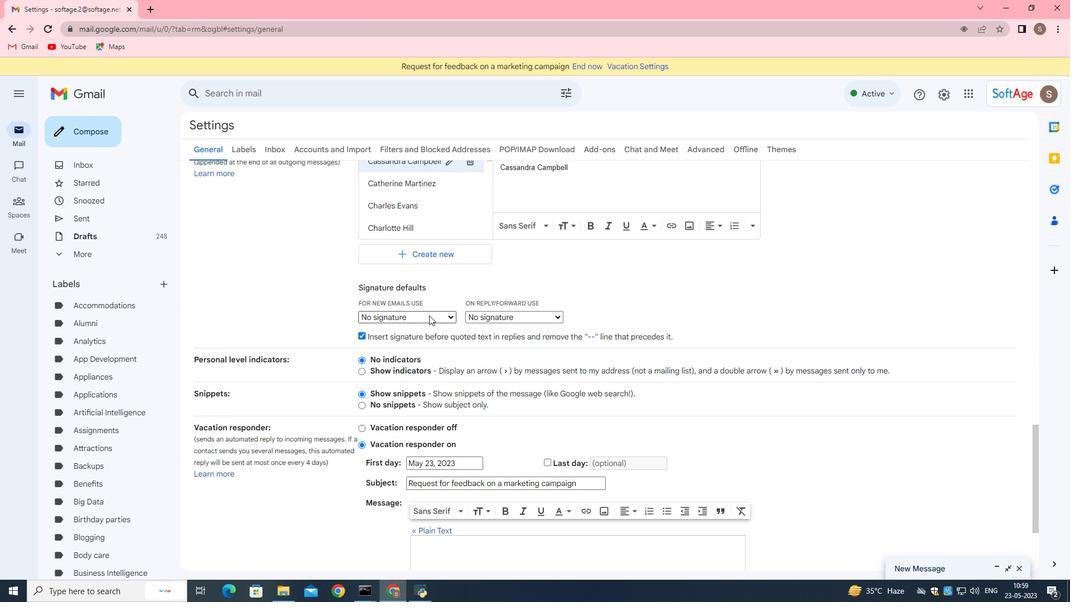 
Action: Mouse moved to (443, 364)
Screenshot: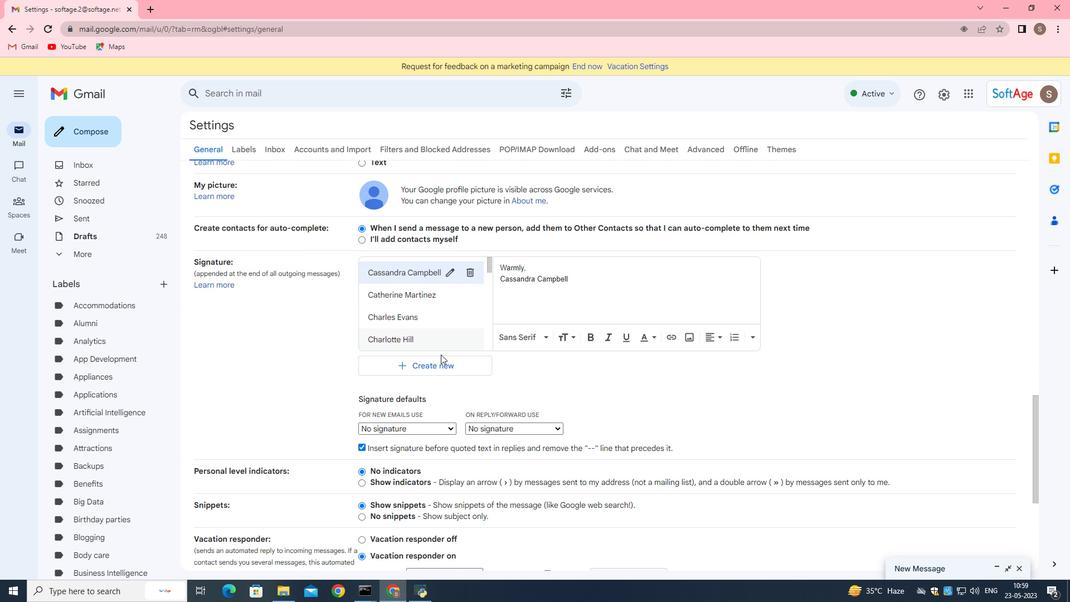 
Action: Mouse pressed left at (443, 364)
Screenshot: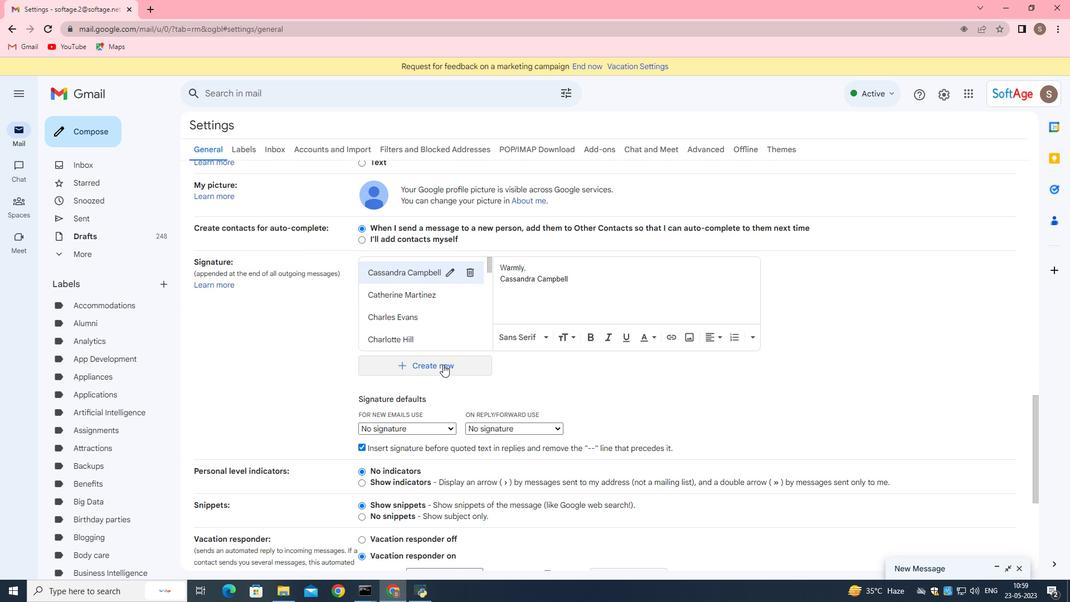 
Action: Mouse moved to (433, 312)
Screenshot: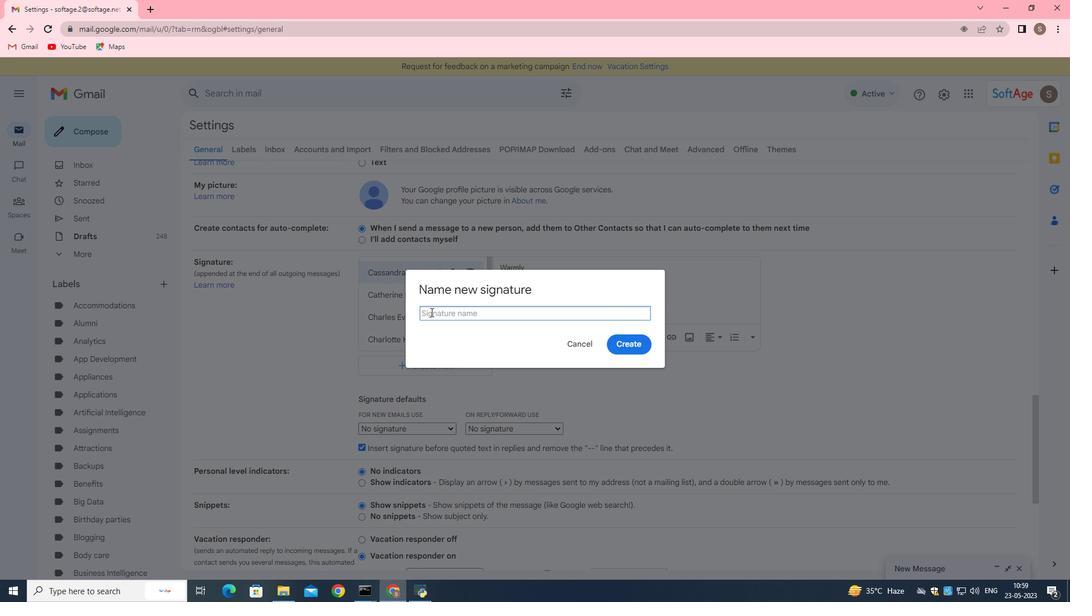 
Action: Mouse pressed left at (433, 312)
Screenshot: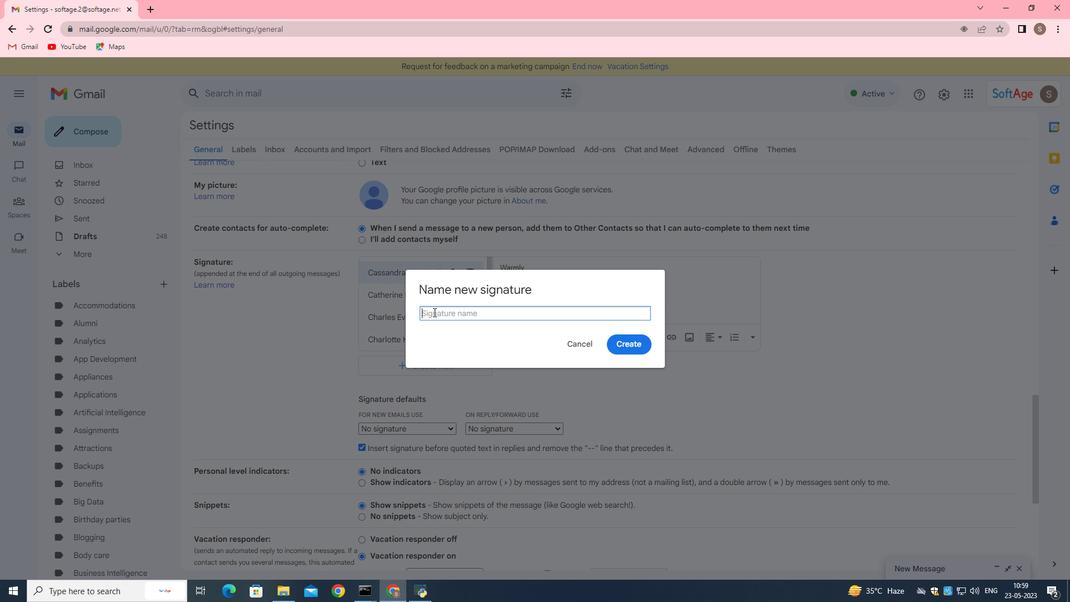 
Action: Mouse moved to (433, 312)
Screenshot: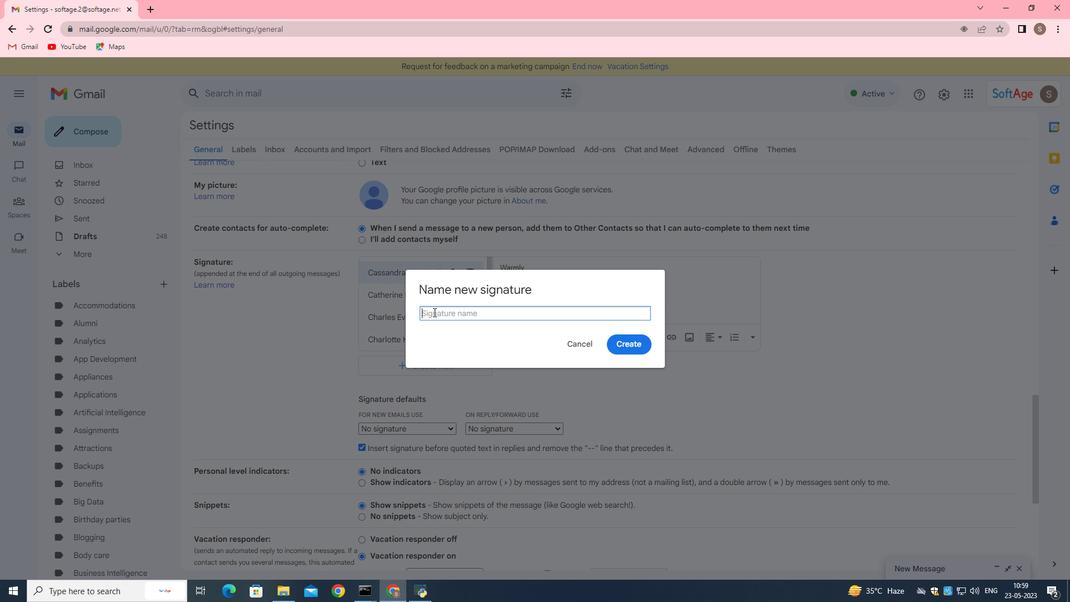 
Action: Key pressed <Key.shift>Lan<Key.space><Key.shift><Key.shift><Key.shift><Key.shift><Key.shift><Key.shift>Hillctrl+Actrl+C
Screenshot: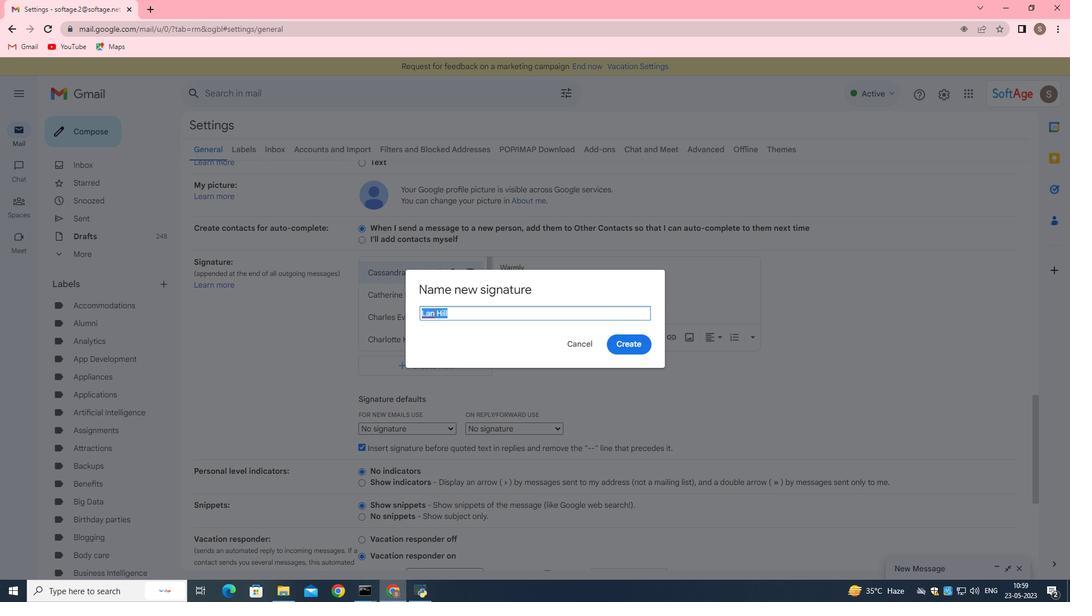 
Action: Mouse moved to (626, 344)
Screenshot: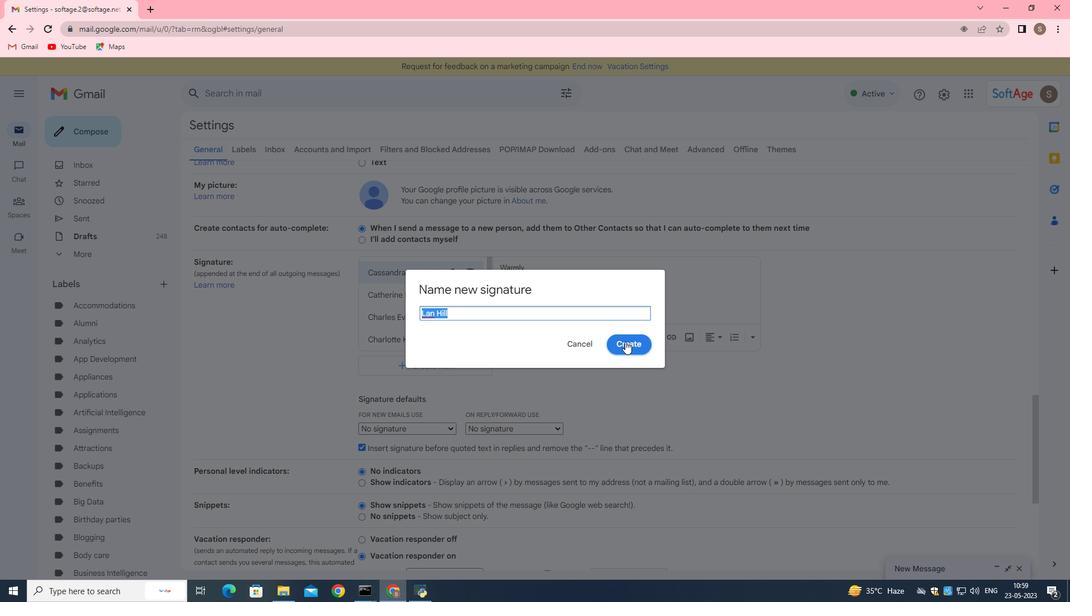 
Action: Mouse pressed left at (626, 344)
Screenshot: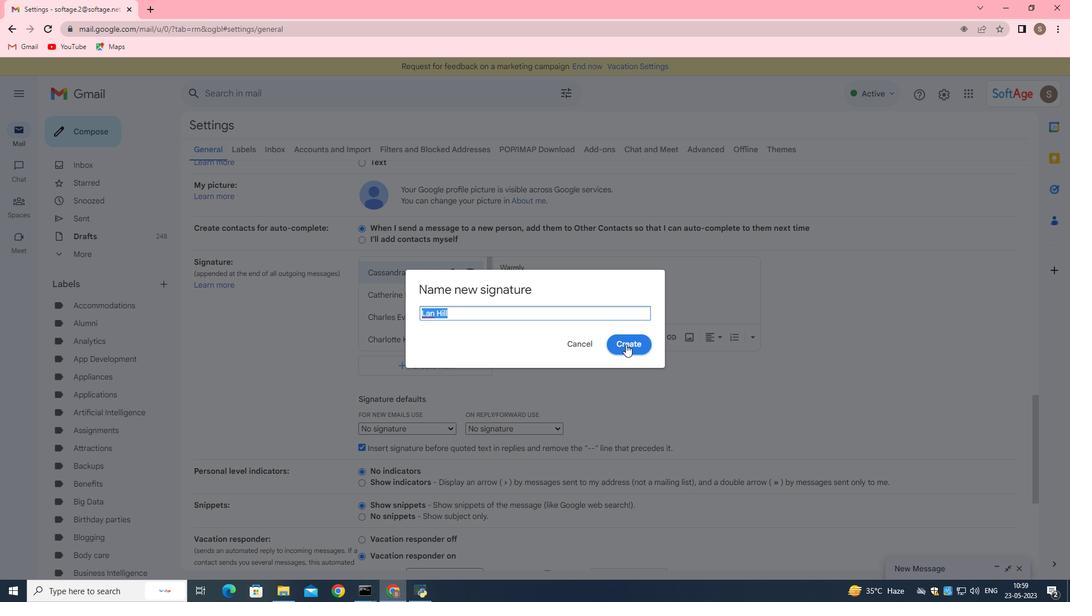 
Action: Mouse moved to (464, 304)
Screenshot: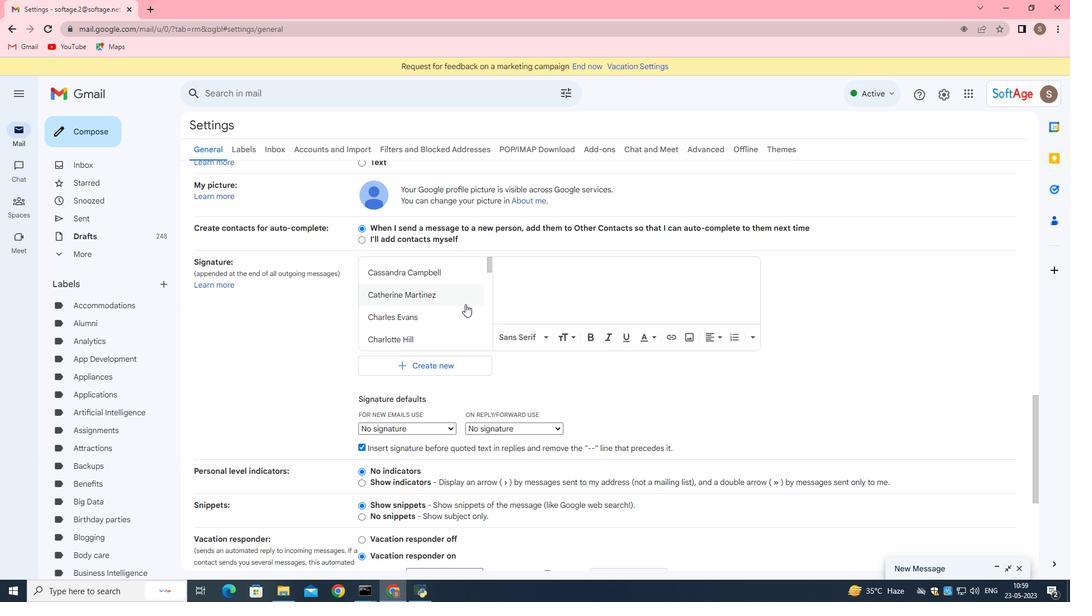 
Action: Mouse scrolled (464, 304) with delta (0, 0)
Screenshot: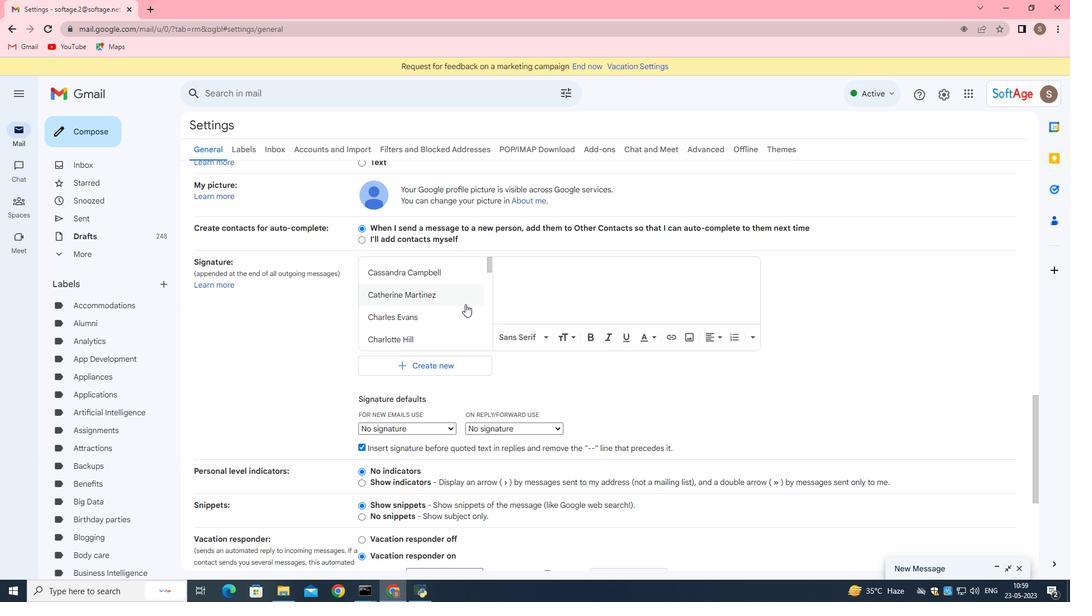 
Action: Mouse moved to (463, 310)
Screenshot: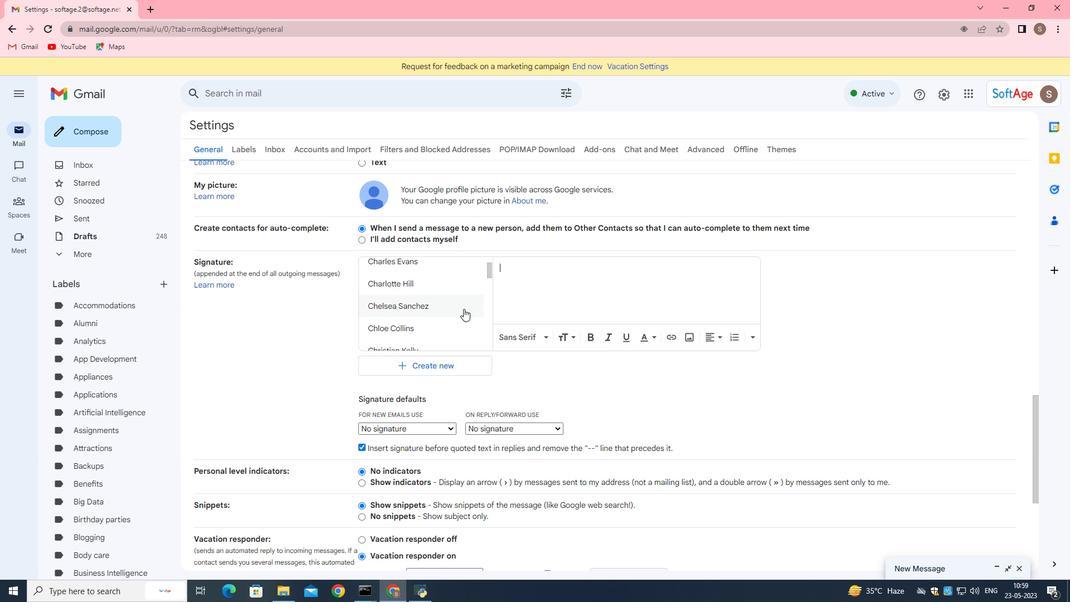 
Action: Mouse scrolled (463, 309) with delta (0, 0)
Screenshot: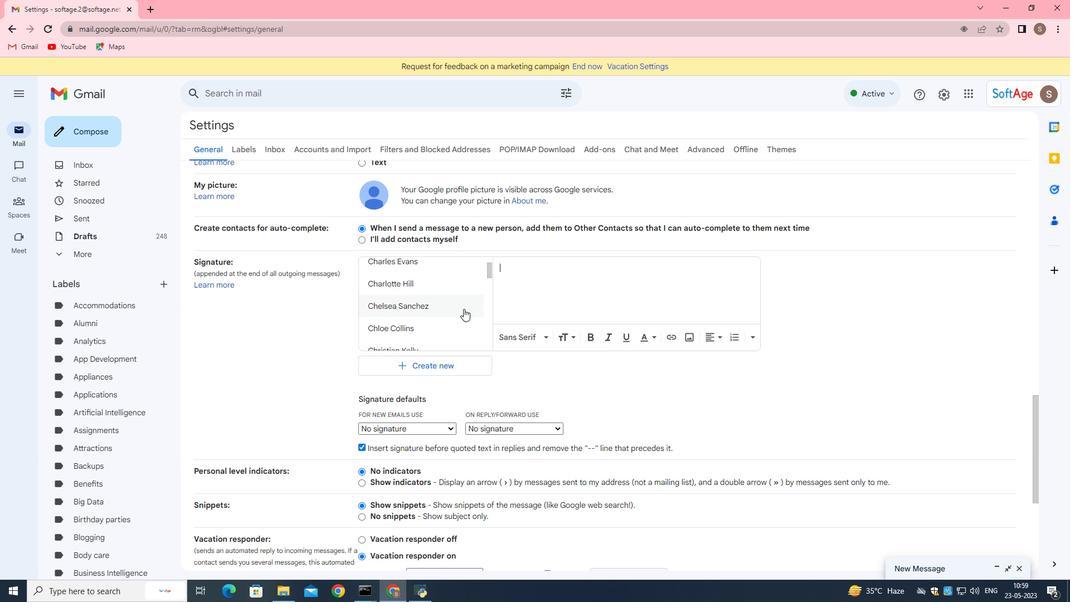 
Action: Mouse moved to (463, 312)
Screenshot: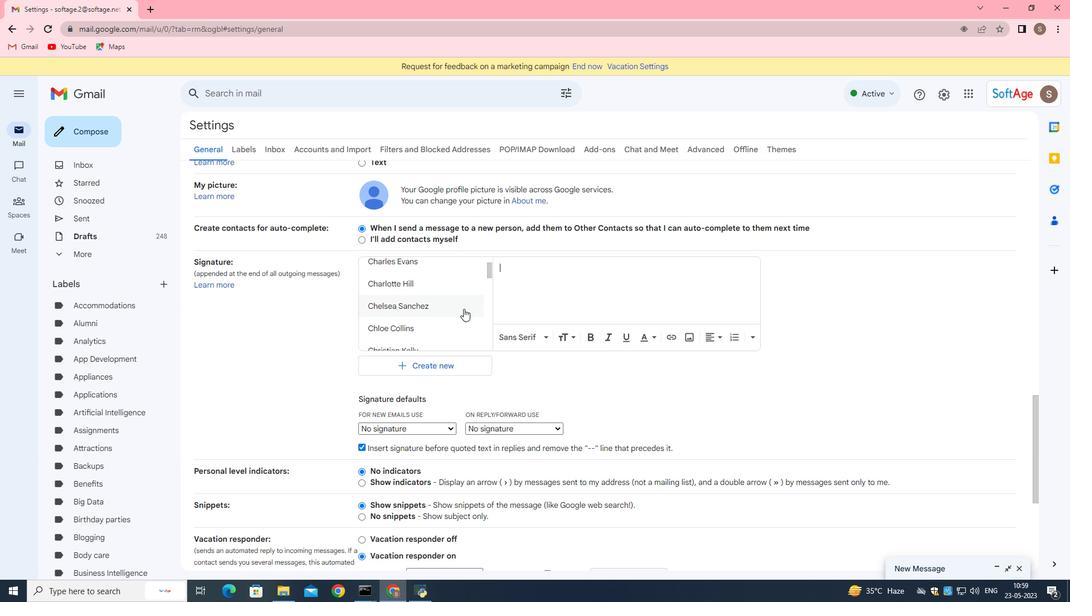 
Action: Mouse scrolled (463, 312) with delta (0, 0)
Screenshot: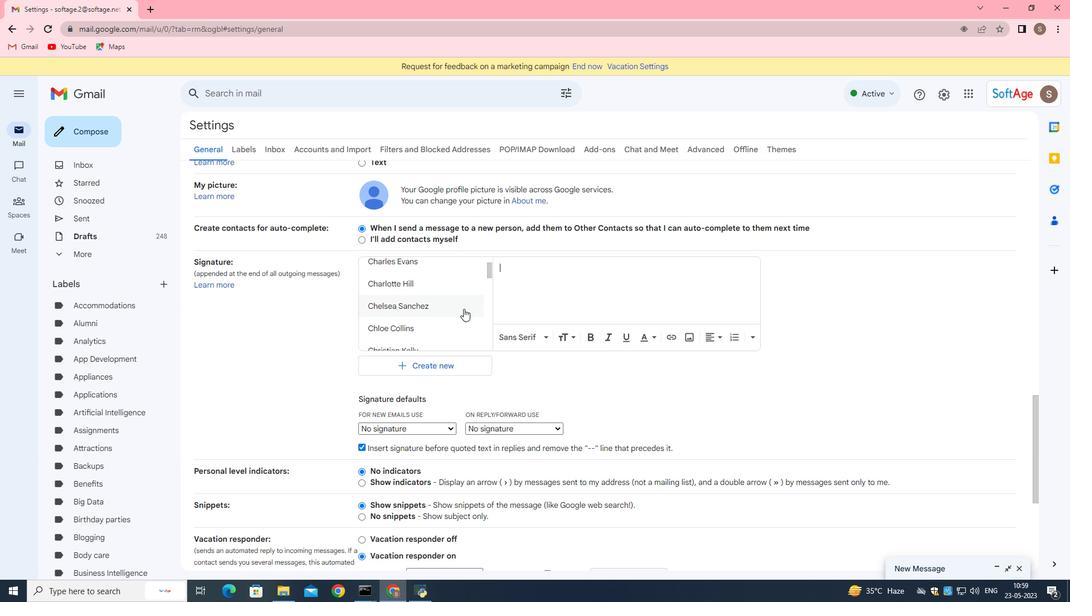 
Action: Mouse moved to (463, 314)
Screenshot: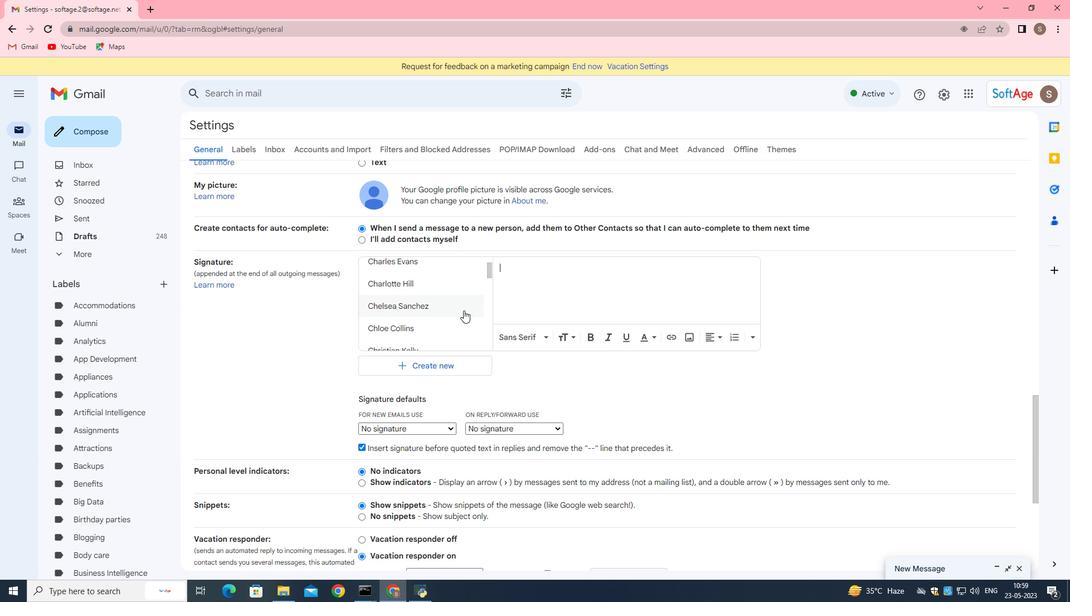 
Action: Mouse scrolled (463, 313) with delta (0, 0)
Screenshot: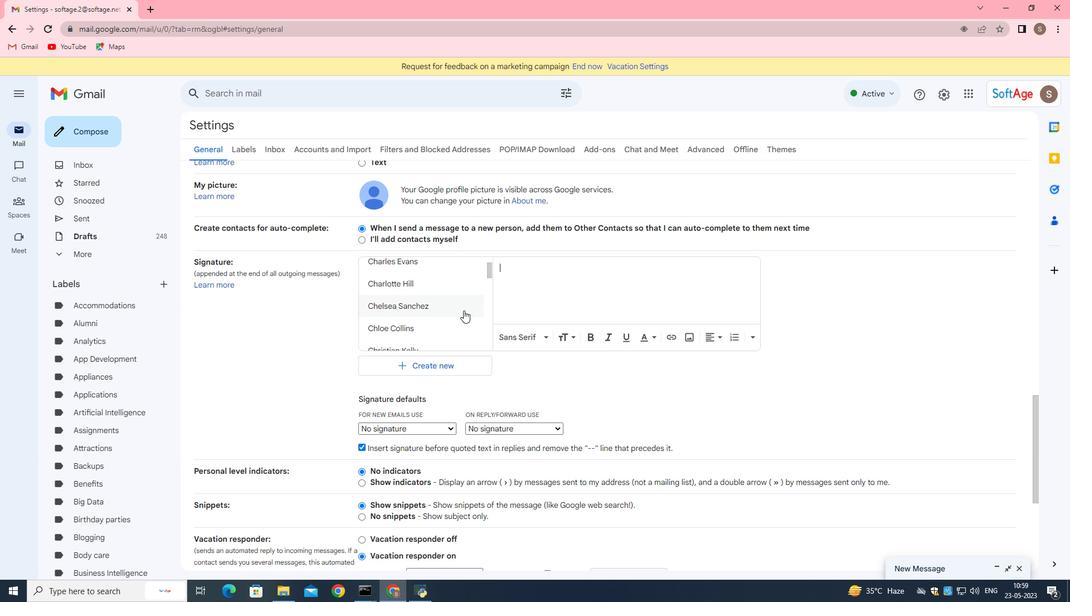 
Action: Mouse moved to (463, 314)
Screenshot: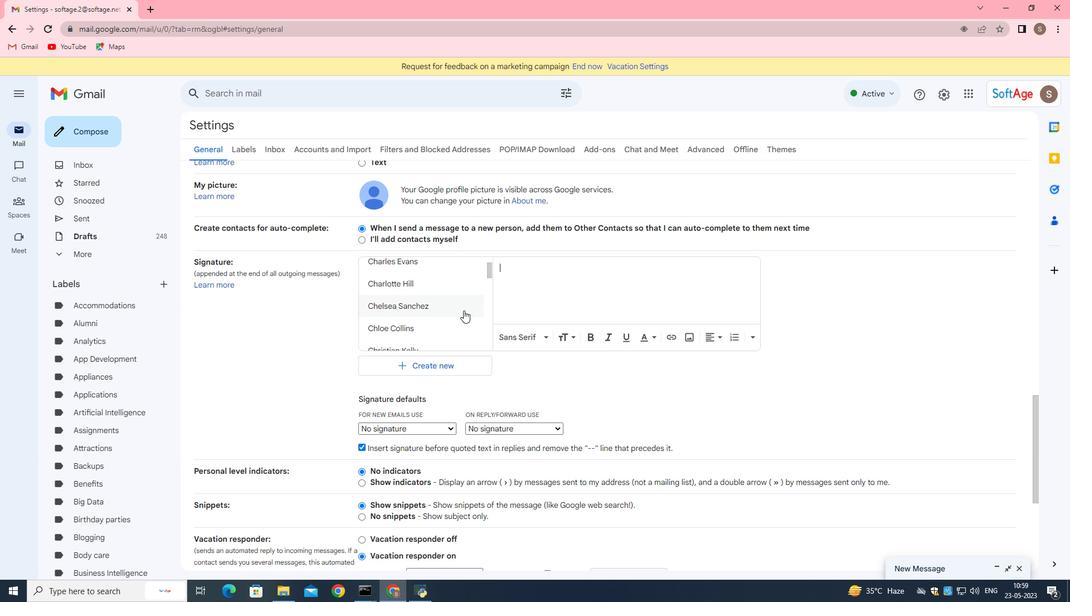 
Action: Mouse scrolled (463, 313) with delta (0, 0)
Screenshot: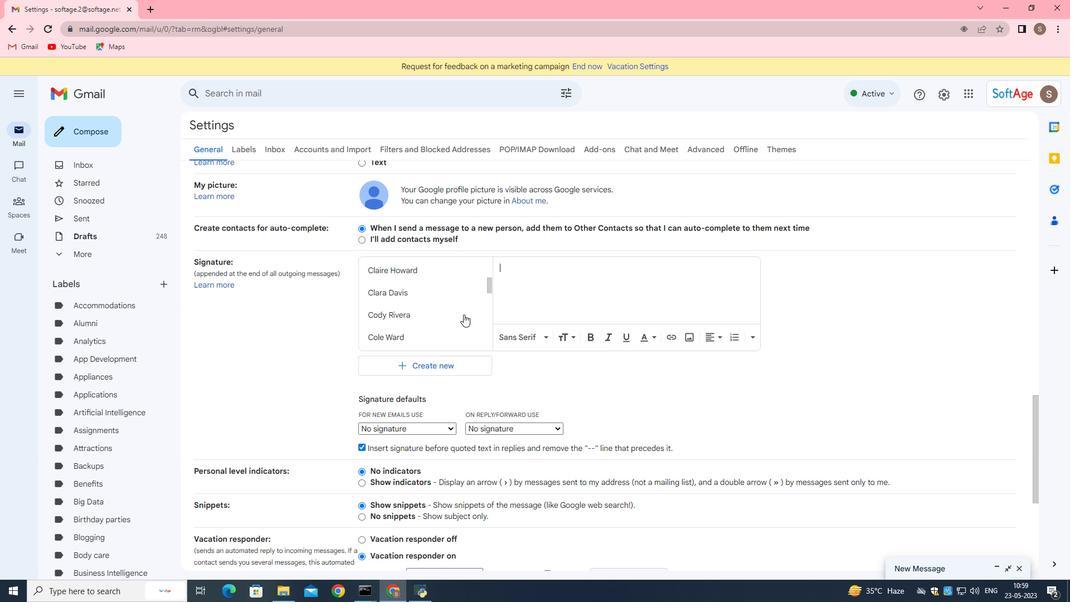 
Action: Mouse scrolled (463, 313) with delta (0, 0)
Screenshot: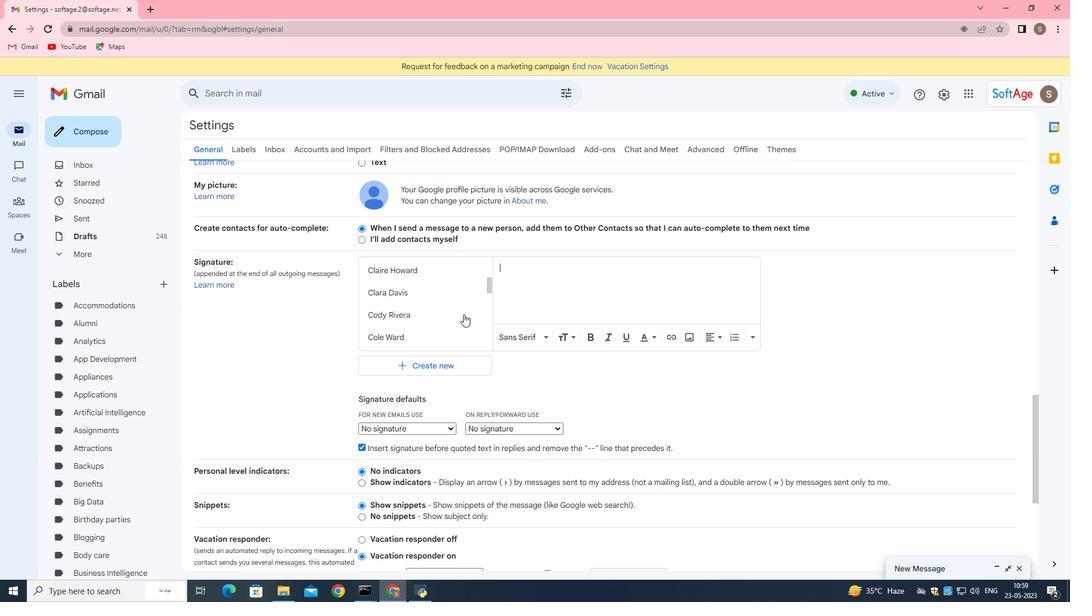 
Action: Mouse scrolled (463, 313) with delta (0, 0)
Screenshot: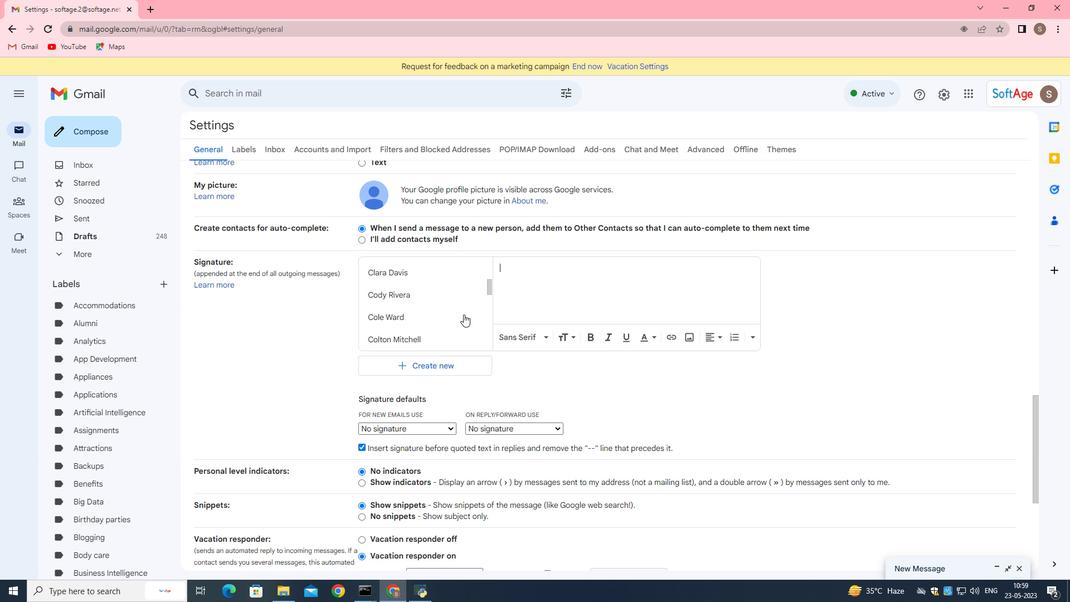 
Action: Mouse scrolled (463, 313) with delta (0, 0)
Screenshot: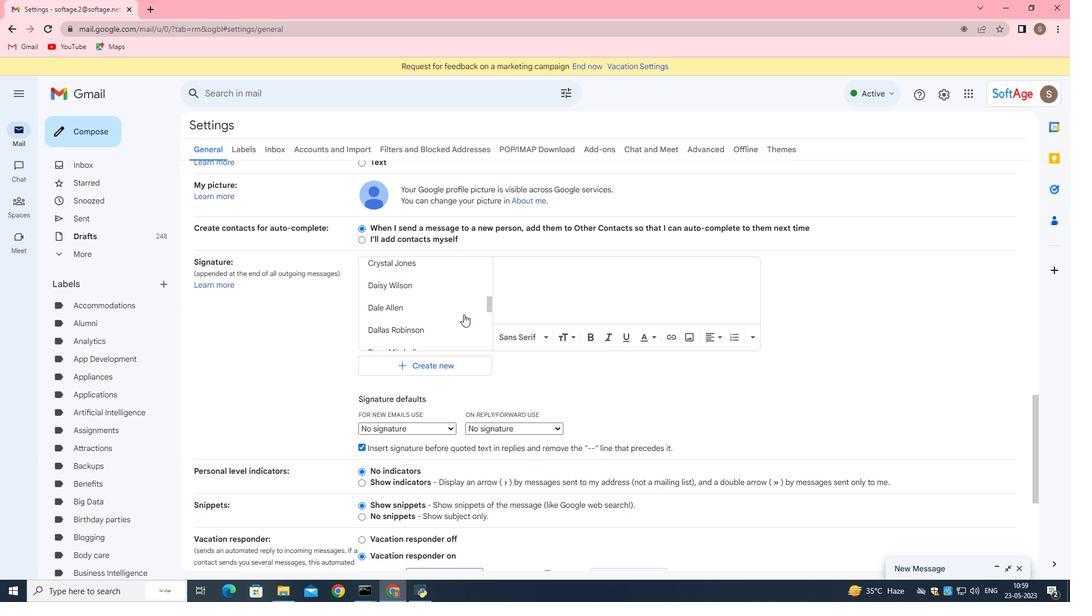 
Action: Mouse scrolled (463, 313) with delta (0, 0)
Screenshot: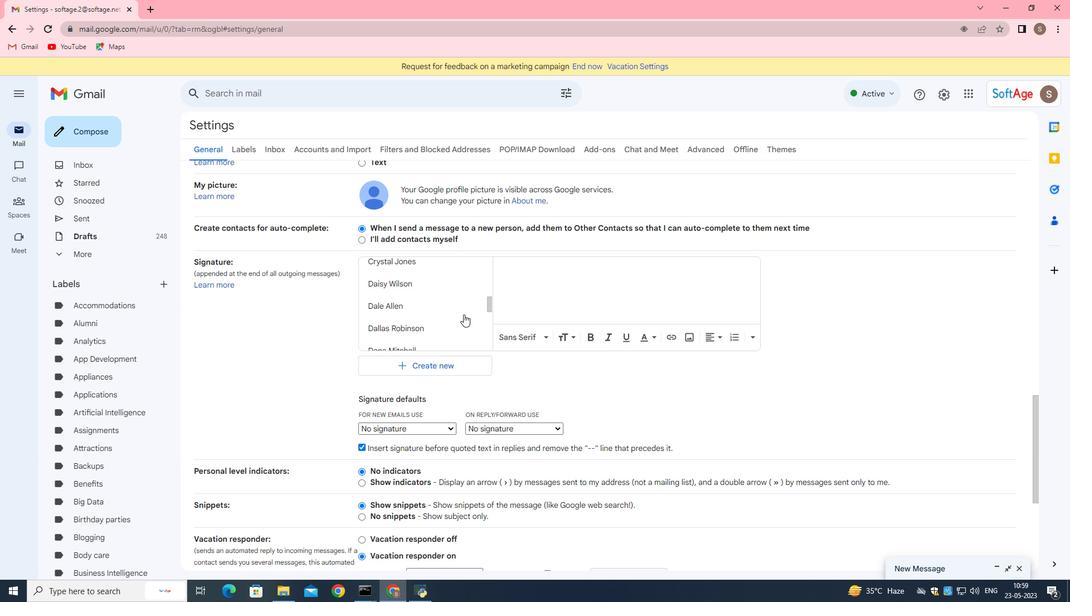 
Action: Mouse scrolled (463, 313) with delta (0, 0)
Screenshot: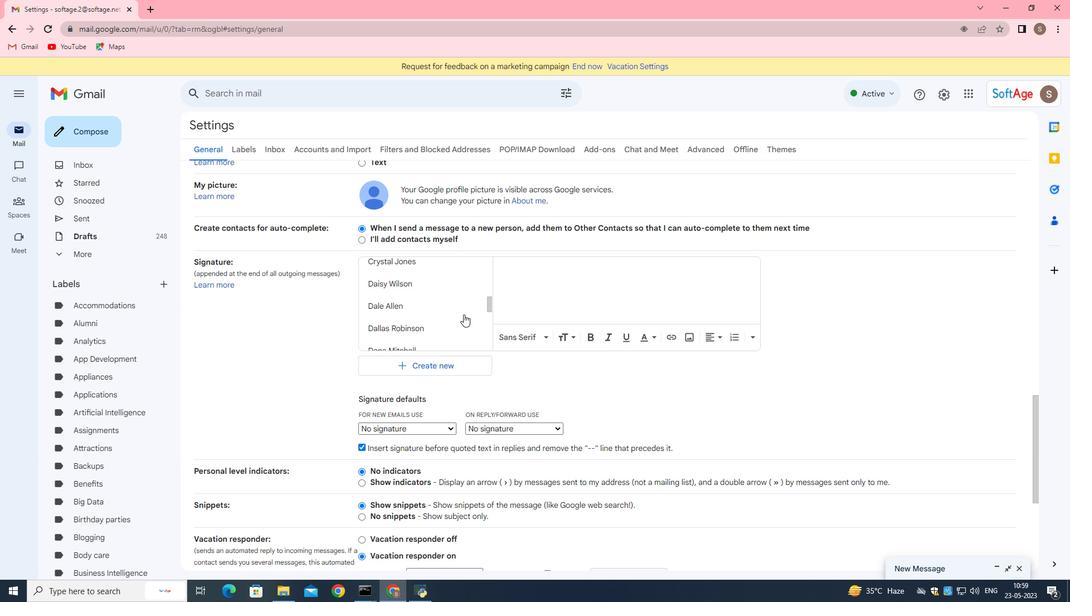 
Action: Mouse scrolled (463, 313) with delta (0, 0)
Screenshot: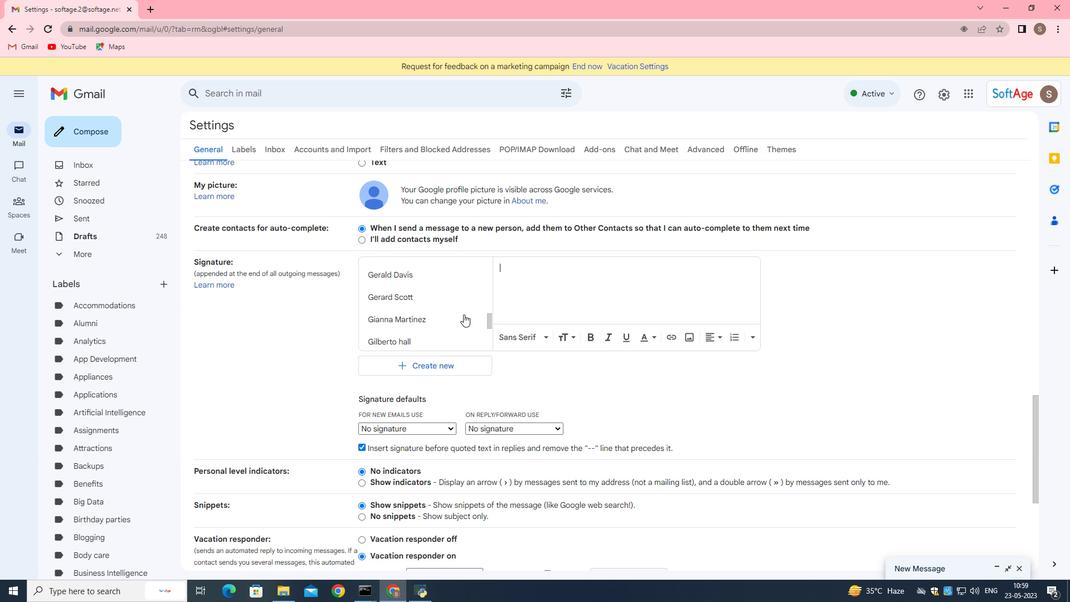 
Action: Mouse scrolled (463, 313) with delta (0, 0)
Screenshot: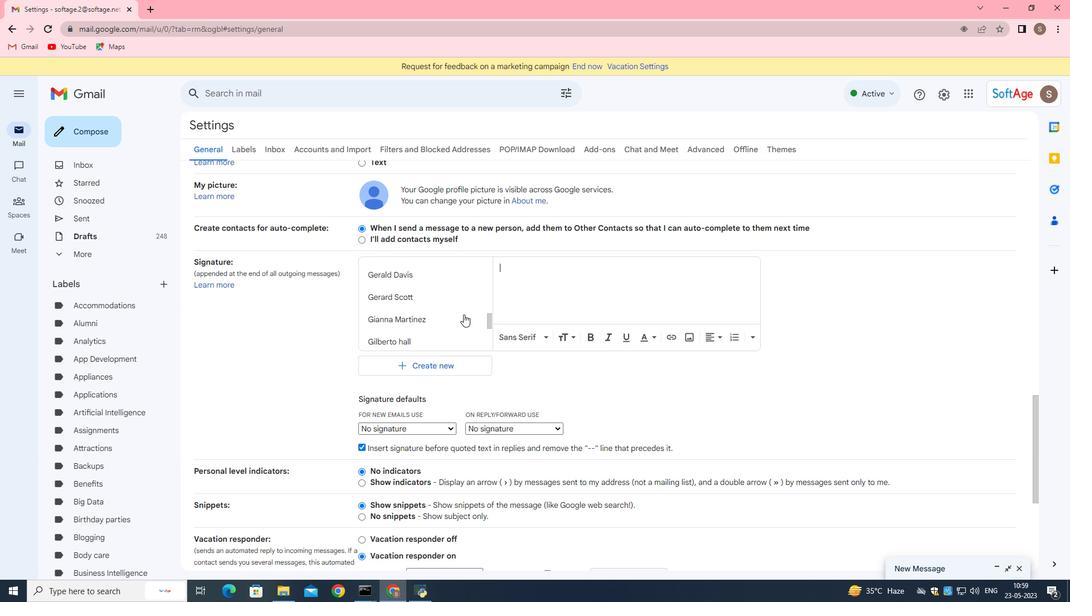 
Action: Mouse scrolled (463, 313) with delta (0, 0)
Screenshot: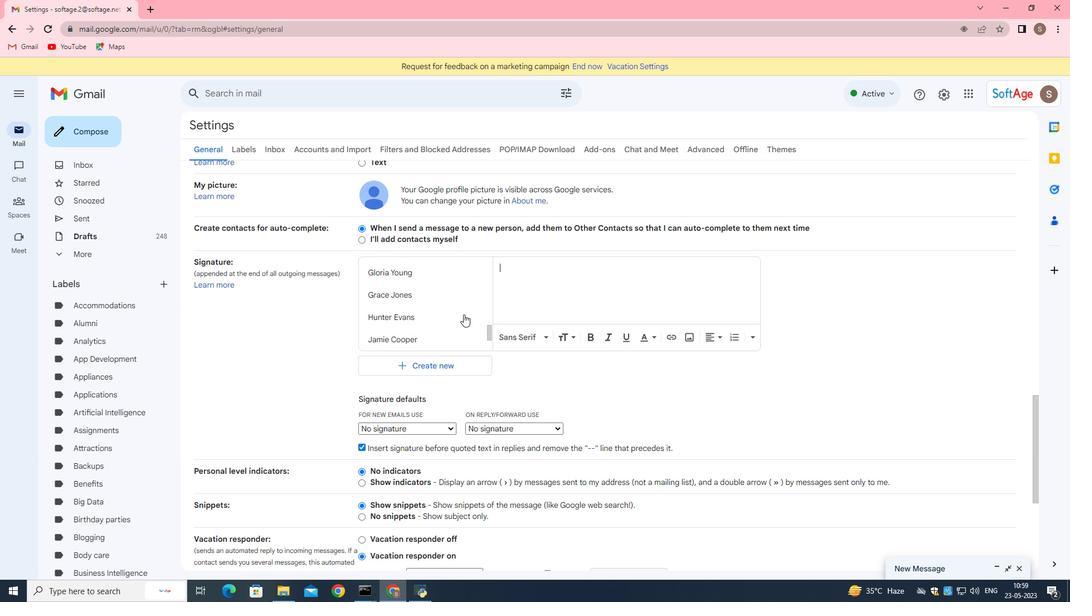 
Action: Mouse scrolled (463, 313) with delta (0, 0)
Screenshot: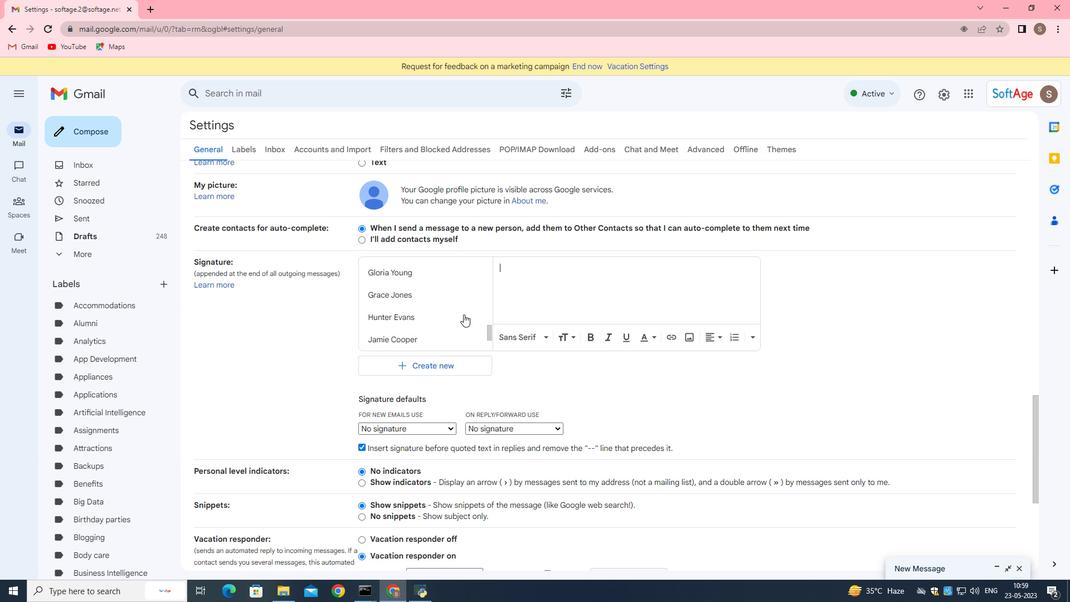 
Action: Mouse scrolled (463, 313) with delta (0, 0)
Screenshot: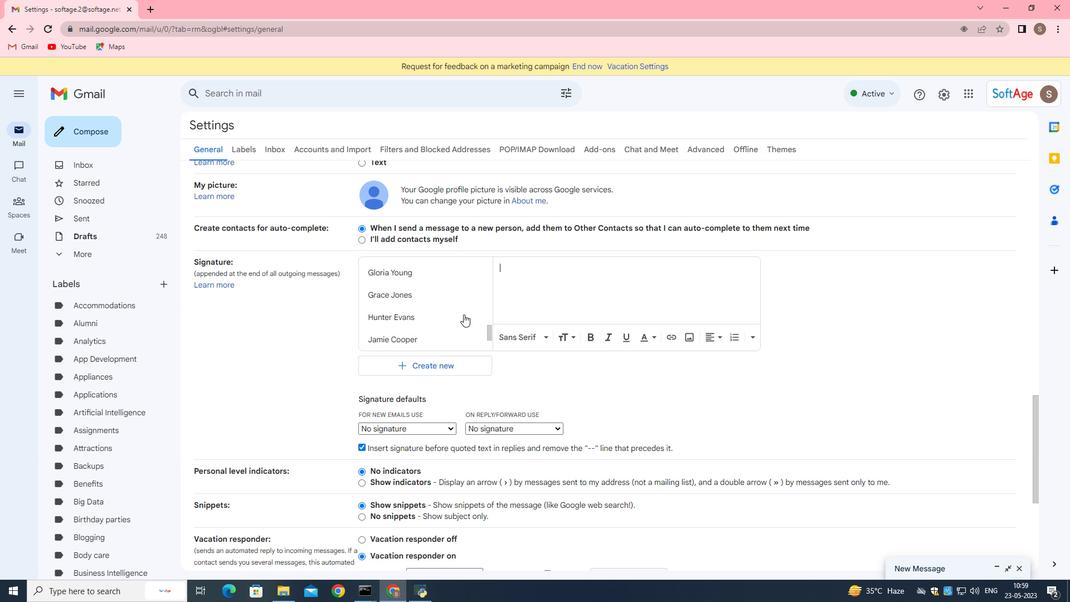 
Action: Mouse scrolled (463, 313) with delta (0, 0)
Screenshot: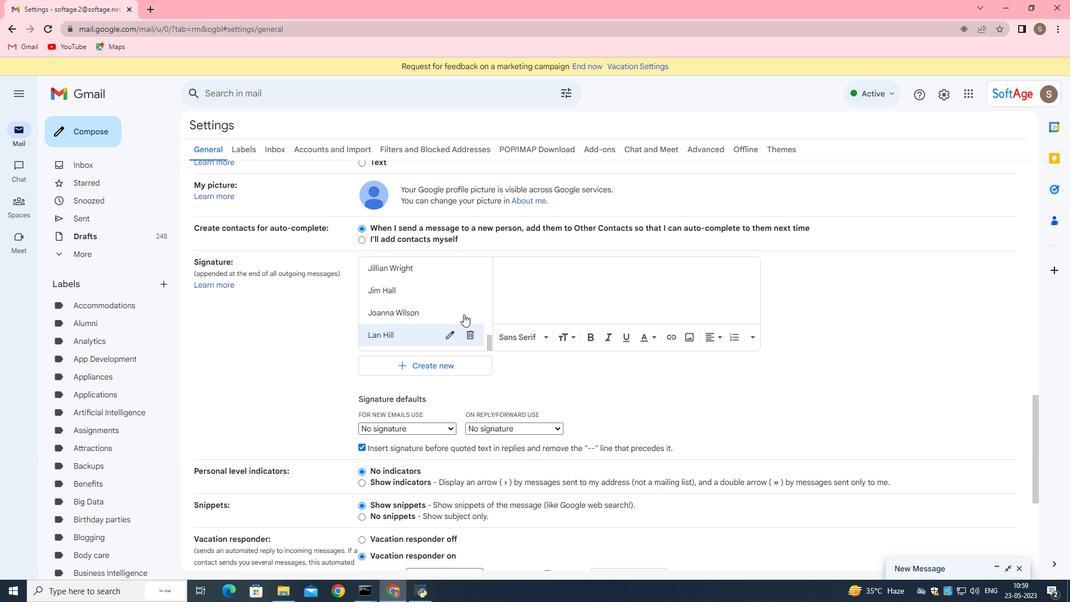 
Action: Mouse scrolled (463, 313) with delta (0, 0)
Screenshot: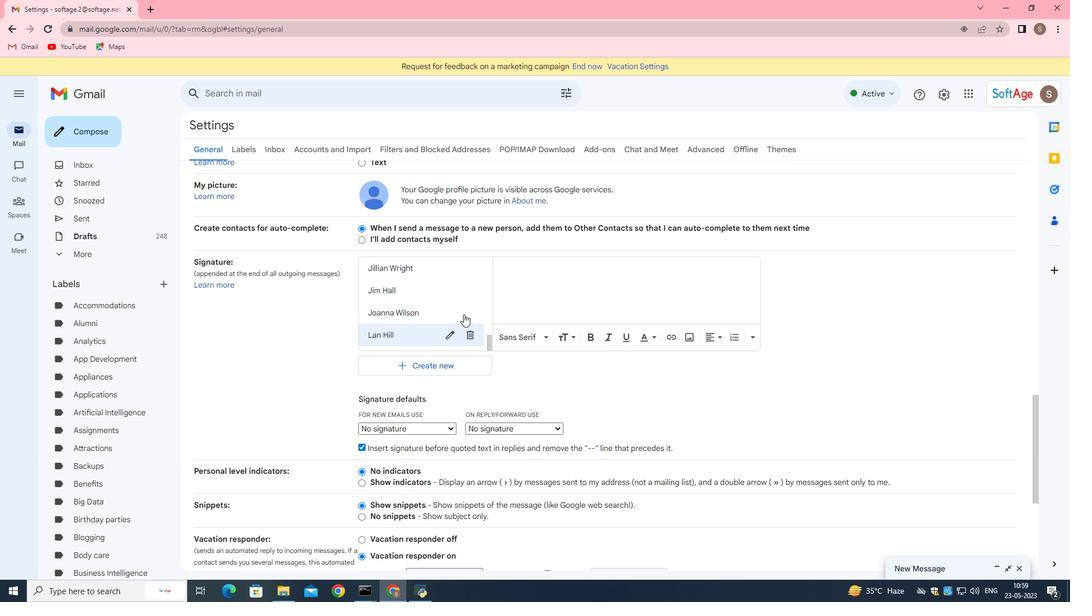 
Action: Mouse moved to (430, 426)
Screenshot: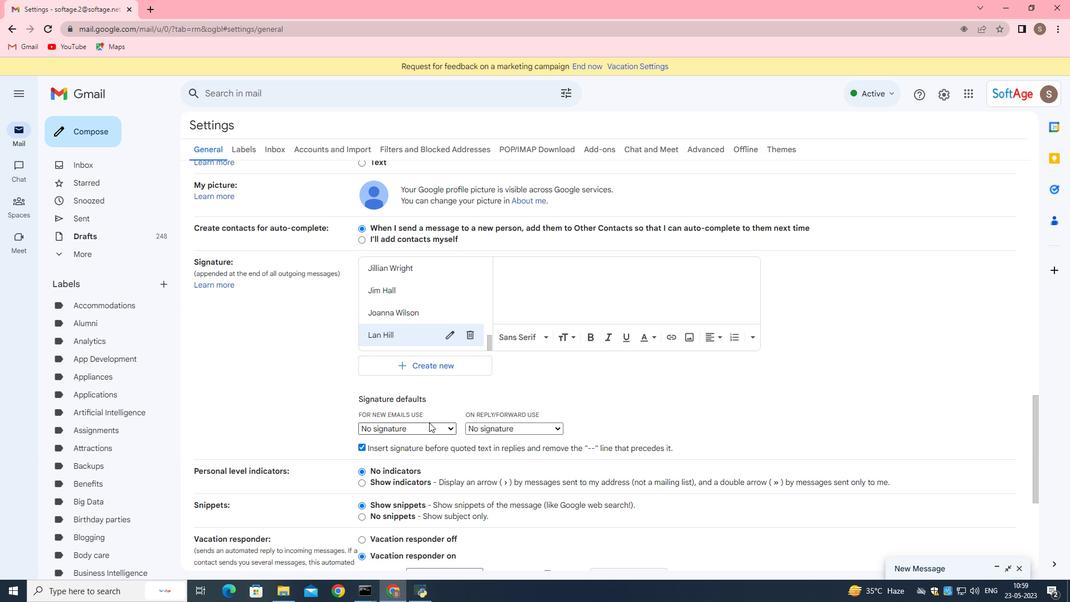 
Action: Mouse pressed left at (430, 426)
Screenshot: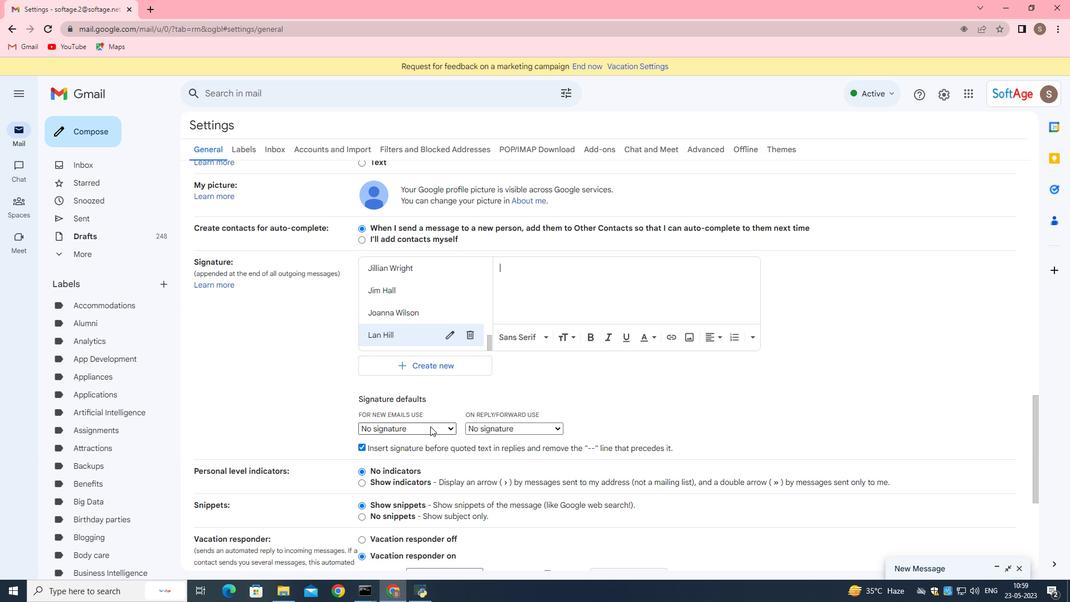 
Action: Mouse moved to (425, 354)
Screenshot: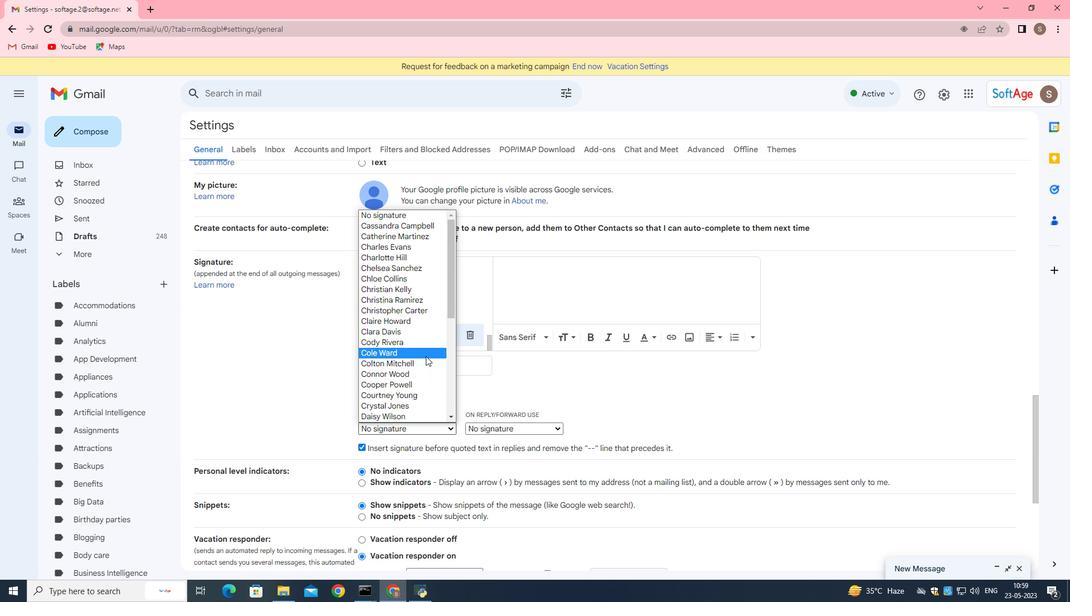 
Action: Mouse scrolled (425, 354) with delta (0, 0)
Screenshot: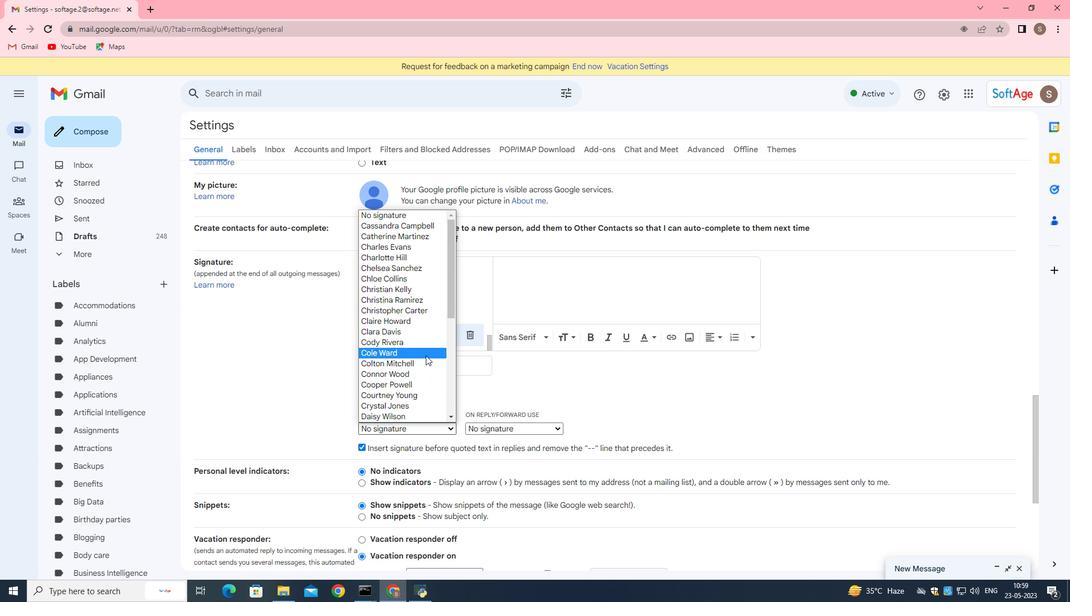
Action: Mouse scrolled (425, 354) with delta (0, 0)
Screenshot: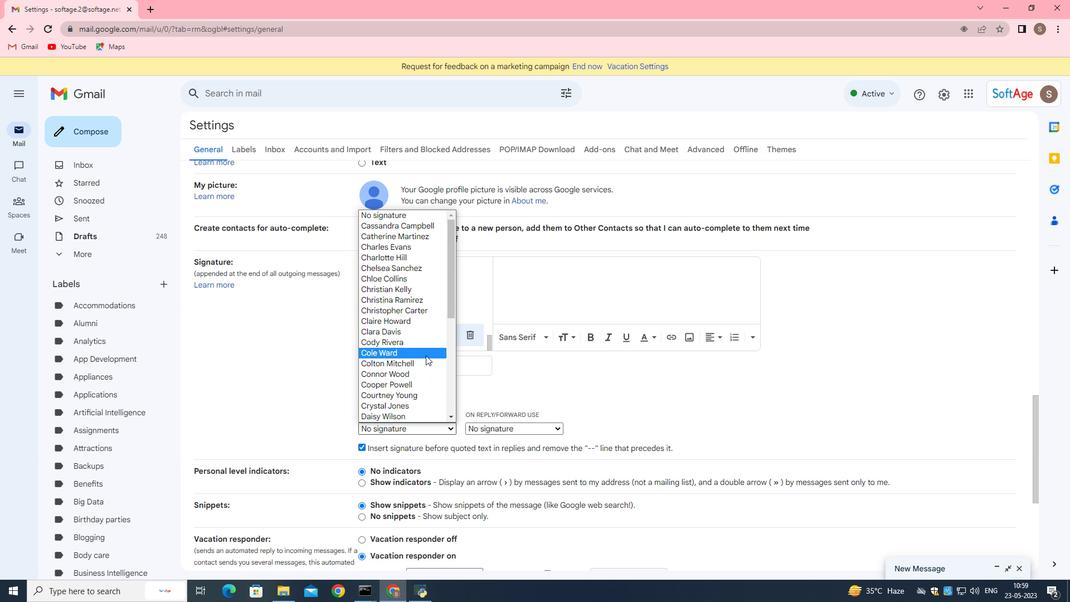 
Action: Mouse scrolled (425, 354) with delta (0, 0)
Screenshot: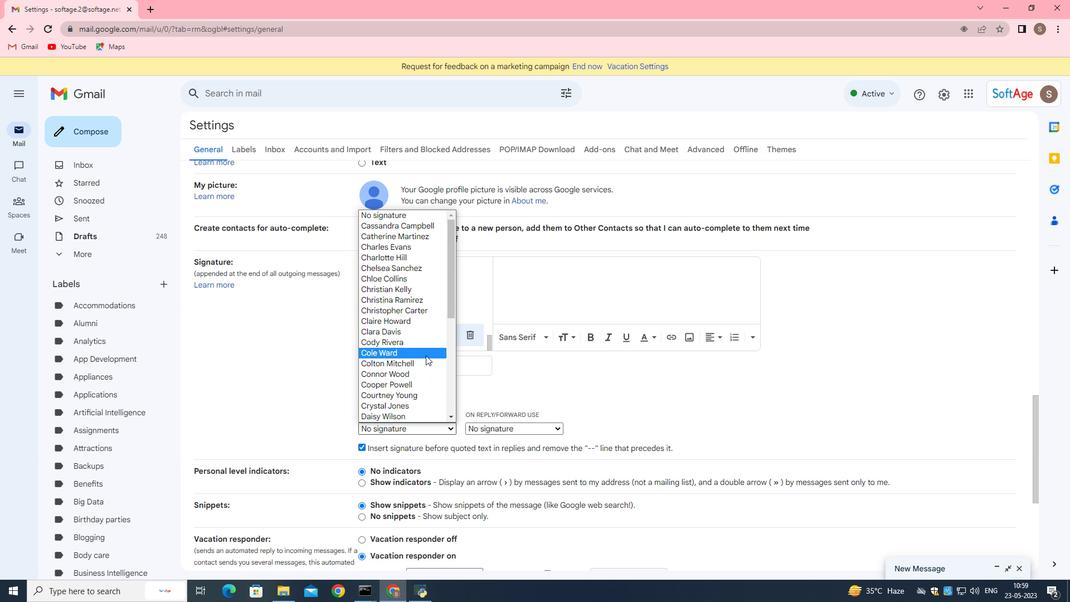 
Action: Mouse scrolled (425, 354) with delta (0, 0)
Screenshot: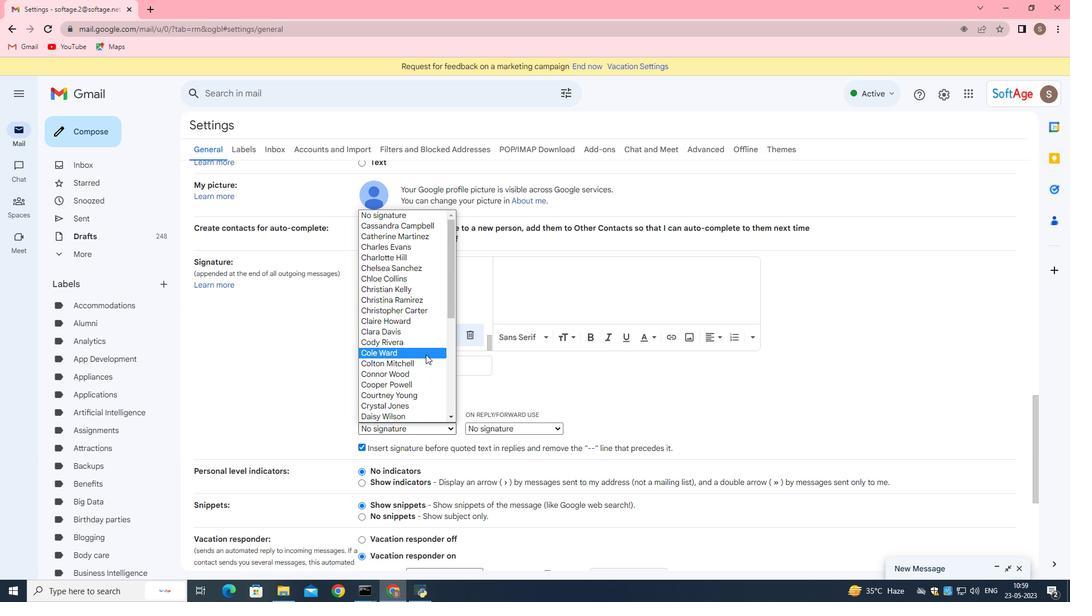 
Action: Mouse scrolled (425, 354) with delta (0, 0)
Screenshot: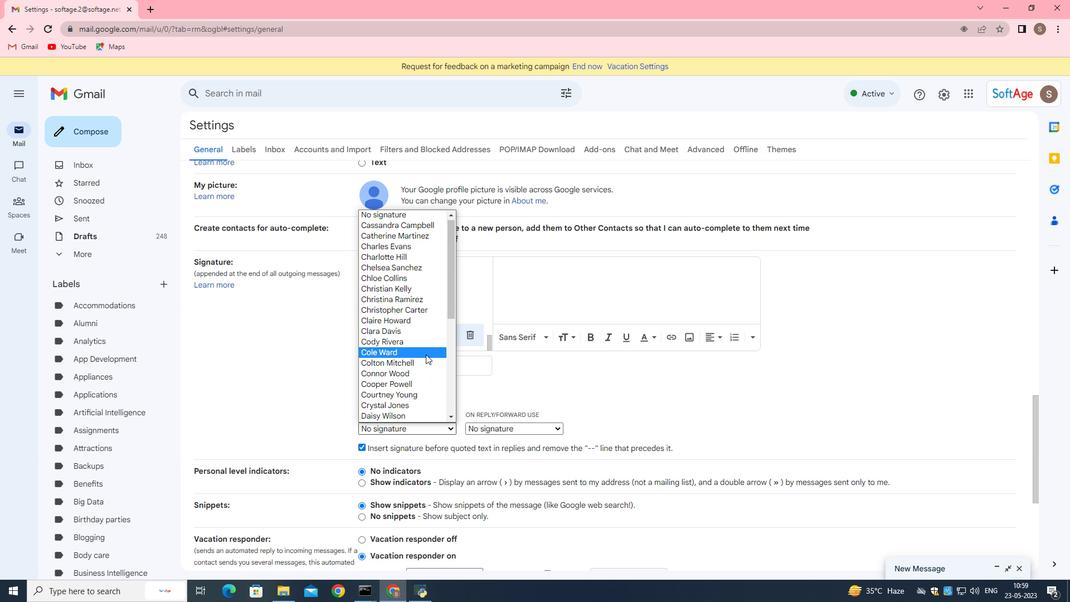 
Action: Mouse moved to (425, 354)
Screenshot: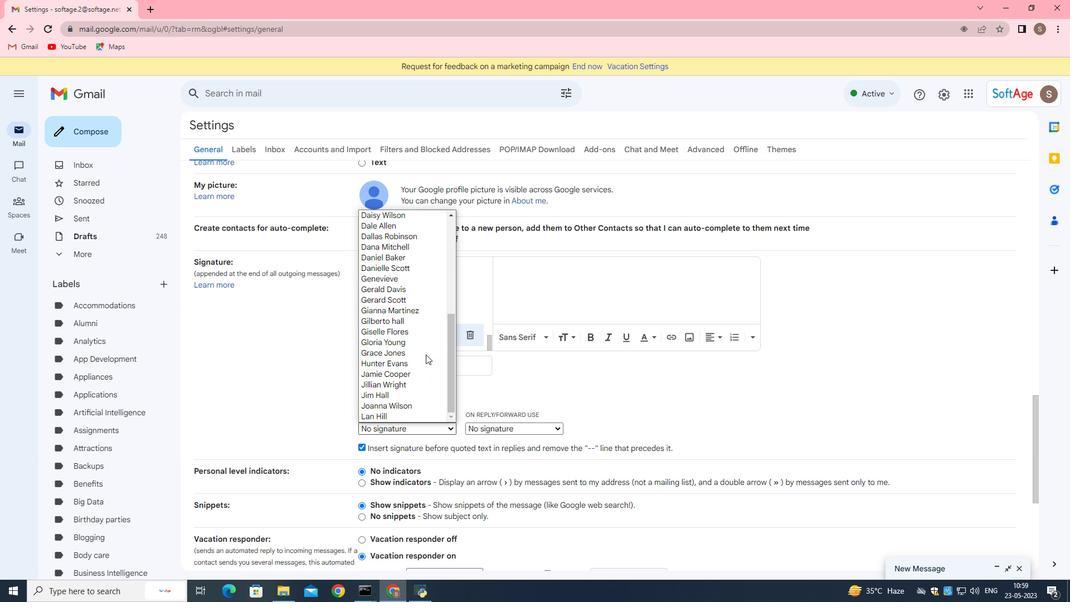 
Action: Mouse scrolled (425, 353) with delta (0, 0)
Screenshot: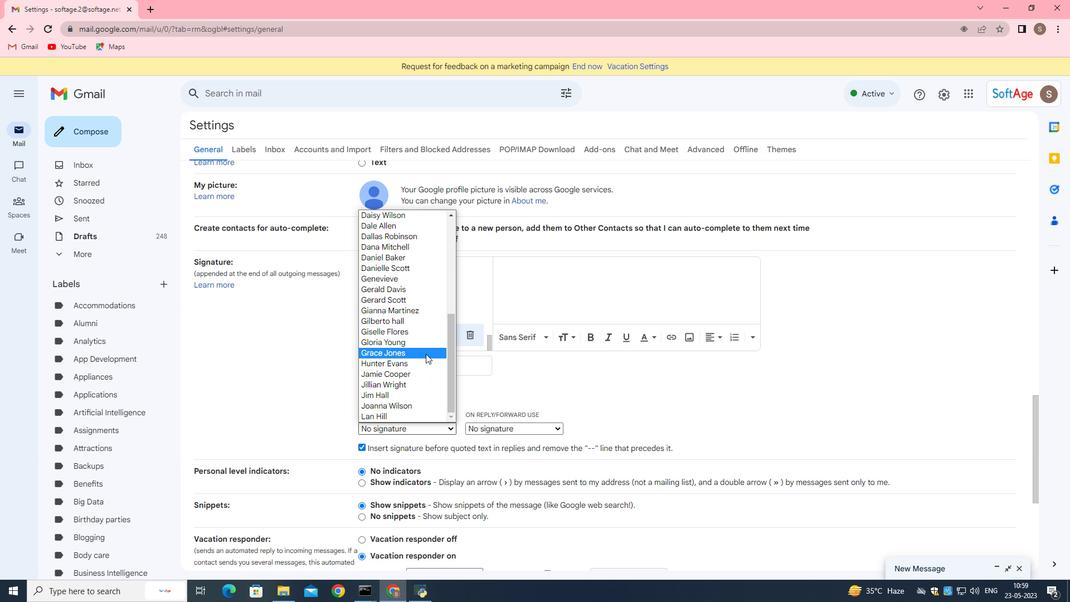 
Action: Mouse scrolled (425, 353) with delta (0, 0)
Screenshot: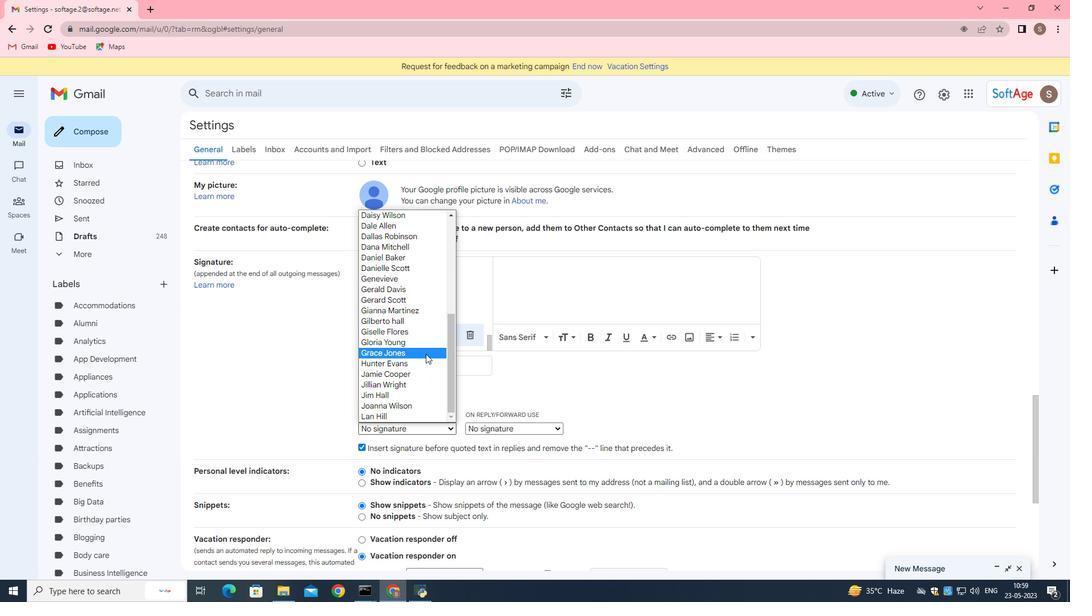 
Action: Mouse scrolled (425, 353) with delta (0, 0)
Screenshot: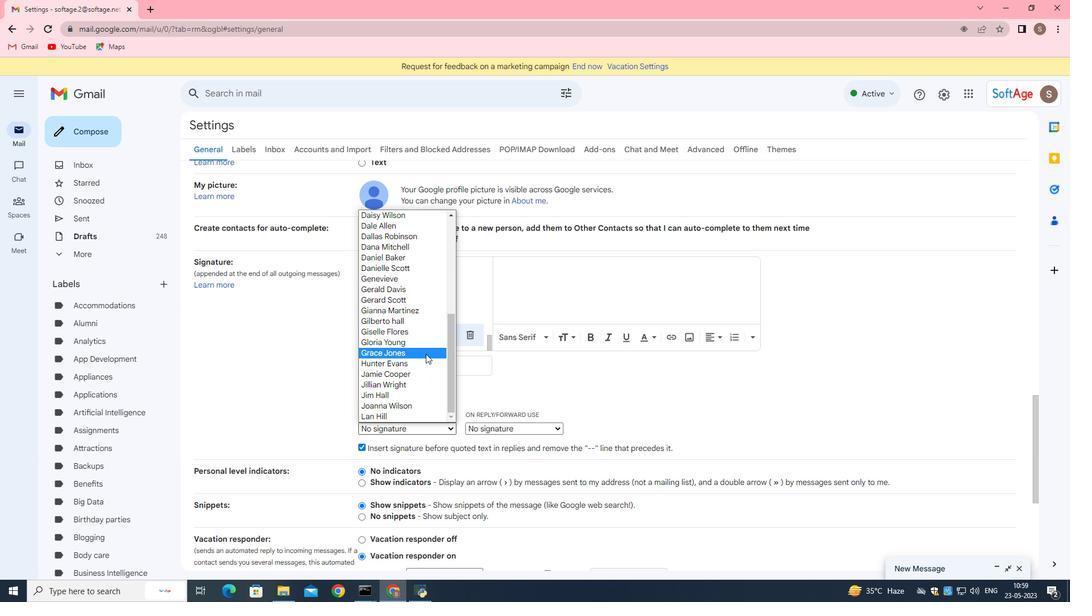 
Action: Mouse moved to (420, 417)
Screenshot: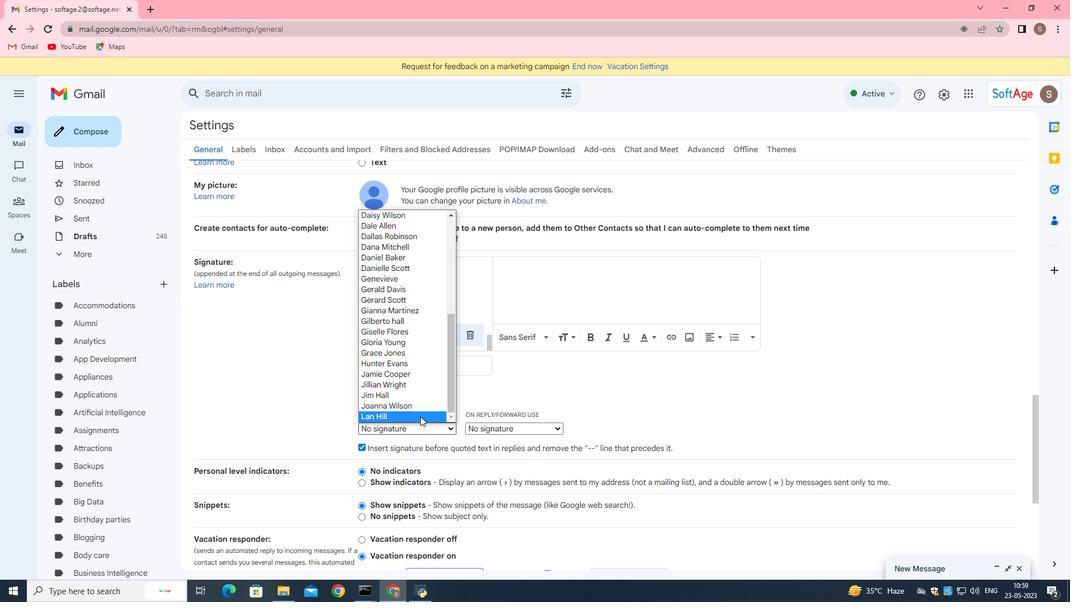 
Action: Mouse pressed left at (420, 417)
Screenshot: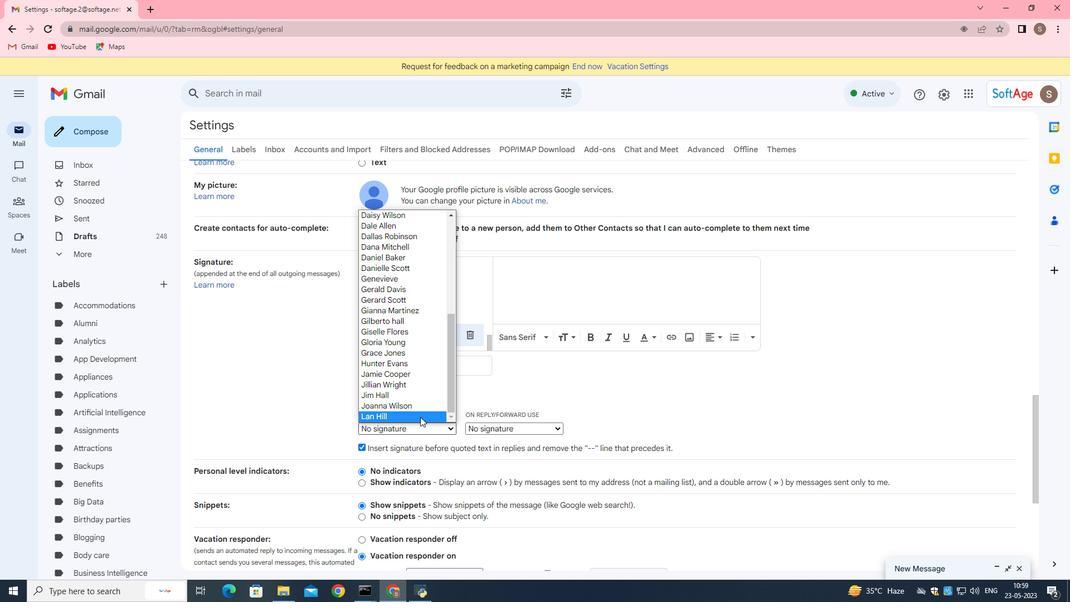 
Action: Mouse moved to (491, 428)
